 Task: Blank Inventory Spreadsheet Template.
Action: Mouse moved to (178, 213)
Screenshot: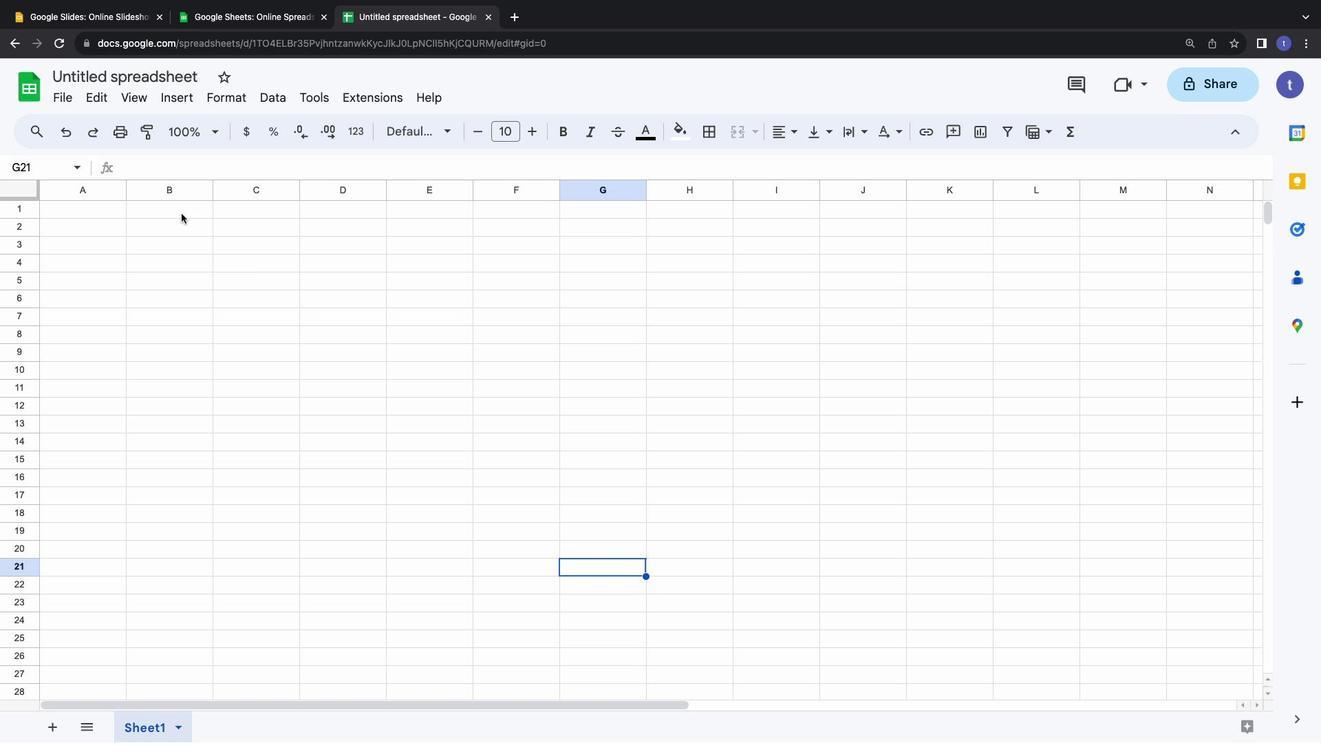 
Action: Mouse pressed left at (178, 213)
Screenshot: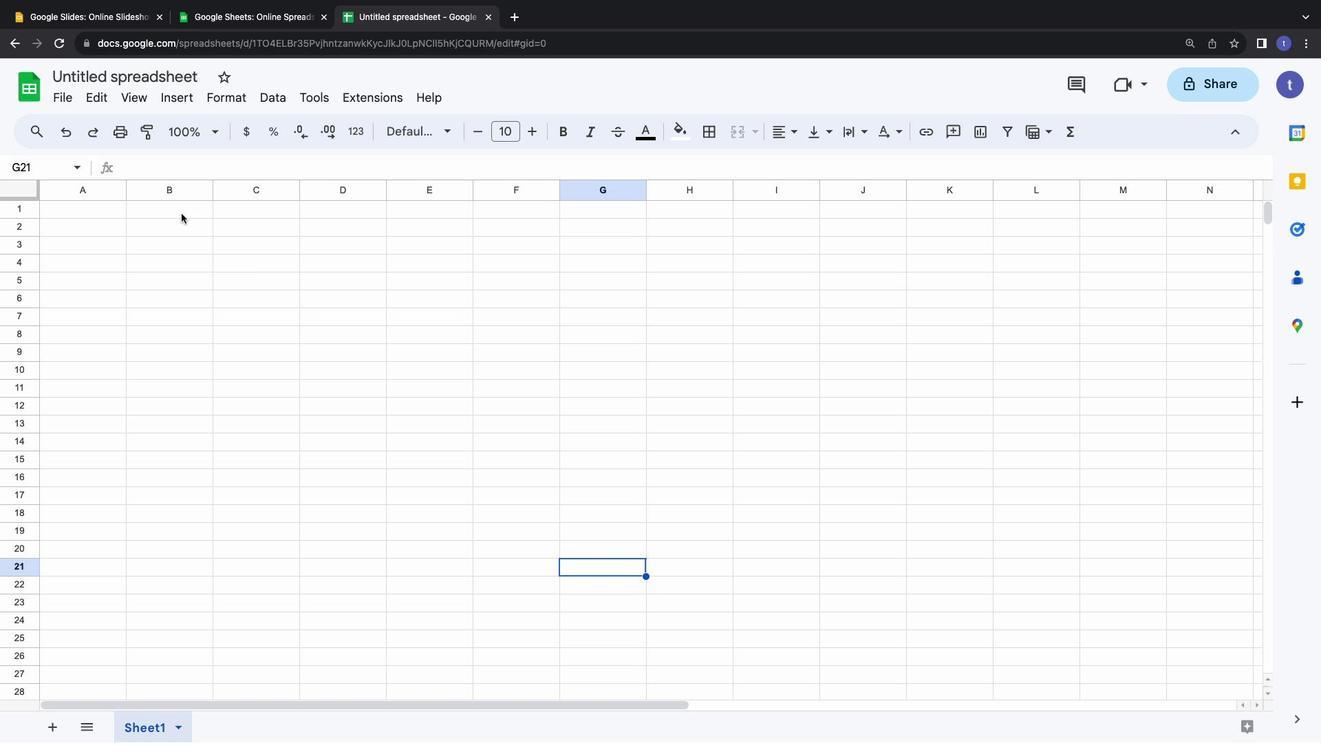 
Action: Mouse moved to (178, 212)
Screenshot: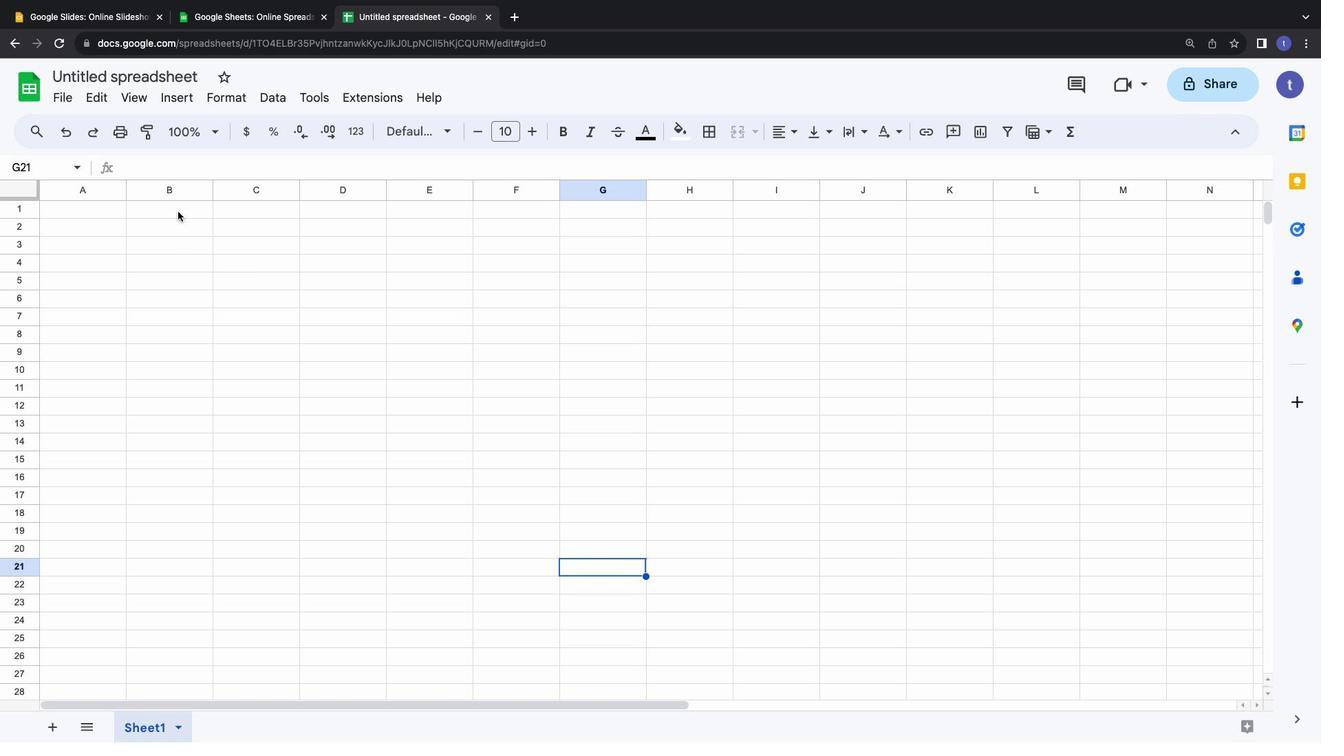 
Action: Mouse pressed left at (178, 212)
Screenshot: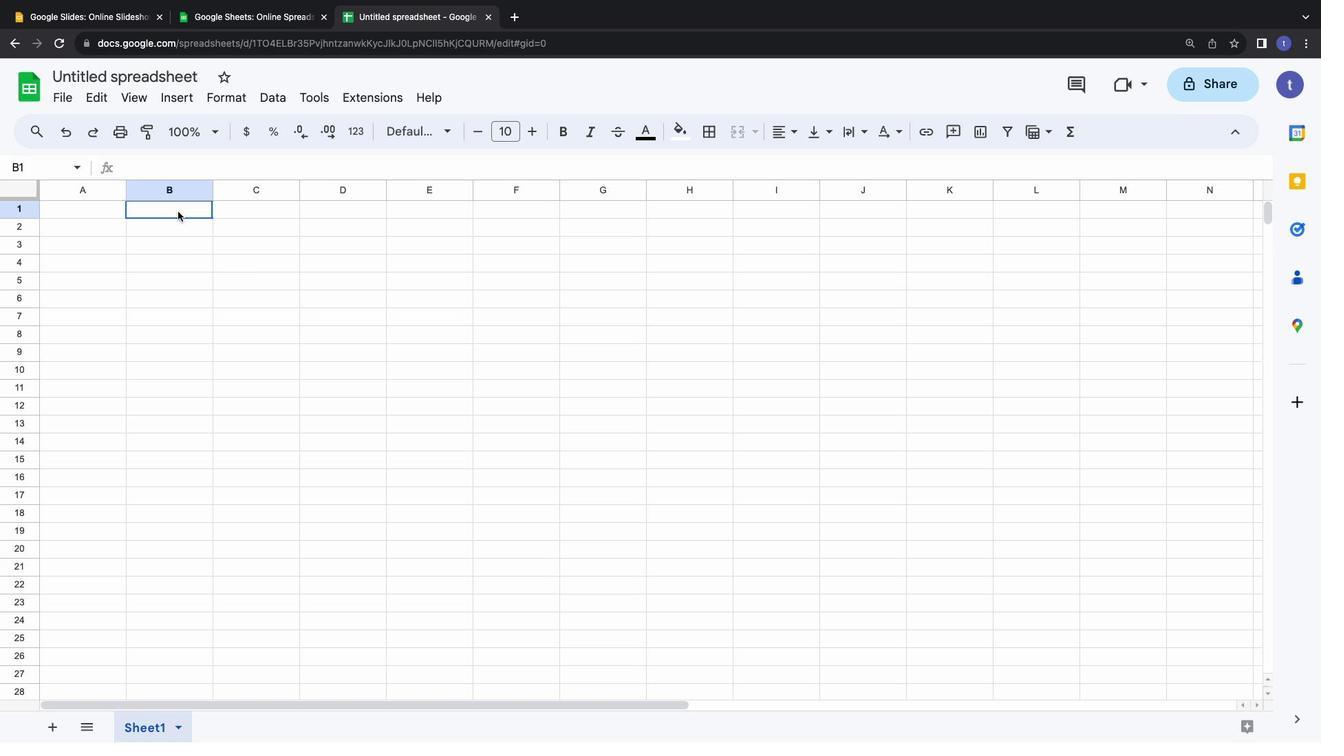 
Action: Mouse moved to (1040, 318)
Screenshot: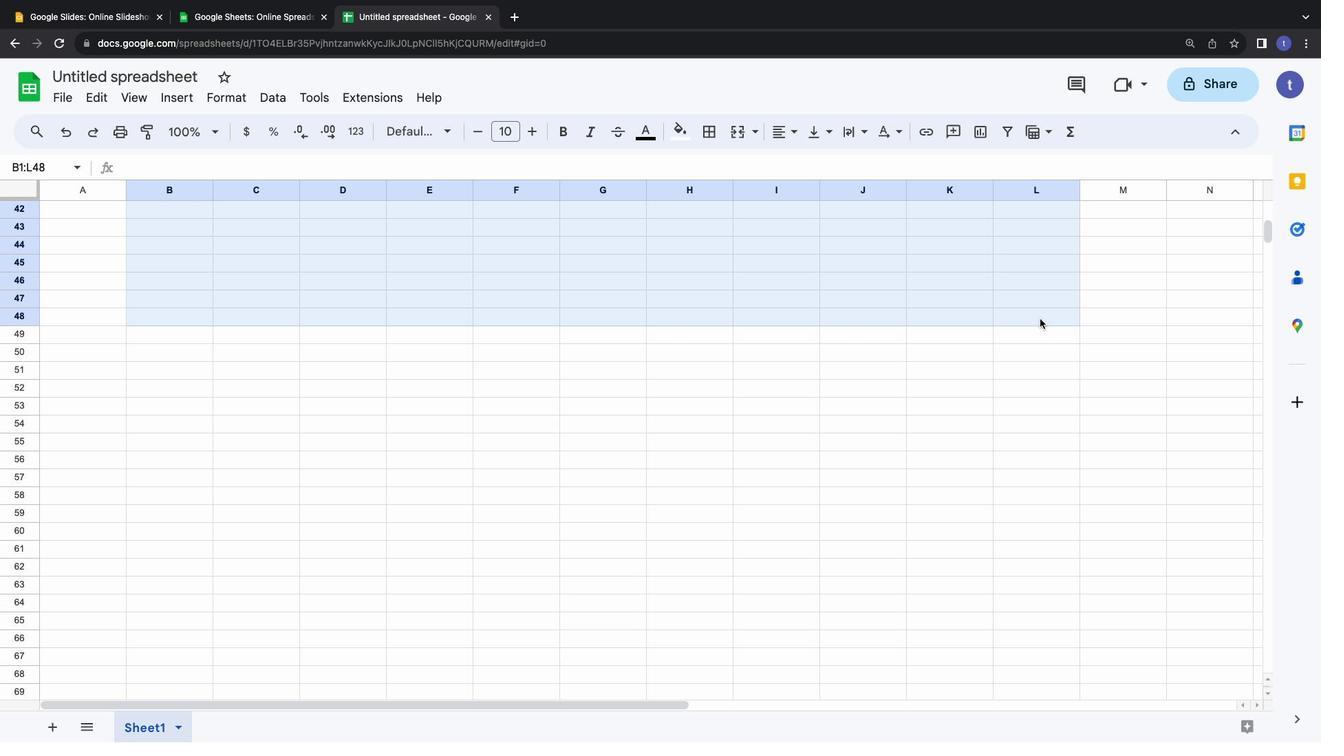 
Action: Mouse scrolled (1040, 318) with delta (0, 0)
Screenshot: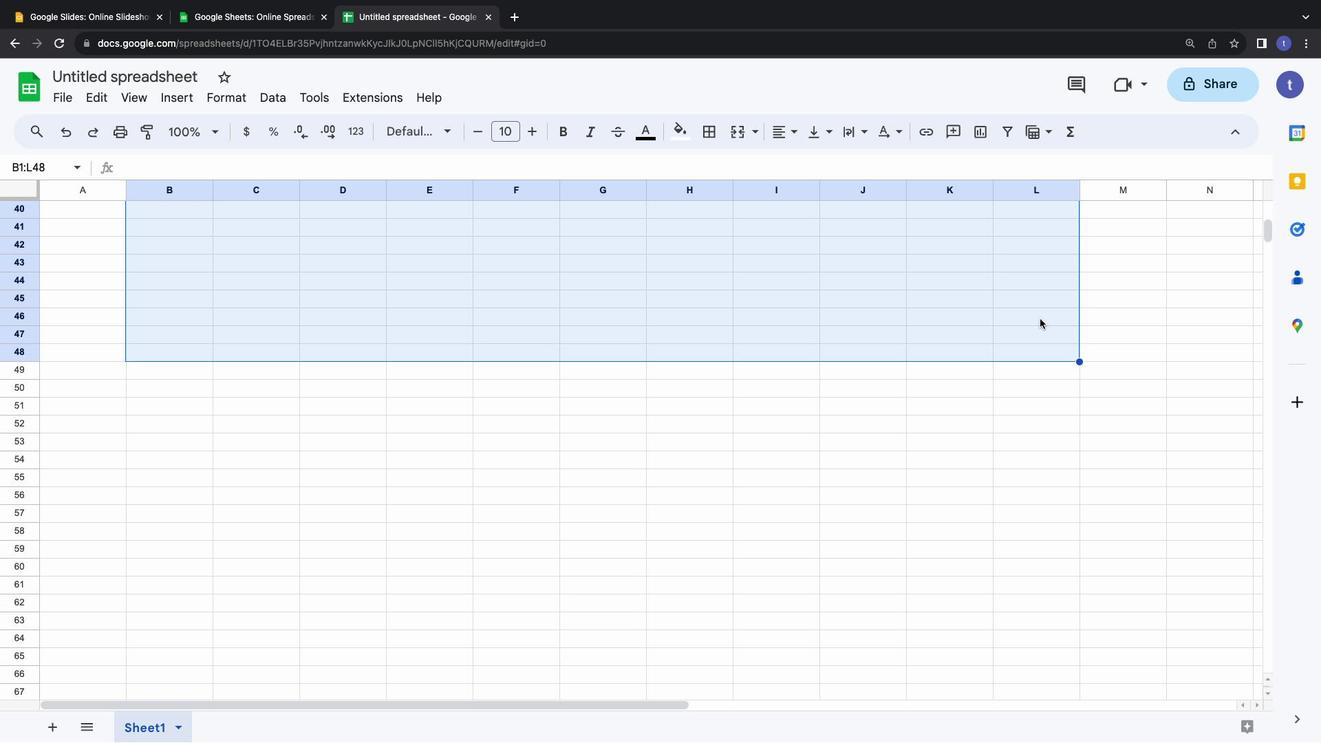 
Action: Mouse scrolled (1040, 318) with delta (0, 0)
Screenshot: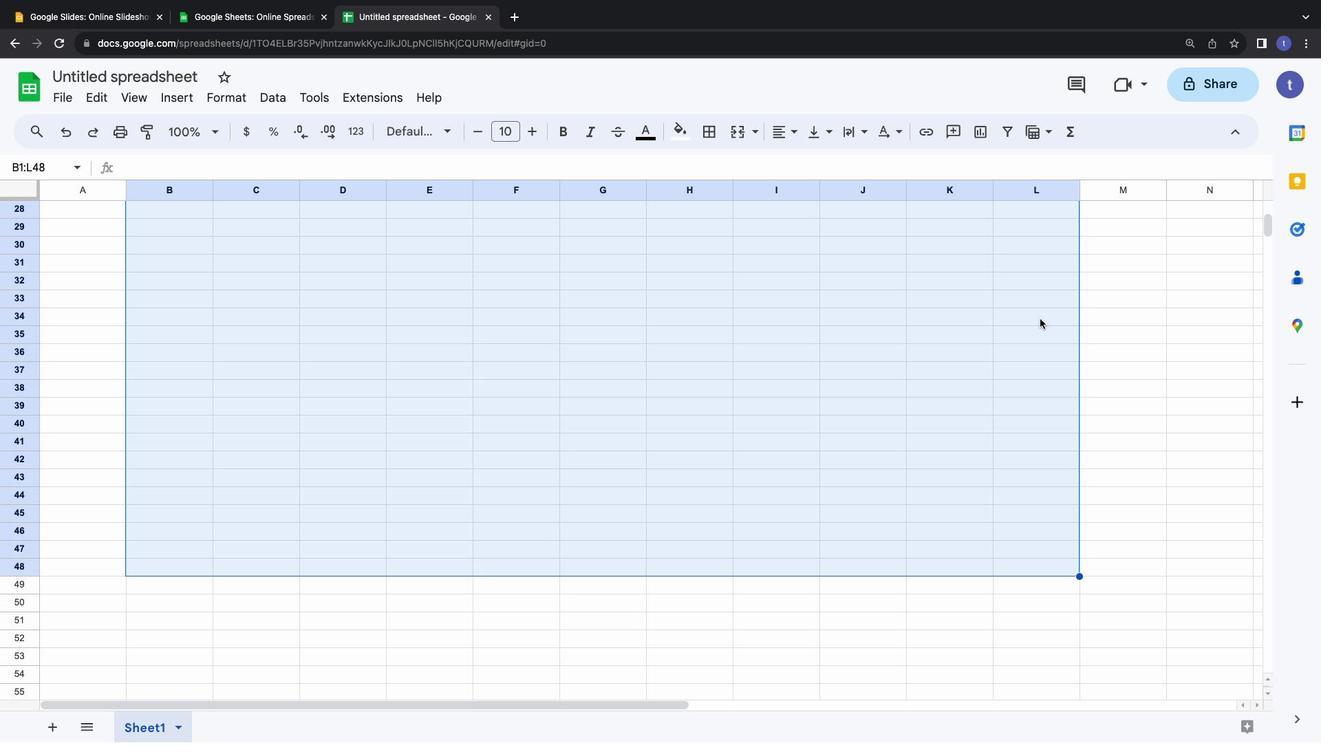 
Action: Mouse scrolled (1040, 318) with delta (0, 2)
Screenshot: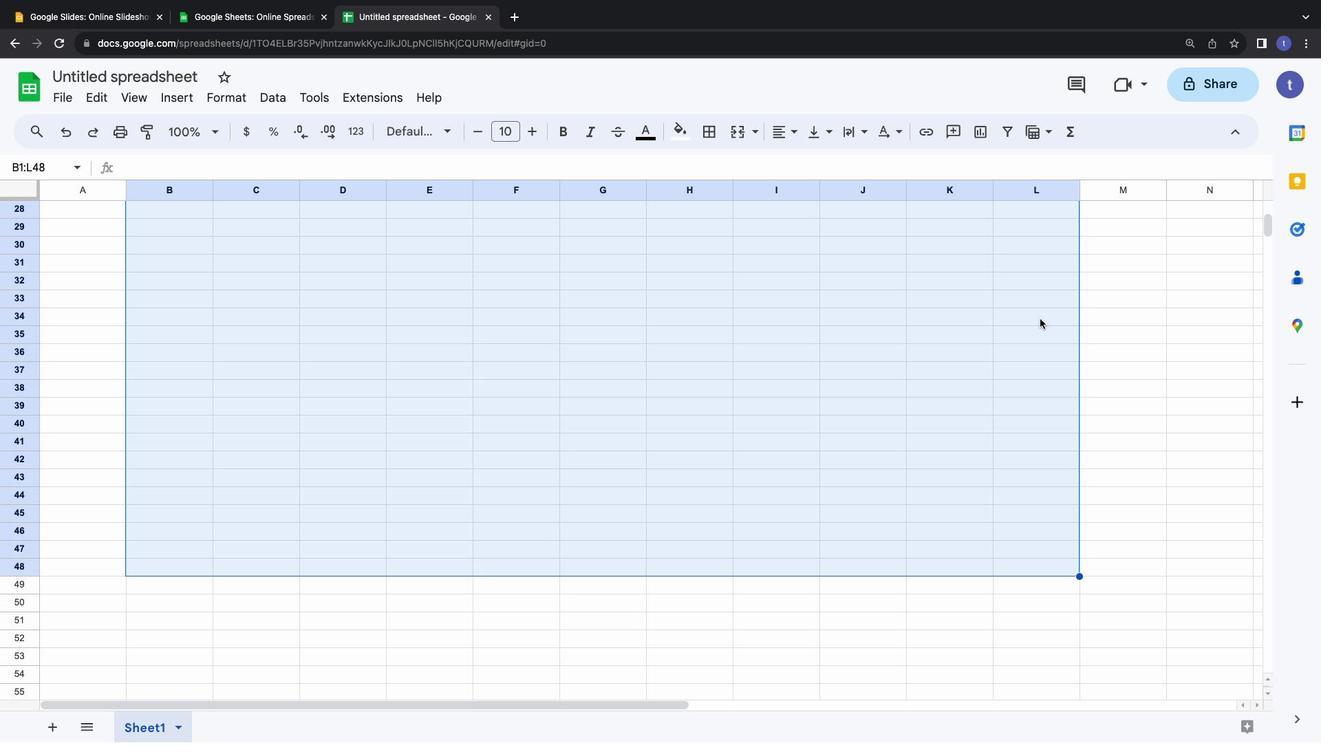 
Action: Mouse scrolled (1040, 318) with delta (0, 3)
Screenshot: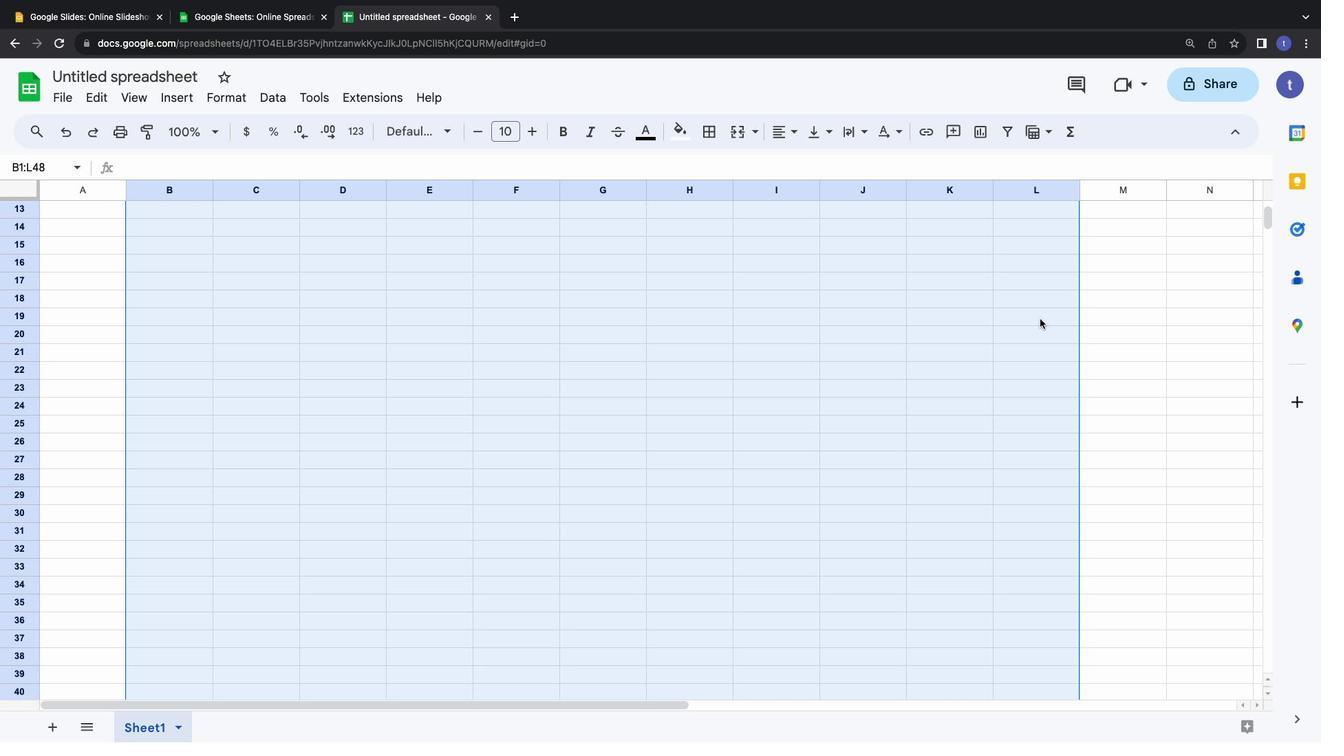 
Action: Mouse scrolled (1040, 318) with delta (0, 4)
Screenshot: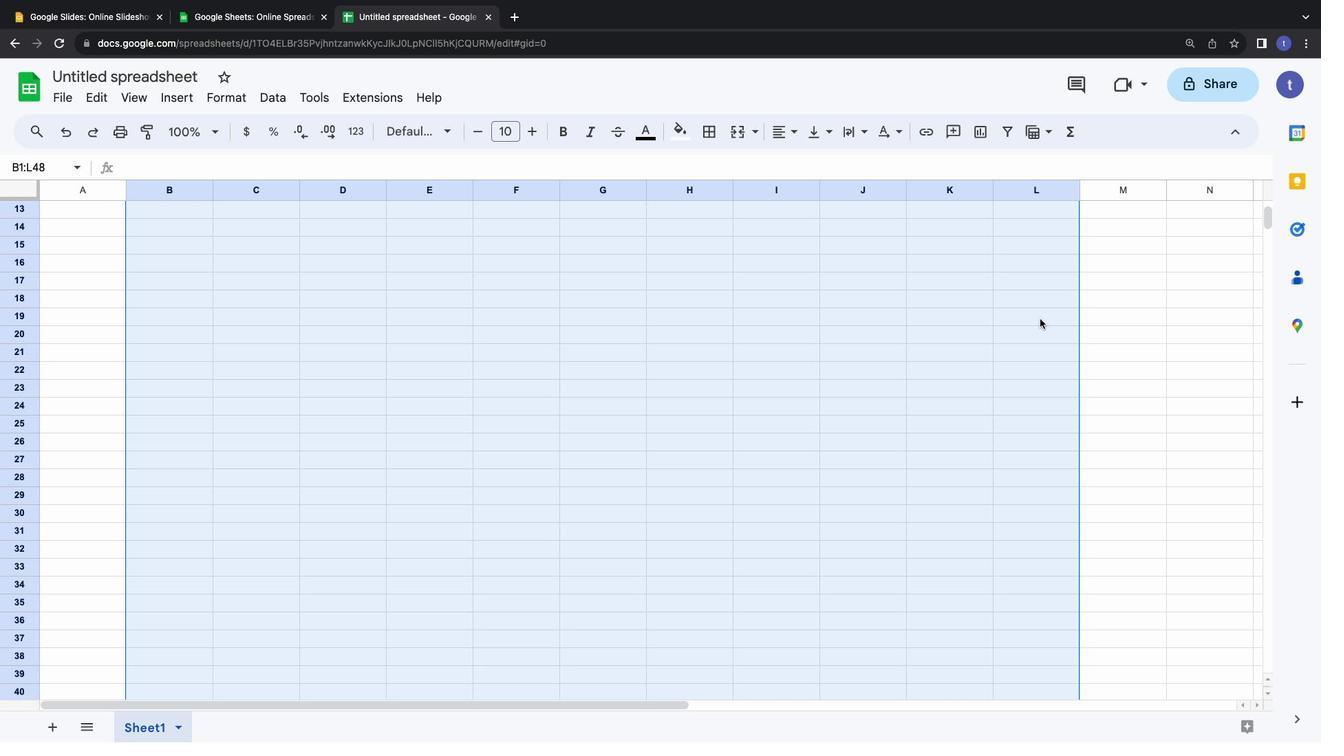
Action: Mouse scrolled (1040, 318) with delta (0, 4)
Screenshot: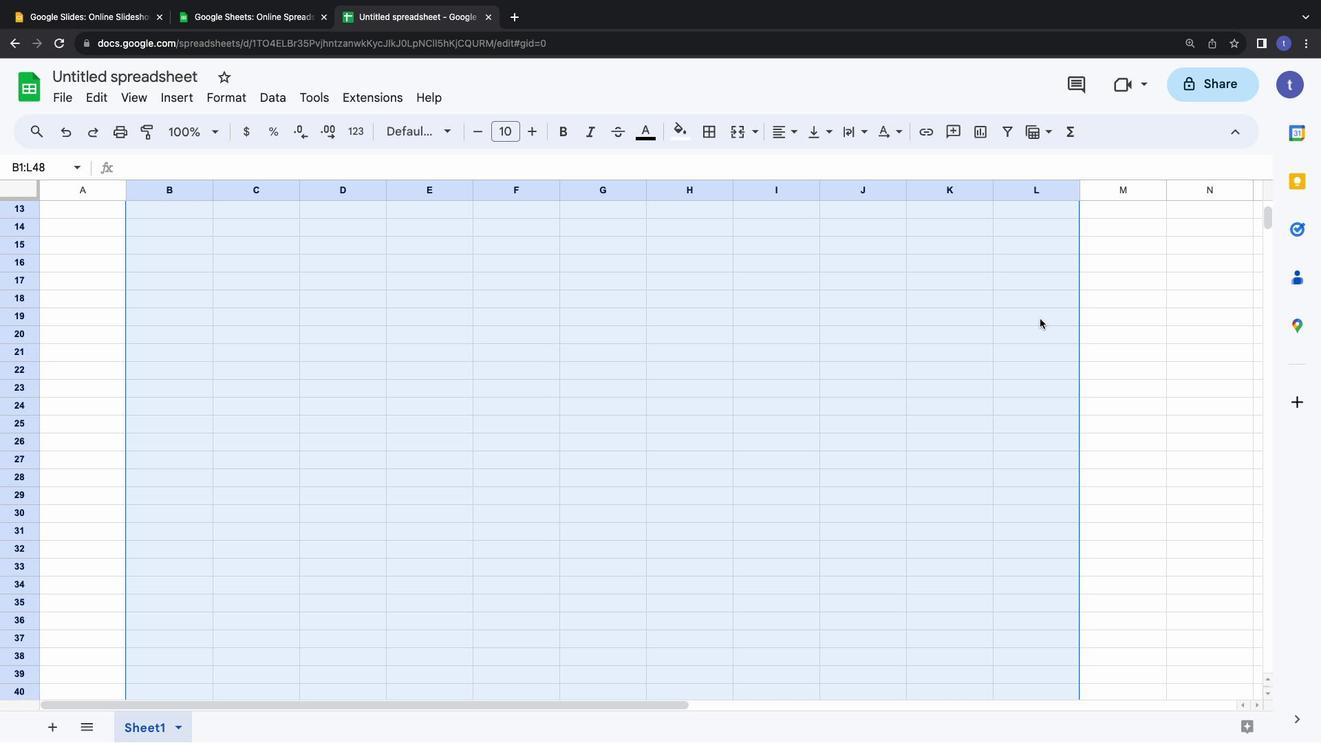 
Action: Mouse scrolled (1040, 318) with delta (0, 0)
Screenshot: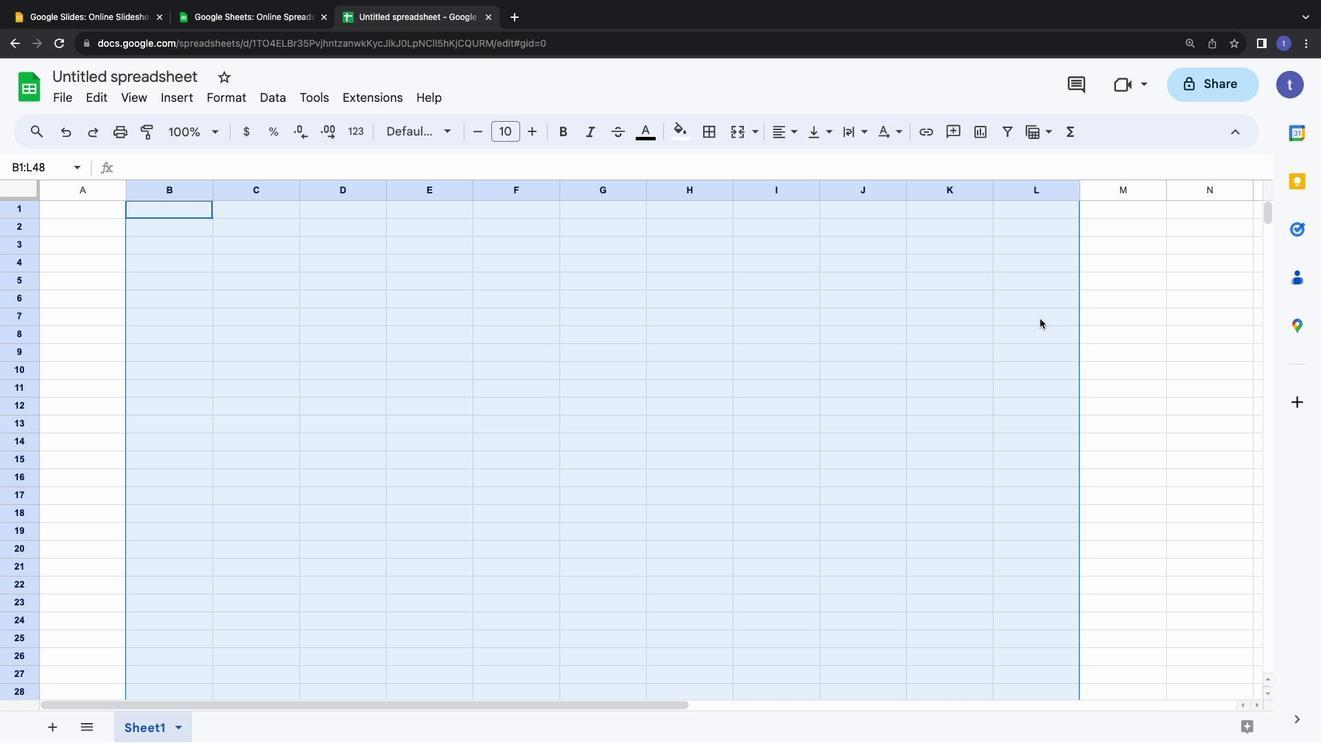 
Action: Mouse scrolled (1040, 318) with delta (0, 0)
Screenshot: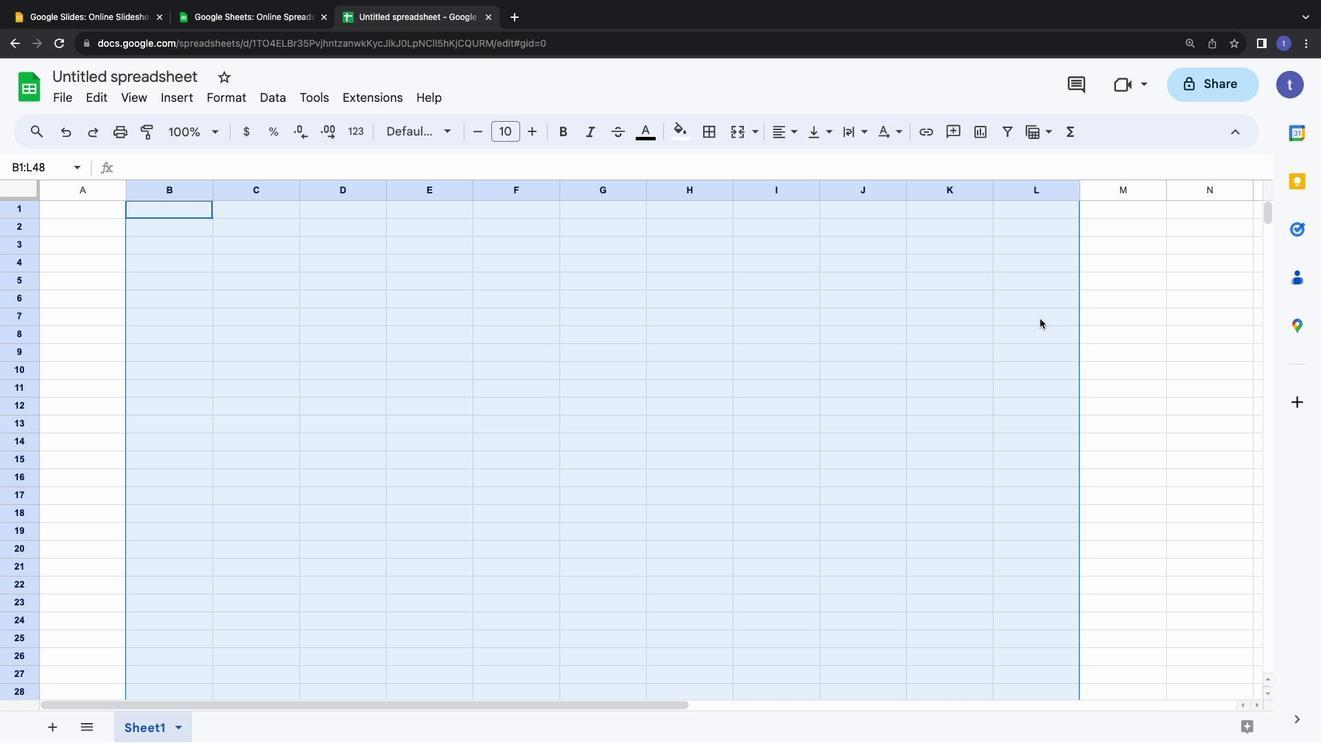 
Action: Mouse scrolled (1040, 318) with delta (0, 2)
Screenshot: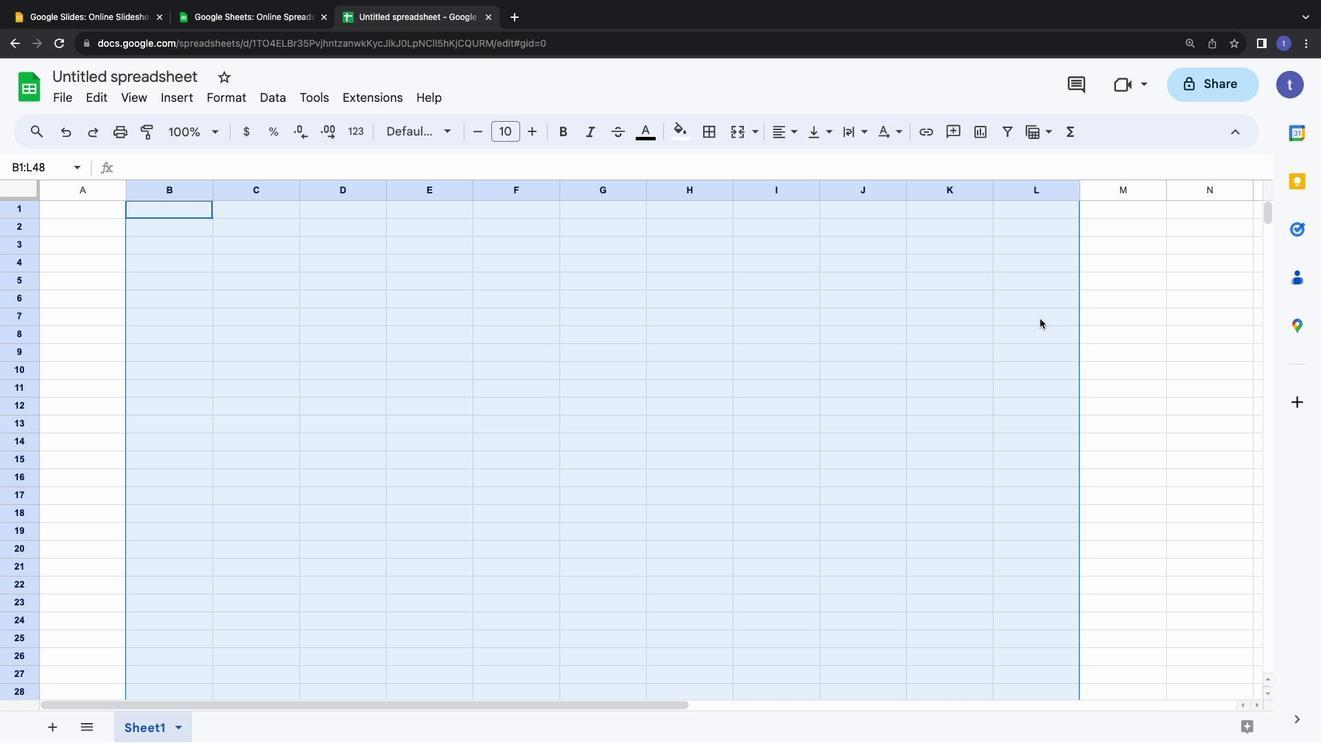 
Action: Mouse scrolled (1040, 318) with delta (0, 3)
Screenshot: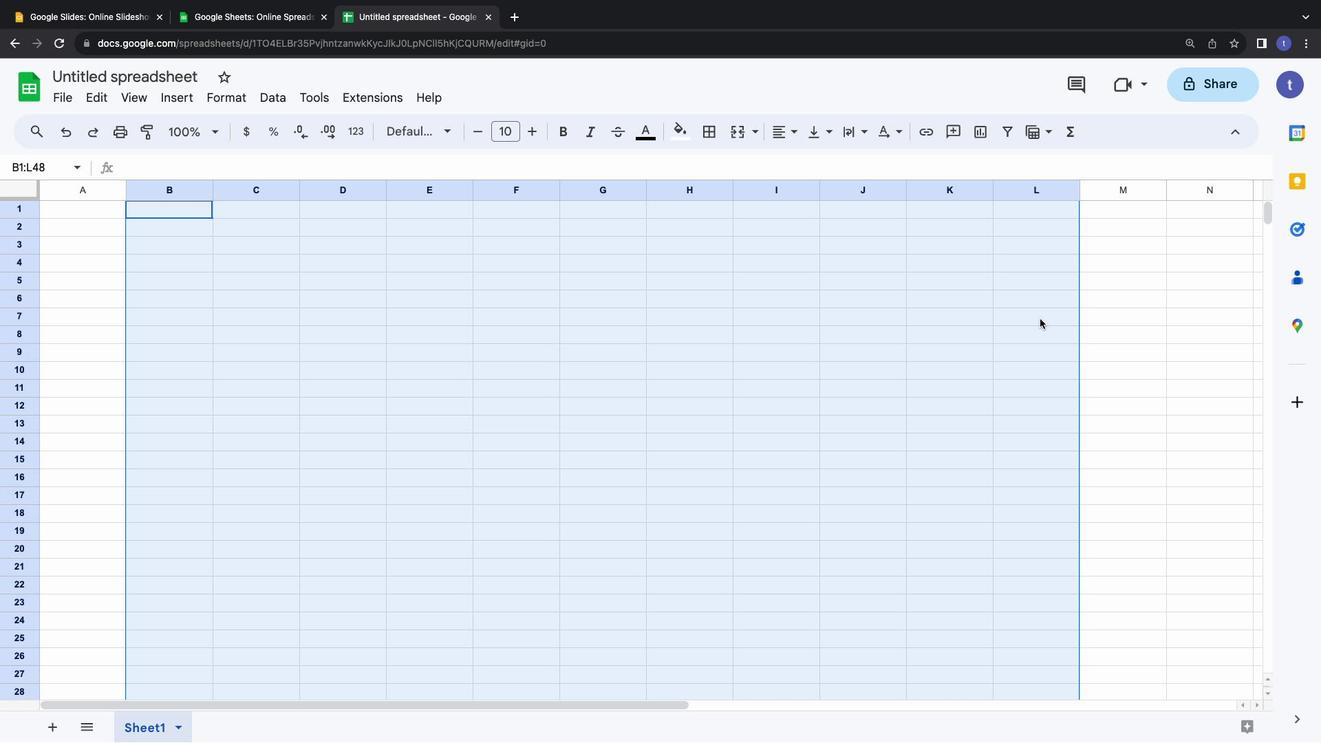 
Action: Mouse scrolled (1040, 318) with delta (0, 4)
Screenshot: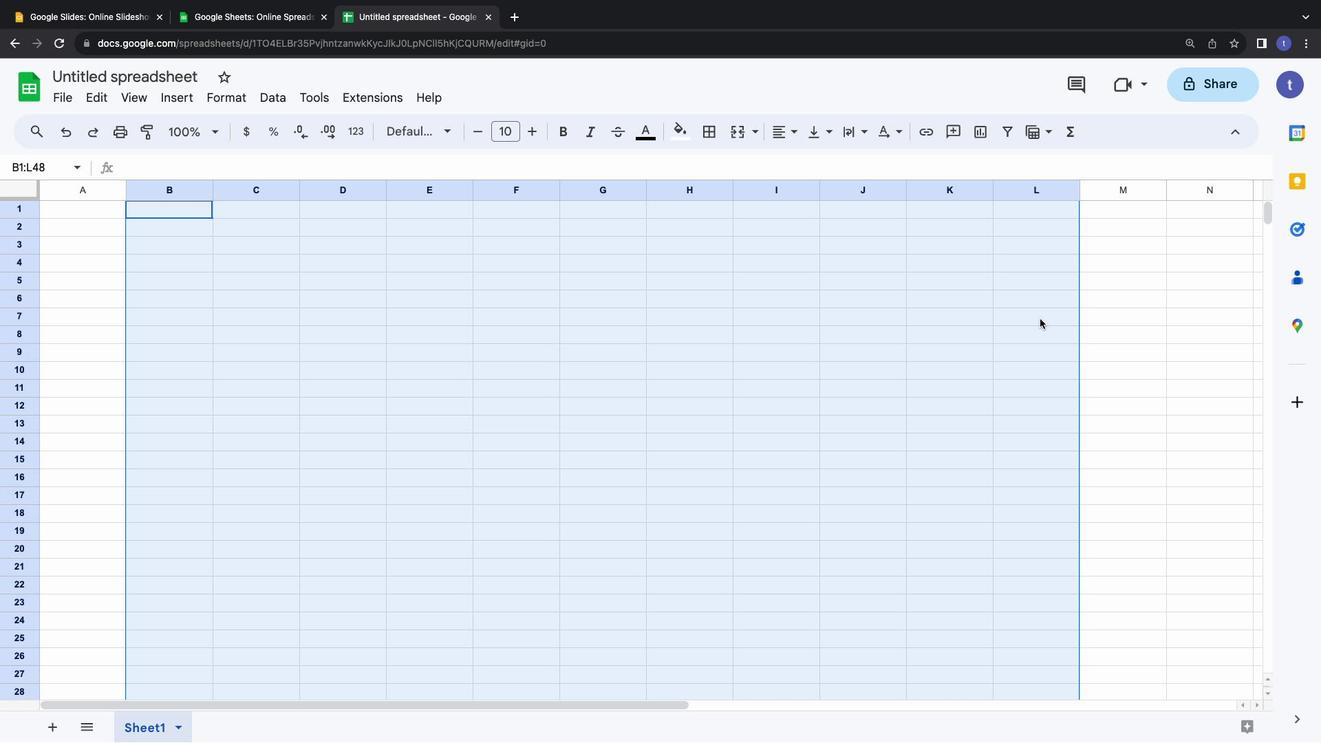 
Action: Mouse scrolled (1040, 318) with delta (0, 4)
Screenshot: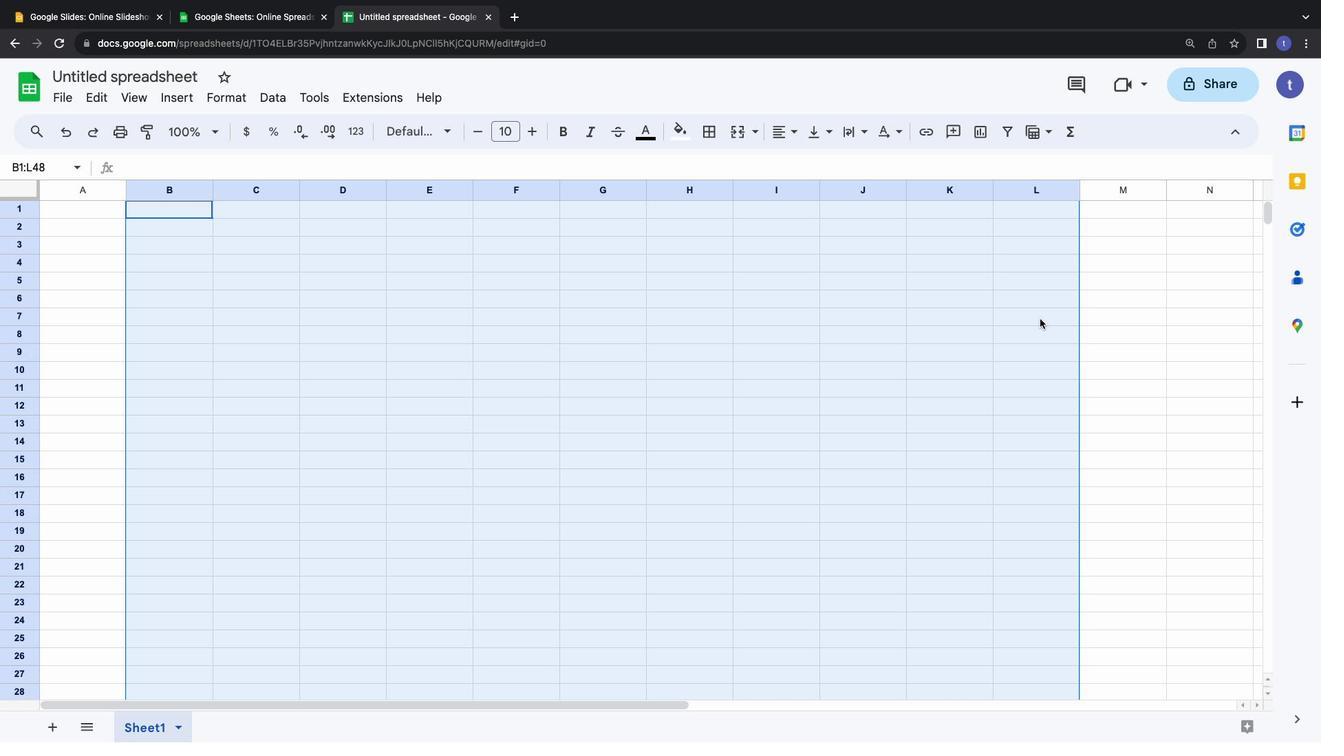 
Action: Mouse moved to (722, 132)
Screenshot: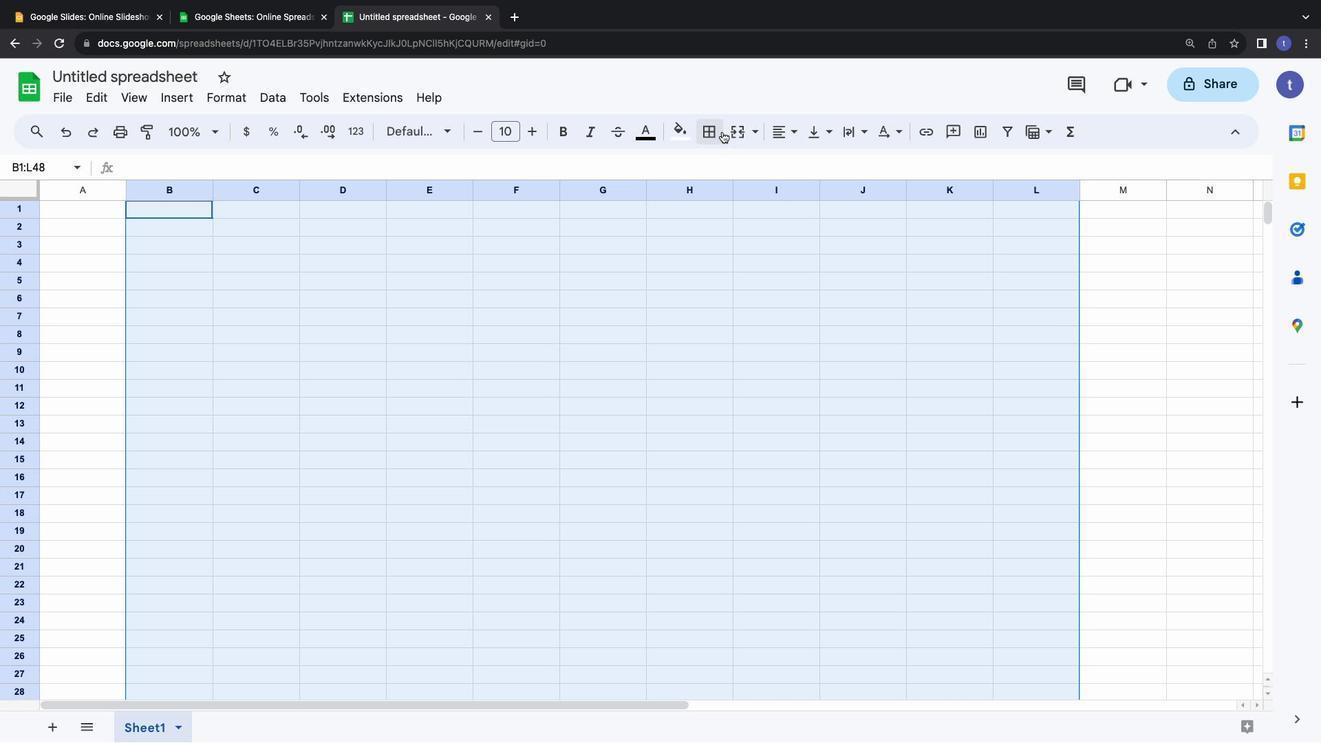 
Action: Mouse pressed left at (722, 132)
Screenshot: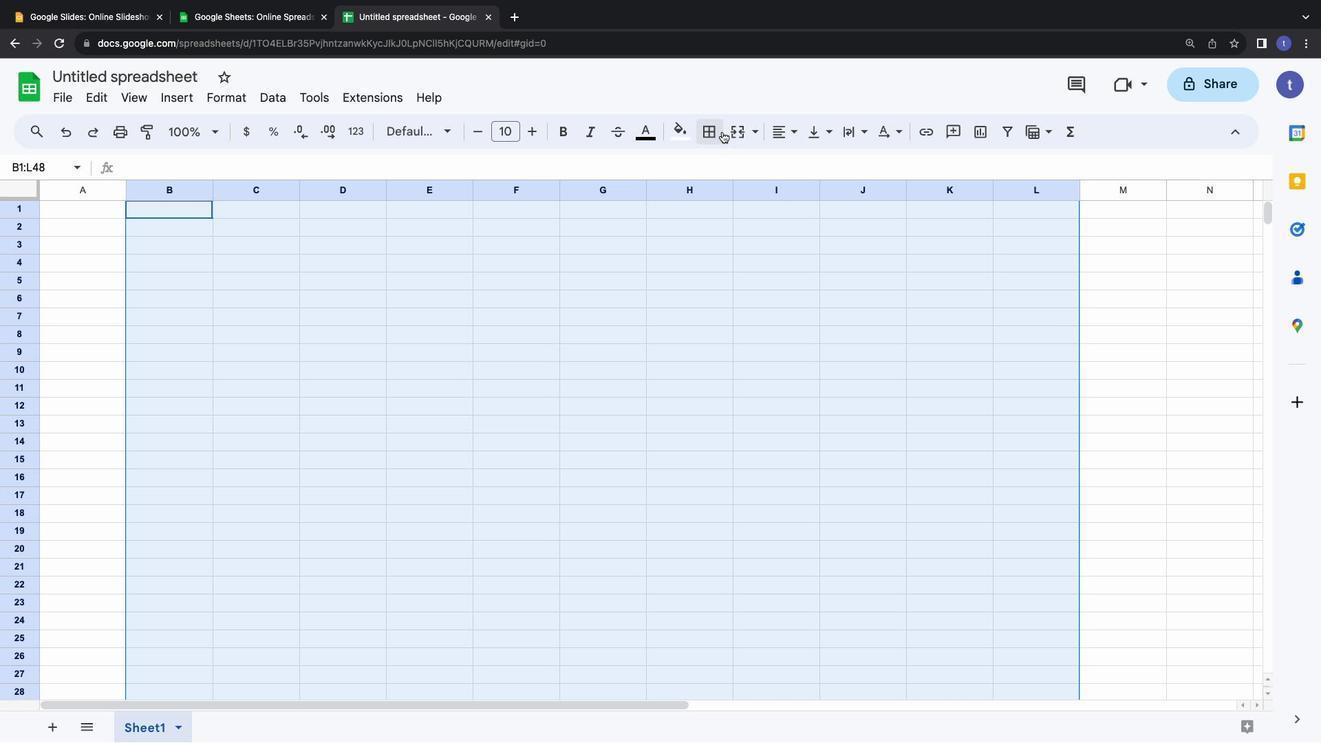 
Action: Mouse moved to (722, 162)
Screenshot: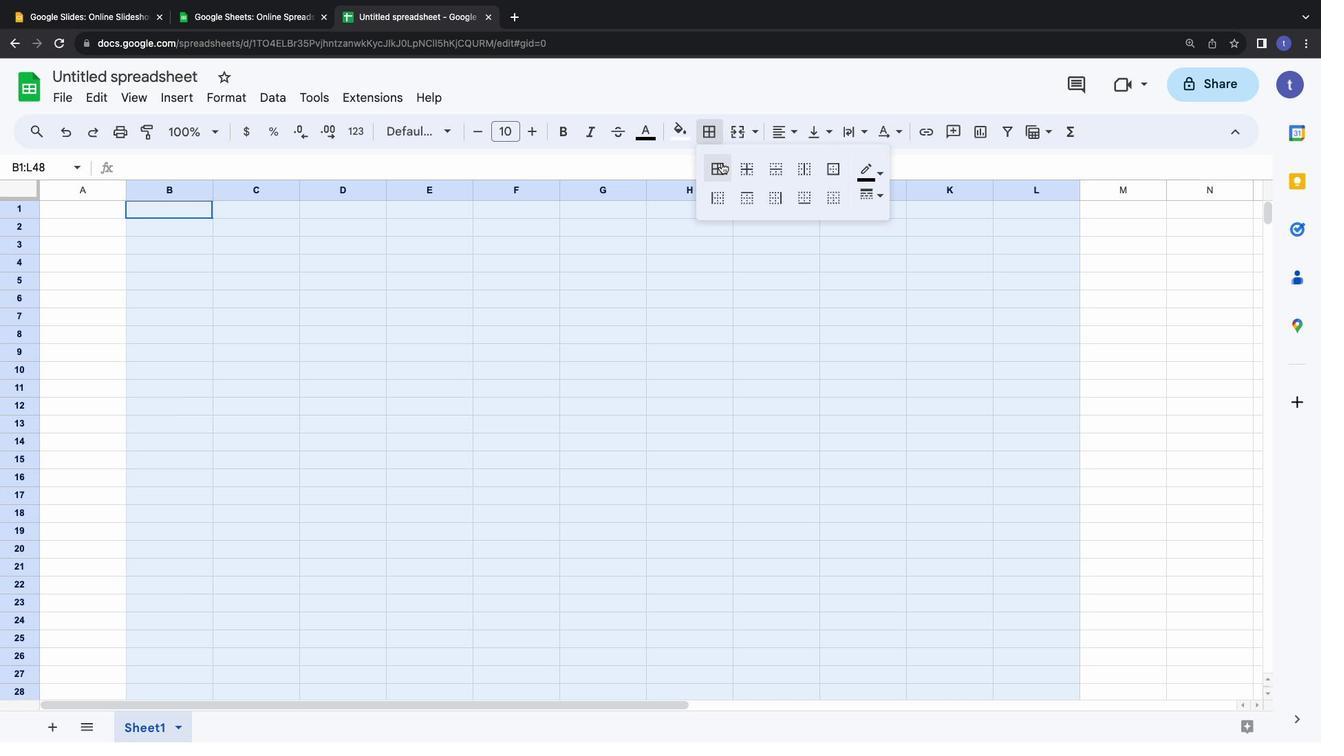 
Action: Mouse pressed left at (722, 162)
Screenshot: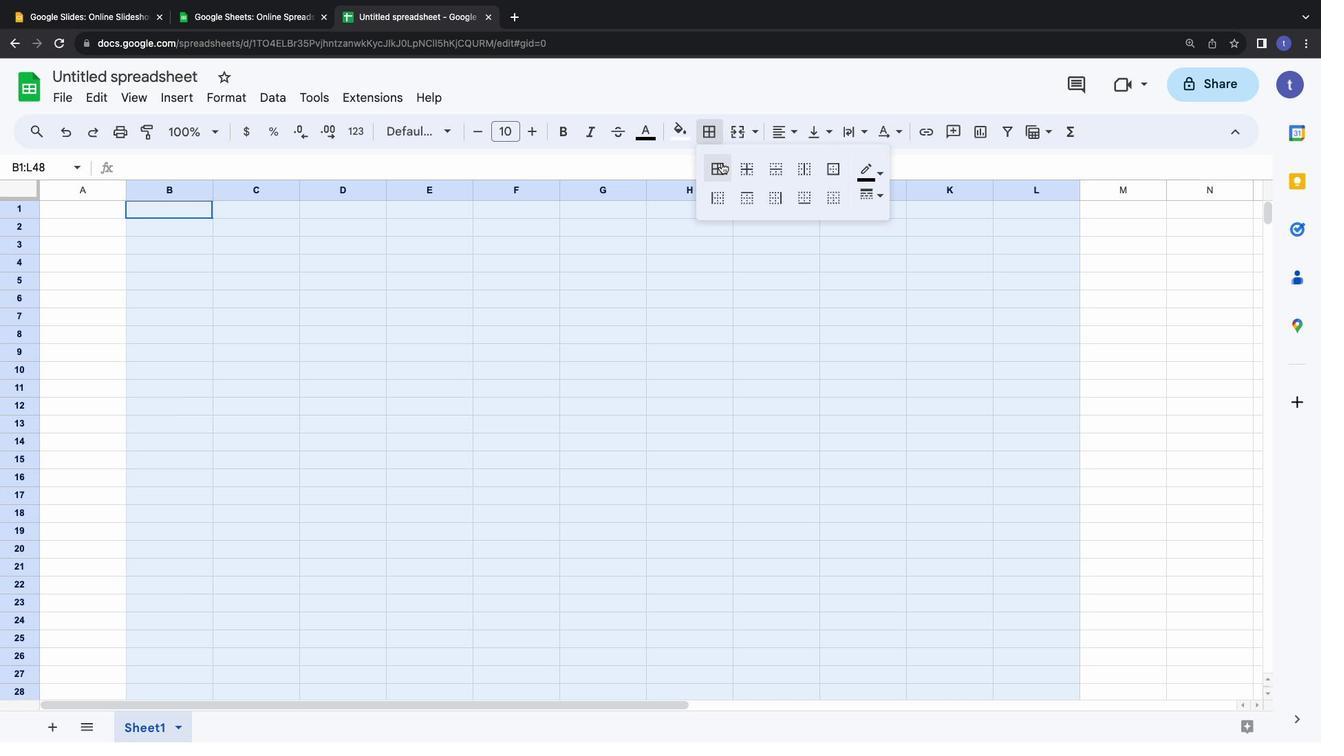 
Action: Mouse moved to (869, 178)
Screenshot: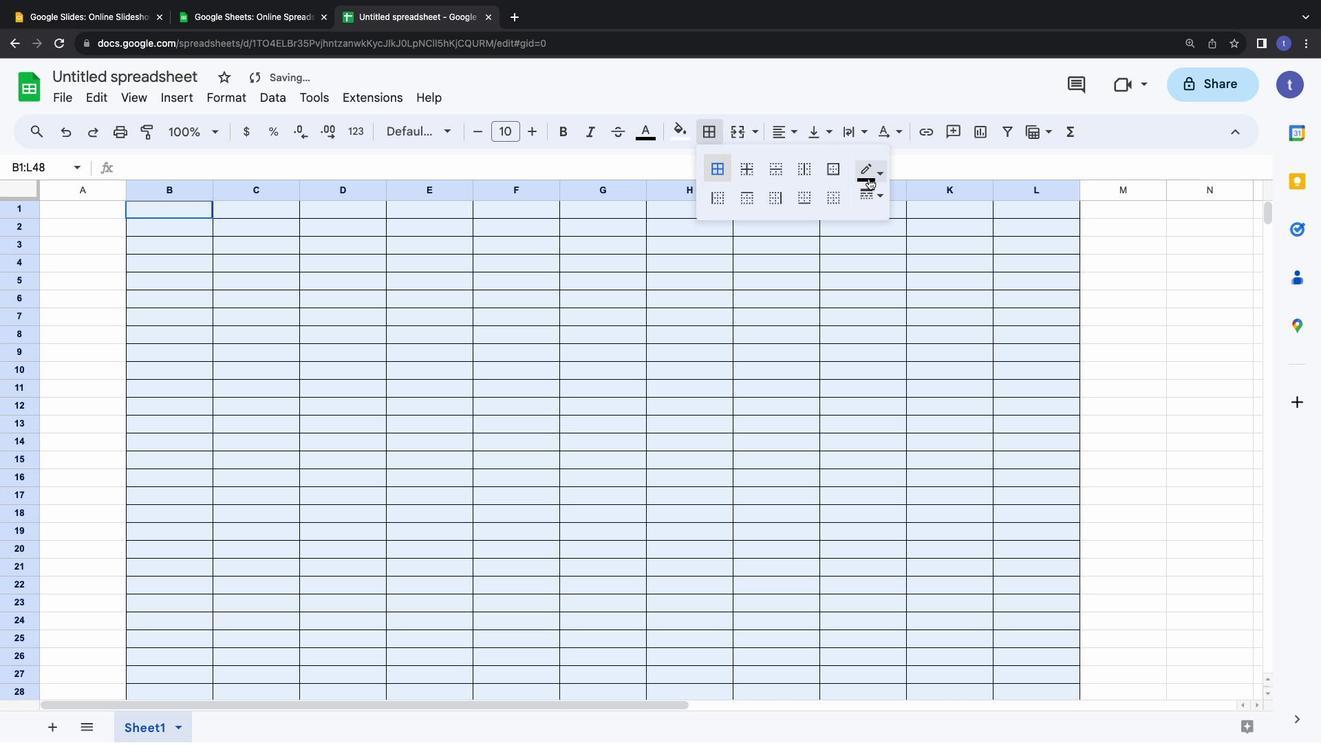 
Action: Mouse pressed left at (869, 178)
Screenshot: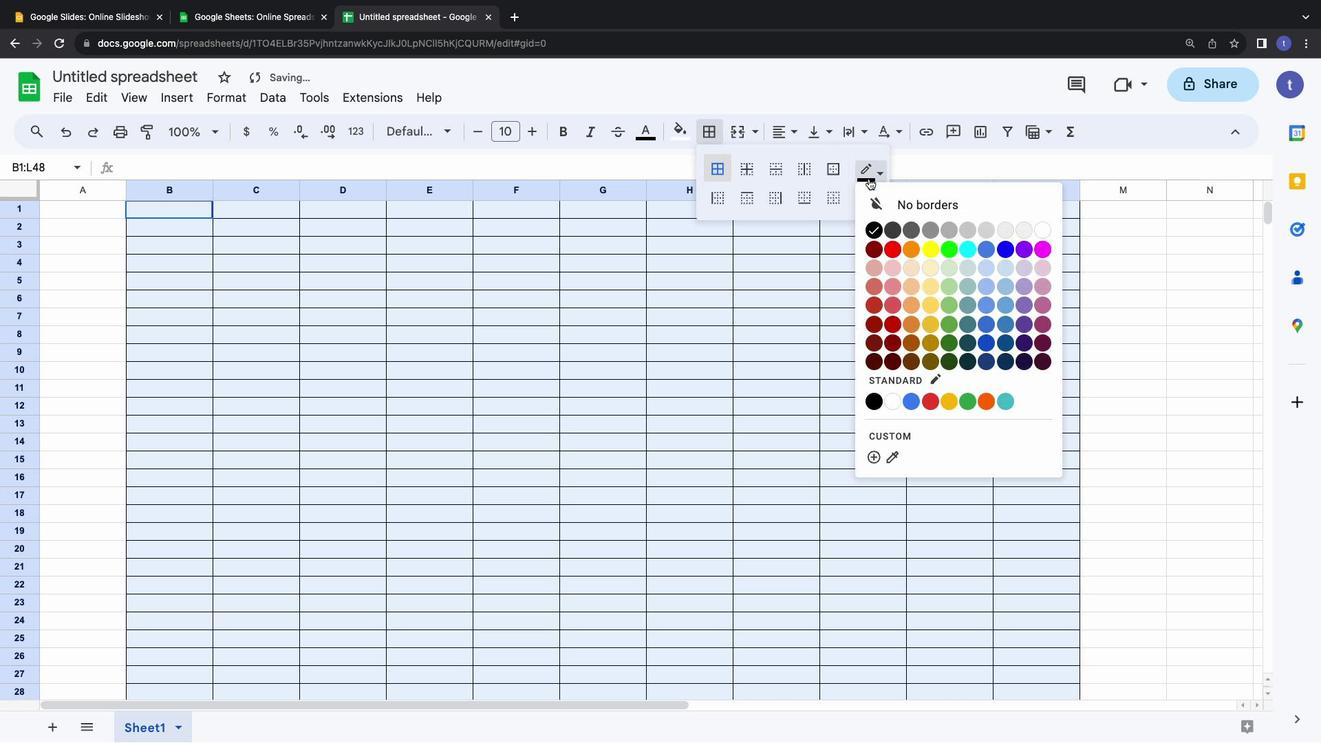 
Action: Mouse moved to (1047, 231)
Screenshot: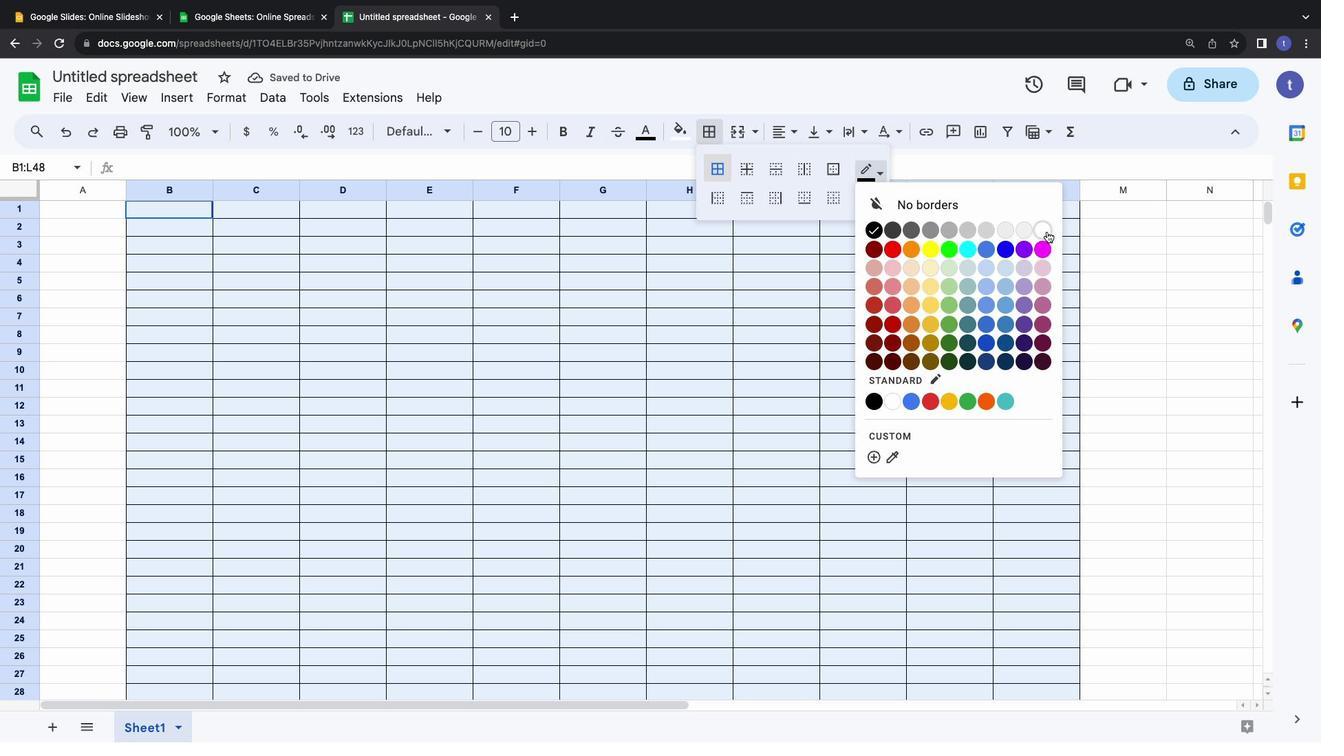 
Action: Mouse pressed left at (1047, 231)
Screenshot: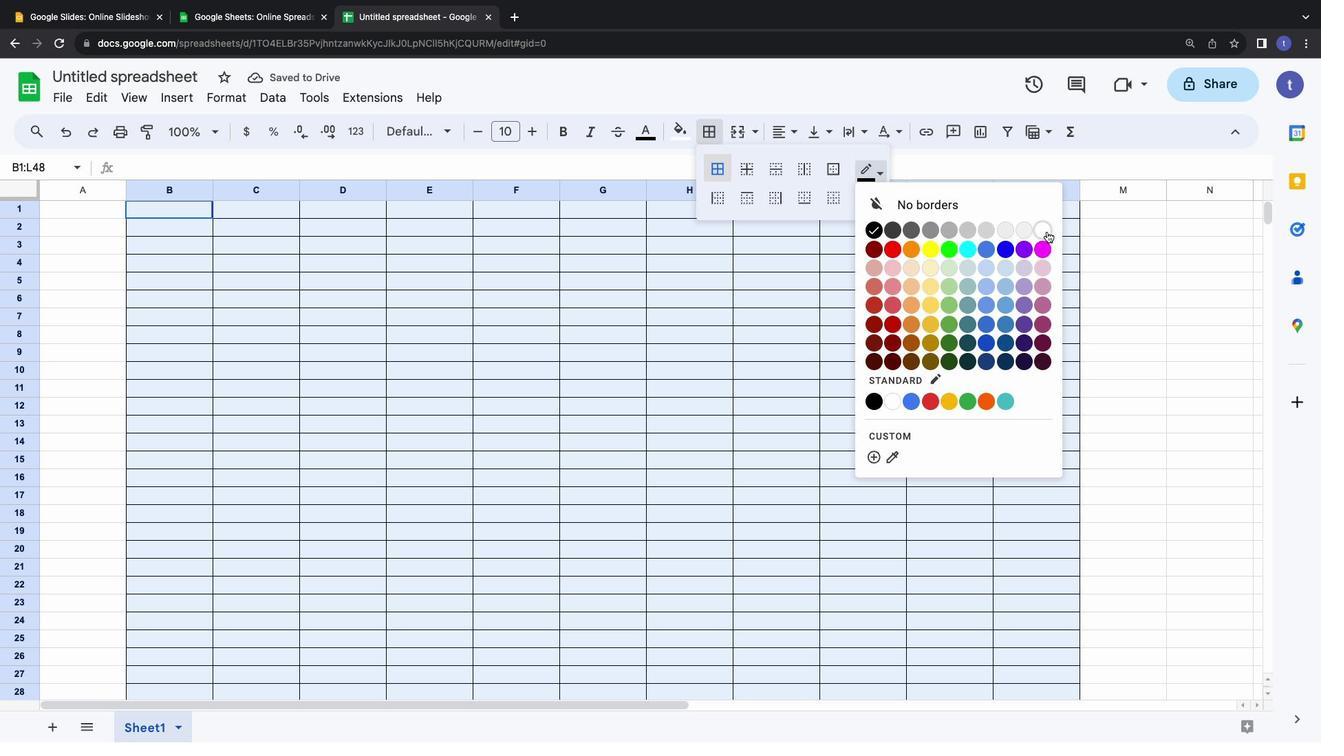 
Action: Mouse moved to (282, 197)
Screenshot: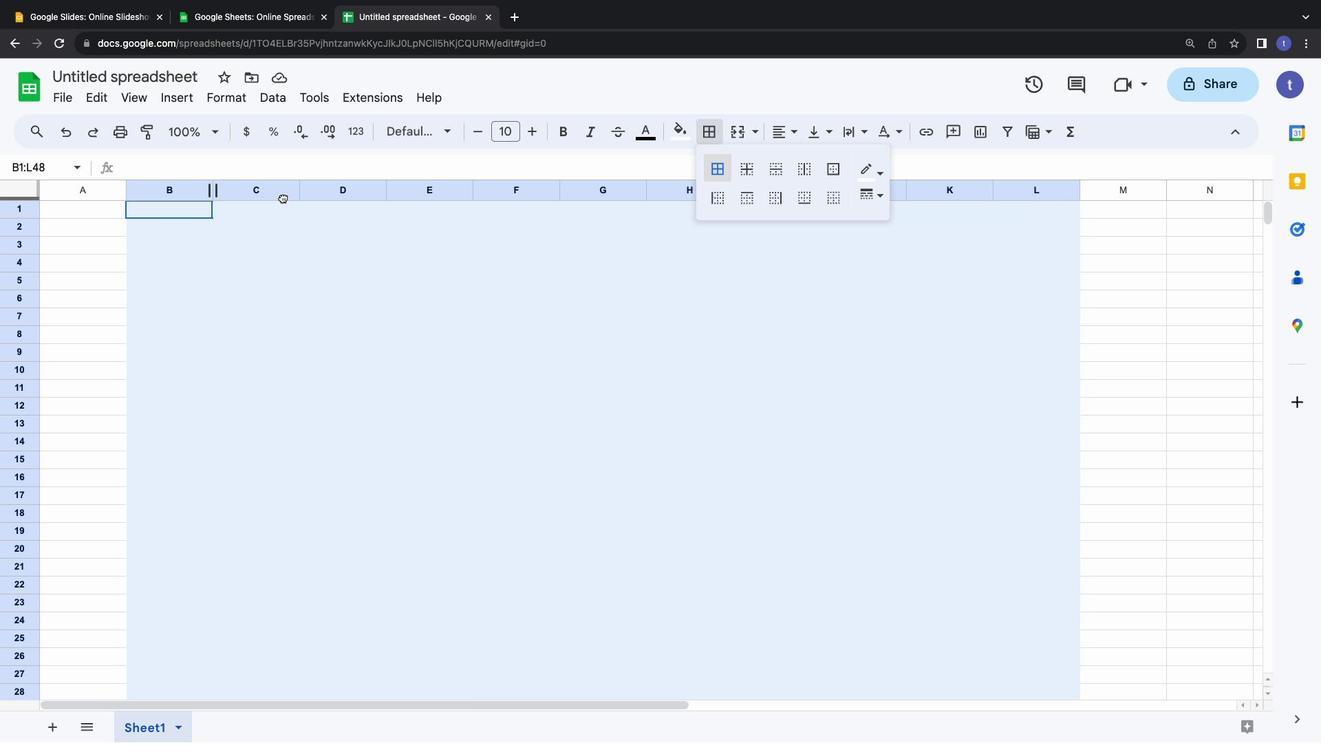 
Action: Mouse pressed left at (282, 197)
Screenshot: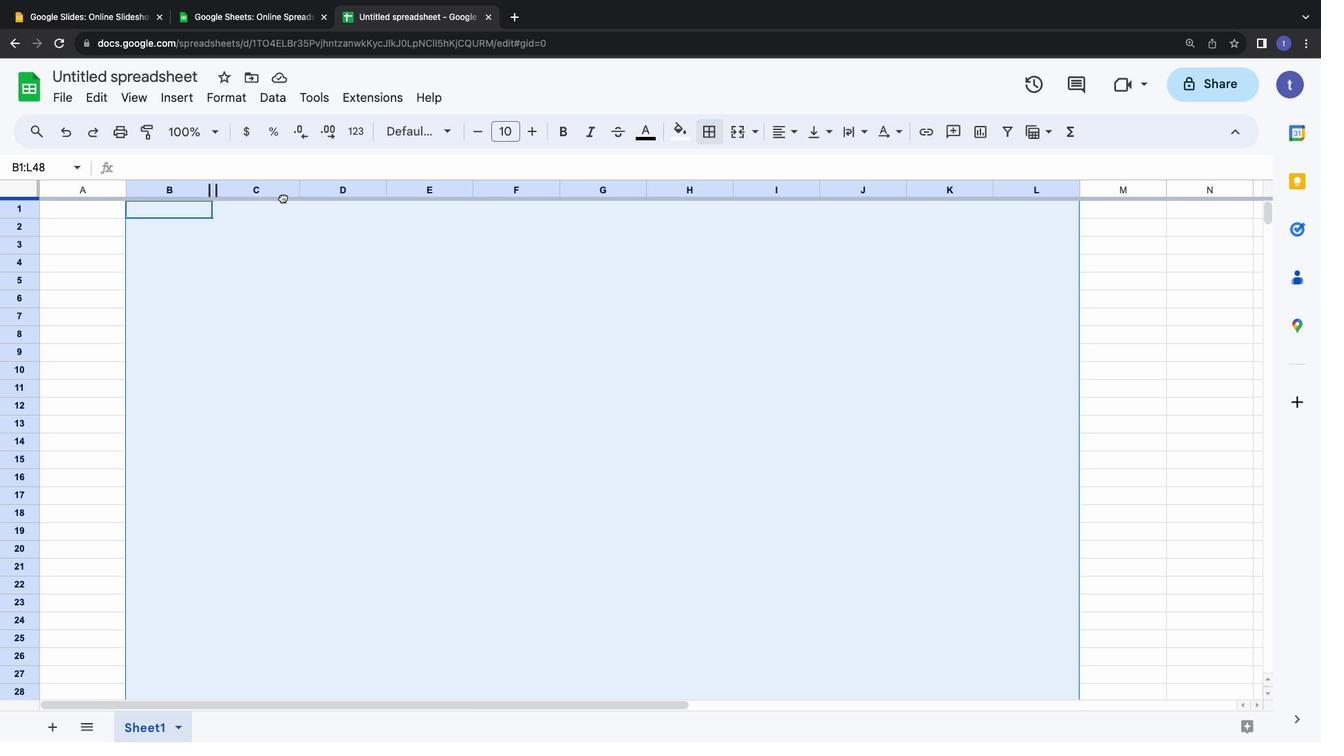 
Action: Mouse moved to (299, 192)
Screenshot: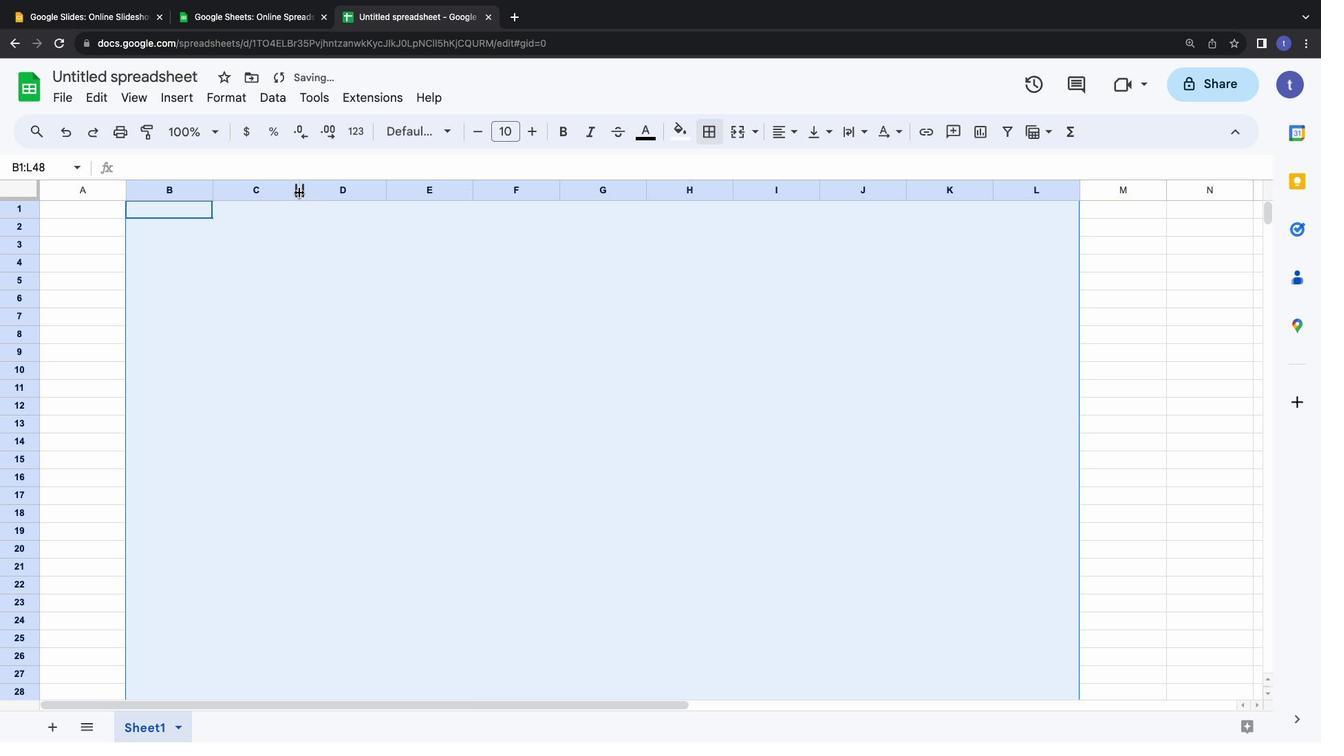 
Action: Mouse pressed left at (299, 192)
Screenshot: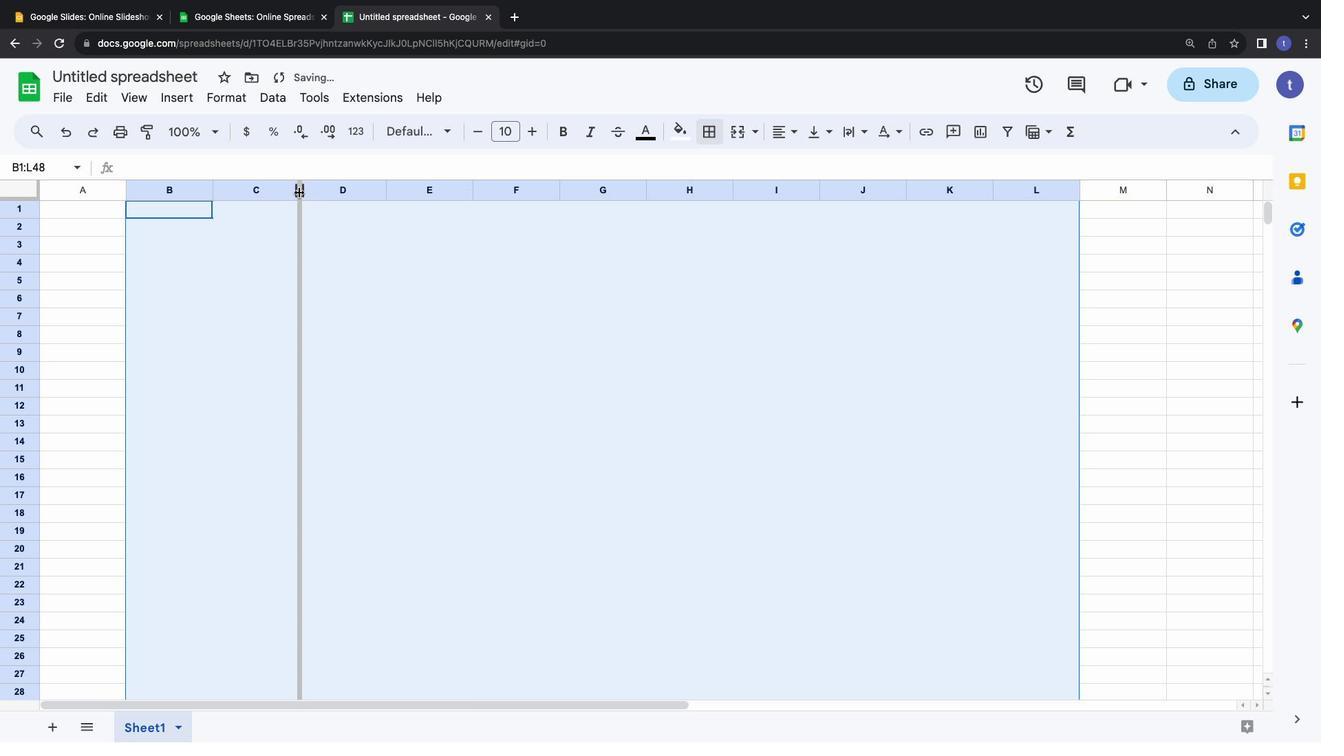 
Action: Mouse moved to (338, 190)
Screenshot: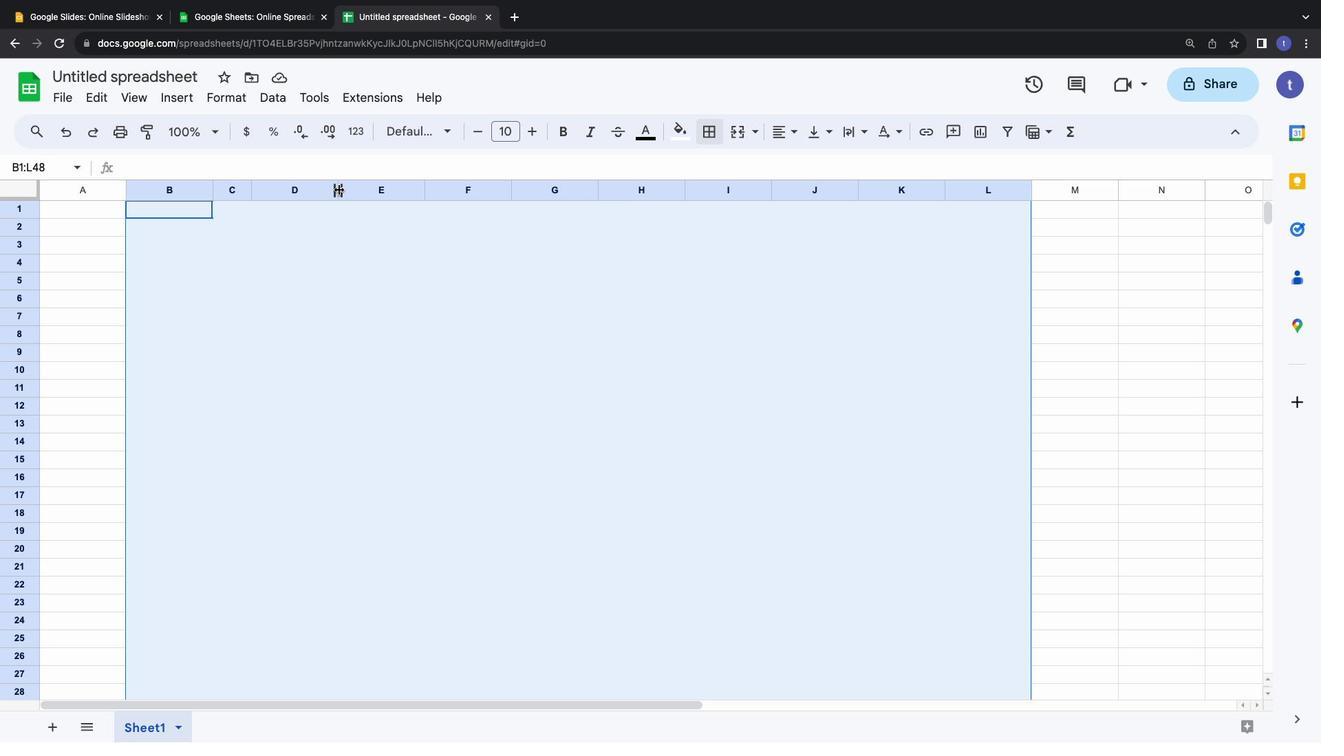 
Action: Mouse pressed left at (338, 190)
Screenshot: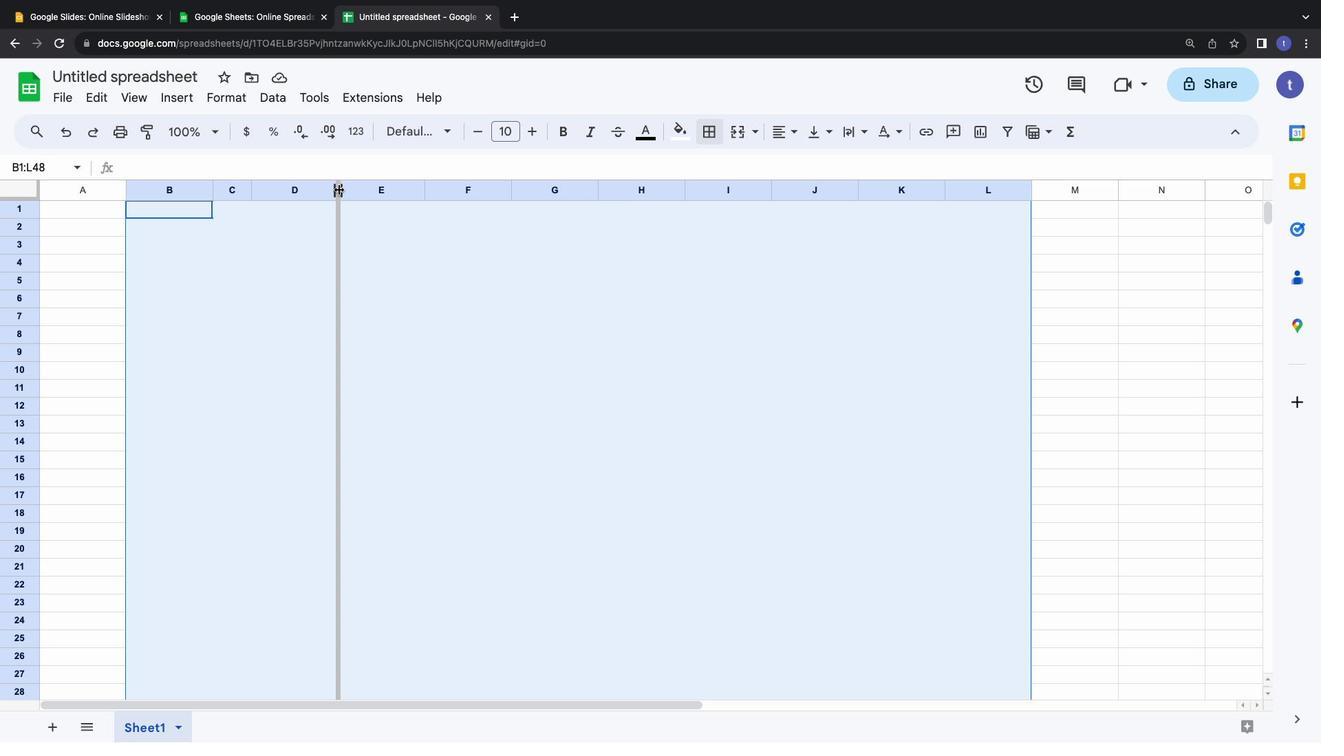 
Action: Mouse moved to (448, 185)
Screenshot: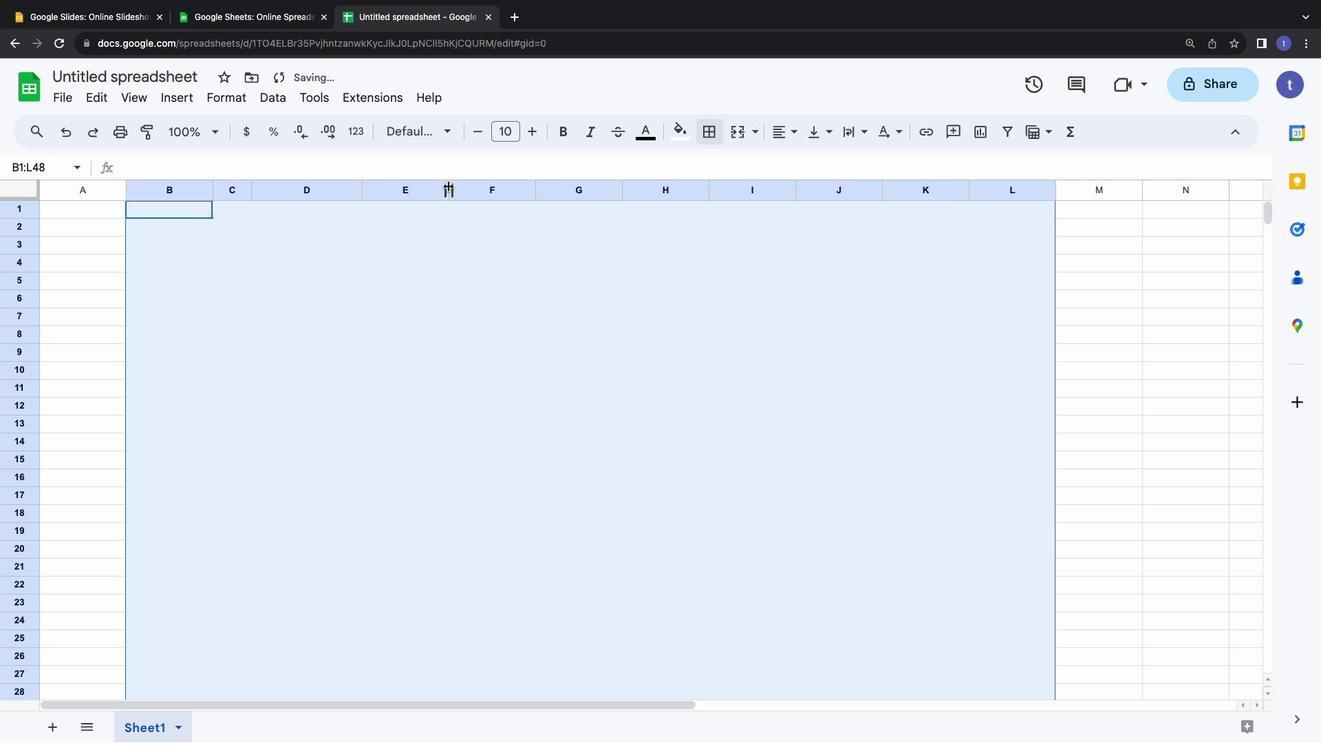 
Action: Mouse pressed left at (448, 185)
Screenshot: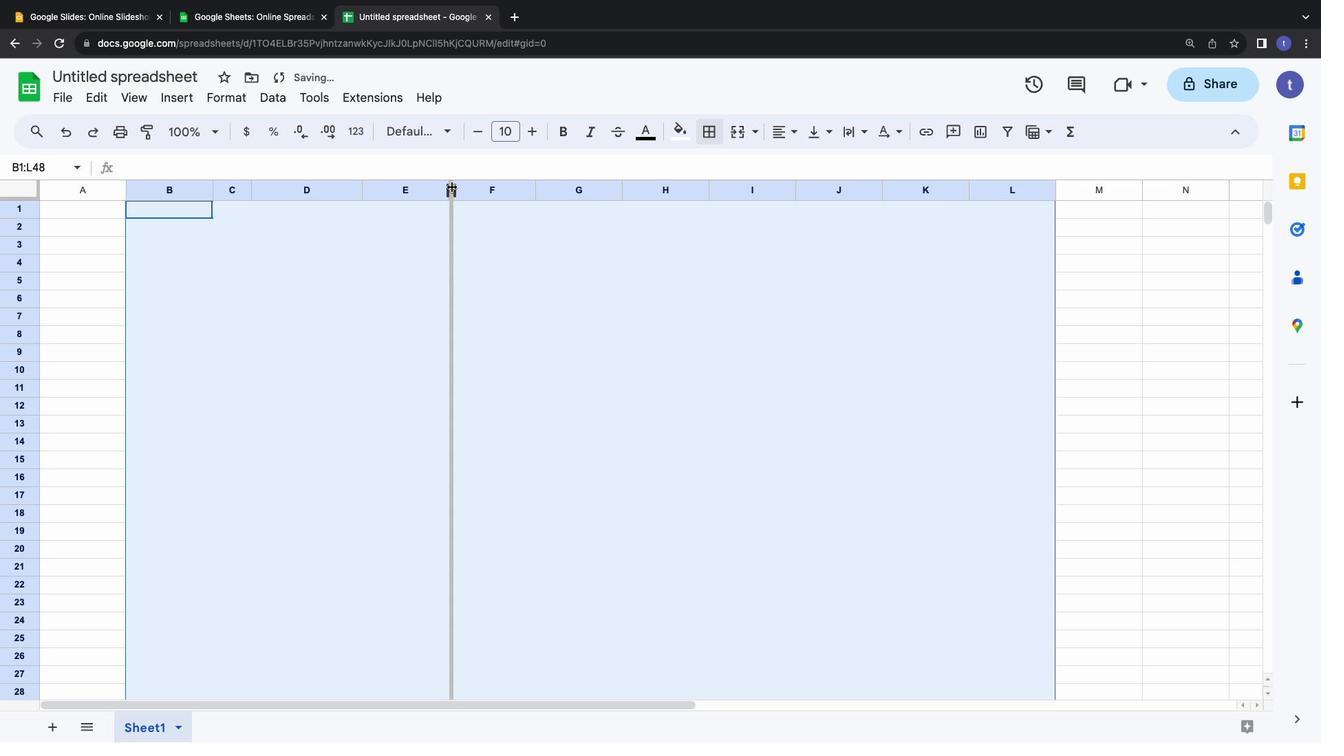
Action: Mouse moved to (551, 188)
Screenshot: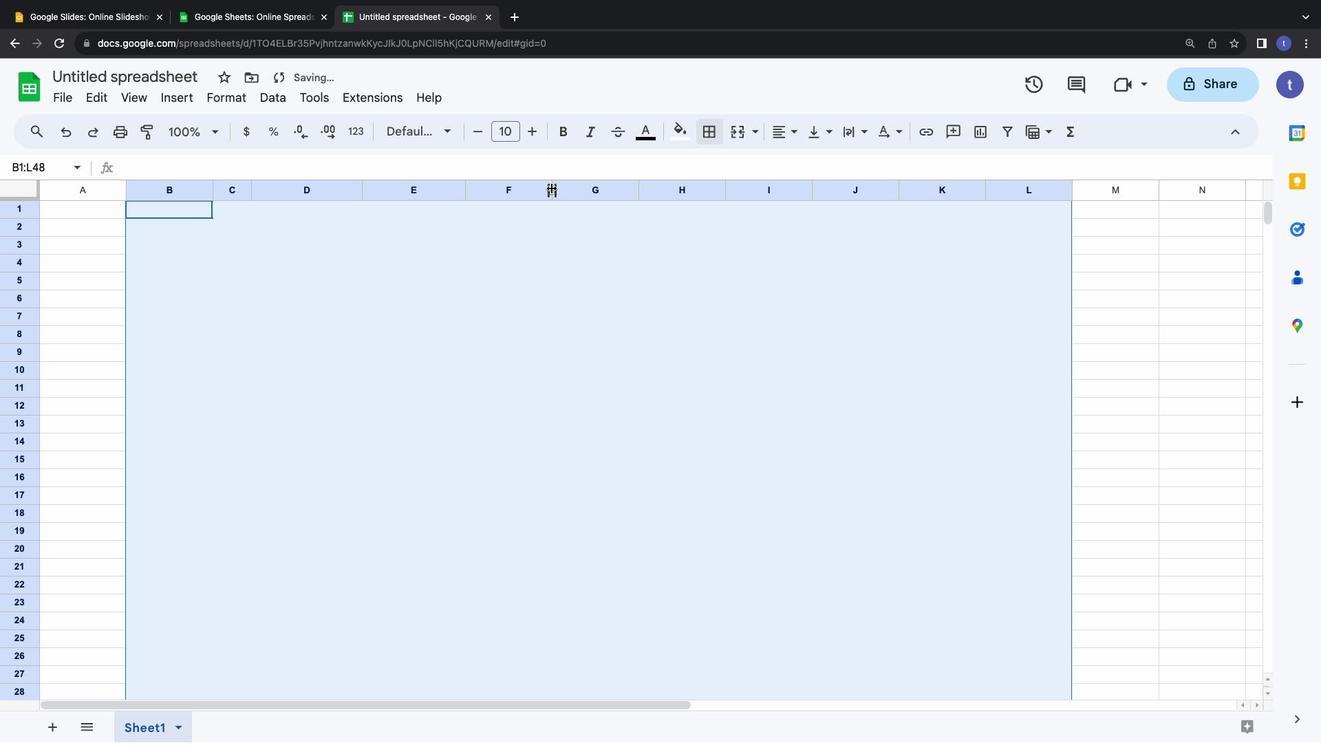
Action: Mouse pressed left at (551, 188)
Screenshot: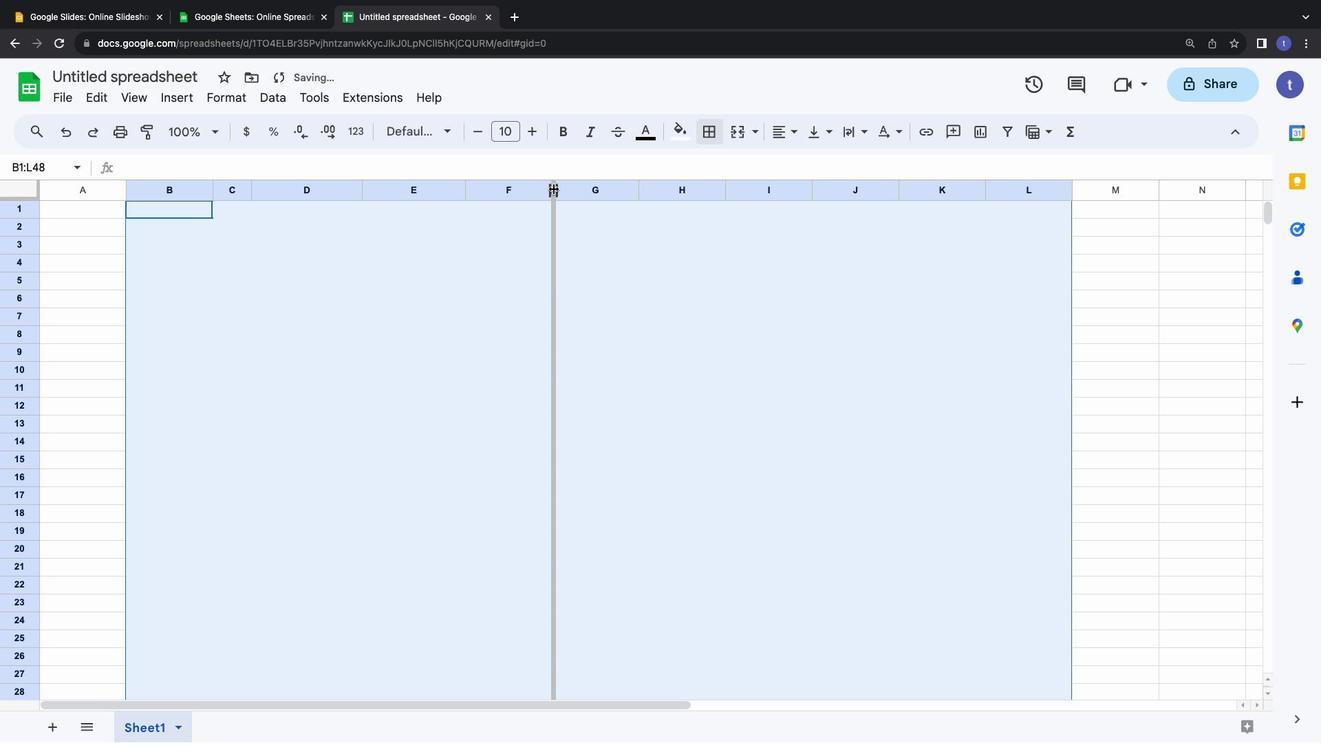 
Action: Mouse moved to (653, 187)
Screenshot: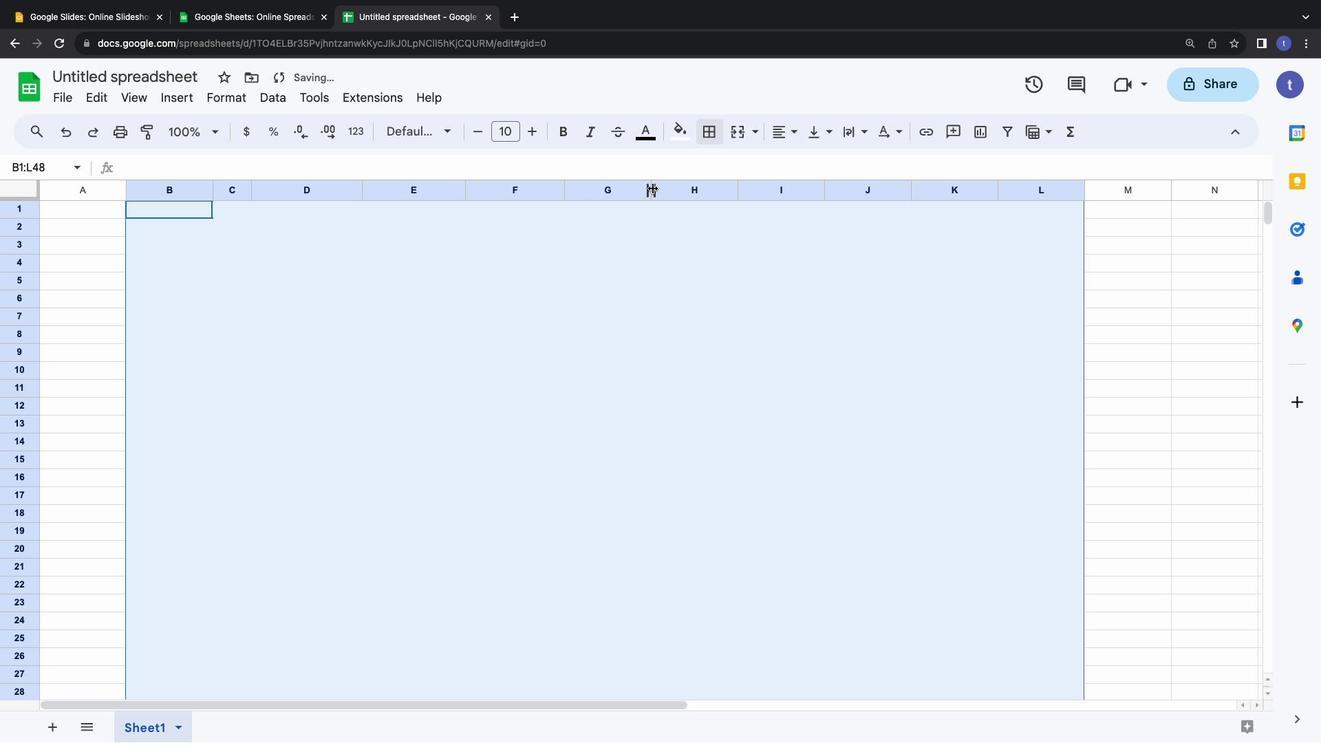 
Action: Mouse pressed left at (653, 187)
Screenshot: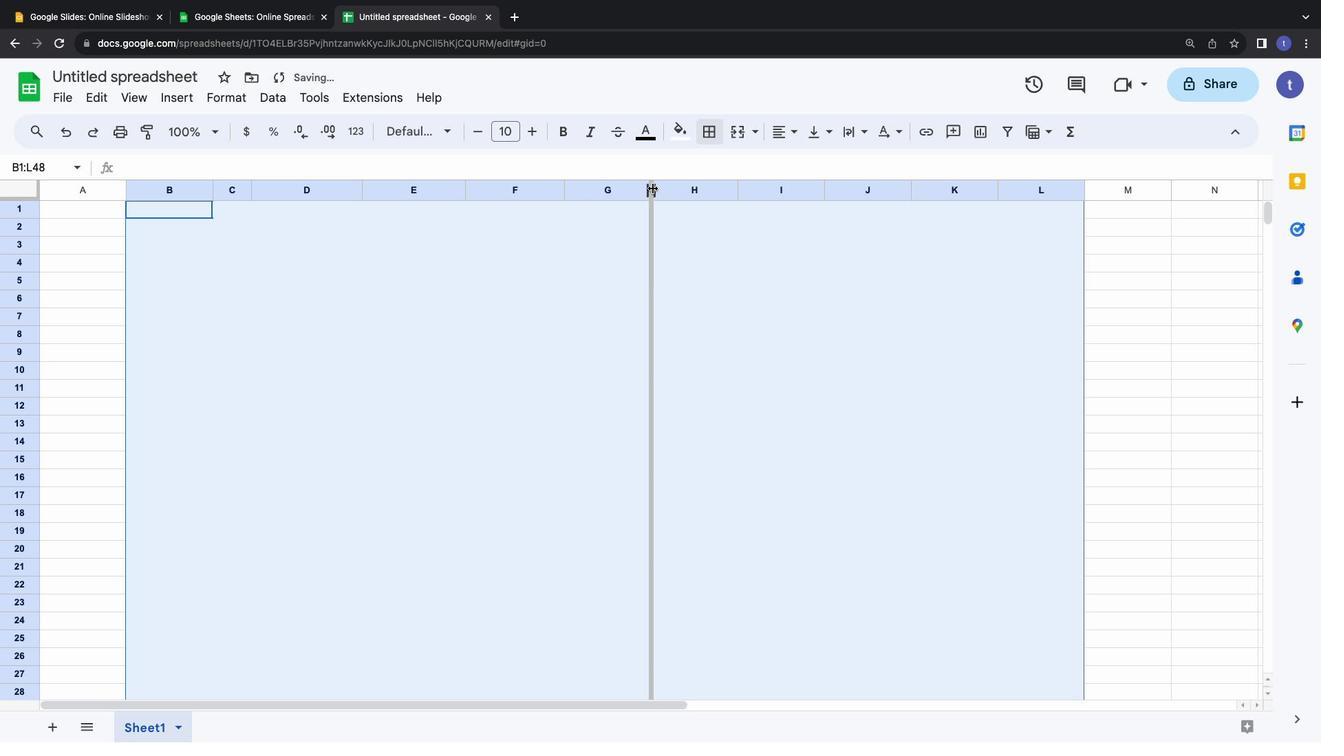 
Action: Mouse moved to (754, 186)
Screenshot: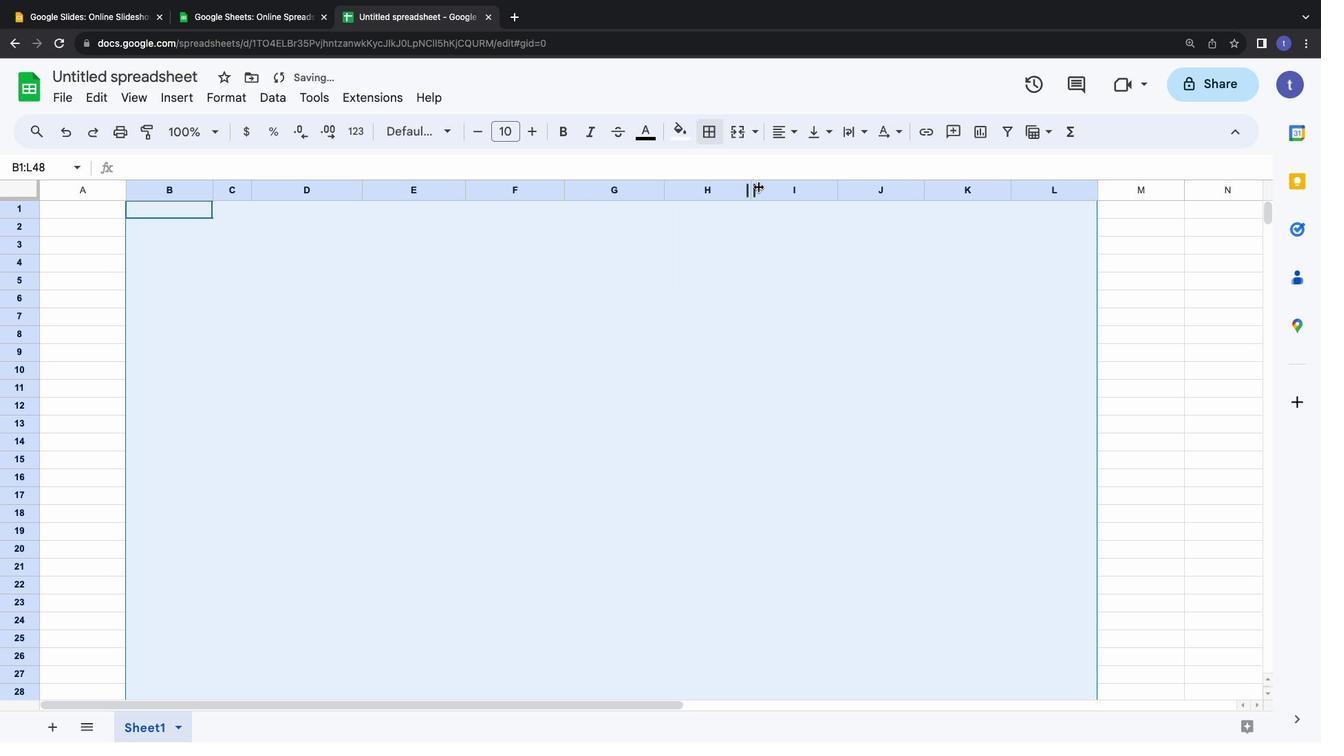 
Action: Mouse pressed left at (754, 186)
Screenshot: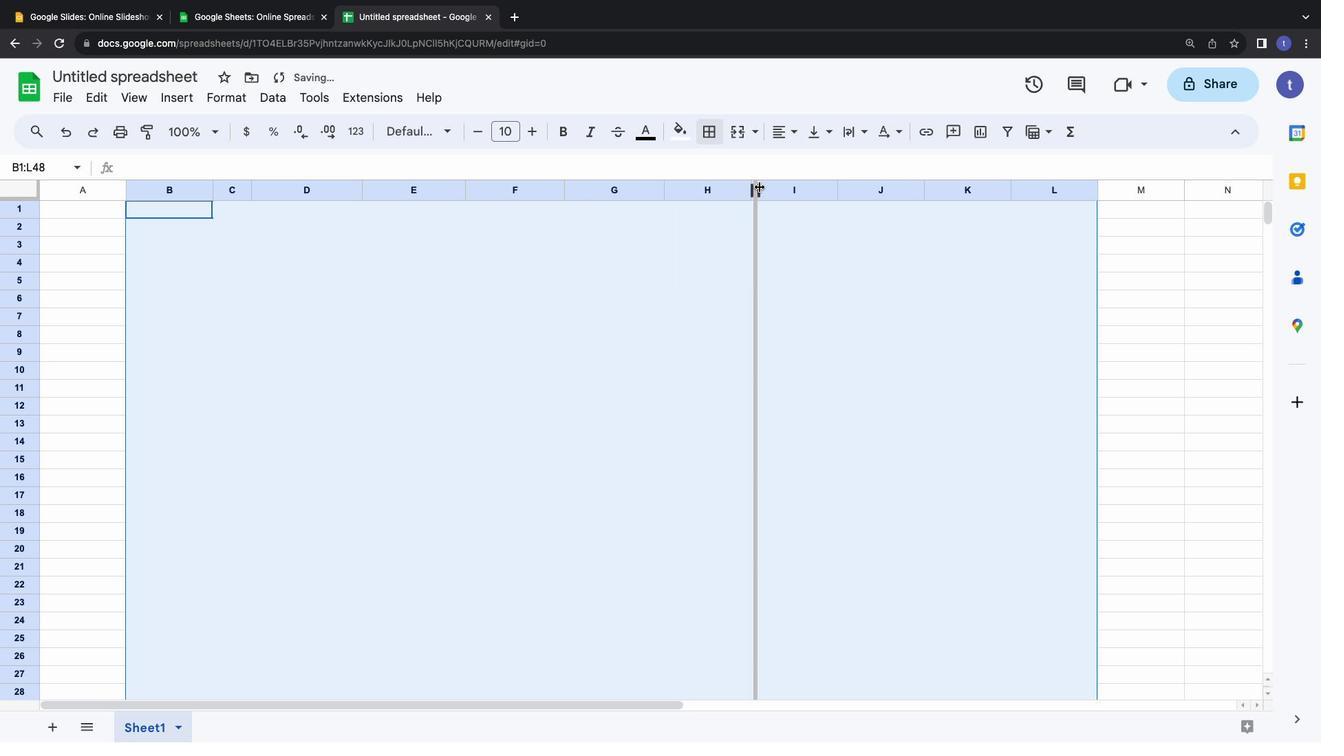 
Action: Mouse moved to (419, 243)
Screenshot: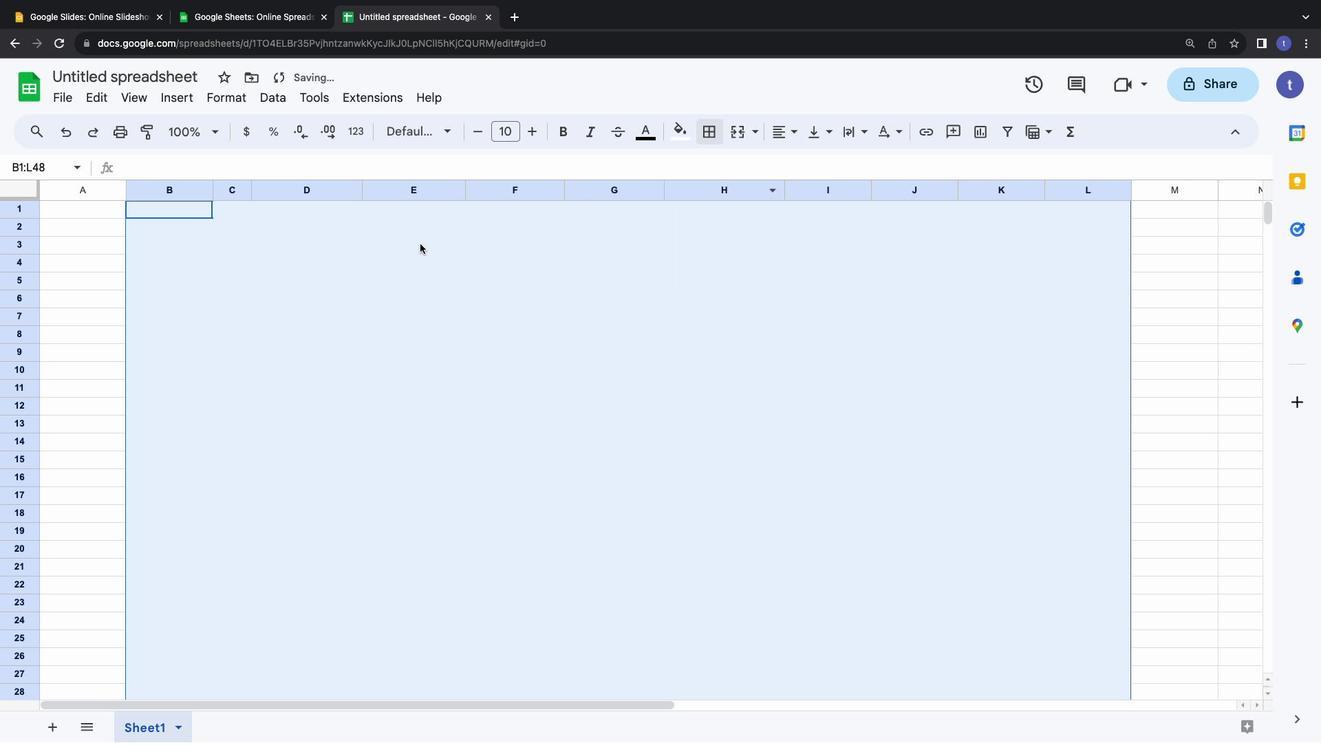 
Action: Mouse pressed left at (419, 243)
Screenshot: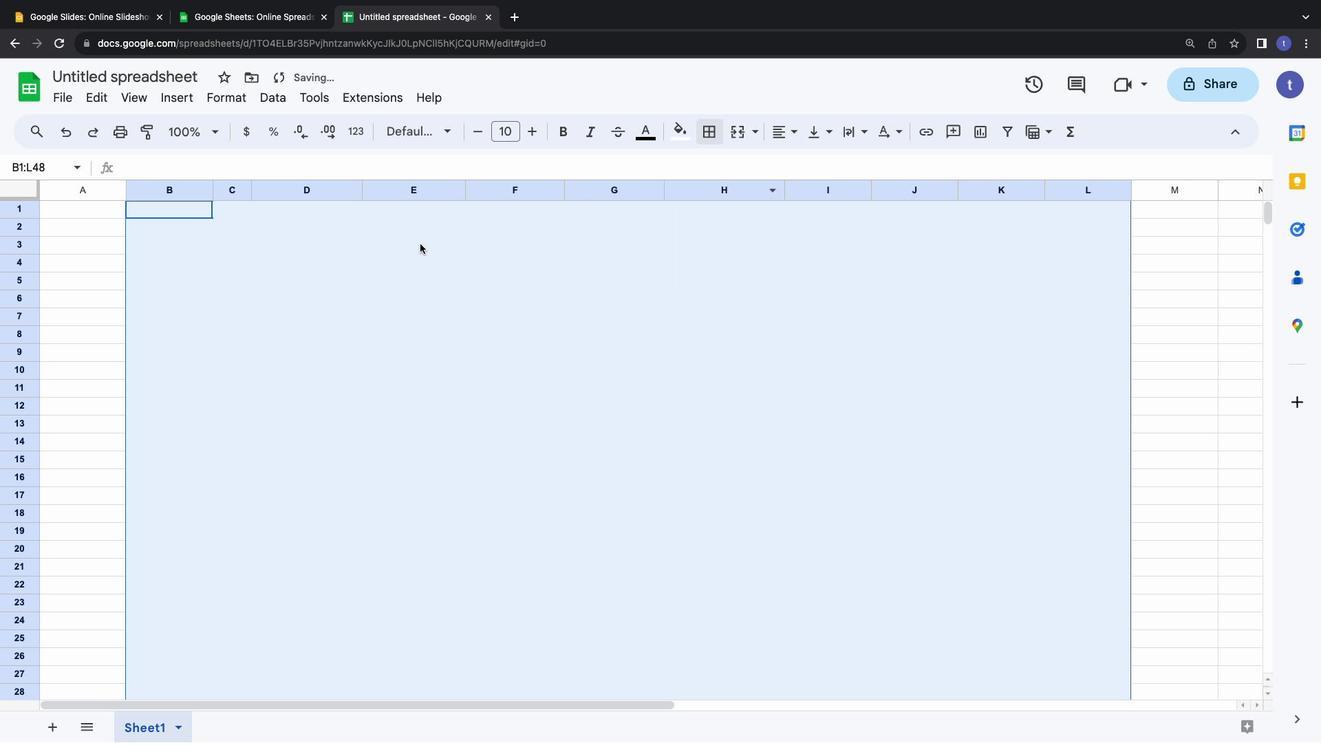 
Action: Key pressed Key.shift'I''N''V''E''N''T''O''R''Y'Key.space'S''P''R''E''A''D''S''H''E''E''T'
Screenshot: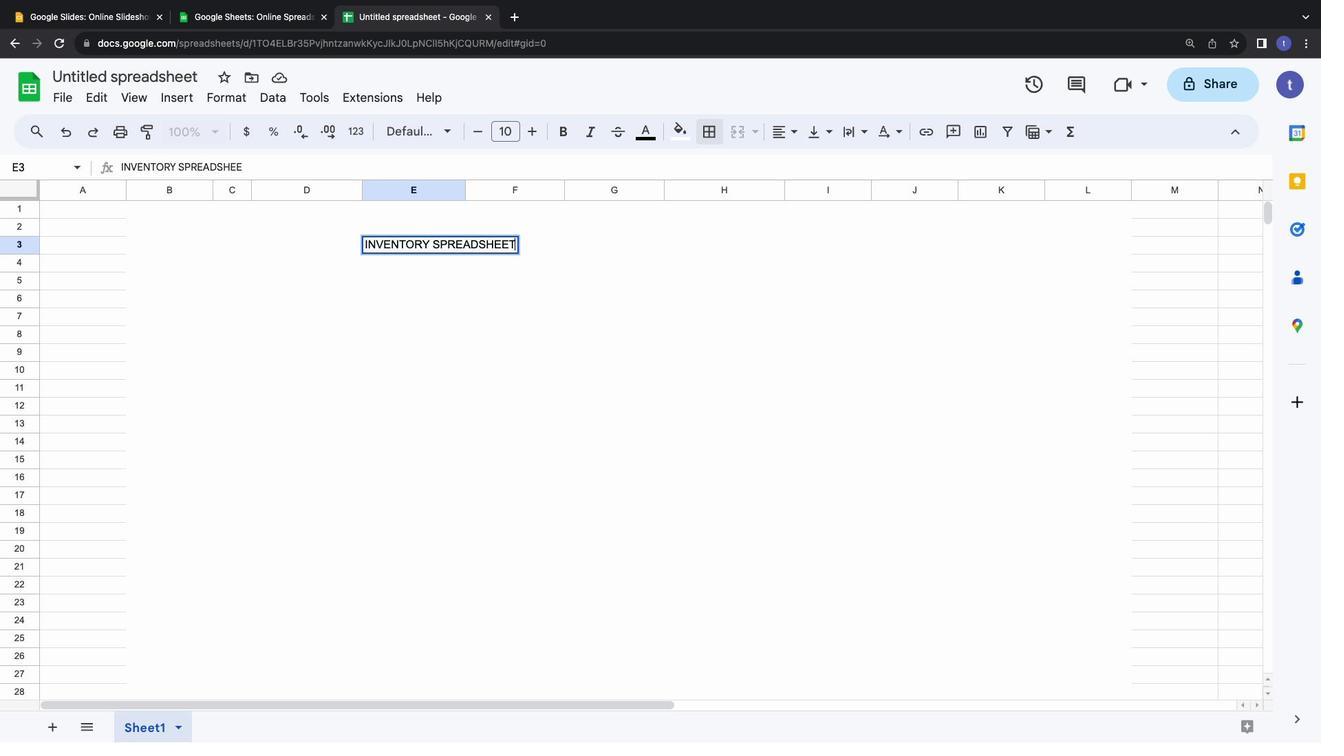 
Action: Mouse moved to (413, 246)
Screenshot: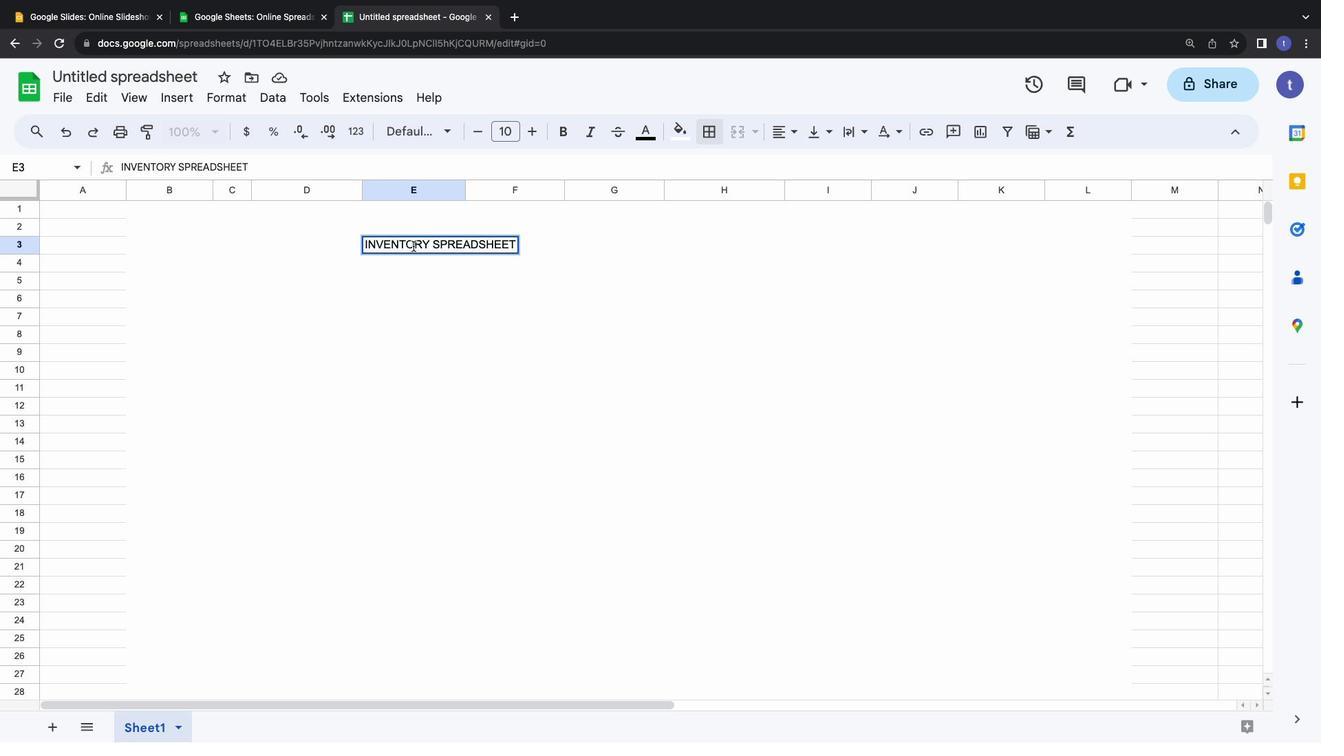 
Action: Mouse pressed left at (413, 246)
Screenshot: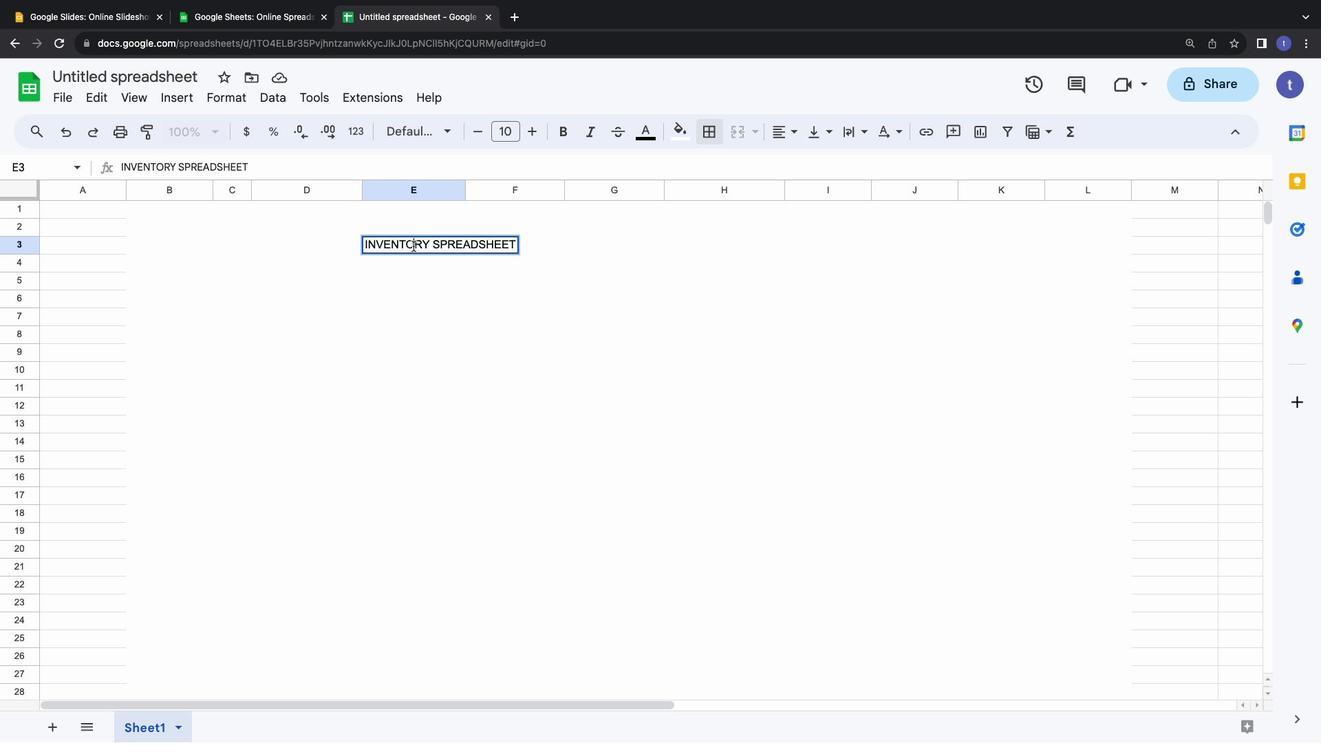 
Action: Mouse moved to (404, 265)
Screenshot: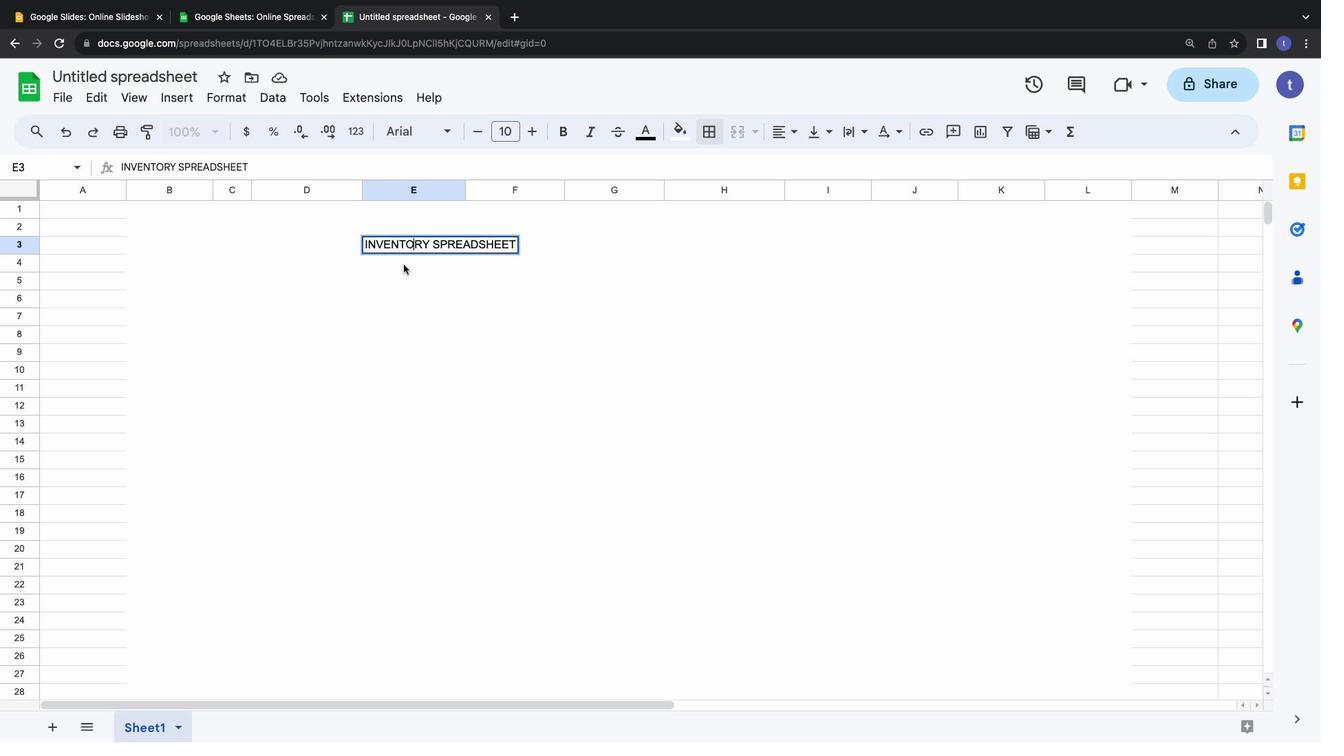 
Action: Mouse pressed left at (404, 265)
Screenshot: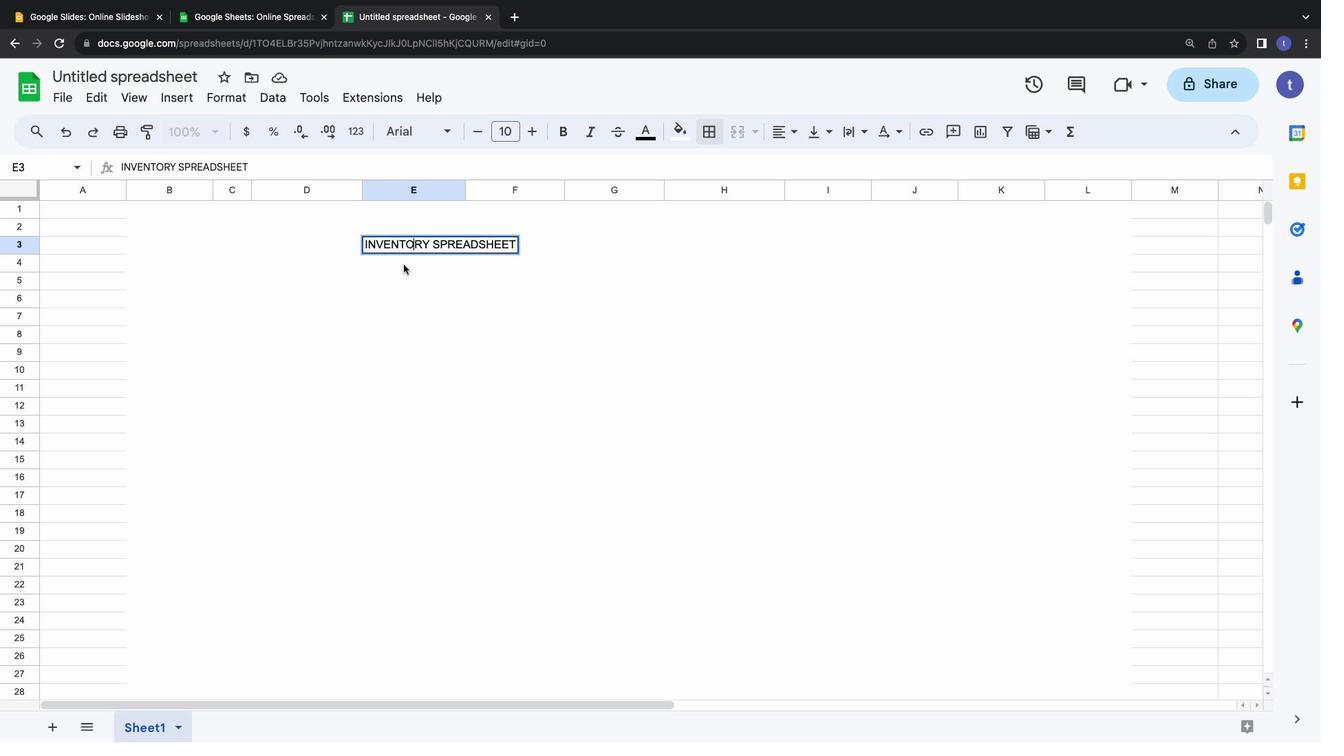 
Action: Mouse moved to (402, 247)
Screenshot: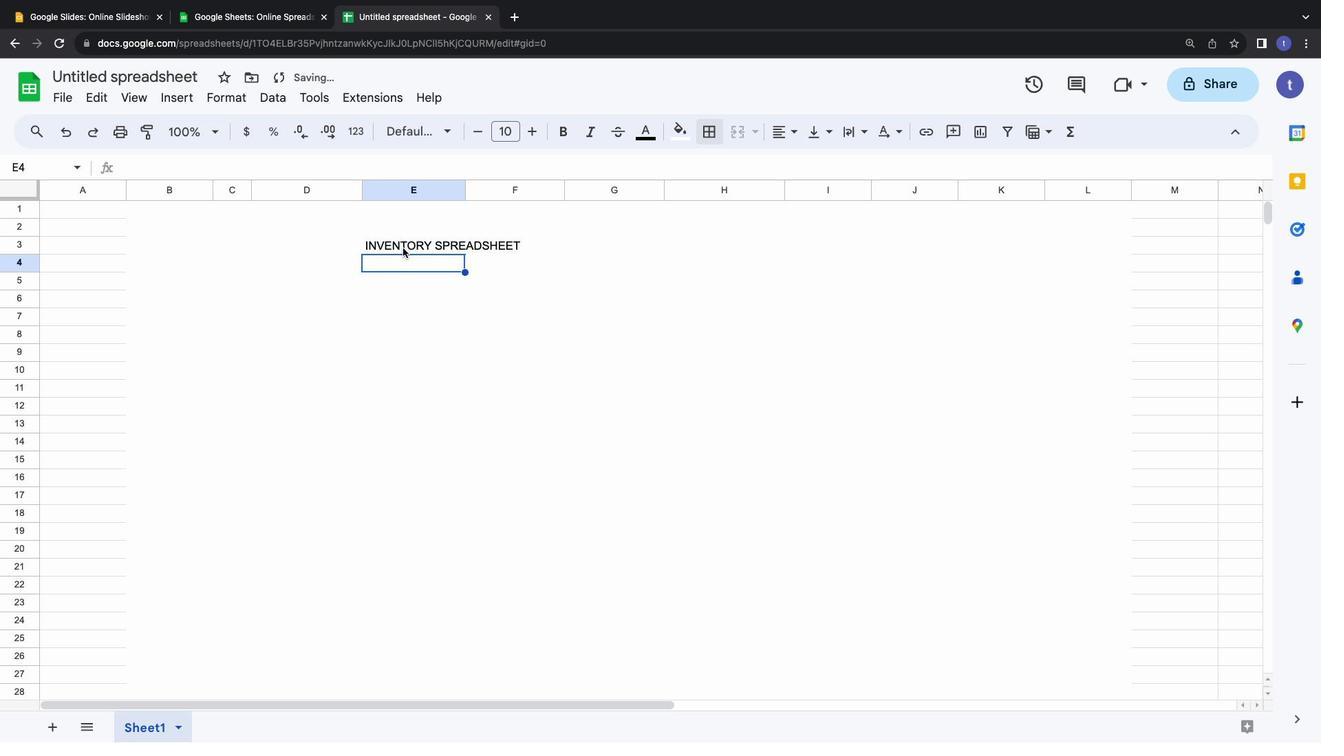 
Action: Mouse pressed left at (402, 247)
Screenshot: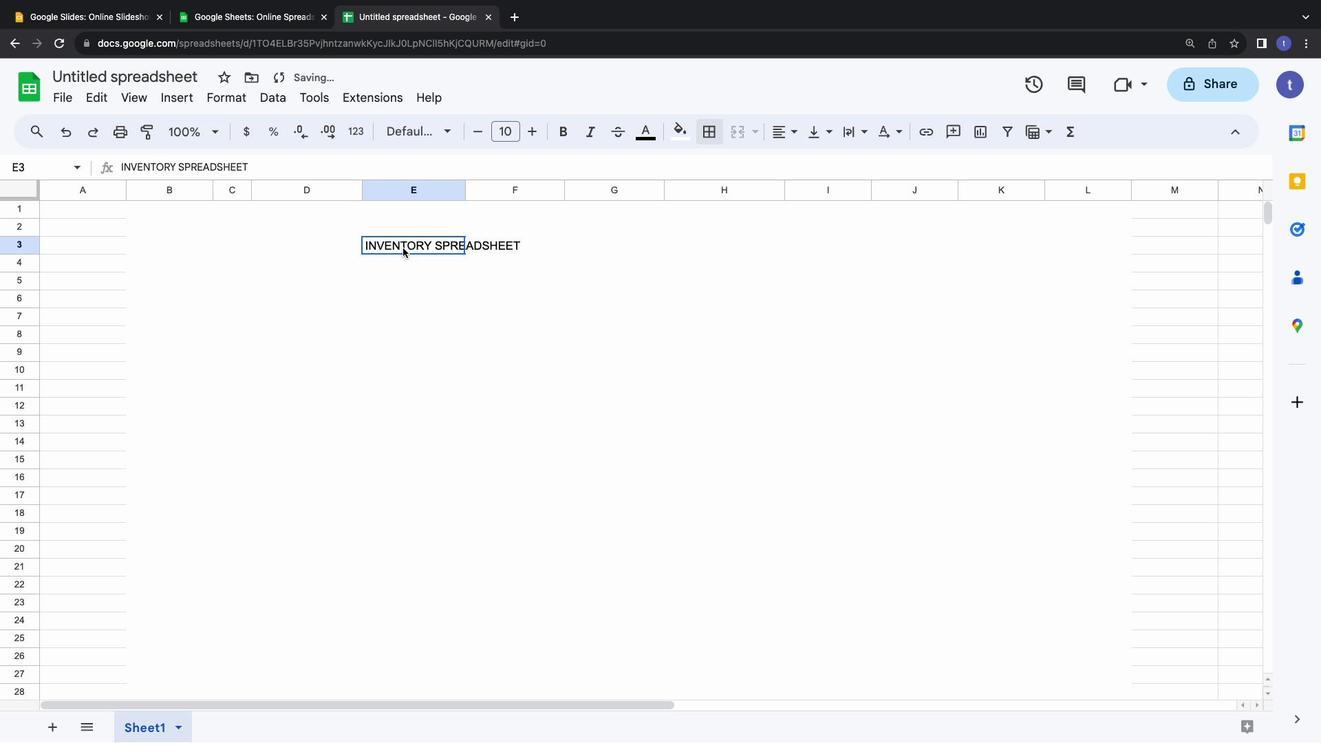
Action: Mouse pressed left at (402, 247)
Screenshot: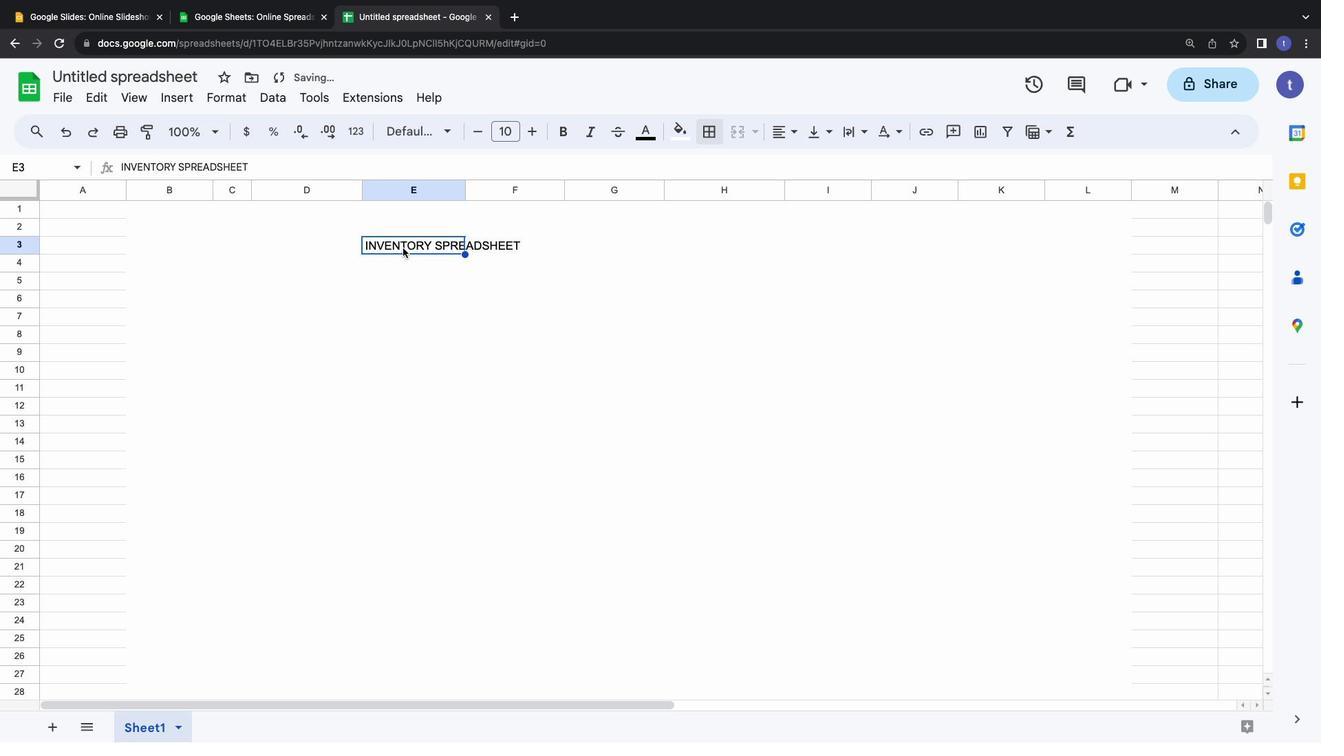 
Action: Mouse pressed left at (402, 247)
Screenshot: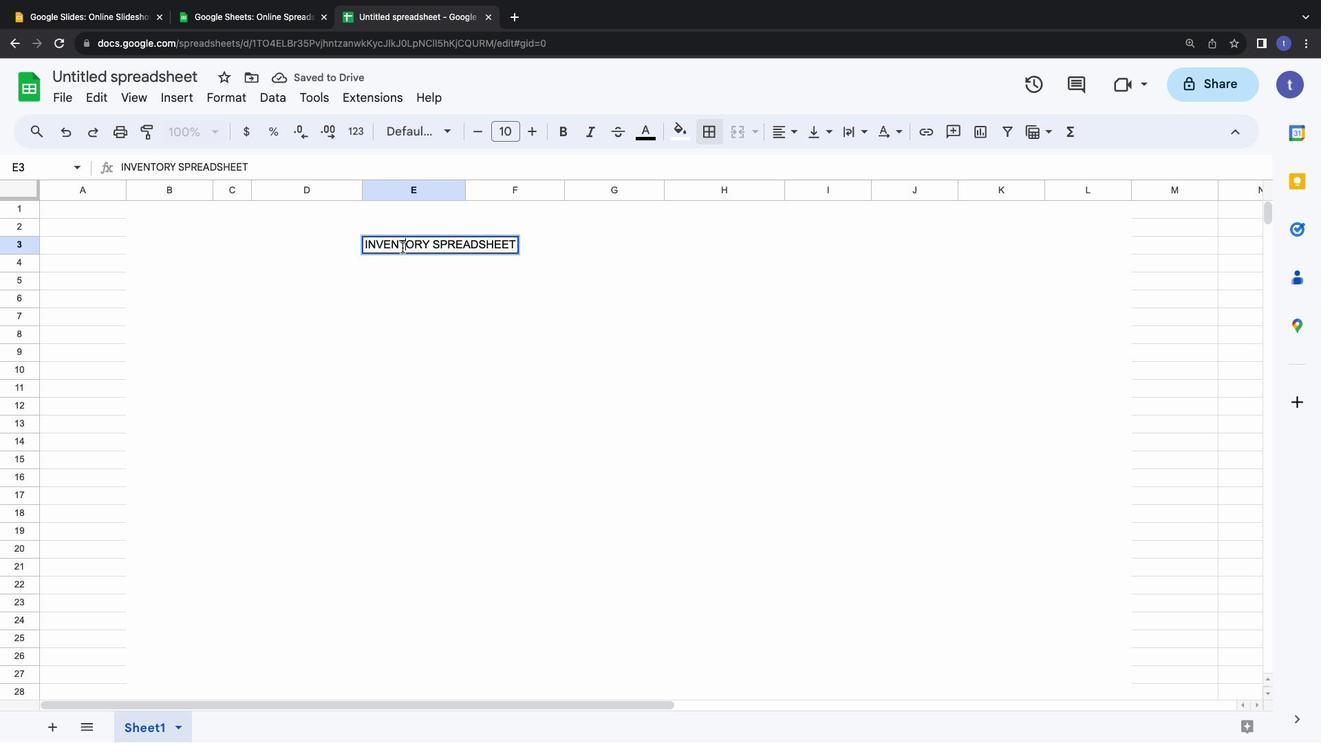 
Action: Mouse pressed left at (402, 247)
Screenshot: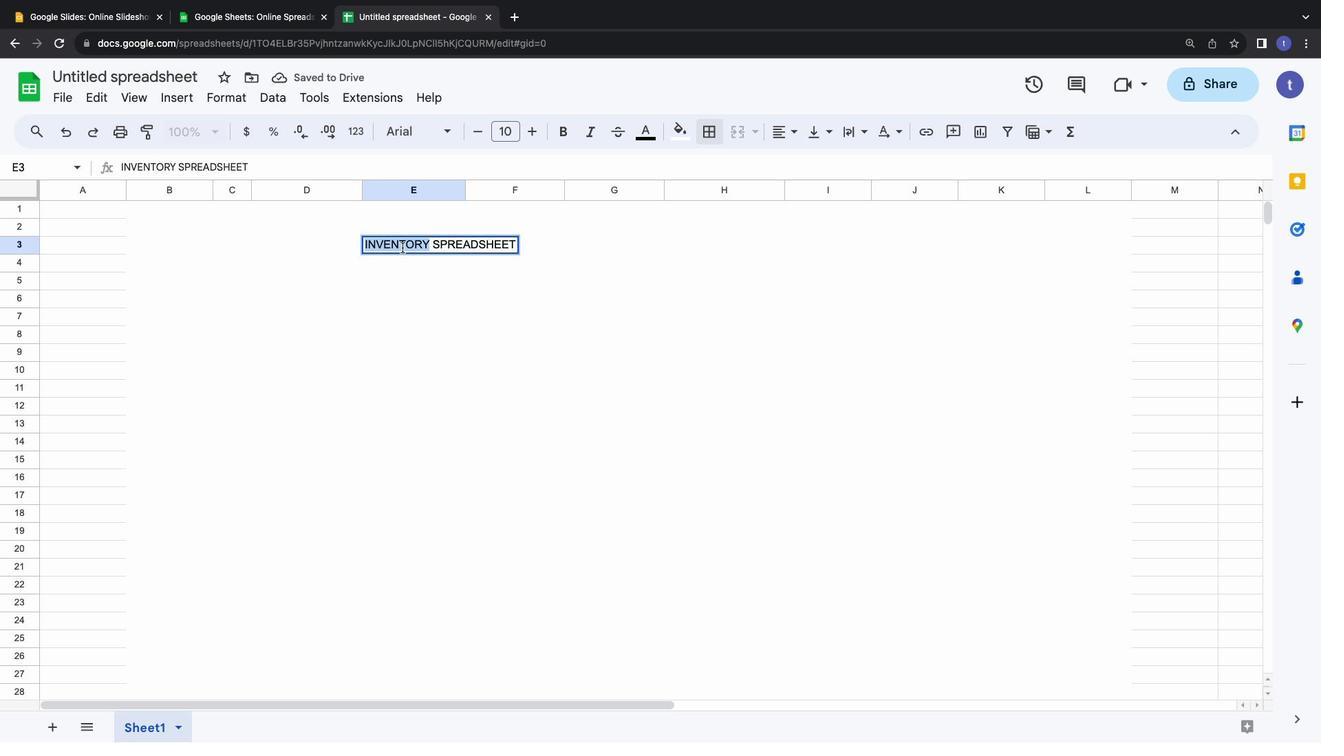 
Action: Mouse pressed left at (402, 247)
Screenshot: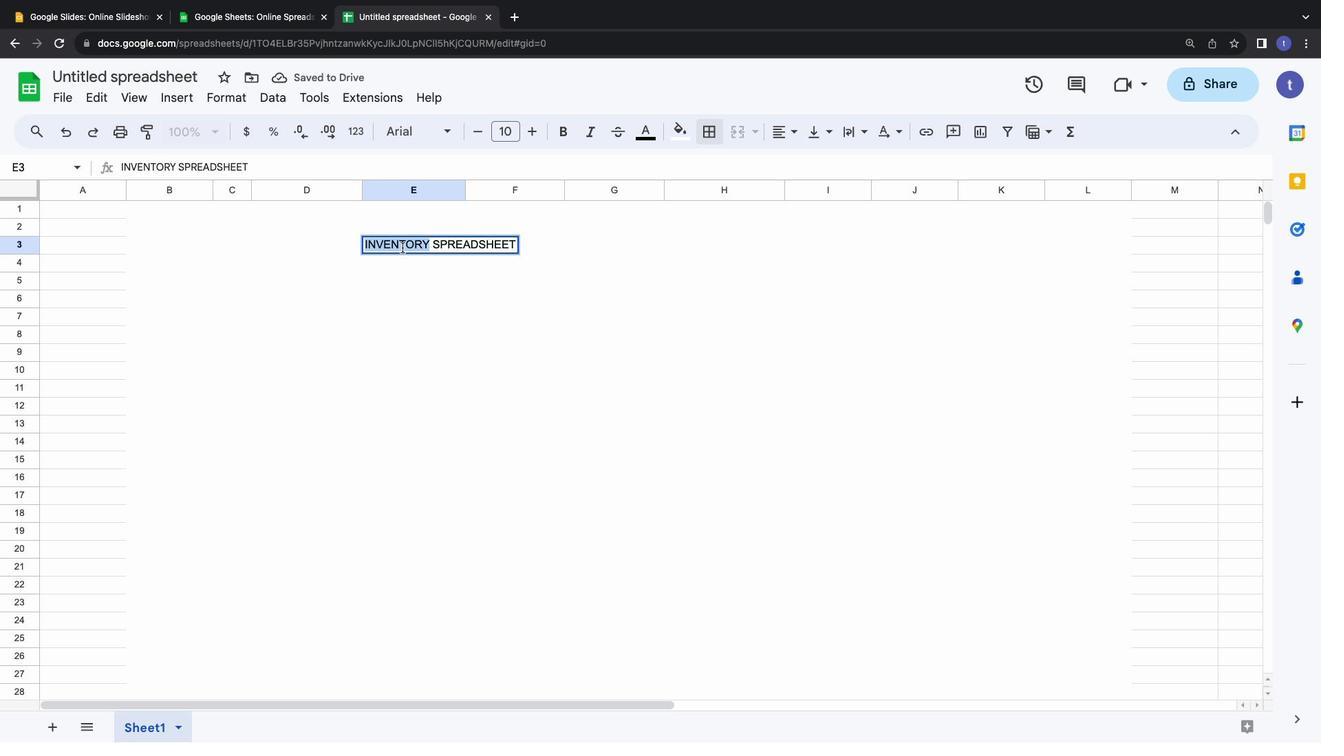 
Action: Mouse pressed left at (402, 247)
Screenshot: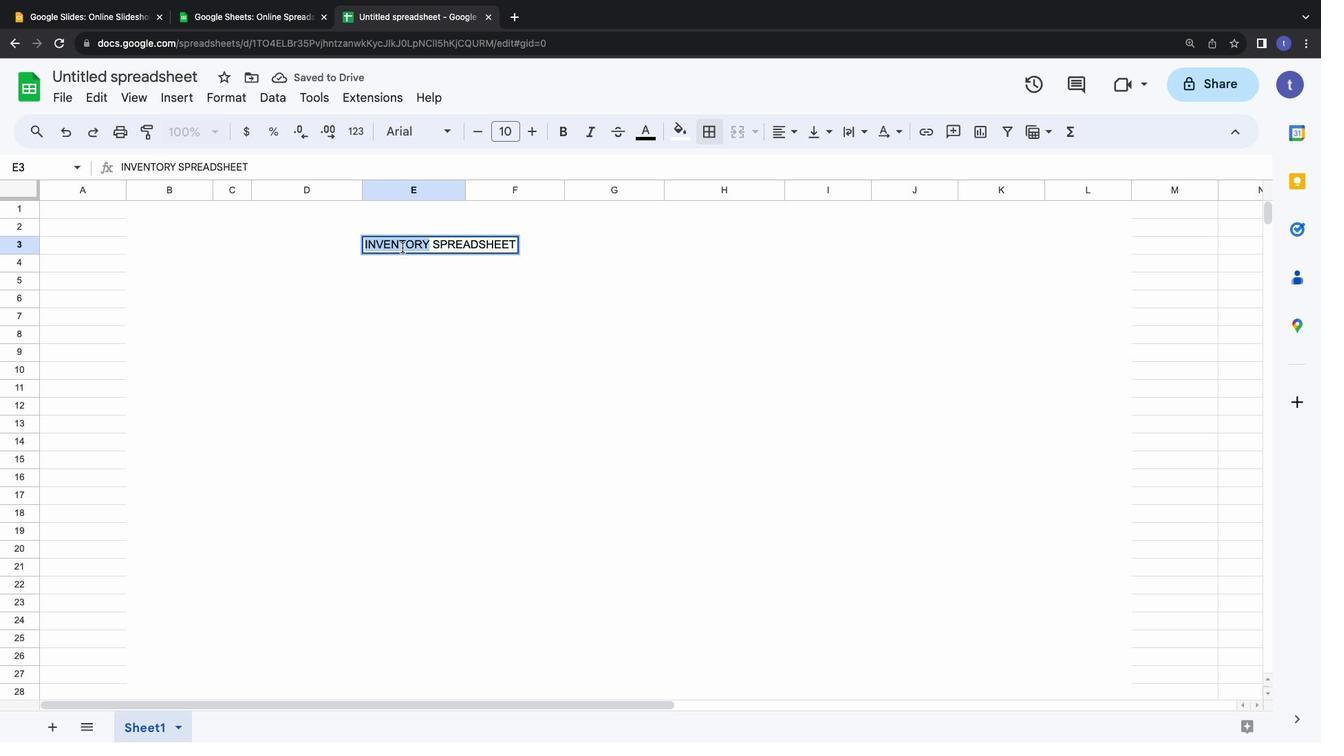 
Action: Mouse pressed left at (402, 247)
Screenshot: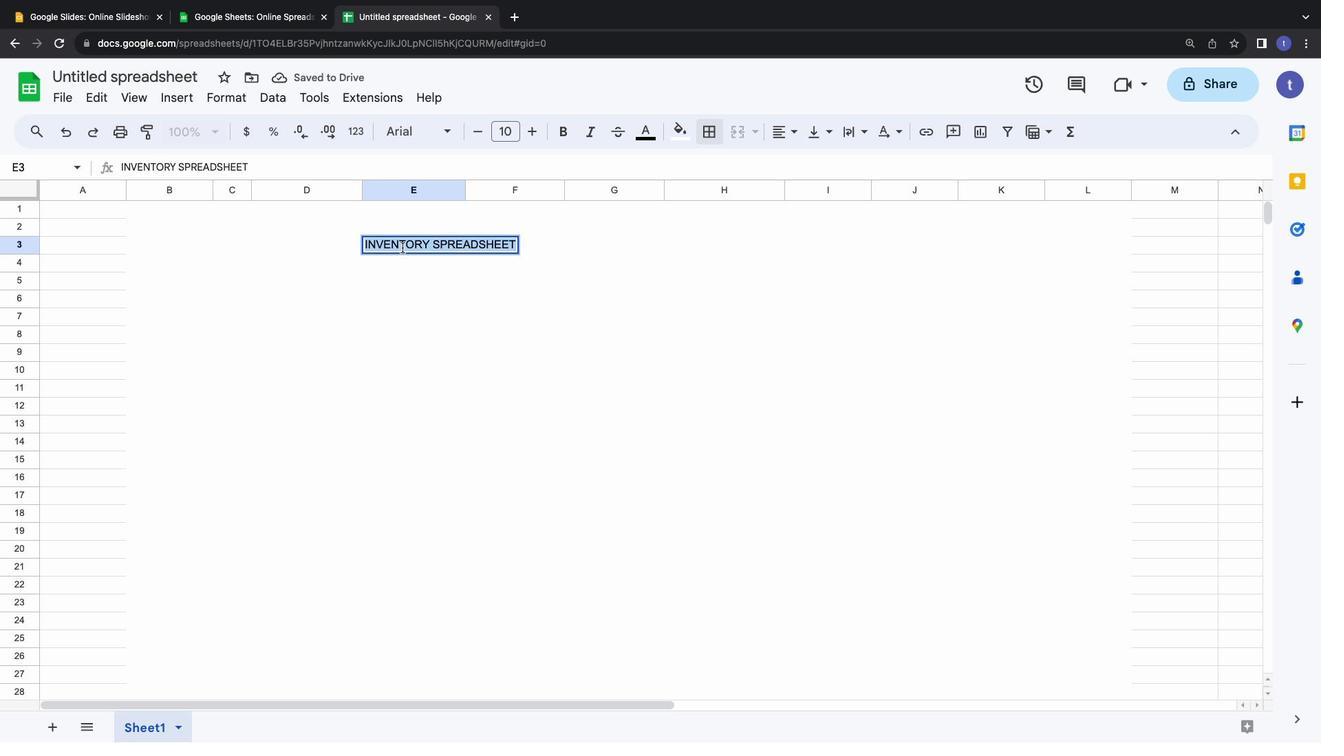 
Action: Mouse pressed left at (402, 247)
Screenshot: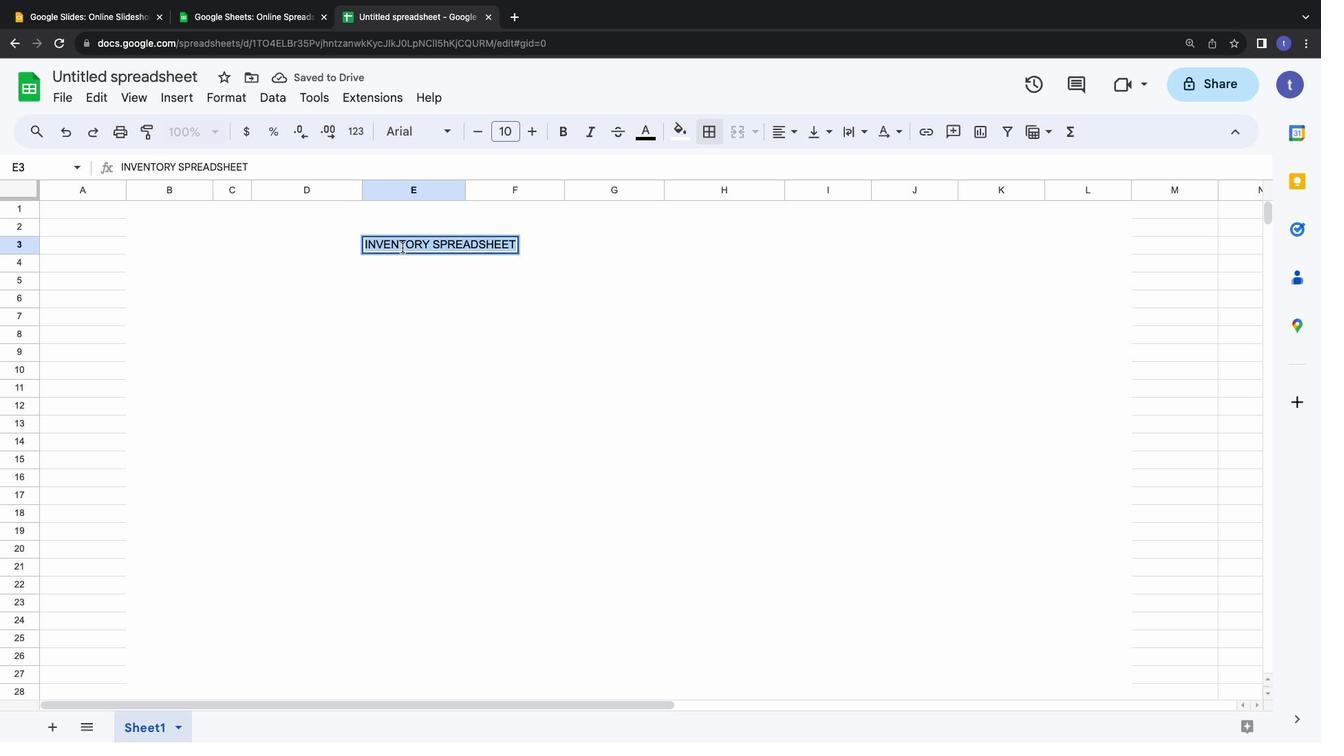 
Action: Mouse moved to (427, 124)
Screenshot: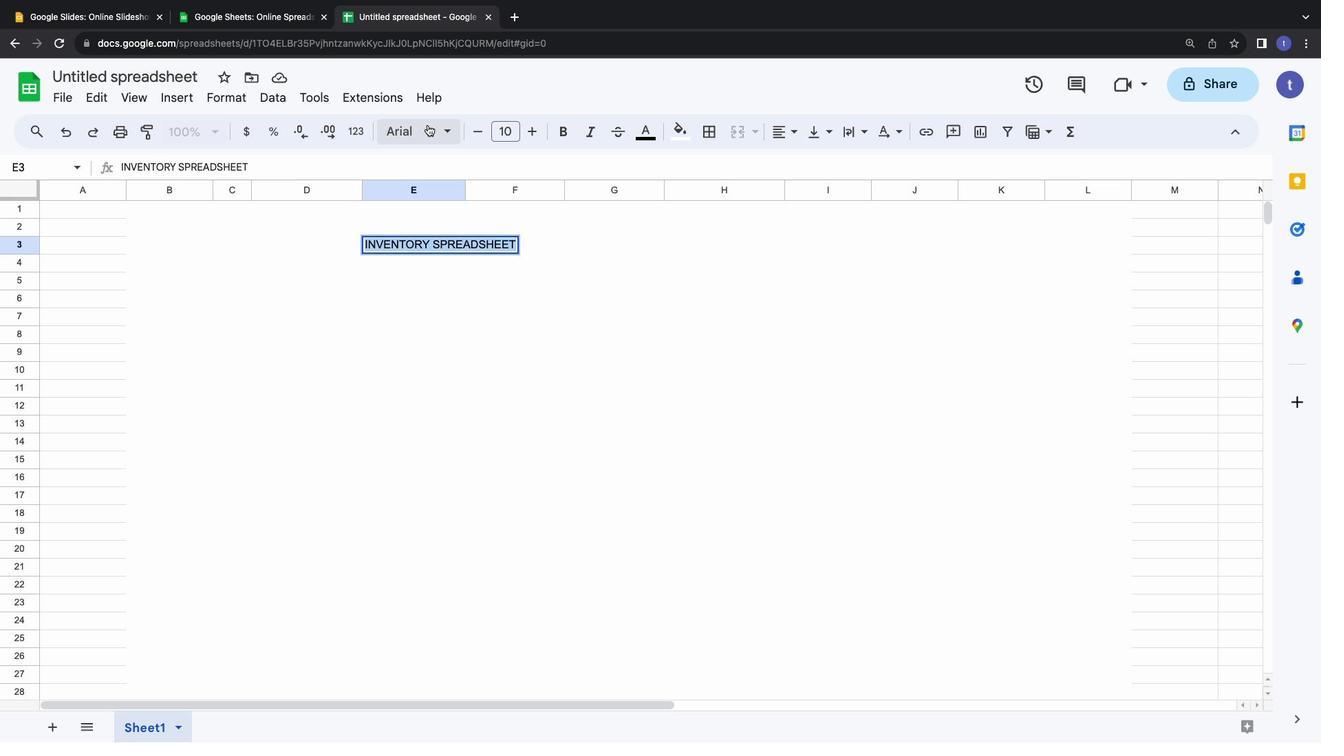
Action: Mouse pressed left at (427, 124)
Screenshot: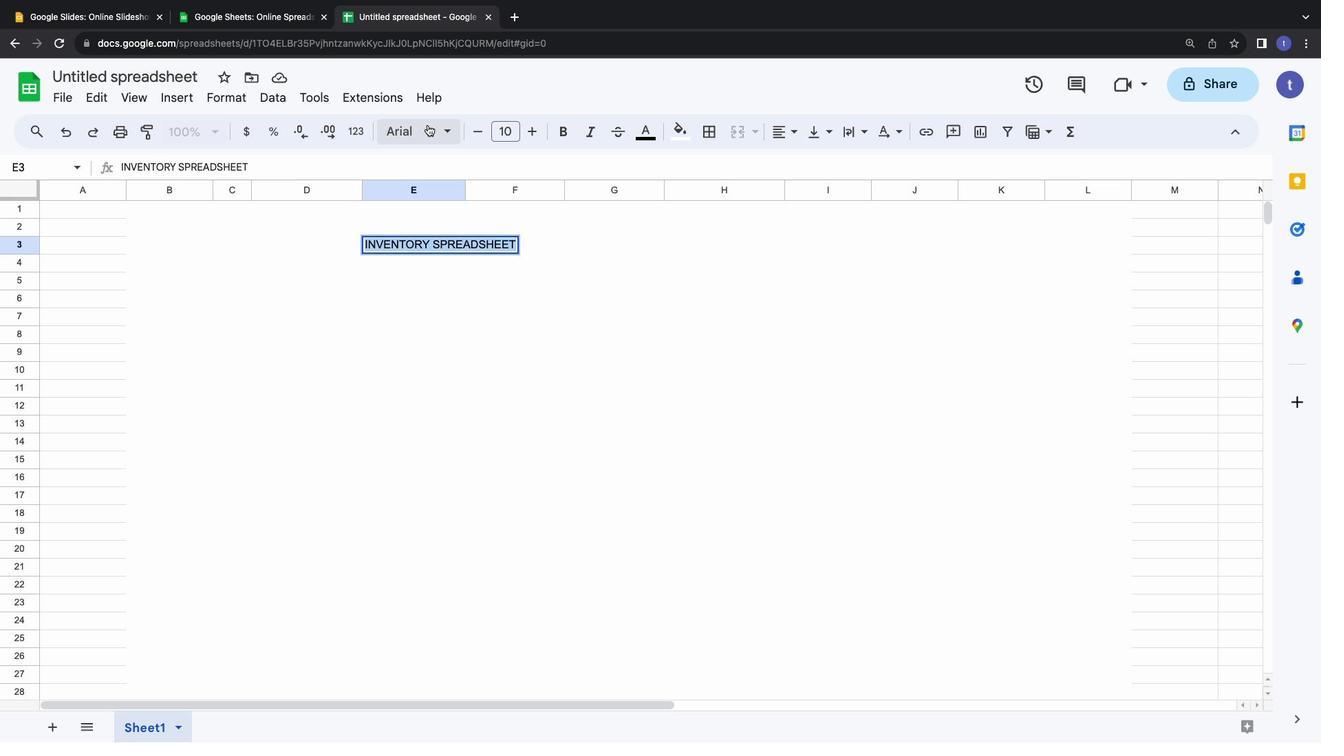 
Action: Mouse moved to (380, 462)
Screenshot: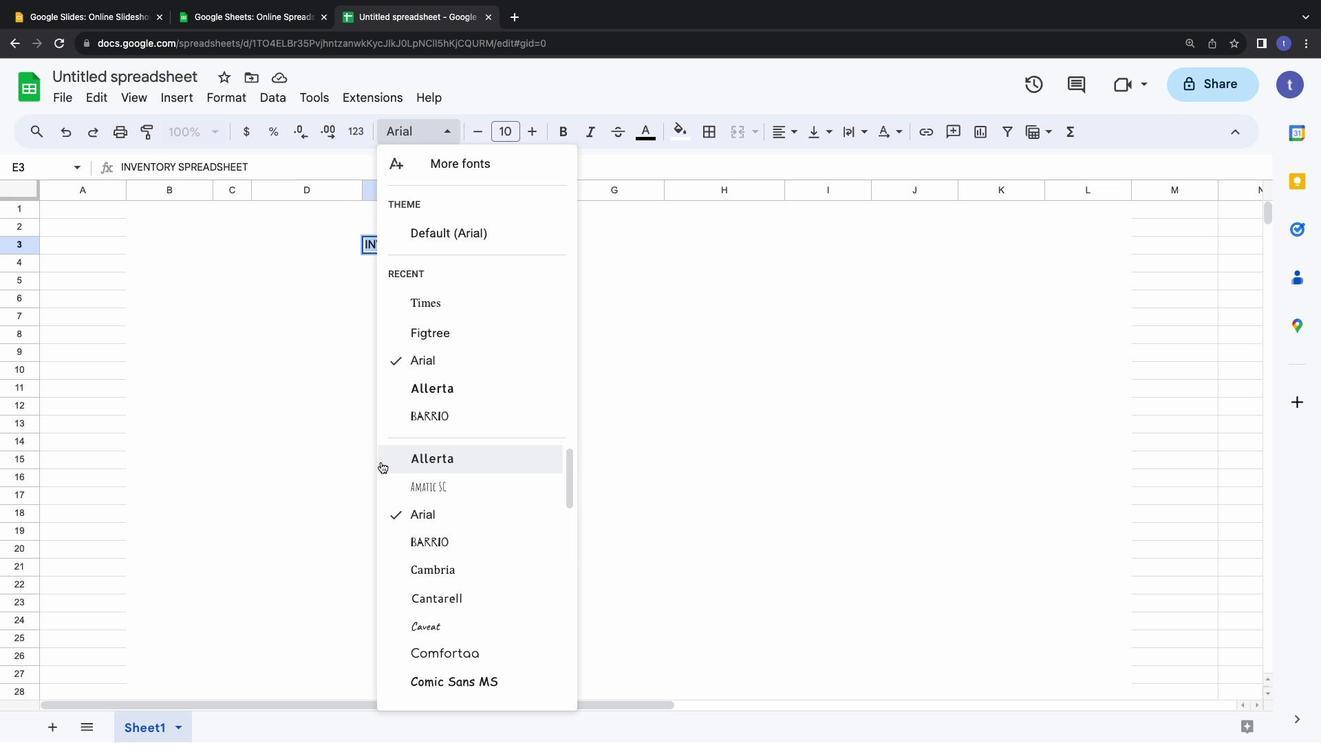 
Action: Mouse scrolled (380, 462) with delta (0, 0)
Screenshot: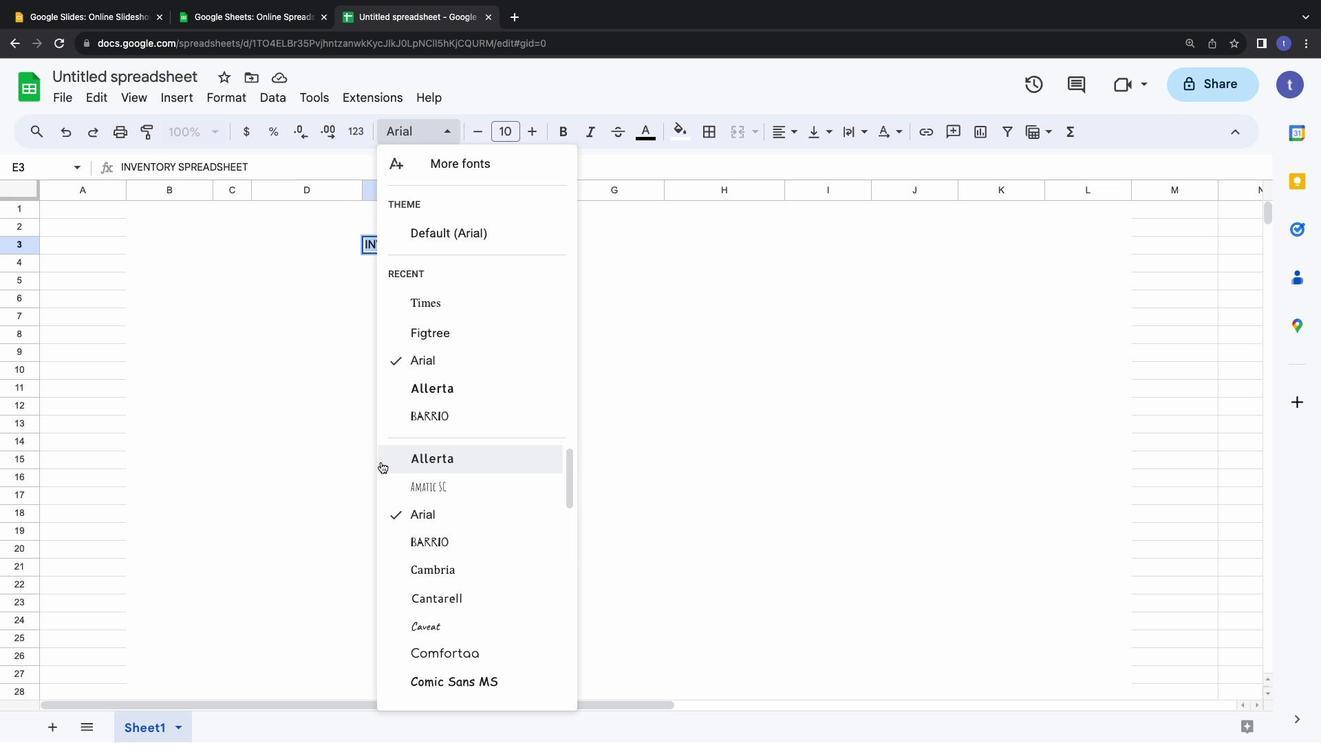 
Action: Mouse scrolled (380, 462) with delta (0, 0)
Screenshot: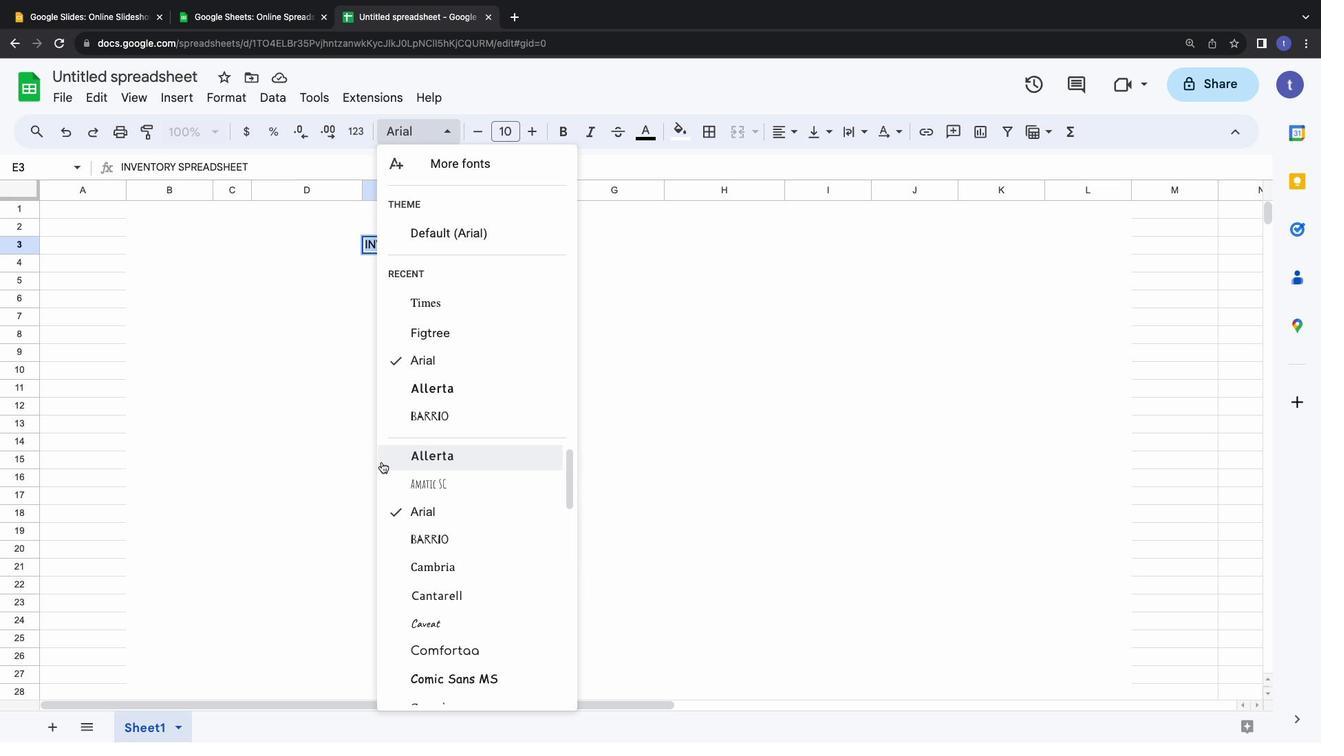 
Action: Mouse moved to (383, 461)
Screenshot: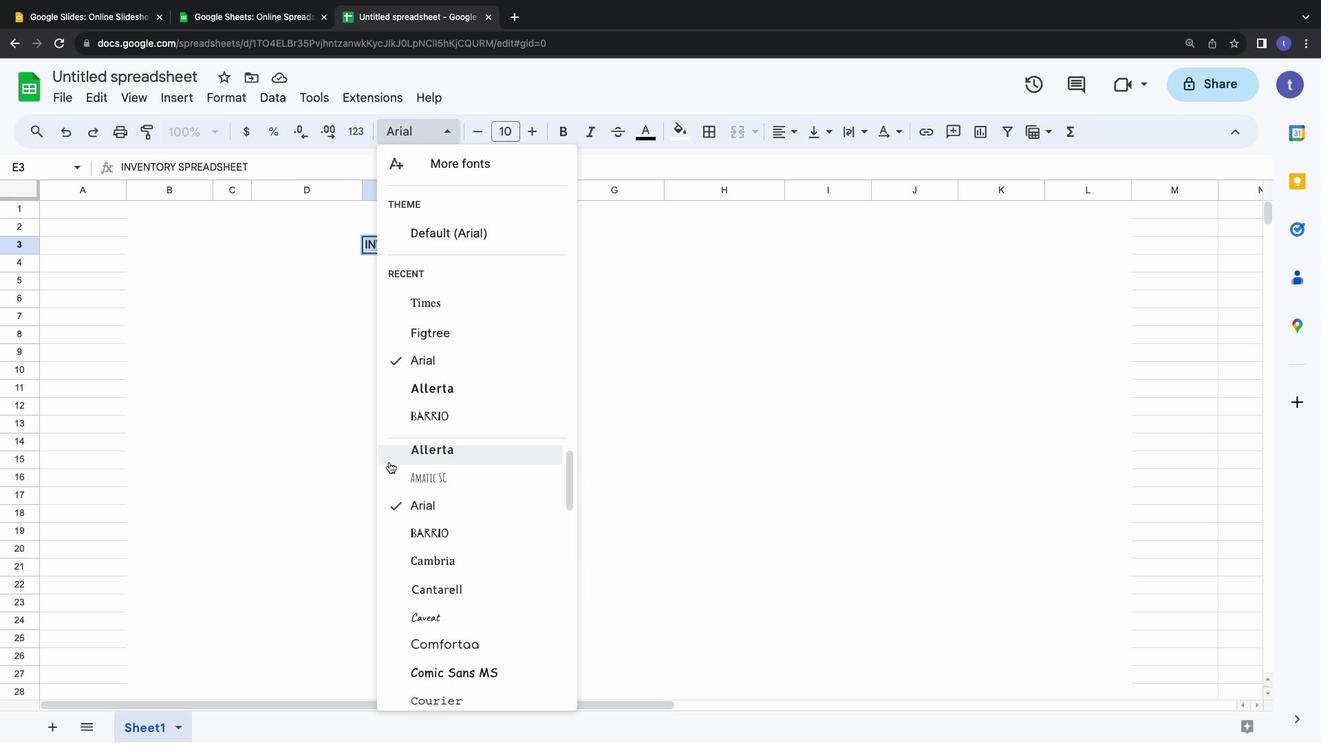 
Action: Mouse scrolled (383, 461) with delta (0, 0)
Screenshot: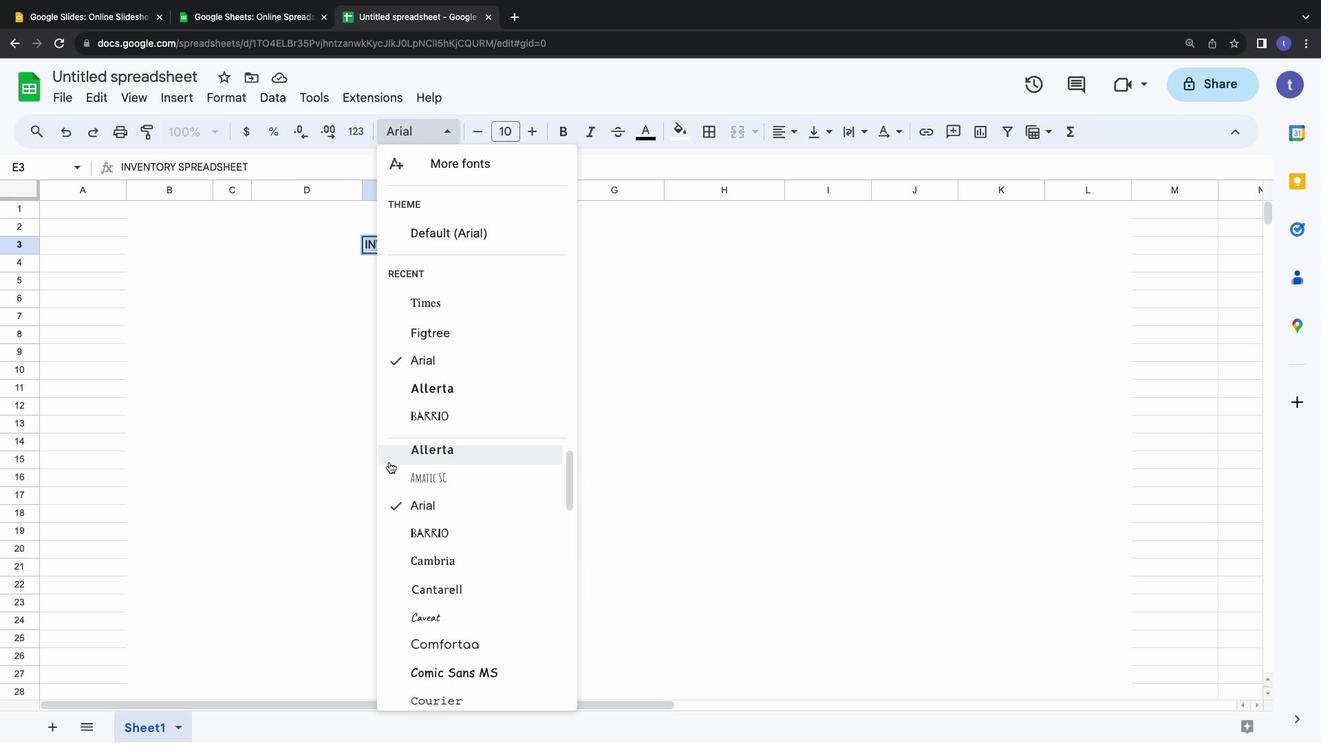 
Action: Mouse moved to (428, 465)
Screenshot: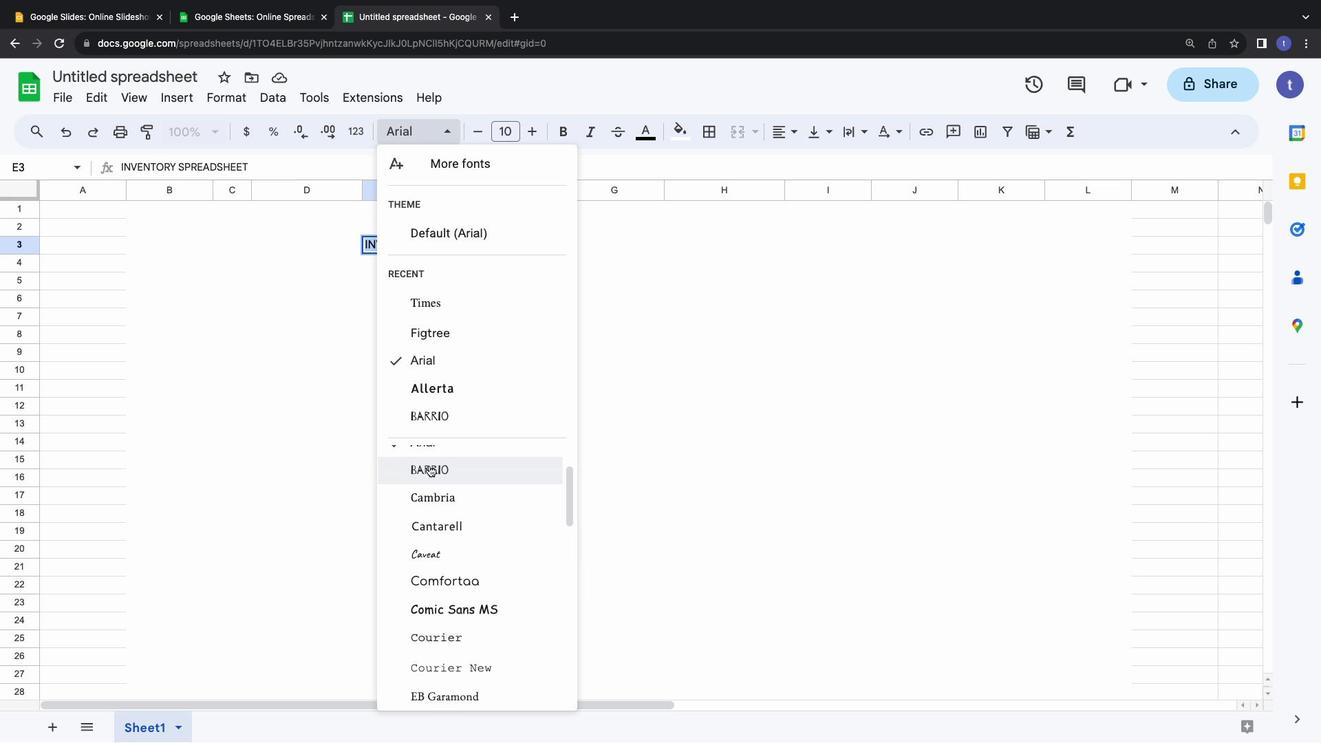 
Action: Mouse scrolled (428, 465) with delta (0, 0)
Screenshot: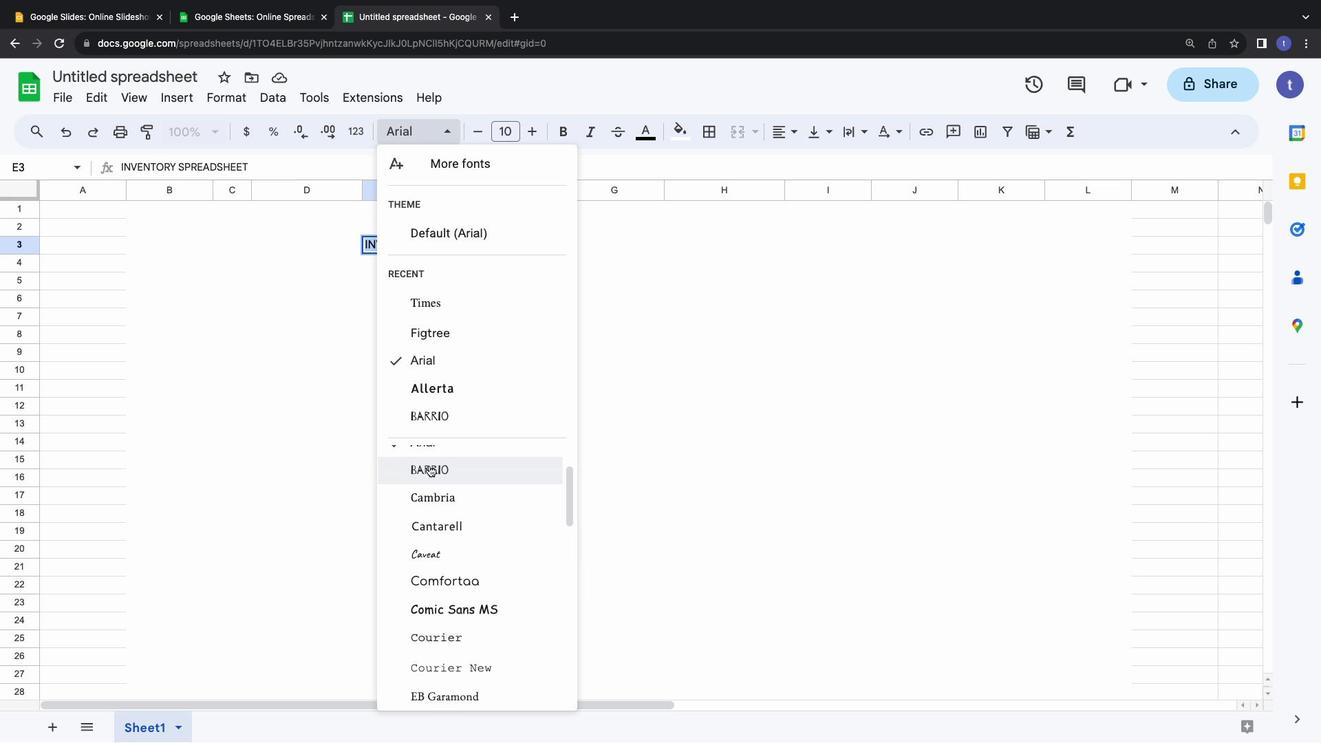
Action: Mouse scrolled (428, 465) with delta (0, 0)
Screenshot: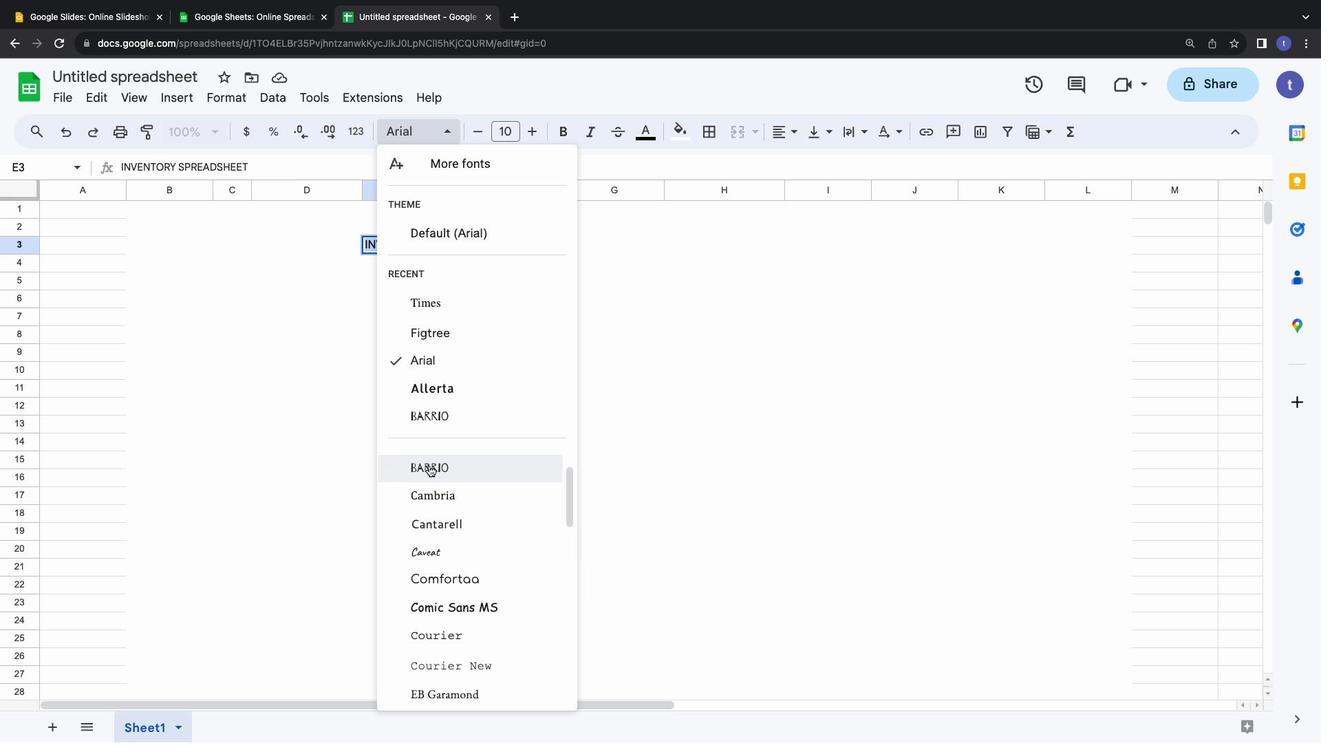 
Action: Mouse scrolled (428, 465) with delta (0, -1)
Screenshot: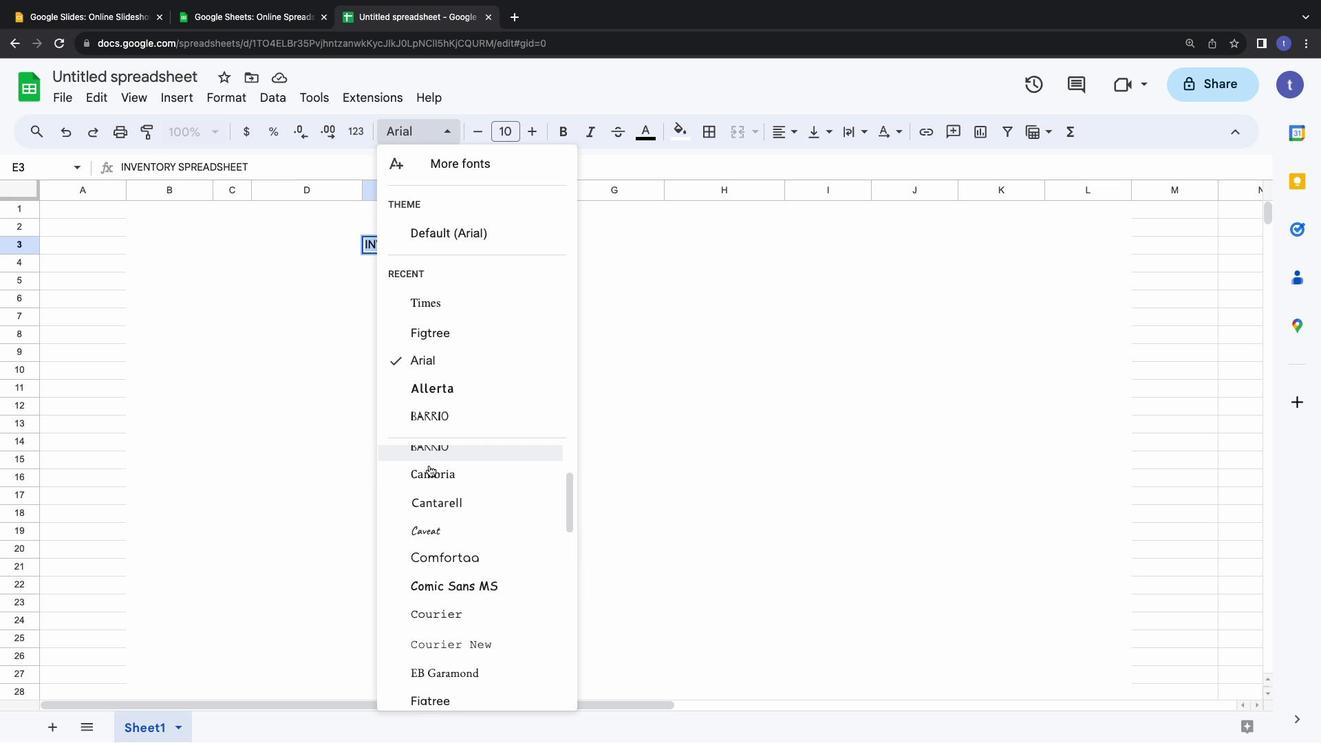 
Action: Mouse scrolled (428, 465) with delta (0, 0)
Screenshot: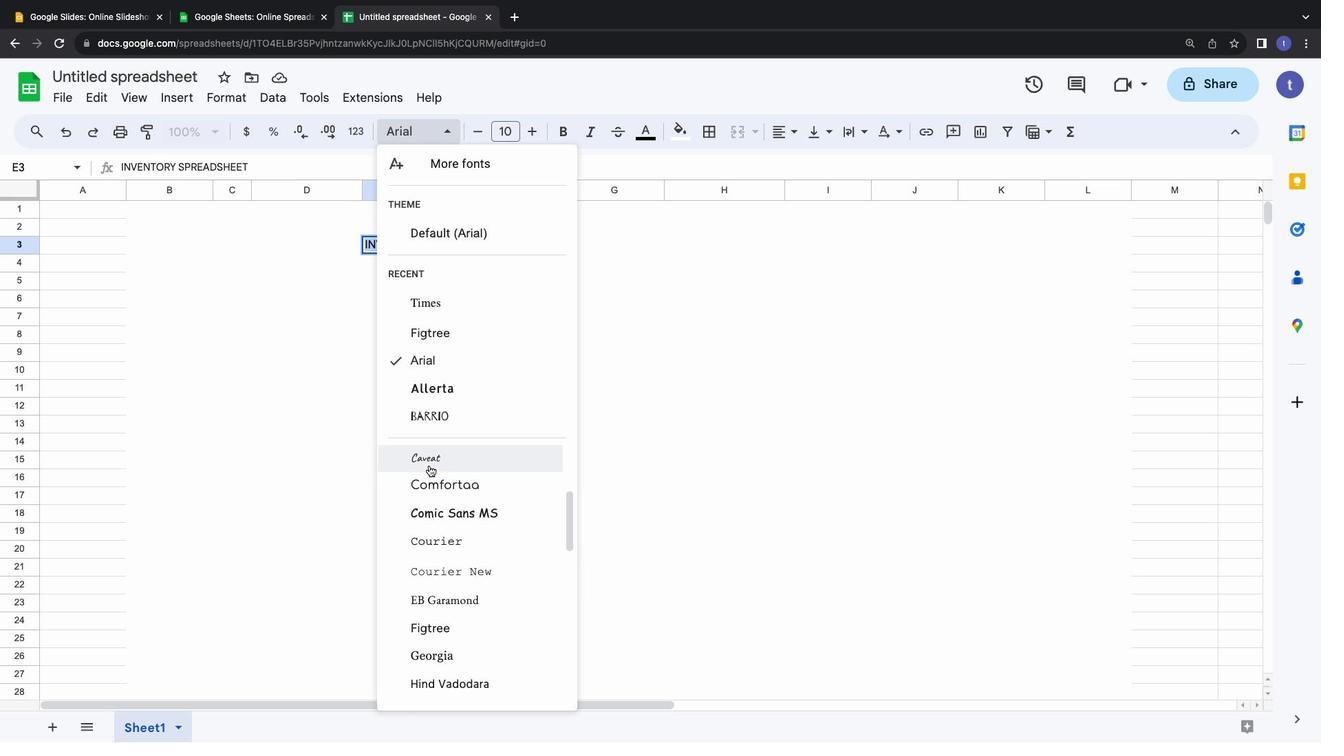 
Action: Mouse scrolled (428, 465) with delta (0, 0)
Screenshot: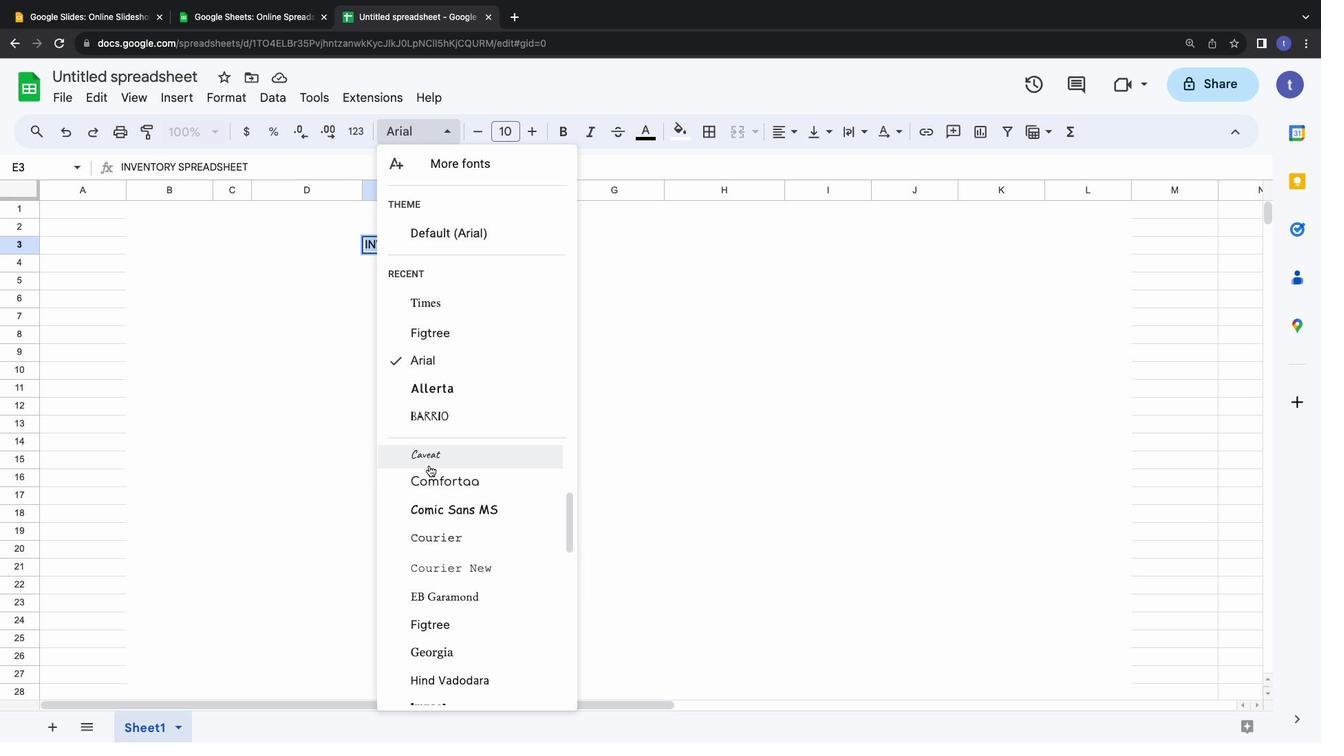 
Action: Mouse scrolled (428, 465) with delta (0, -2)
Screenshot: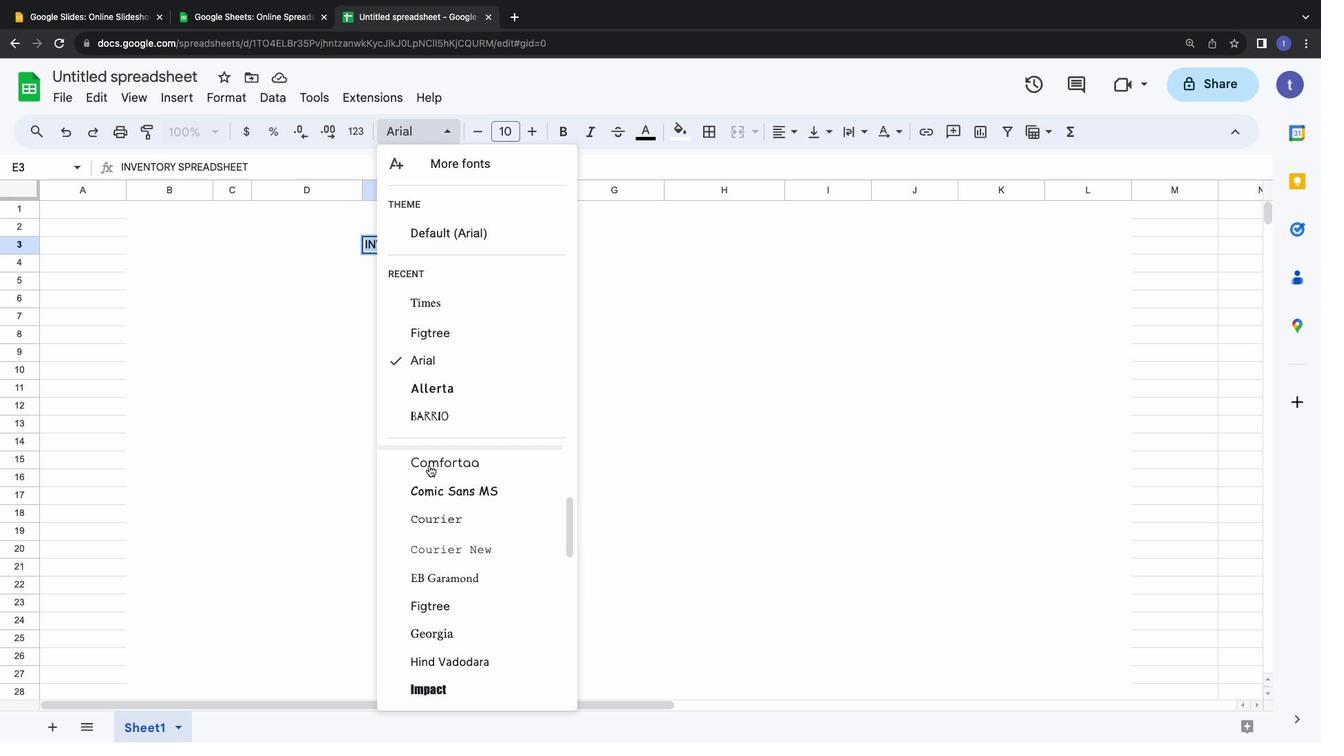 
Action: Mouse scrolled (428, 465) with delta (0, 0)
Screenshot: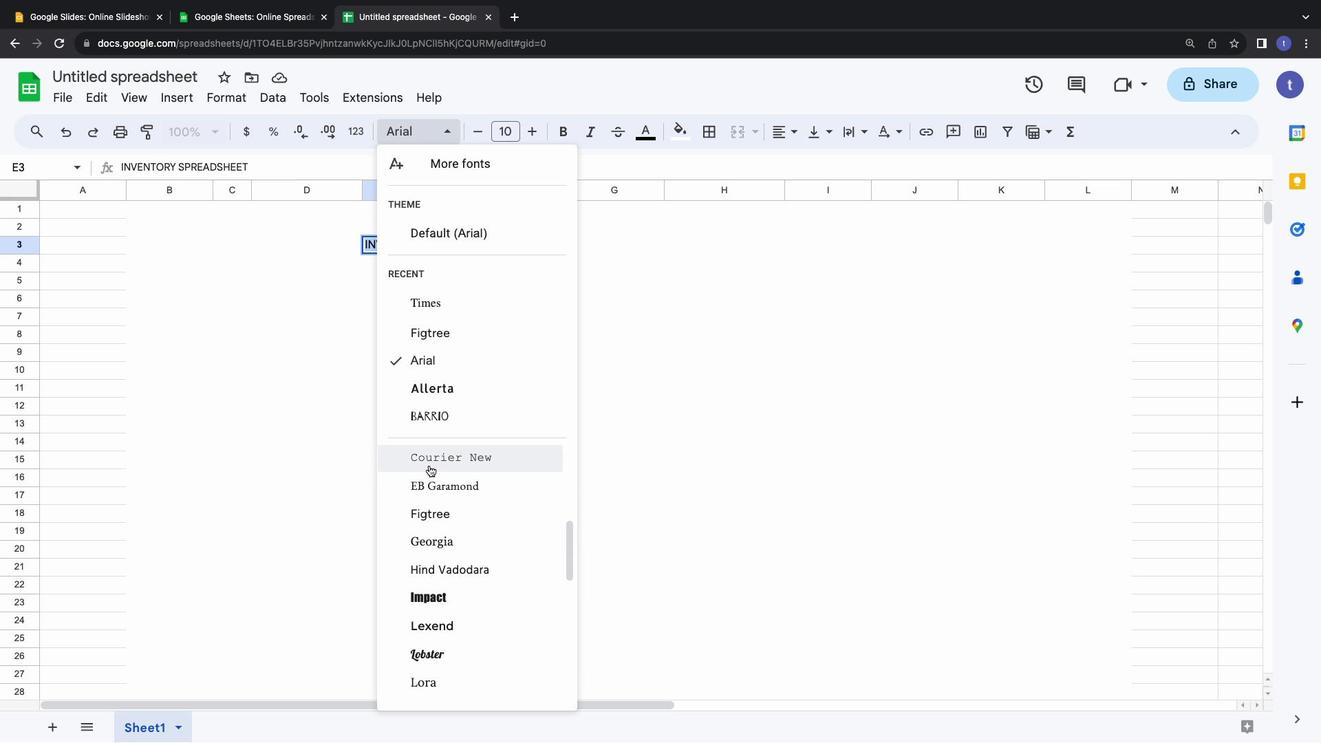 
Action: Mouse scrolled (428, 465) with delta (0, 0)
Screenshot: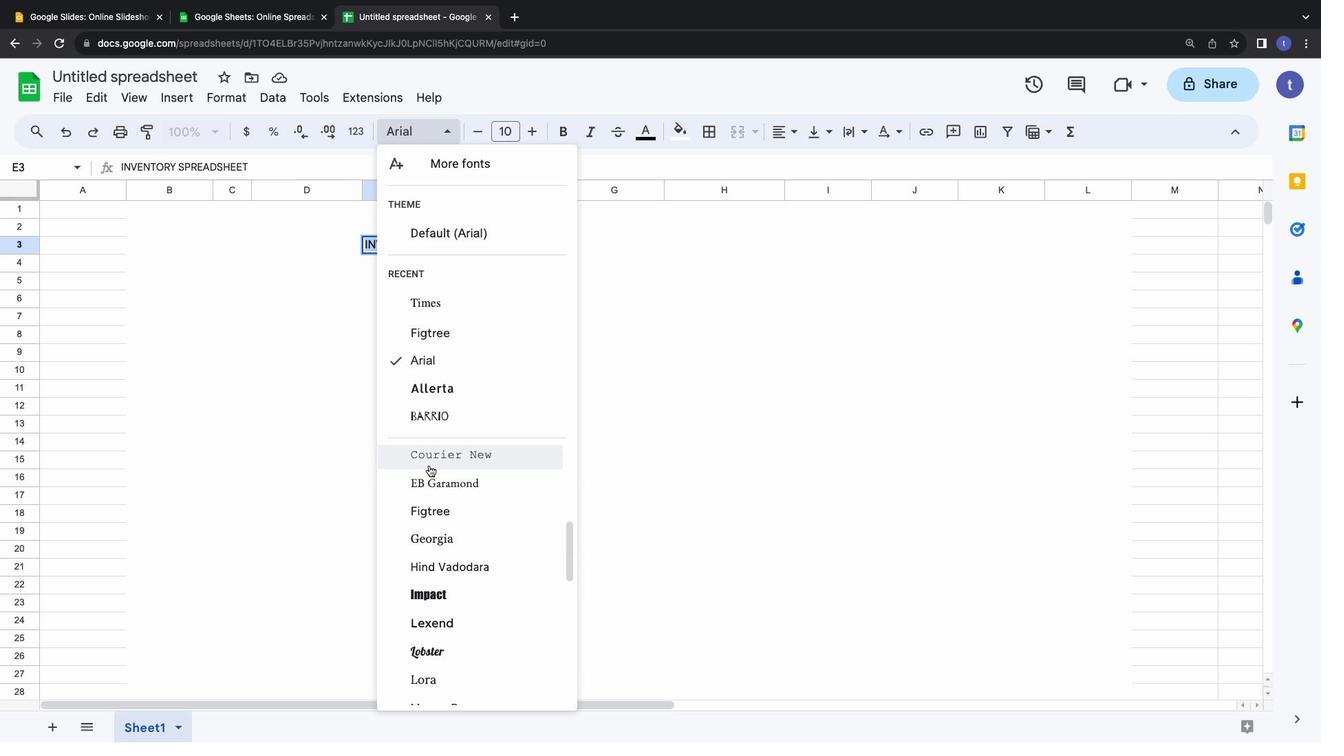 
Action: Mouse scrolled (428, 465) with delta (0, -1)
Screenshot: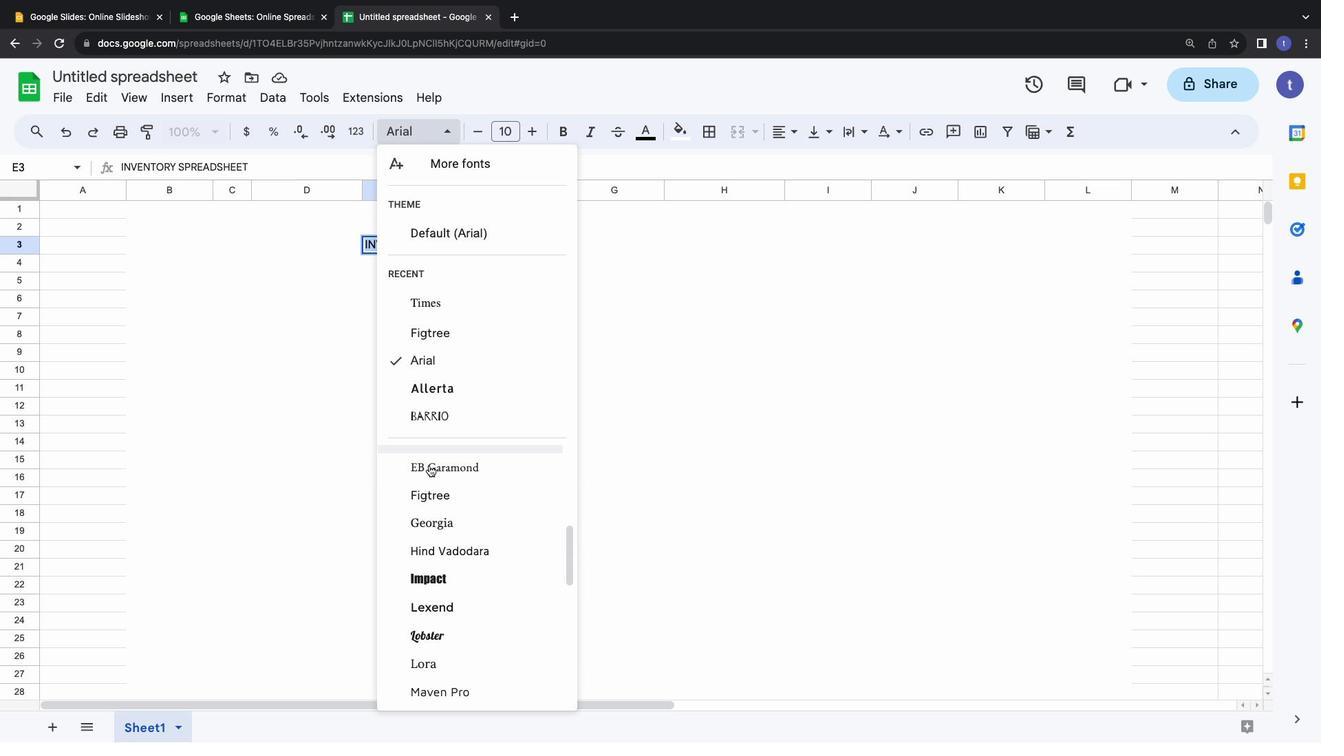 
Action: Mouse scrolled (428, 465) with delta (0, 0)
Screenshot: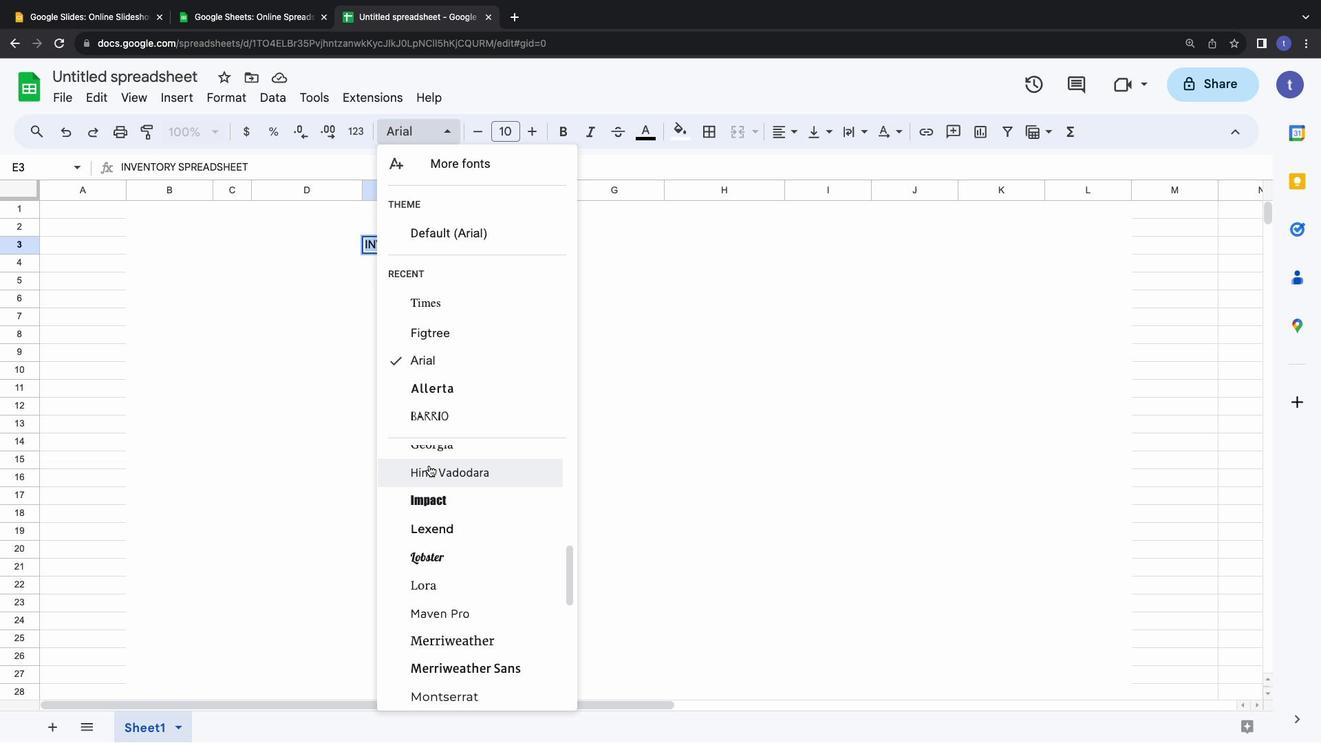 
Action: Mouse scrolled (428, 465) with delta (0, 0)
Screenshot: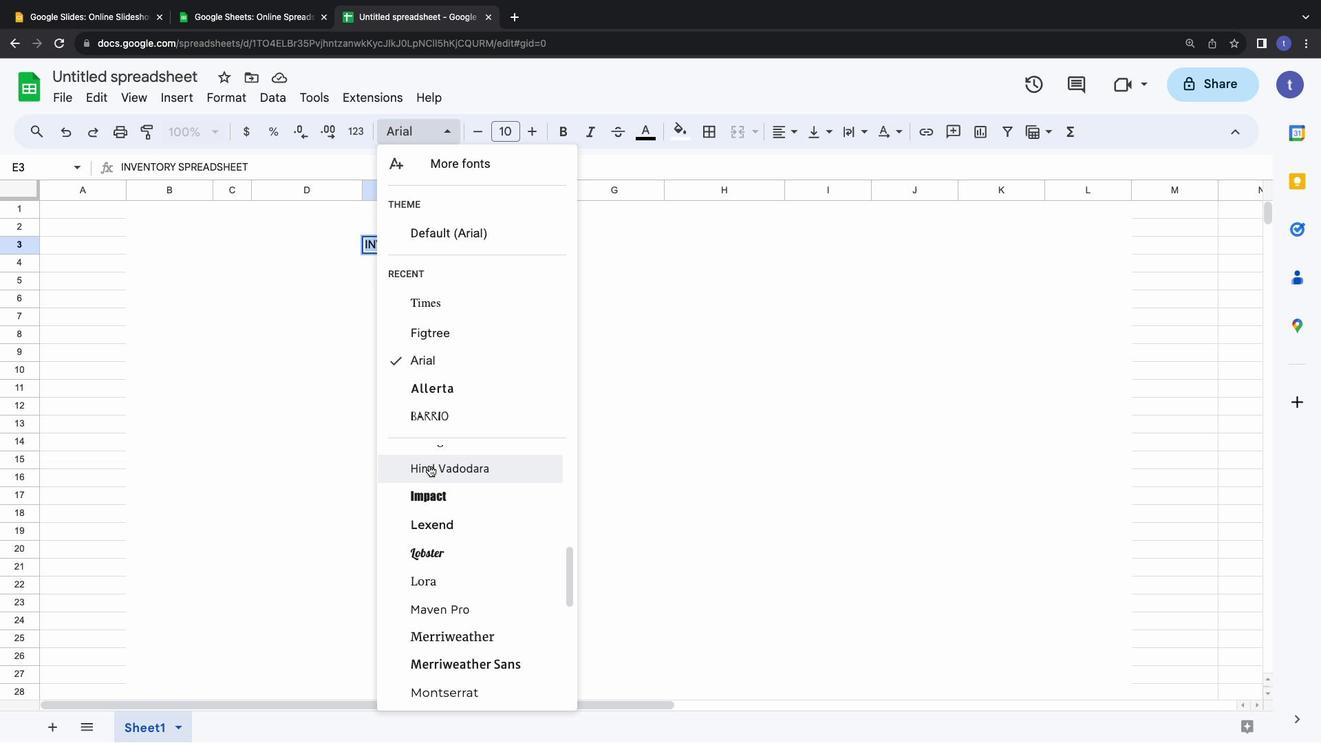 
Action: Mouse scrolled (428, 465) with delta (0, 0)
Screenshot: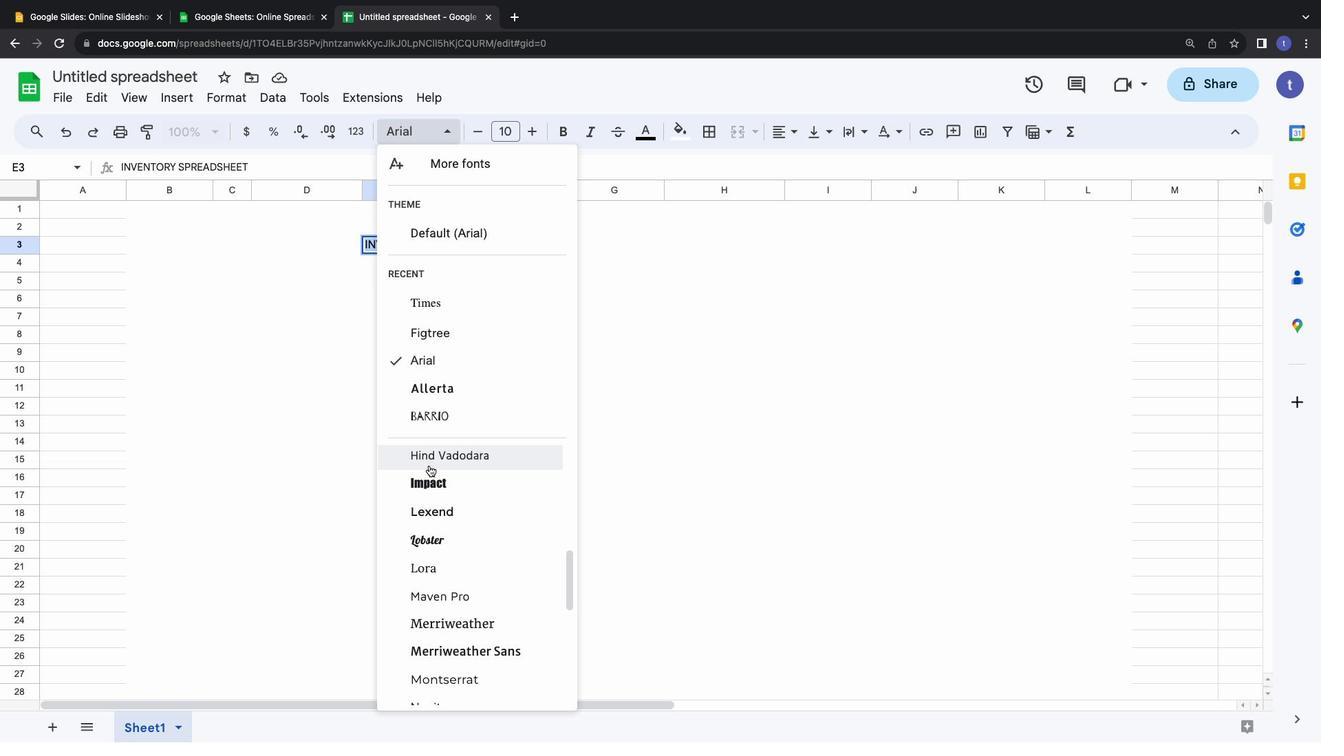 
Action: Mouse scrolled (428, 465) with delta (0, 0)
Screenshot: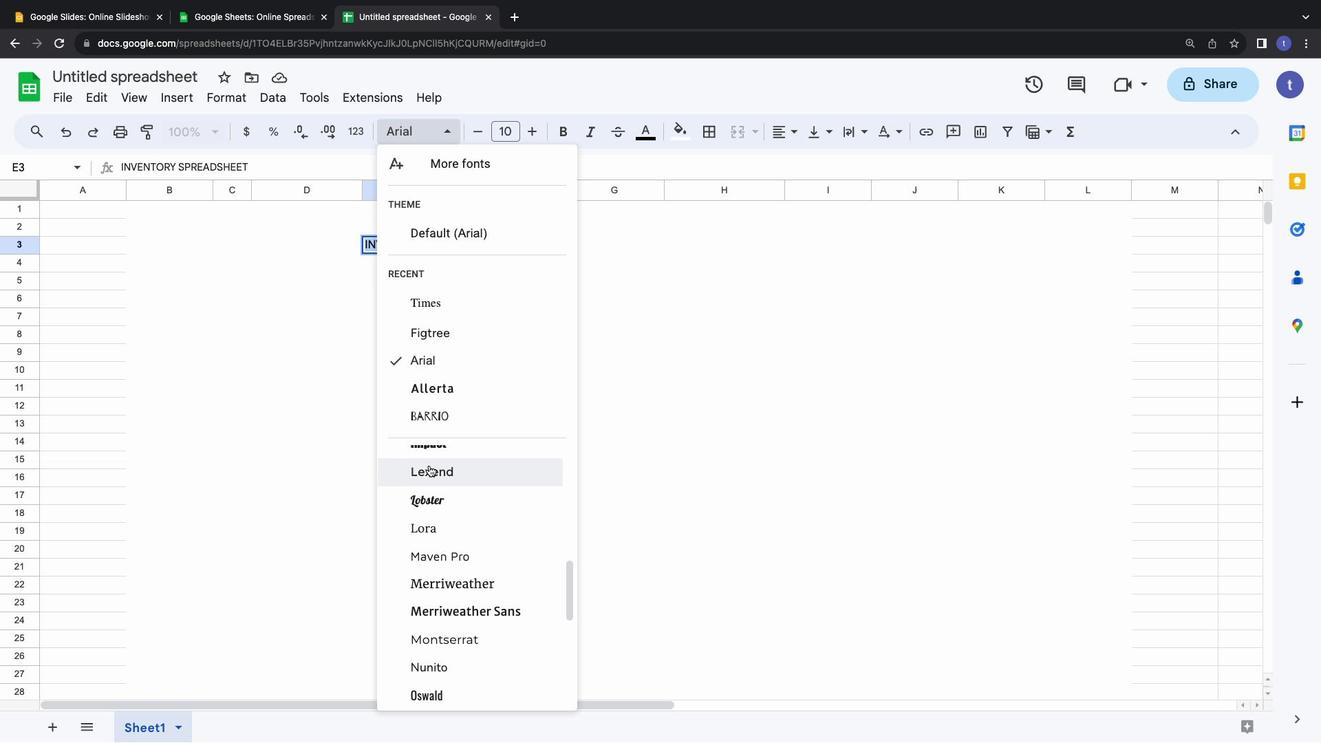 
Action: Mouse scrolled (428, 465) with delta (0, 0)
Screenshot: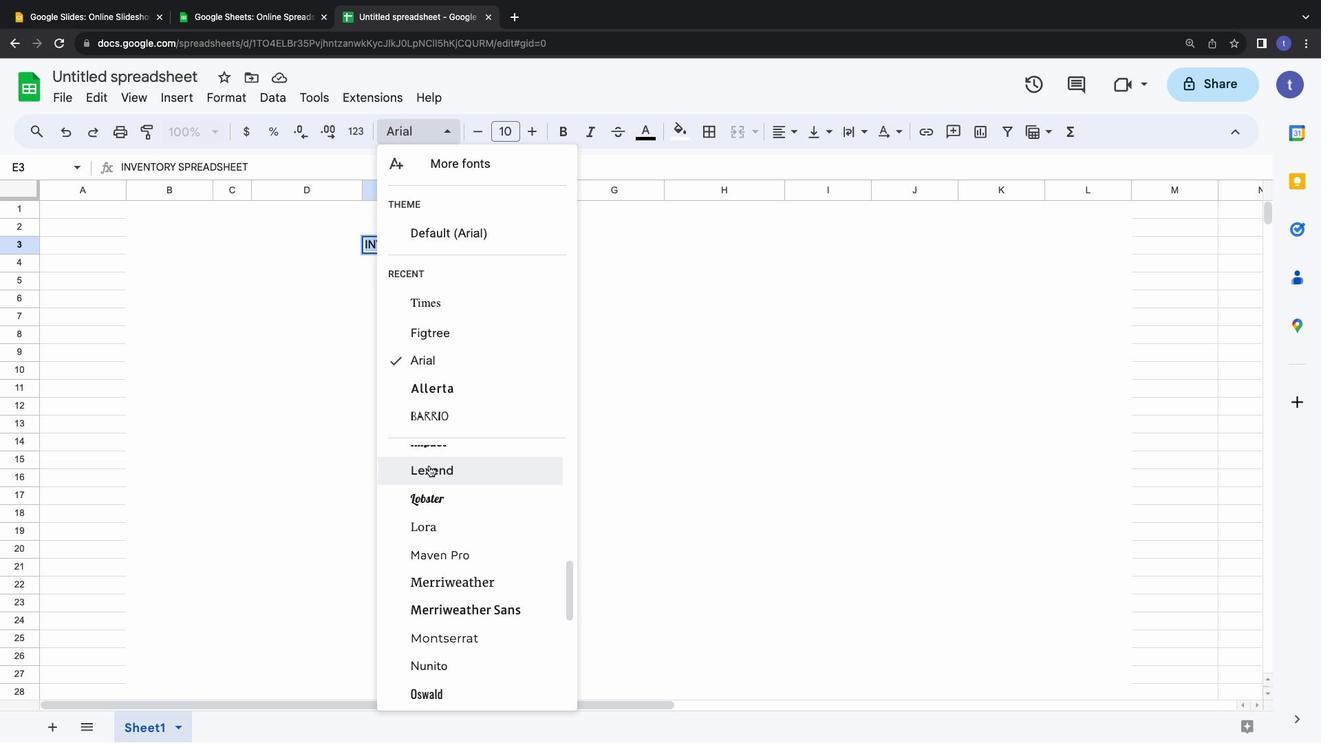 
Action: Mouse scrolled (428, 465) with delta (0, -1)
Screenshot: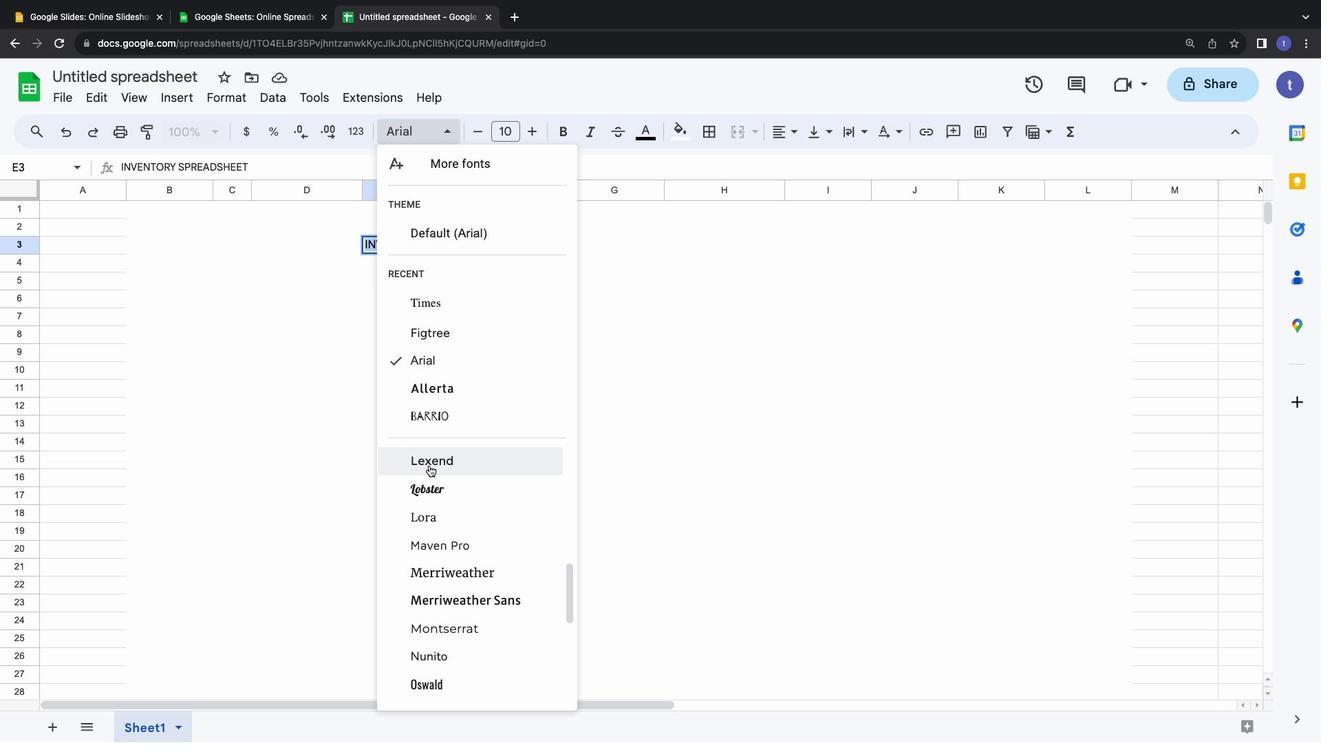 
Action: Mouse scrolled (428, 465) with delta (0, -2)
Screenshot: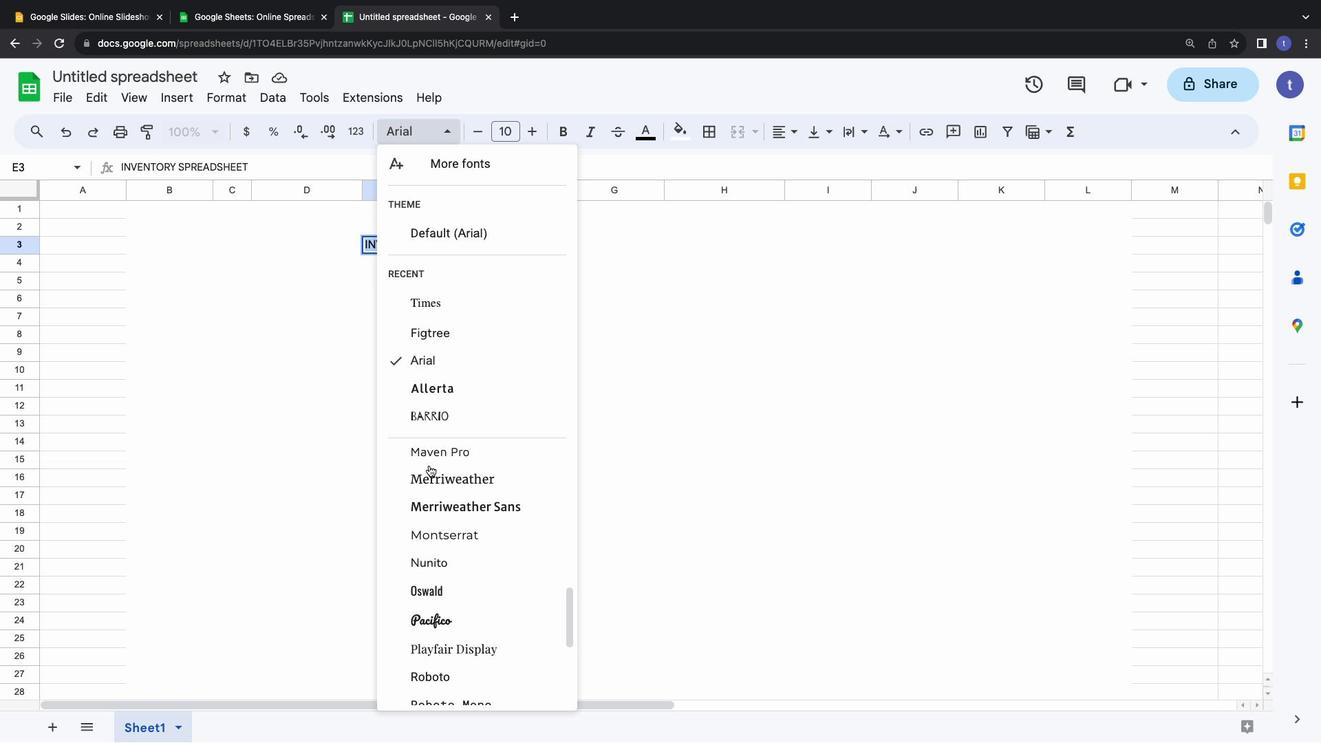 
Action: Mouse scrolled (428, 465) with delta (0, 0)
Screenshot: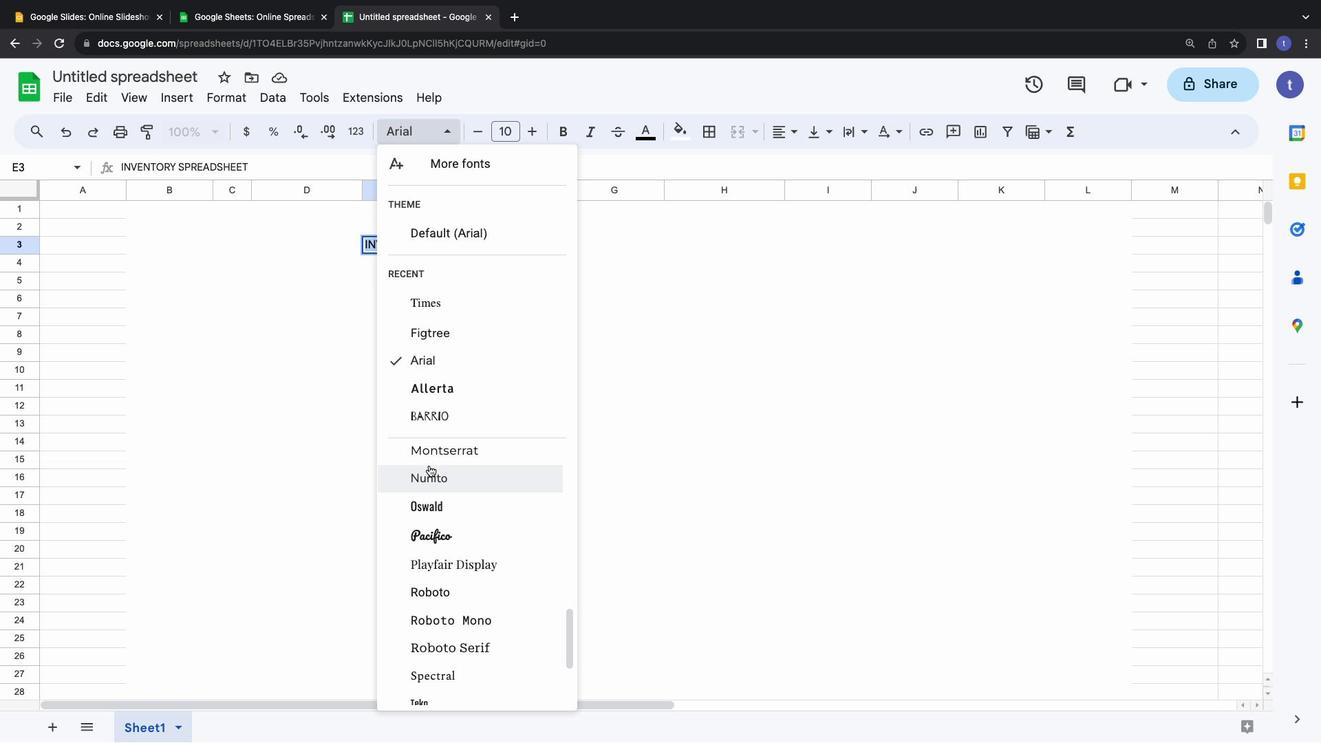 
Action: Mouse scrolled (428, 465) with delta (0, 0)
Screenshot: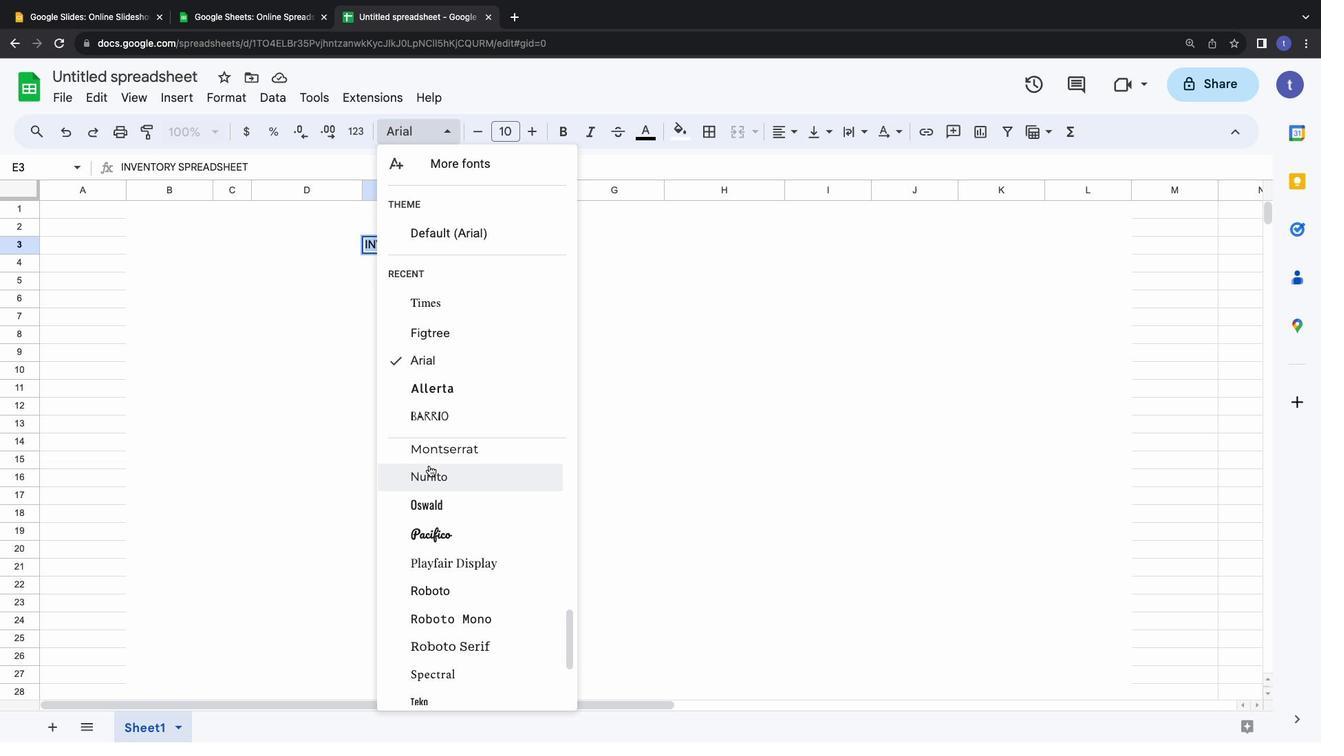 
Action: Mouse scrolled (428, 465) with delta (0, 0)
Screenshot: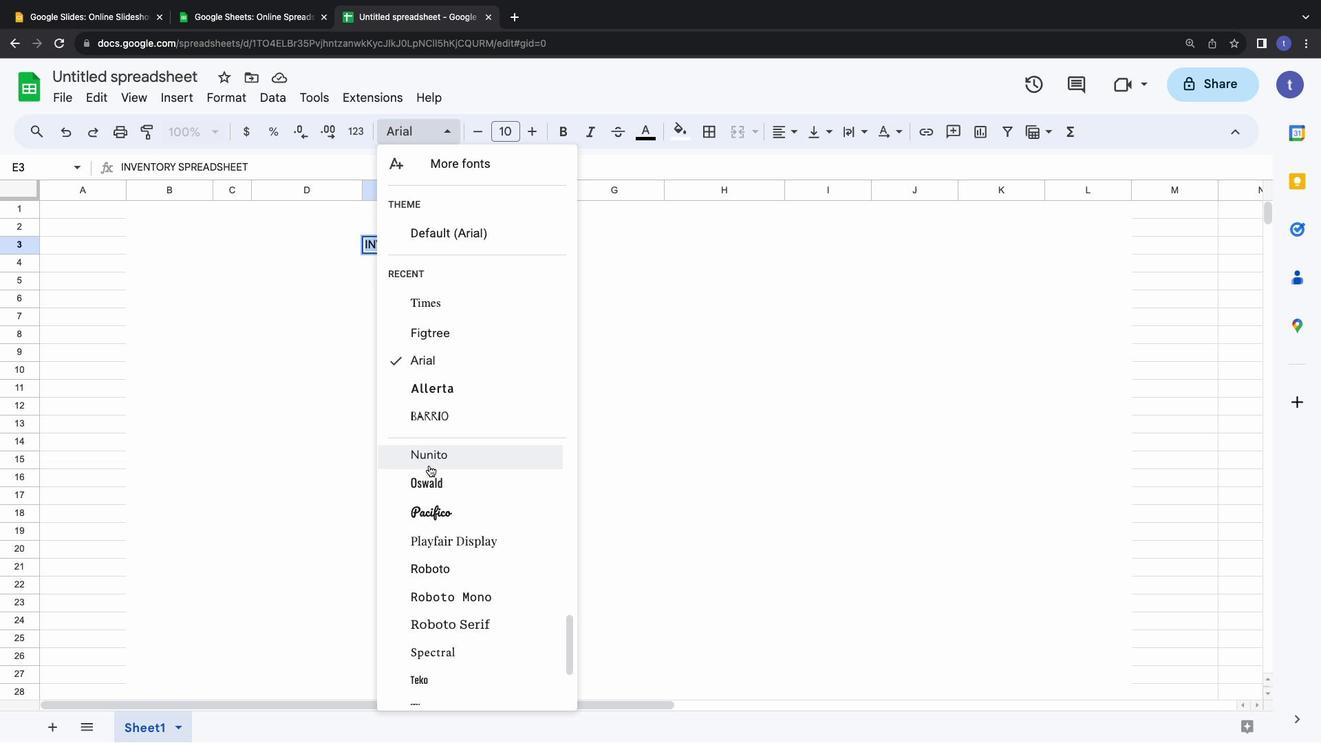 
Action: Mouse scrolled (428, 465) with delta (0, 0)
Screenshot: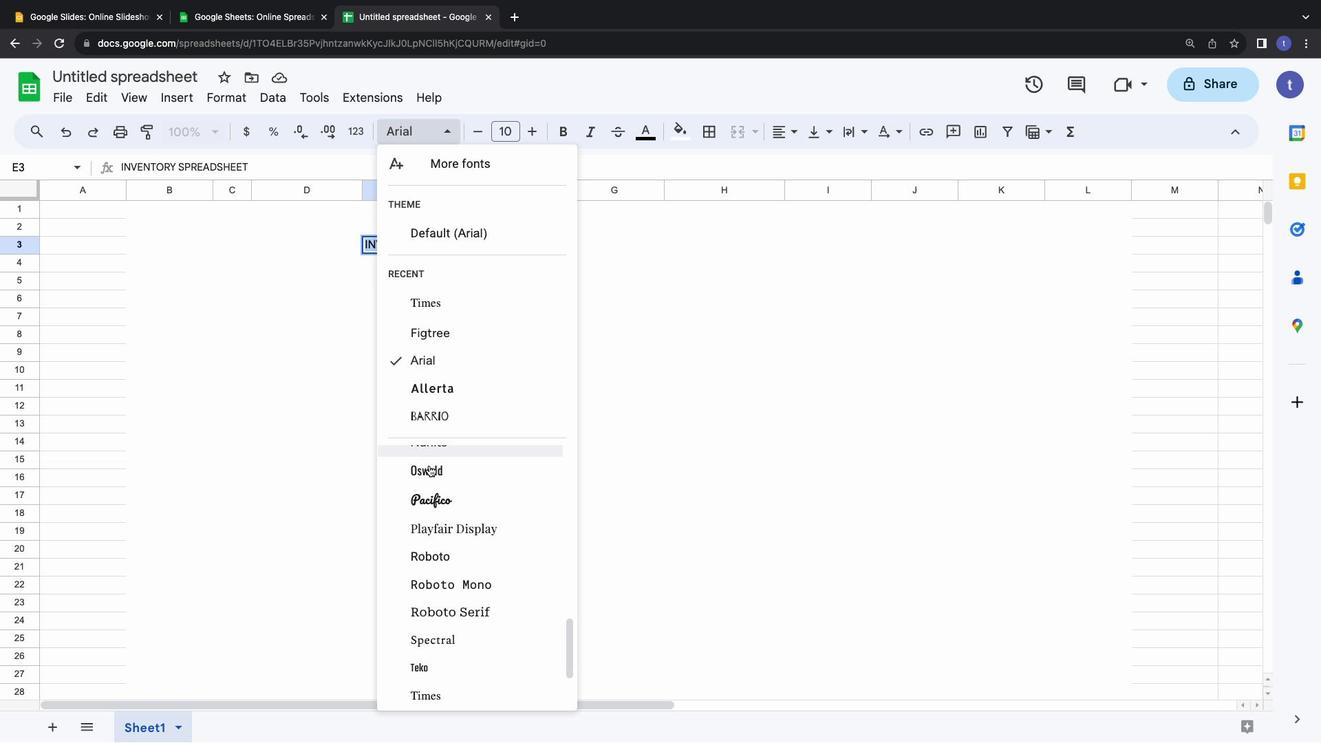 
Action: Mouse scrolled (428, 465) with delta (0, -1)
Screenshot: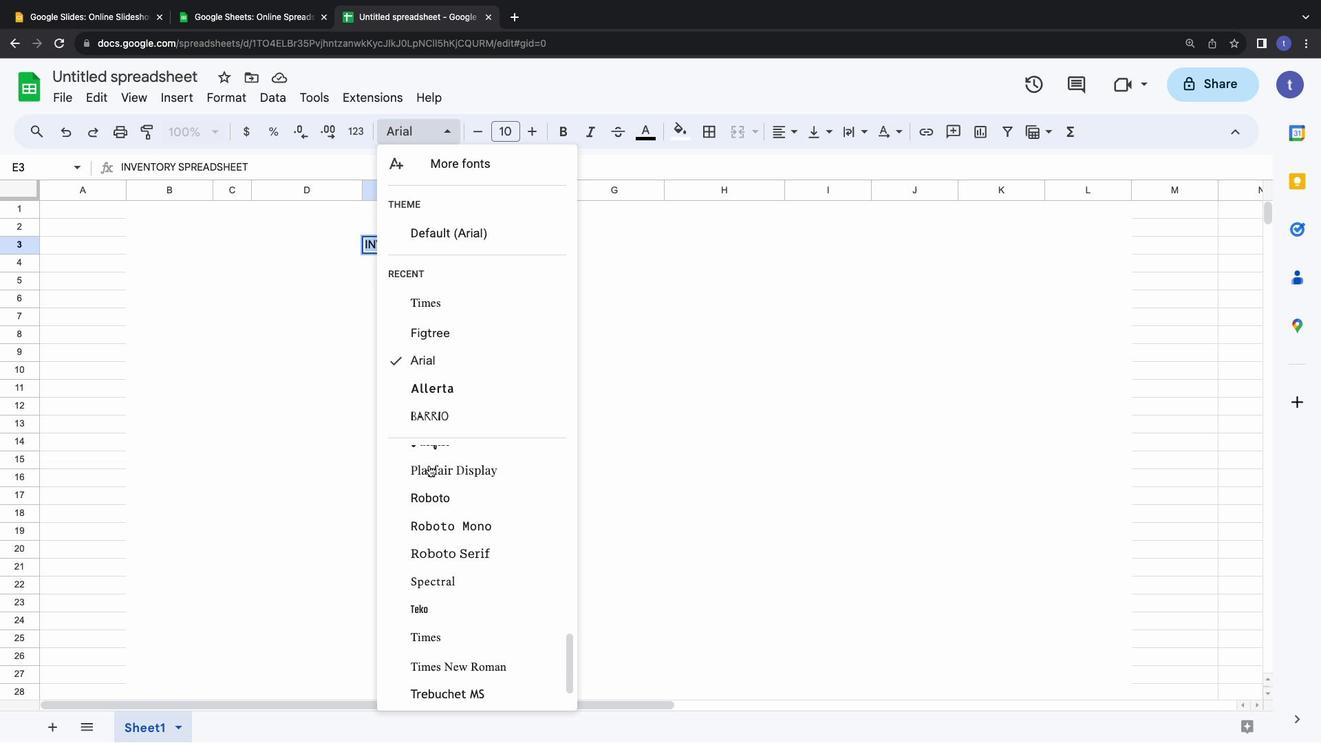 
Action: Mouse scrolled (428, 465) with delta (0, 0)
Screenshot: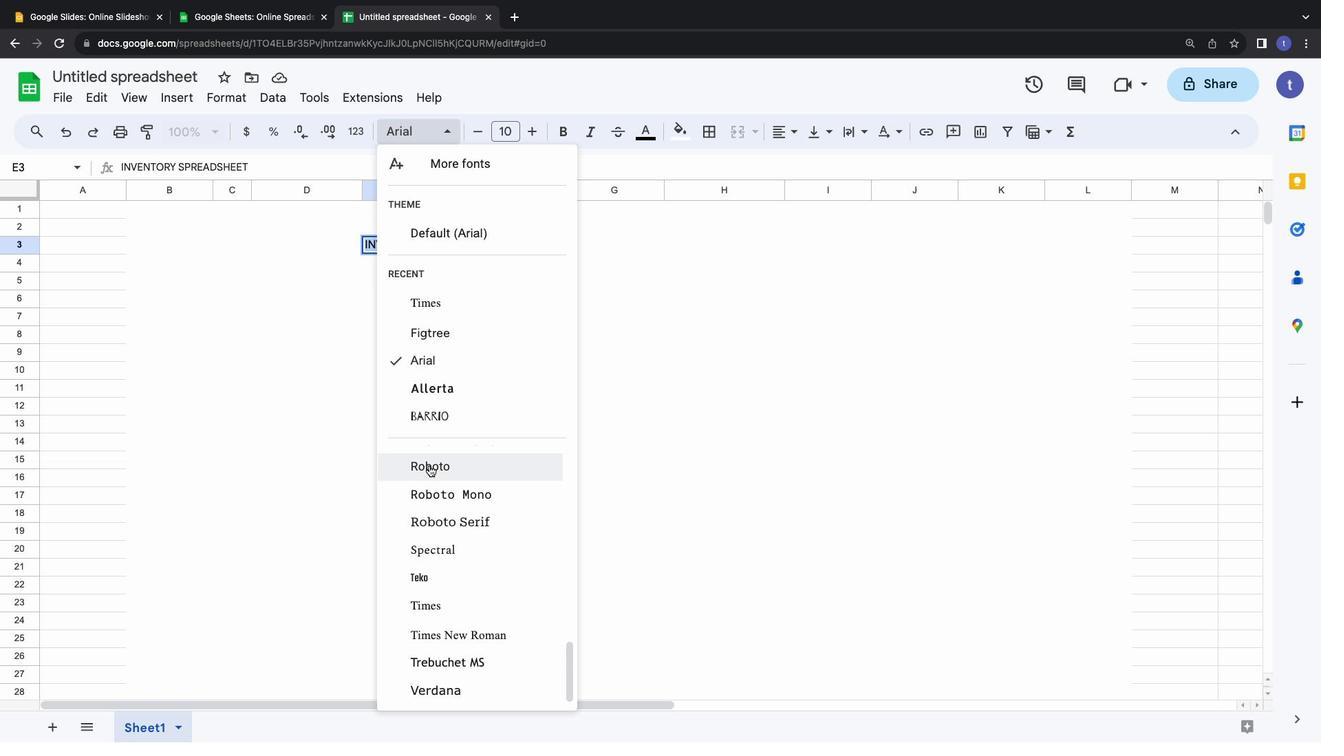 
Action: Mouse scrolled (428, 465) with delta (0, 0)
Screenshot: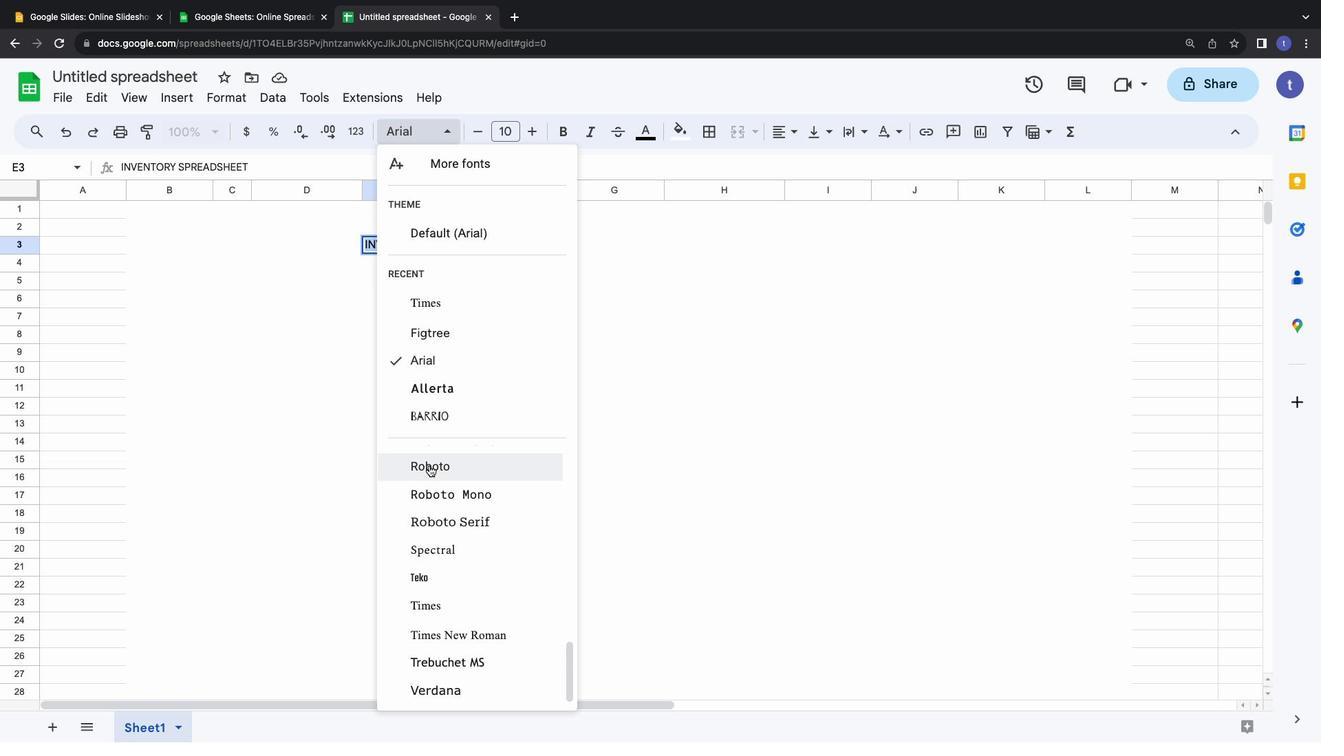 
Action: Mouse scrolled (428, 465) with delta (0, -1)
Screenshot: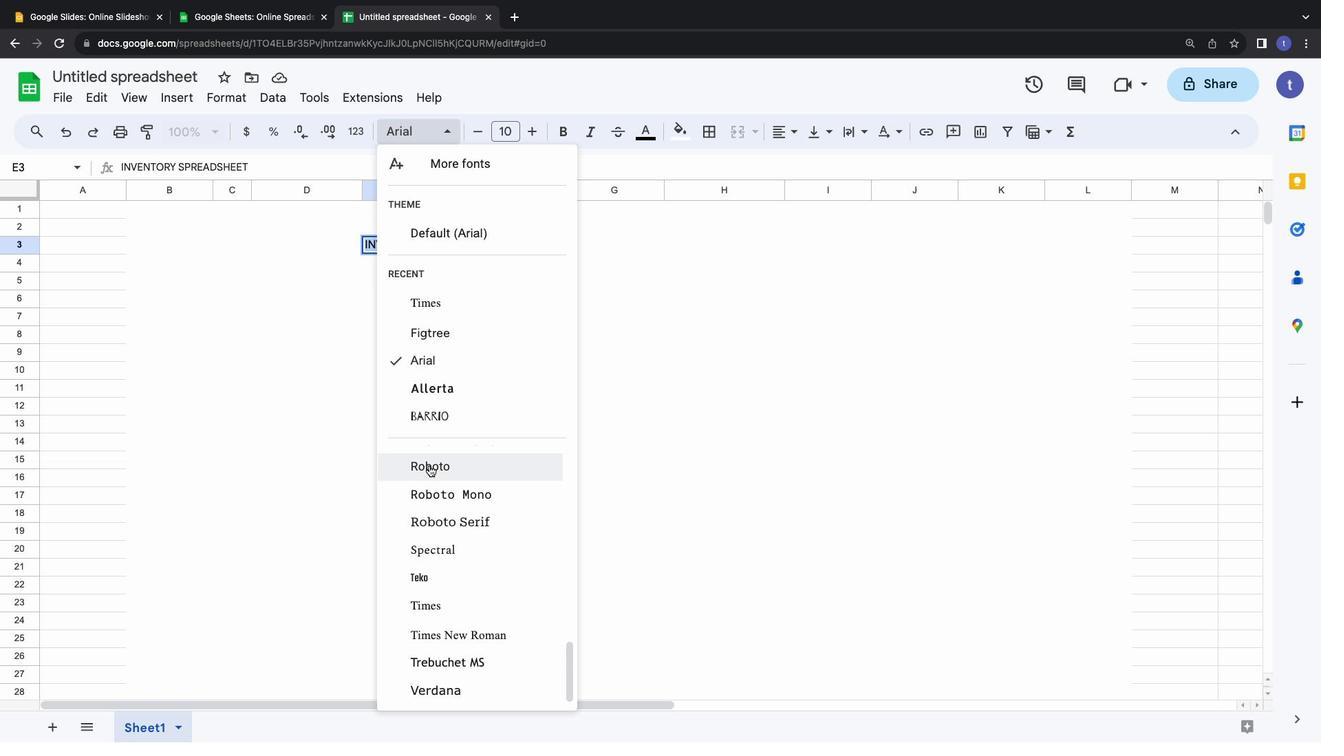 
Action: Mouse moved to (428, 470)
Screenshot: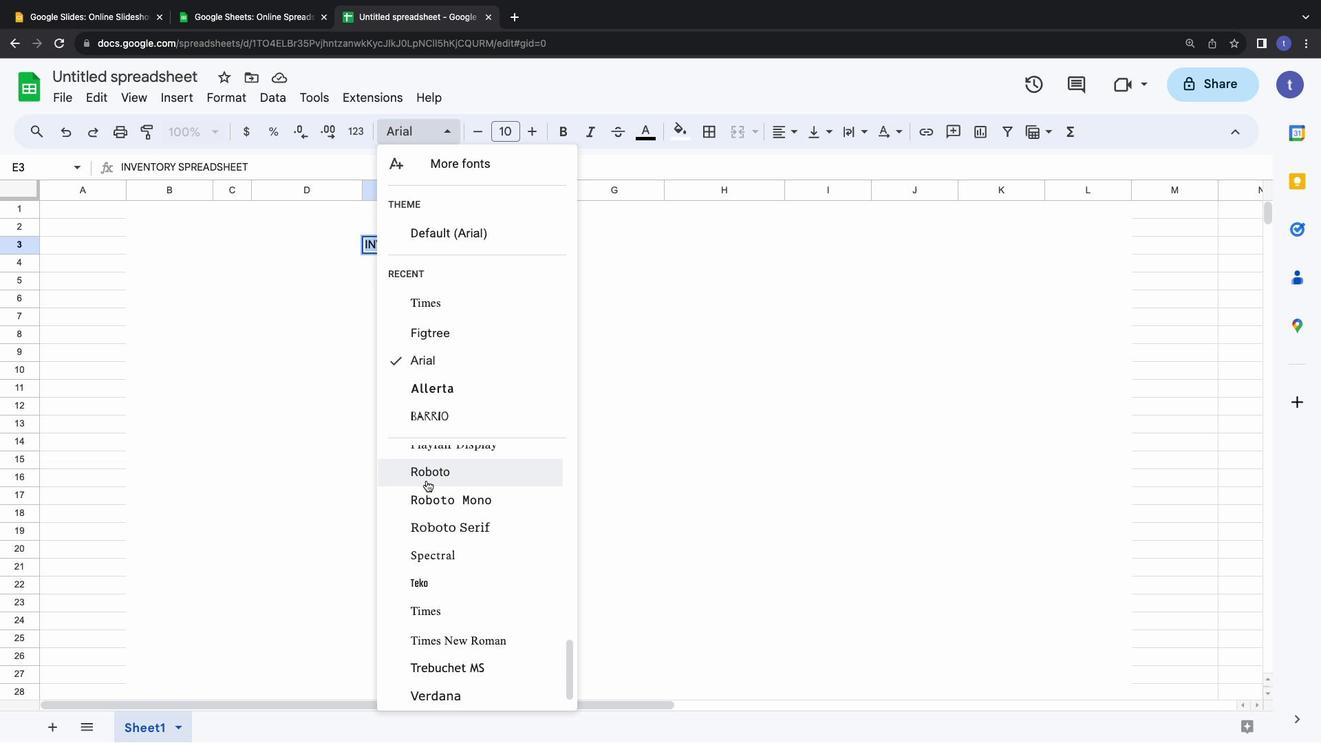 
Action: Mouse scrolled (428, 470) with delta (0, 0)
Screenshot: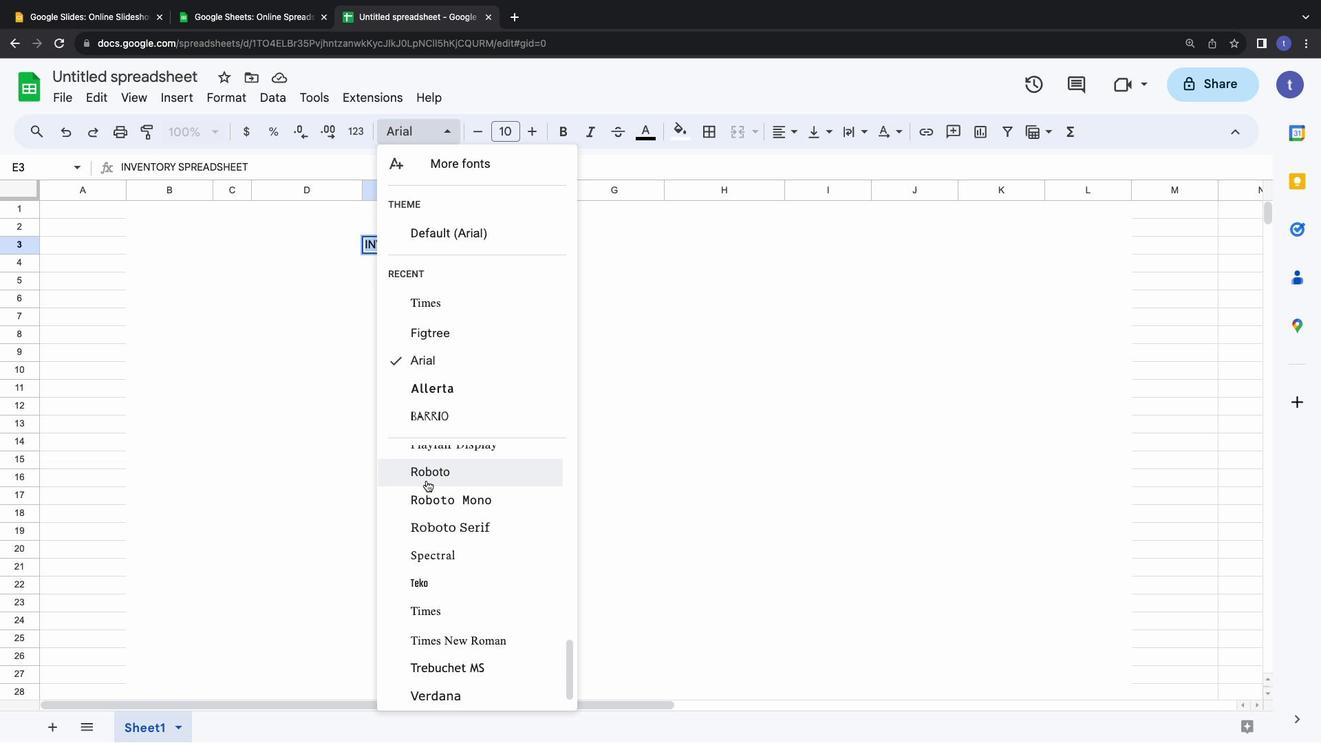 
Action: Mouse moved to (427, 475)
Screenshot: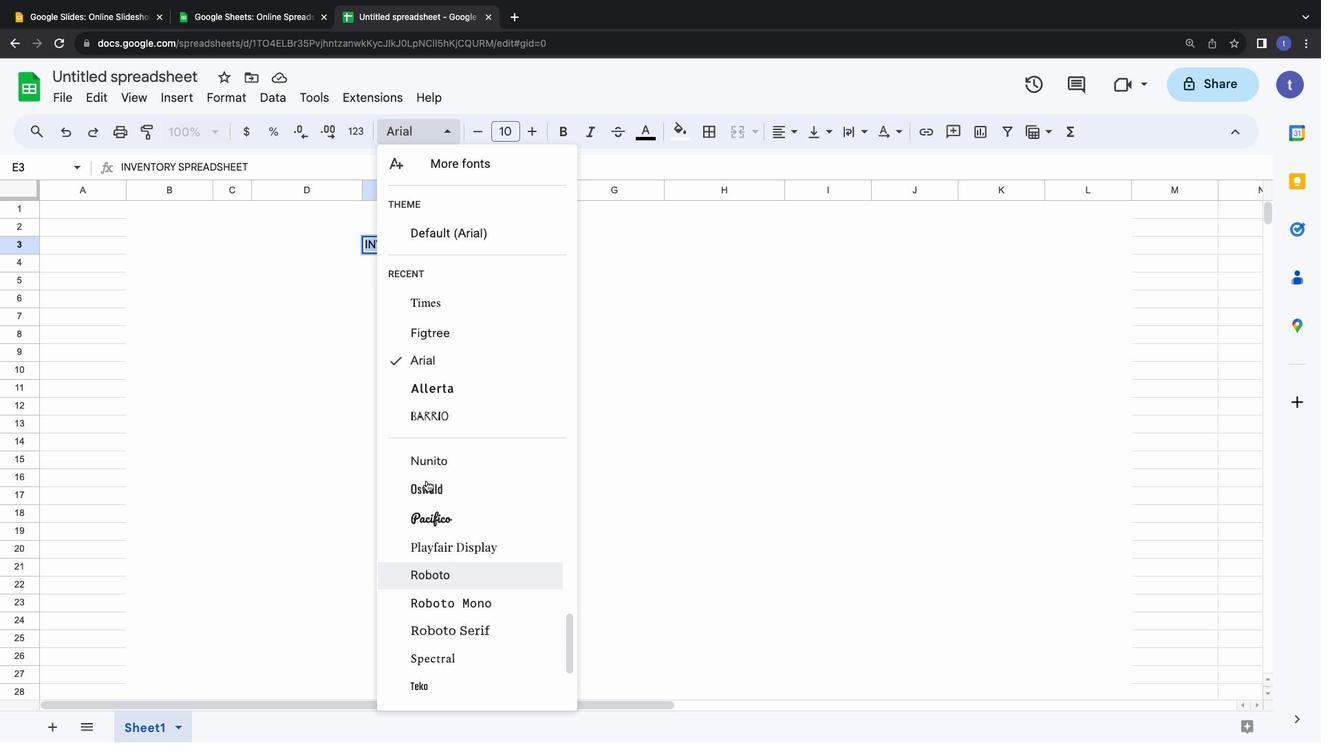 
Action: Mouse scrolled (427, 475) with delta (0, 0)
Screenshot: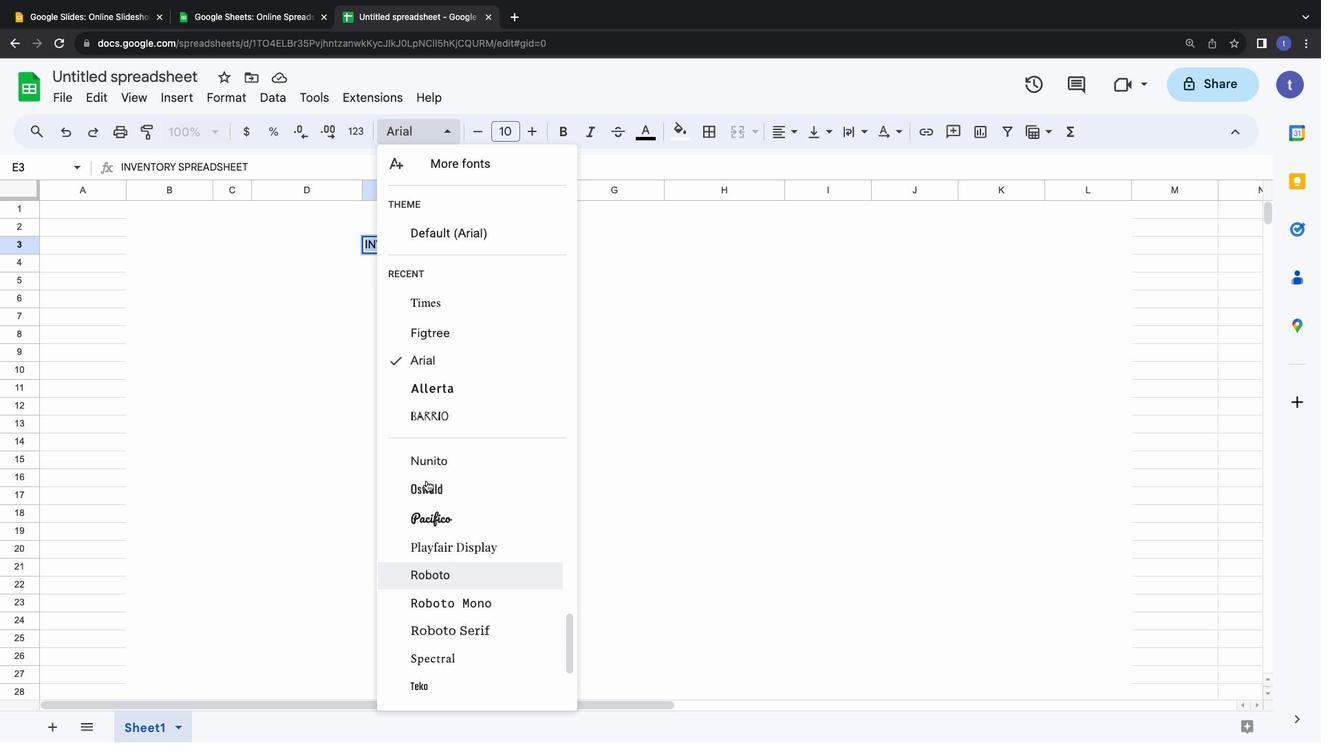 
Action: Mouse moved to (426, 478)
Screenshot: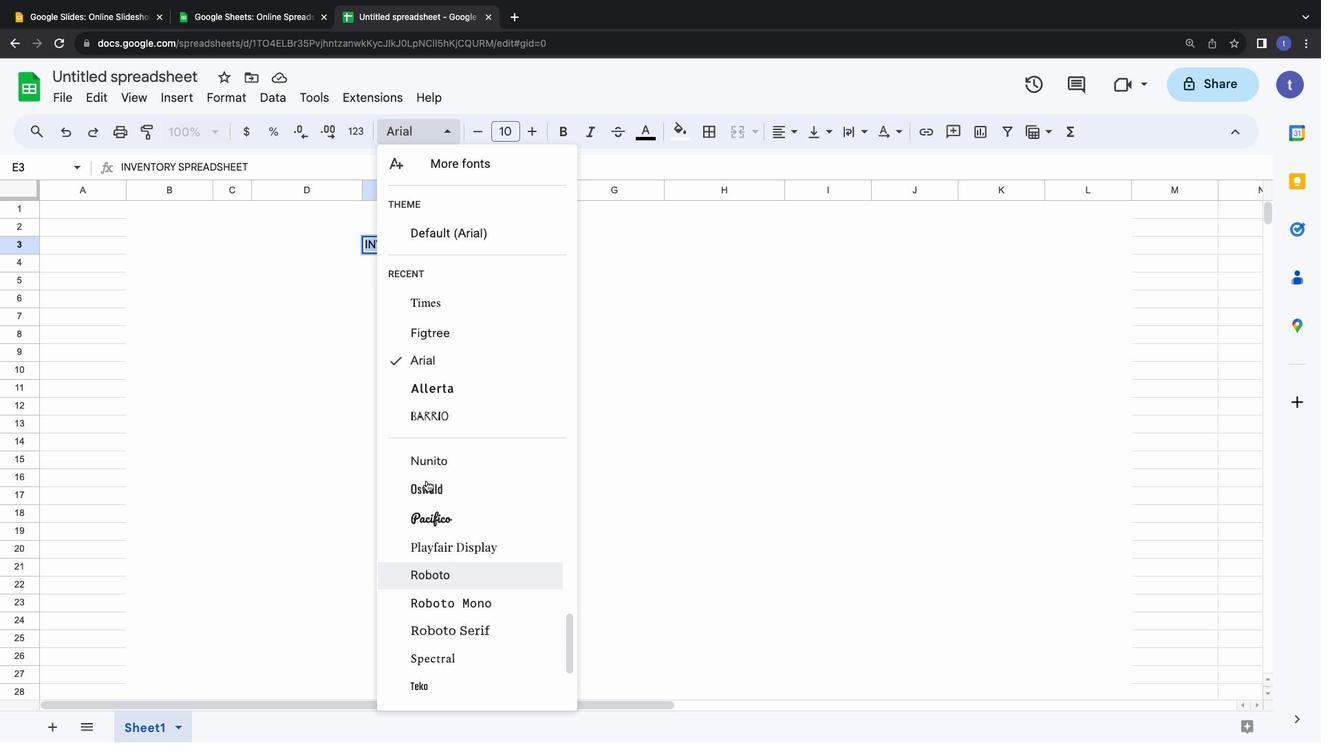 
Action: Mouse scrolled (426, 478) with delta (0, 2)
Screenshot: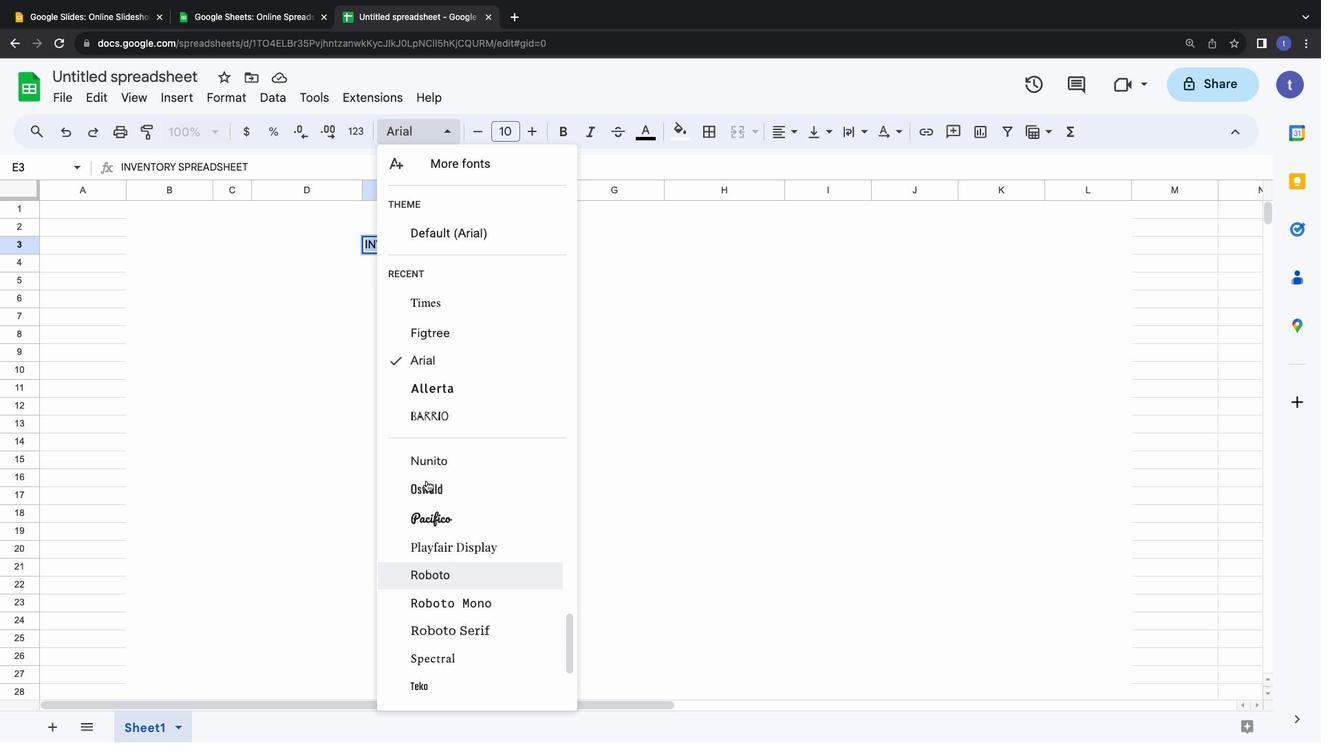 
Action: Mouse moved to (426, 480)
Screenshot: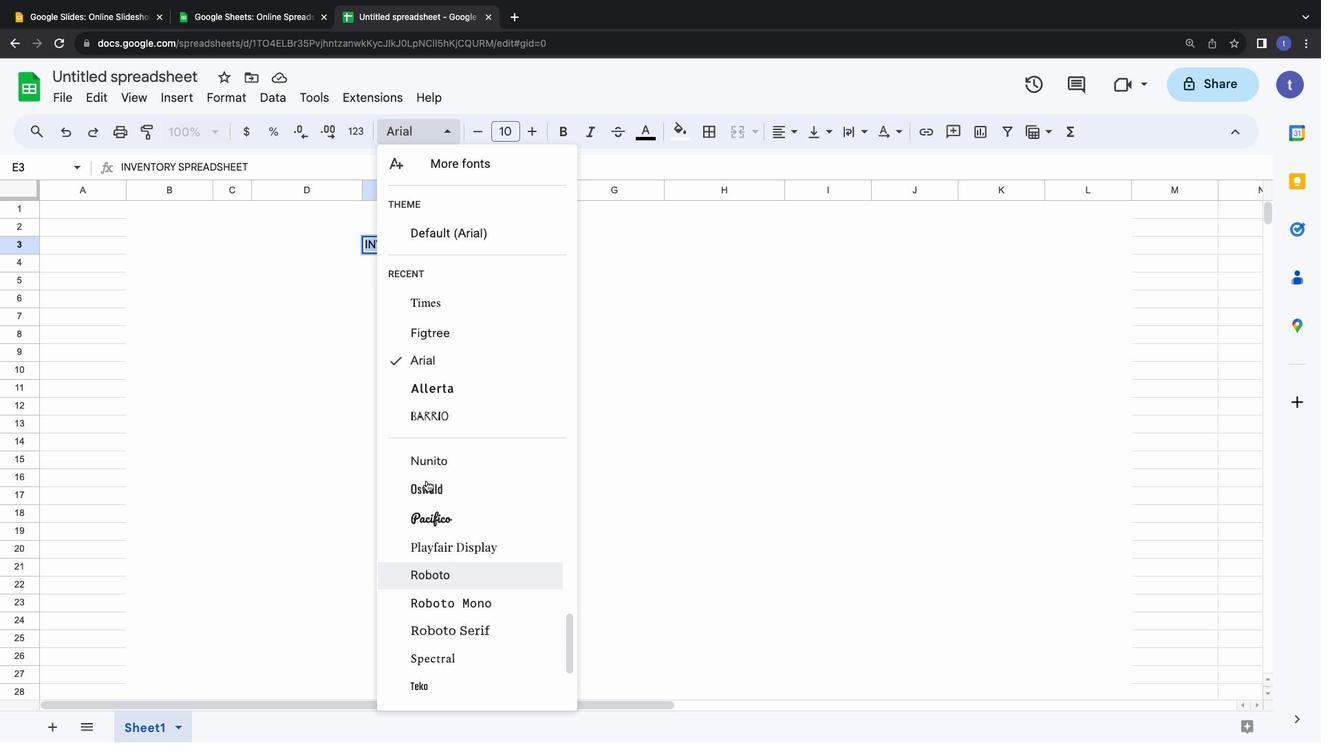
Action: Mouse scrolled (426, 480) with delta (0, 3)
Screenshot: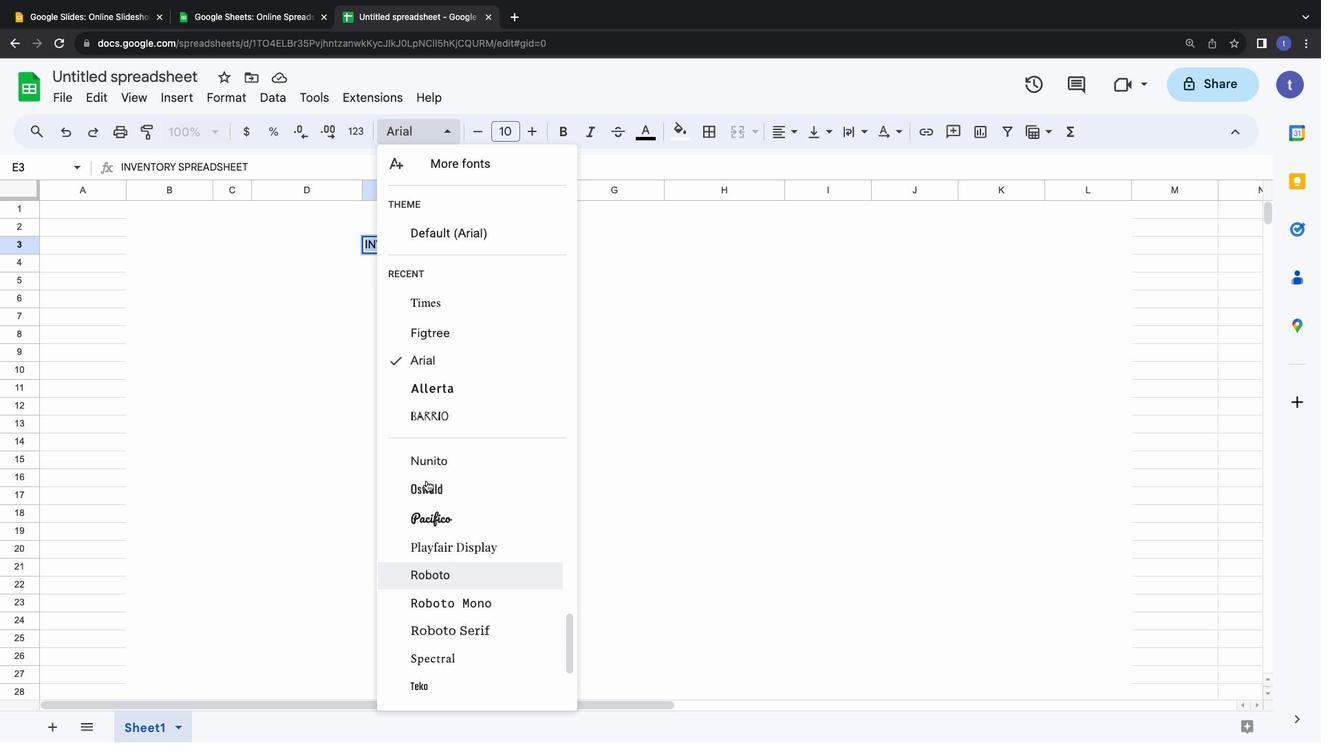 
Action: Mouse moved to (426, 480)
Screenshot: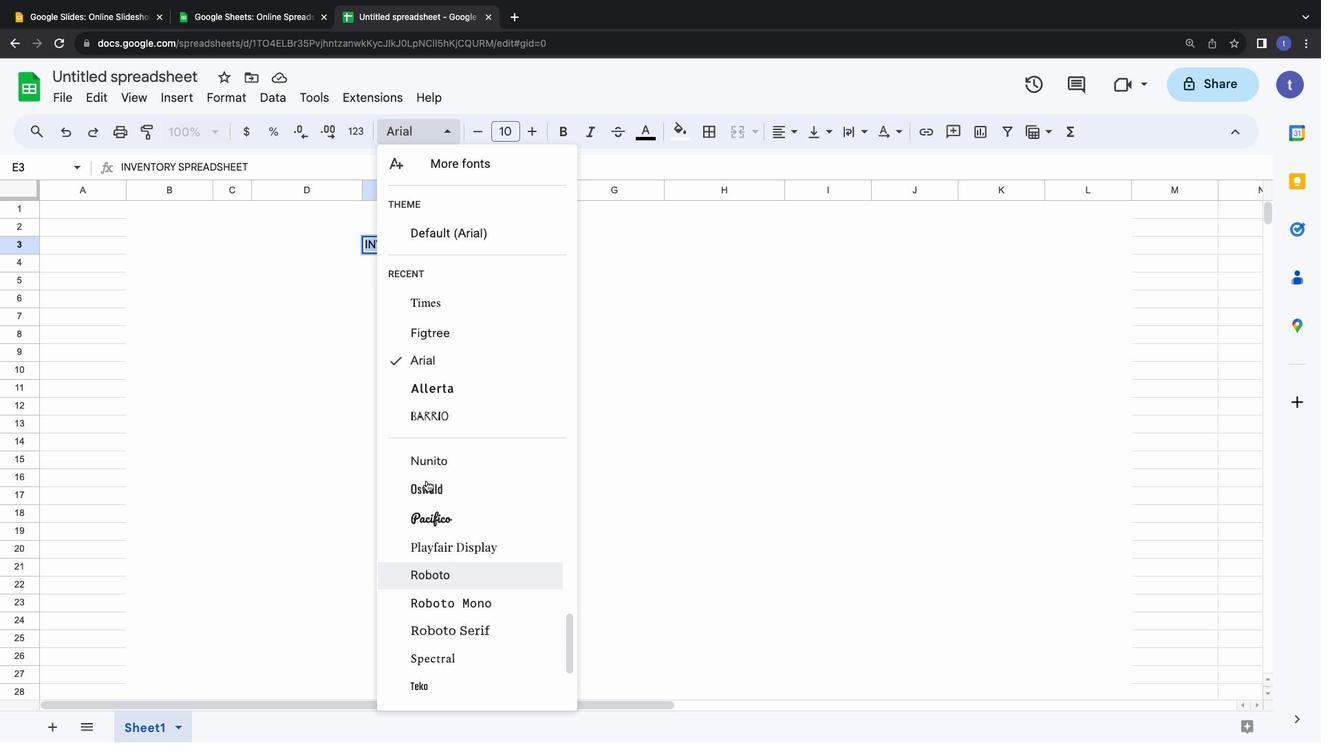 
Action: Mouse scrolled (426, 480) with delta (0, 4)
Screenshot: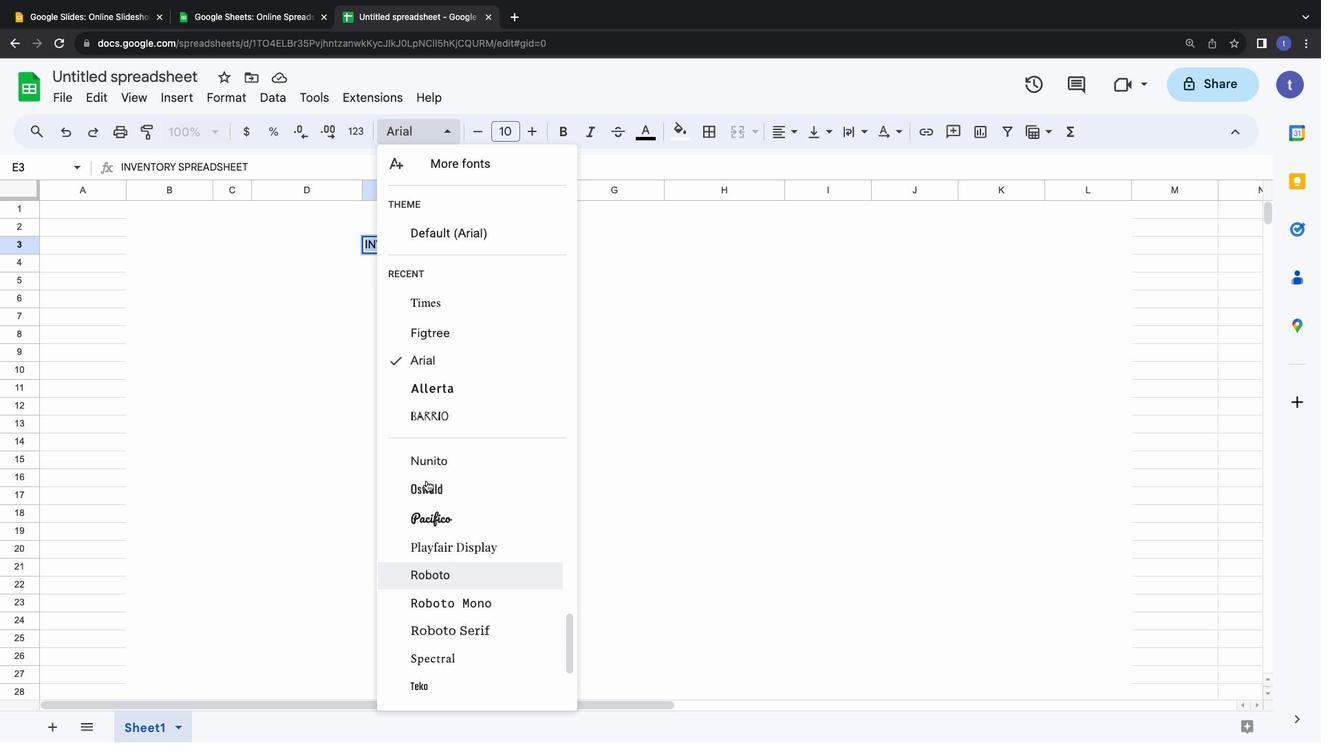 
Action: Mouse scrolled (426, 480) with delta (0, 4)
Screenshot: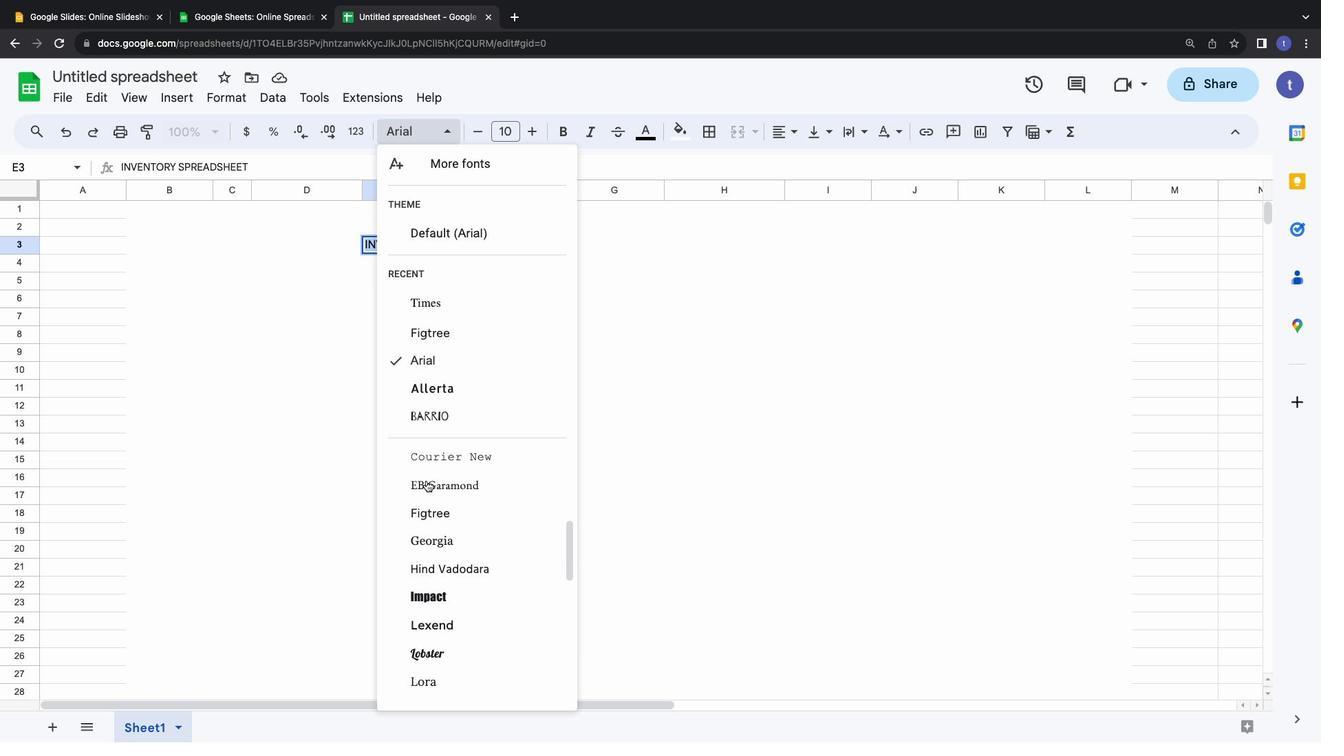 
Action: Mouse scrolled (426, 480) with delta (0, 0)
Screenshot: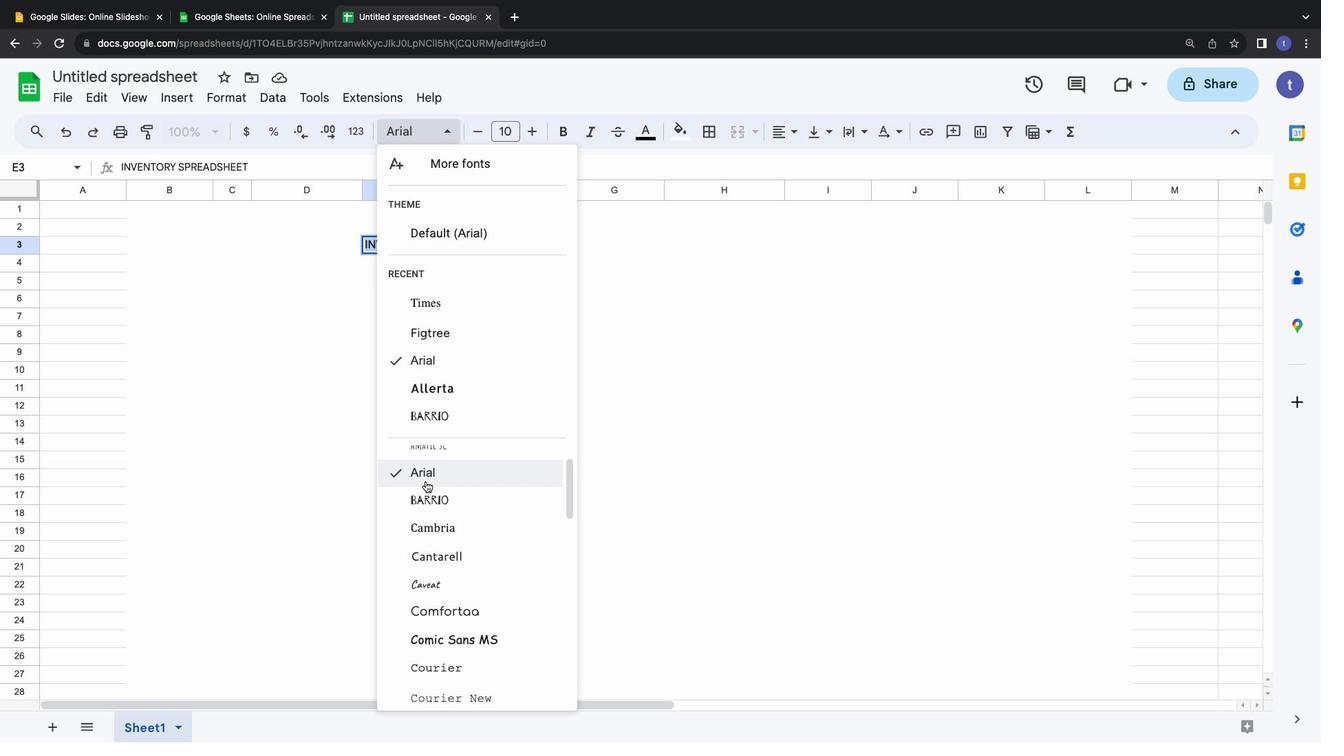
Action: Mouse moved to (426, 481)
Screenshot: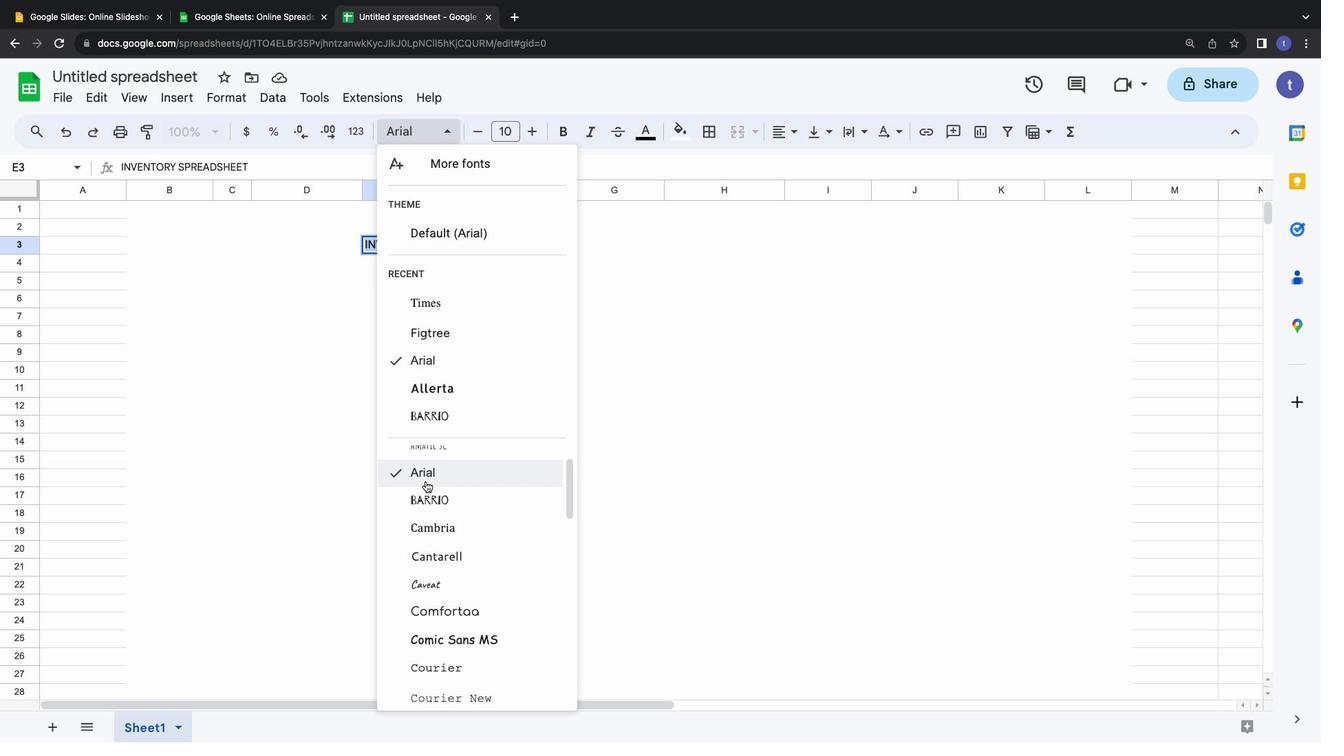 
Action: Mouse scrolled (426, 481) with delta (0, 0)
Screenshot: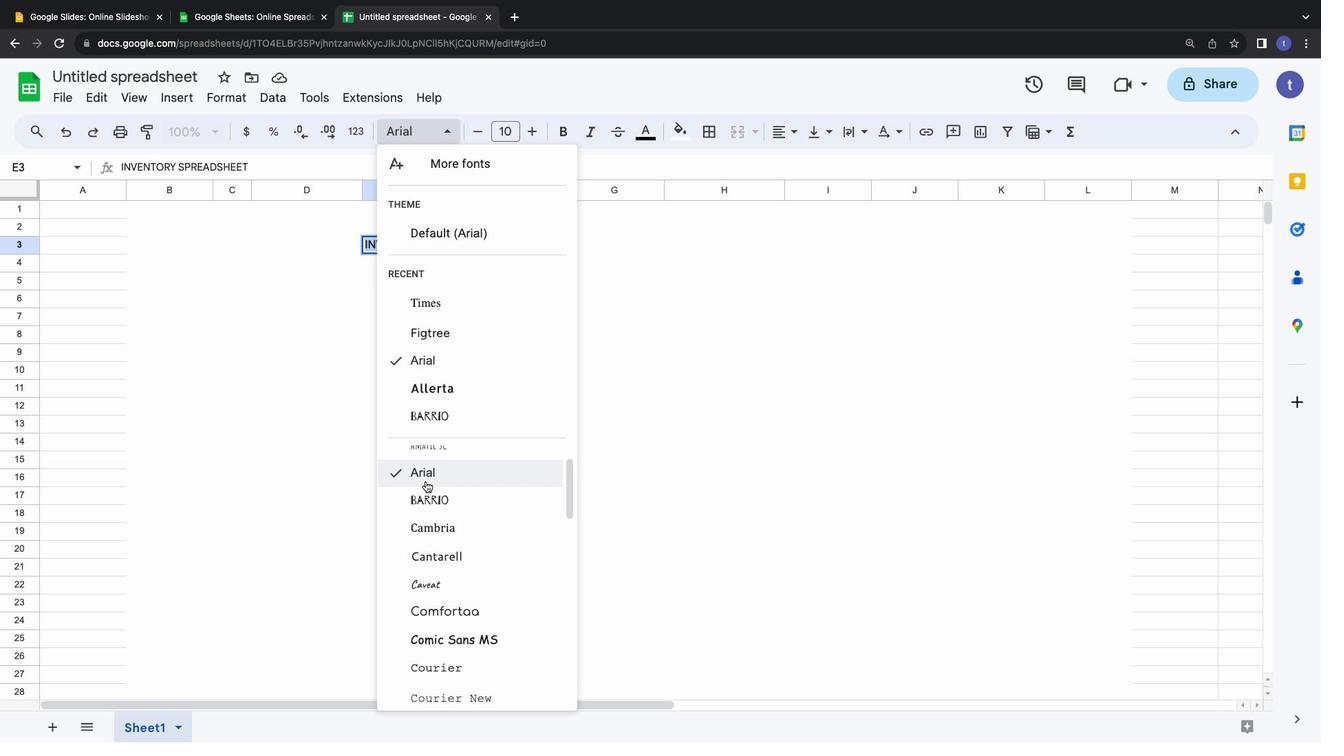 
Action: Mouse moved to (426, 481)
Screenshot: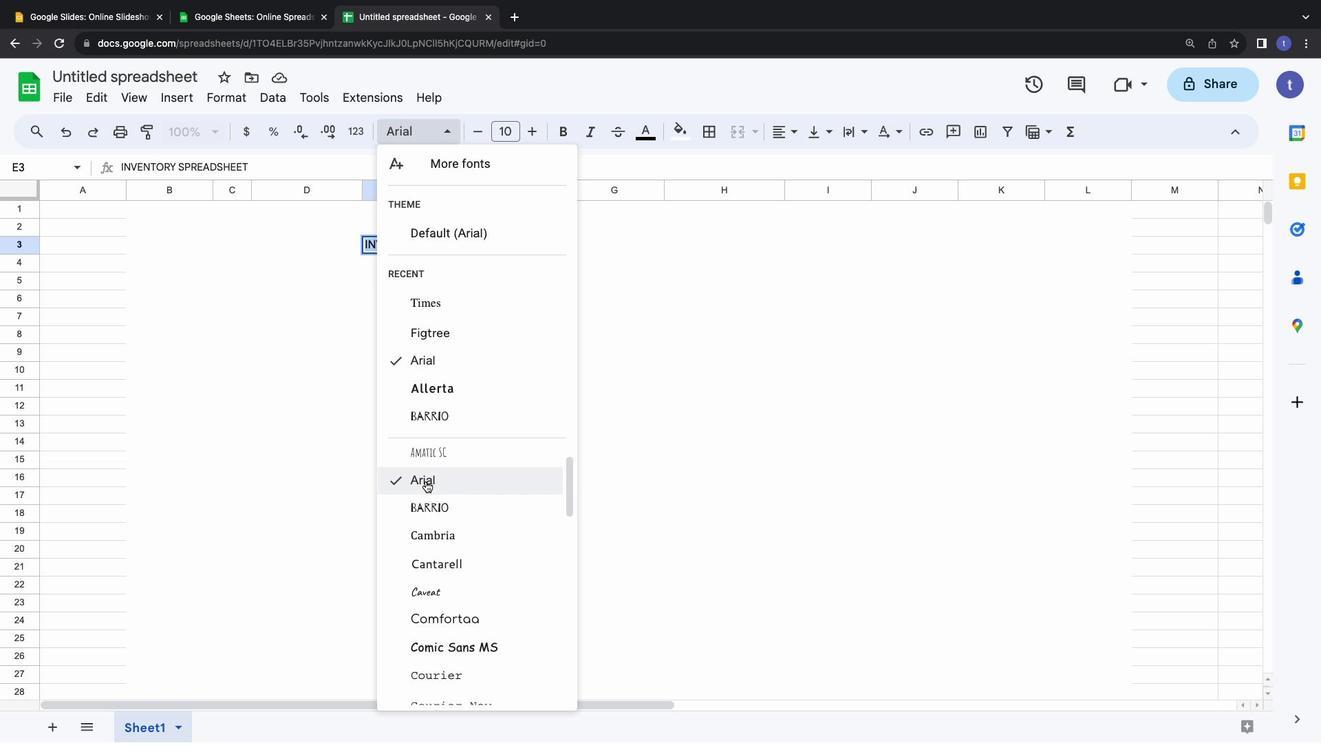 
Action: Mouse scrolled (426, 481) with delta (0, 2)
Screenshot: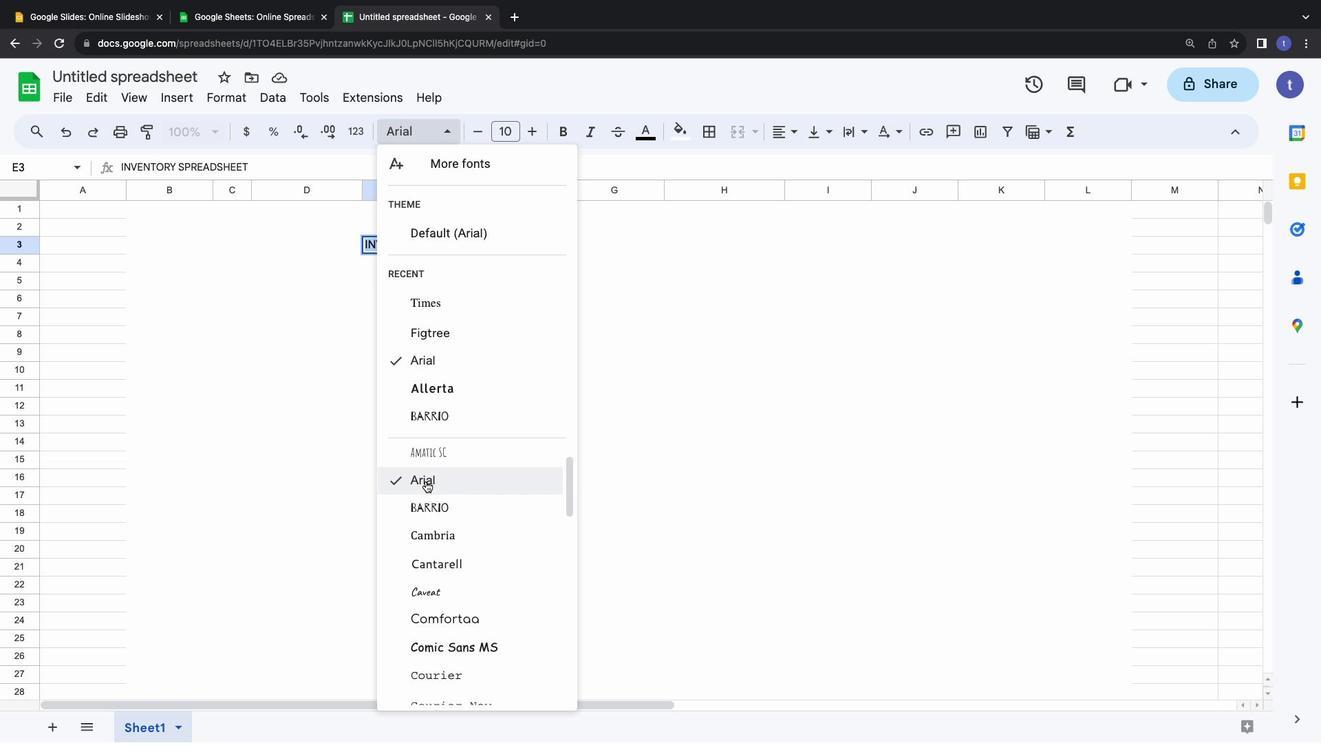 
Action: Mouse scrolled (426, 481) with delta (0, 3)
Screenshot: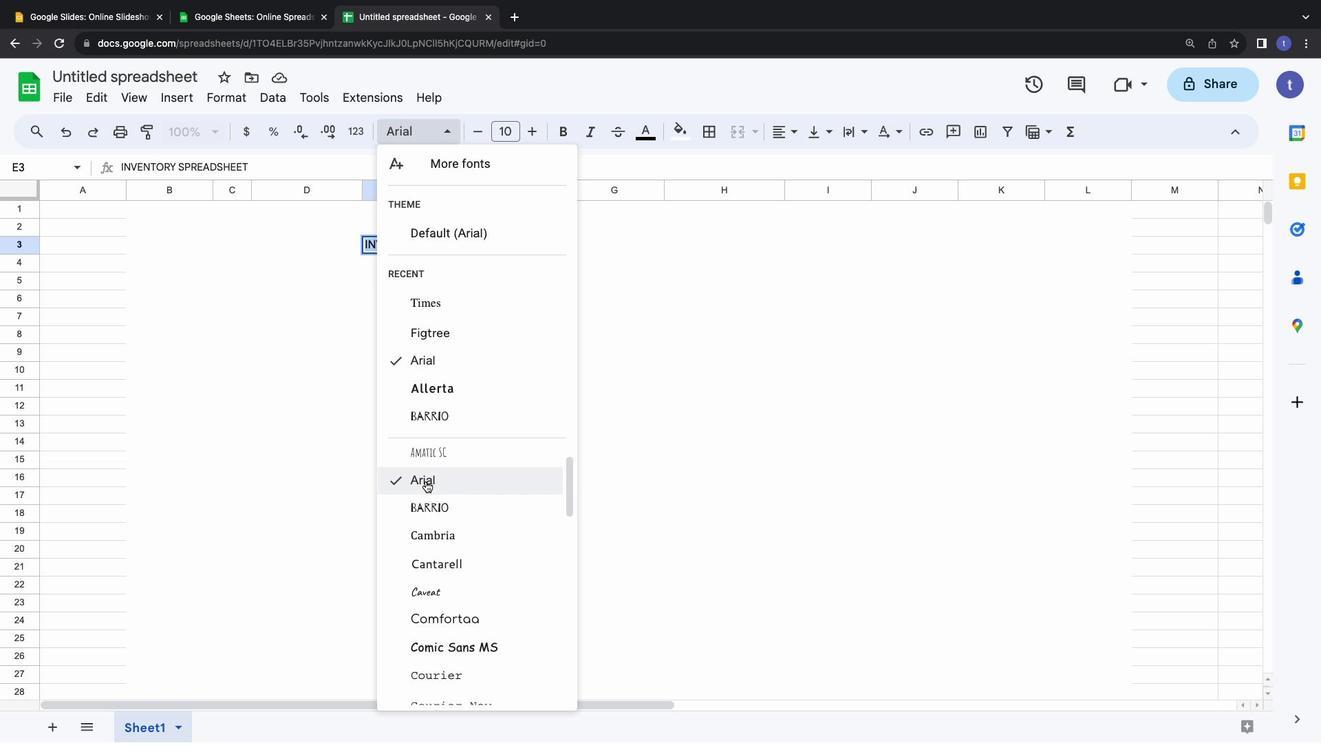 
Action: Mouse moved to (426, 481)
Screenshot: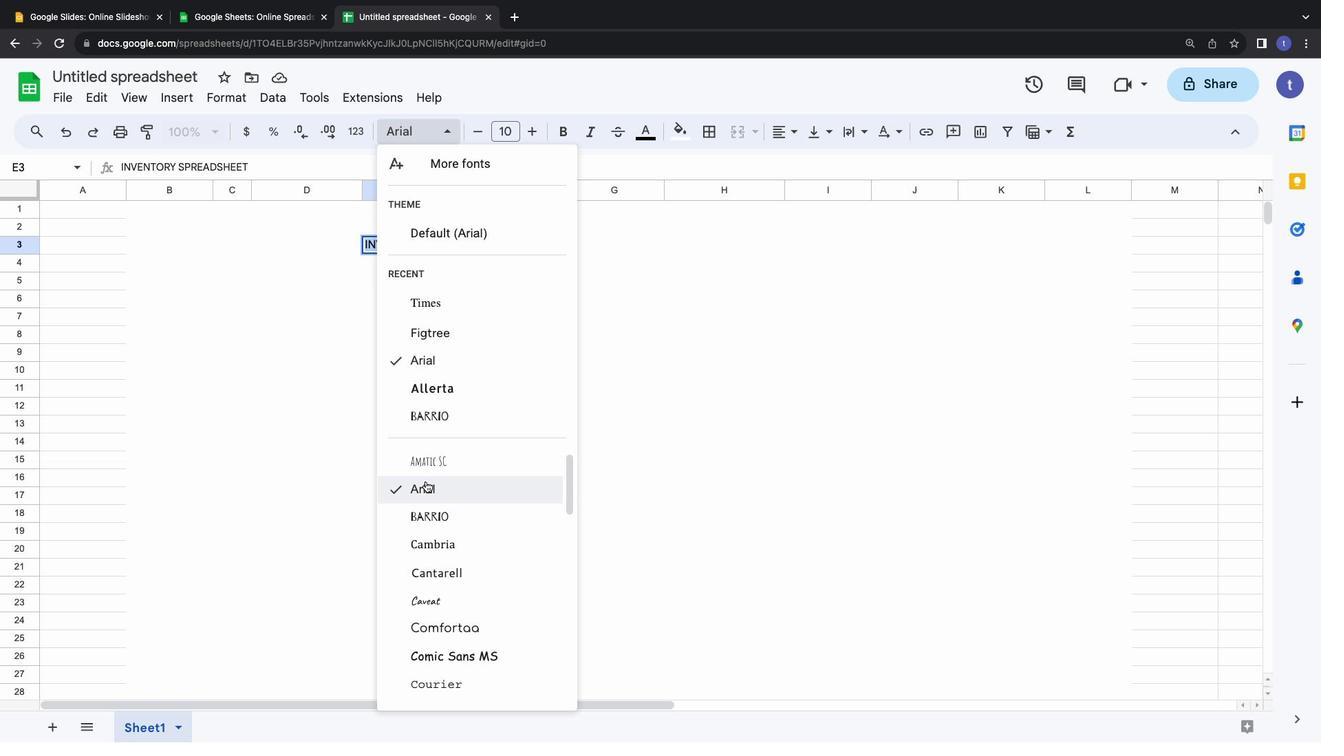 
Action: Mouse scrolled (426, 481) with delta (0, 4)
Screenshot: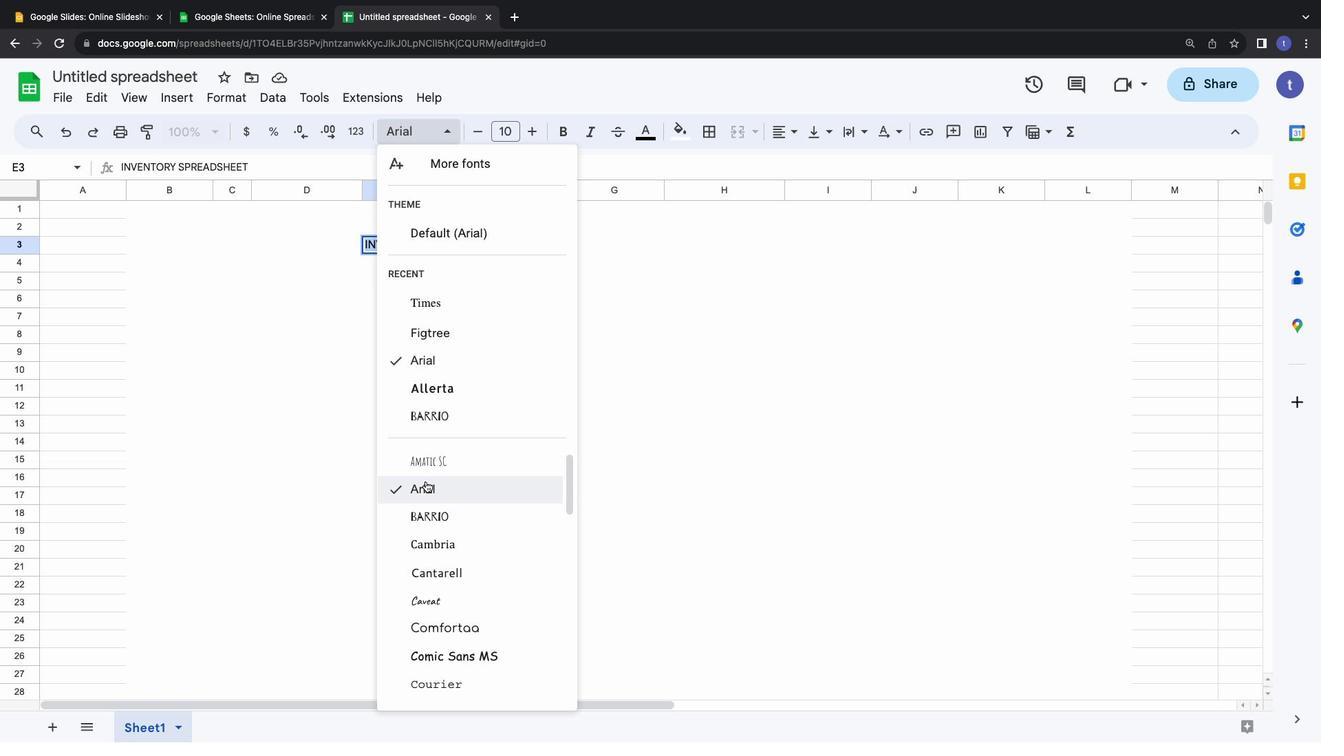 
Action: Mouse moved to (438, 507)
Screenshot: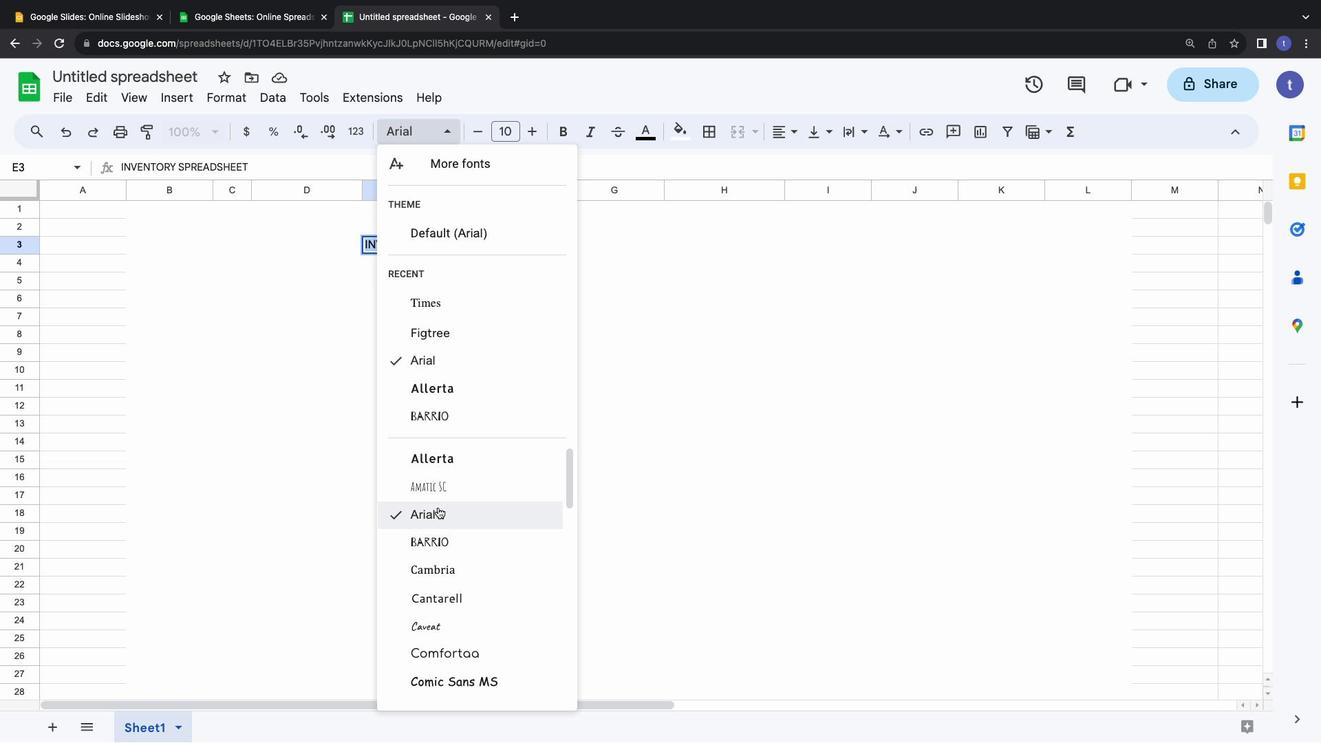 
Action: Mouse scrolled (438, 507) with delta (0, 0)
Screenshot: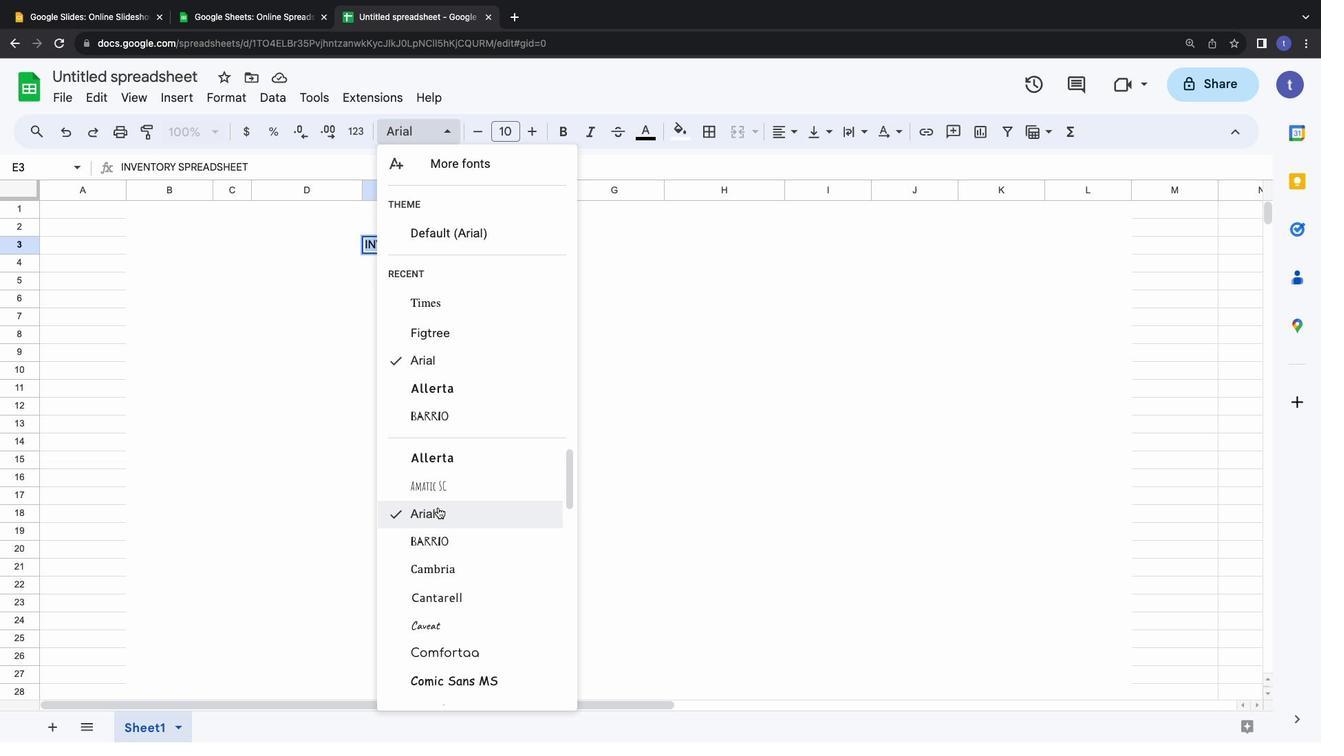 
Action: Mouse scrolled (438, 507) with delta (0, 0)
Screenshot: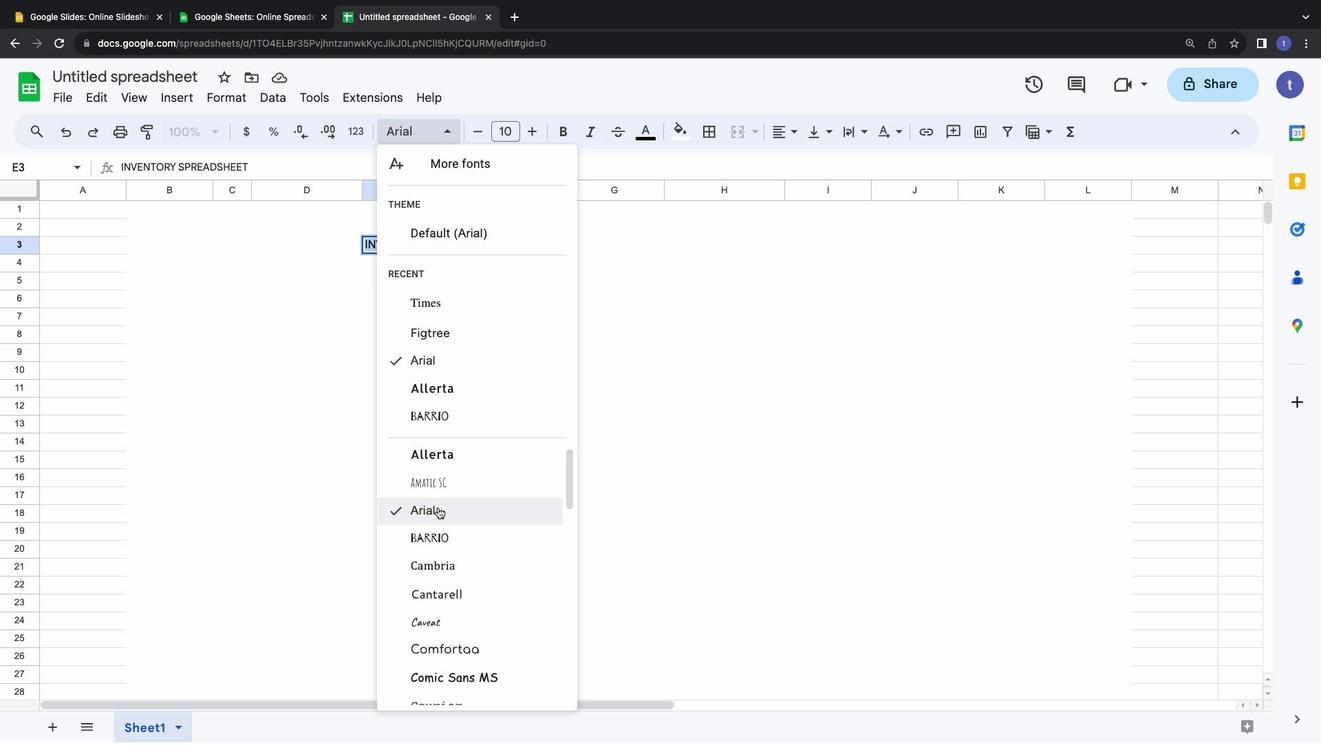 
Action: Mouse scrolled (438, 507) with delta (0, 0)
Screenshot: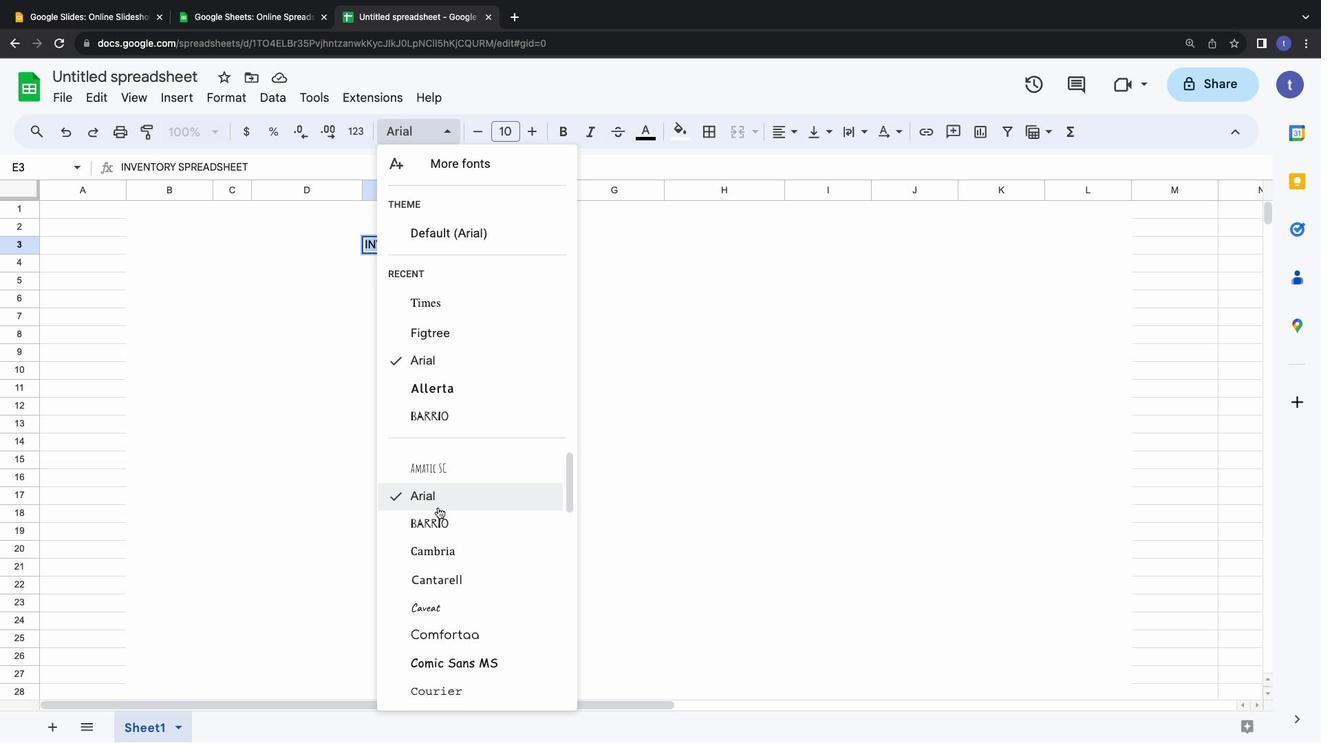 
Action: Mouse scrolled (438, 507) with delta (0, -1)
Screenshot: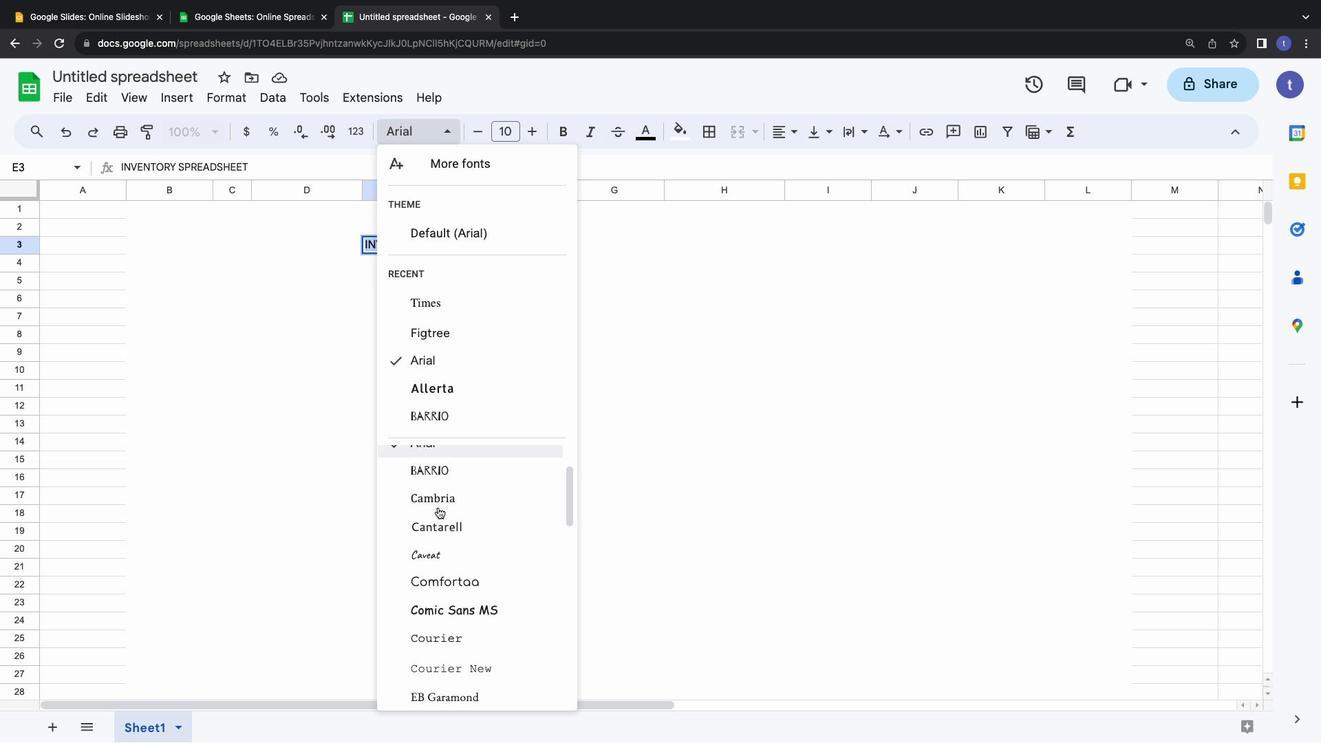 
Action: Mouse moved to (444, 528)
Screenshot: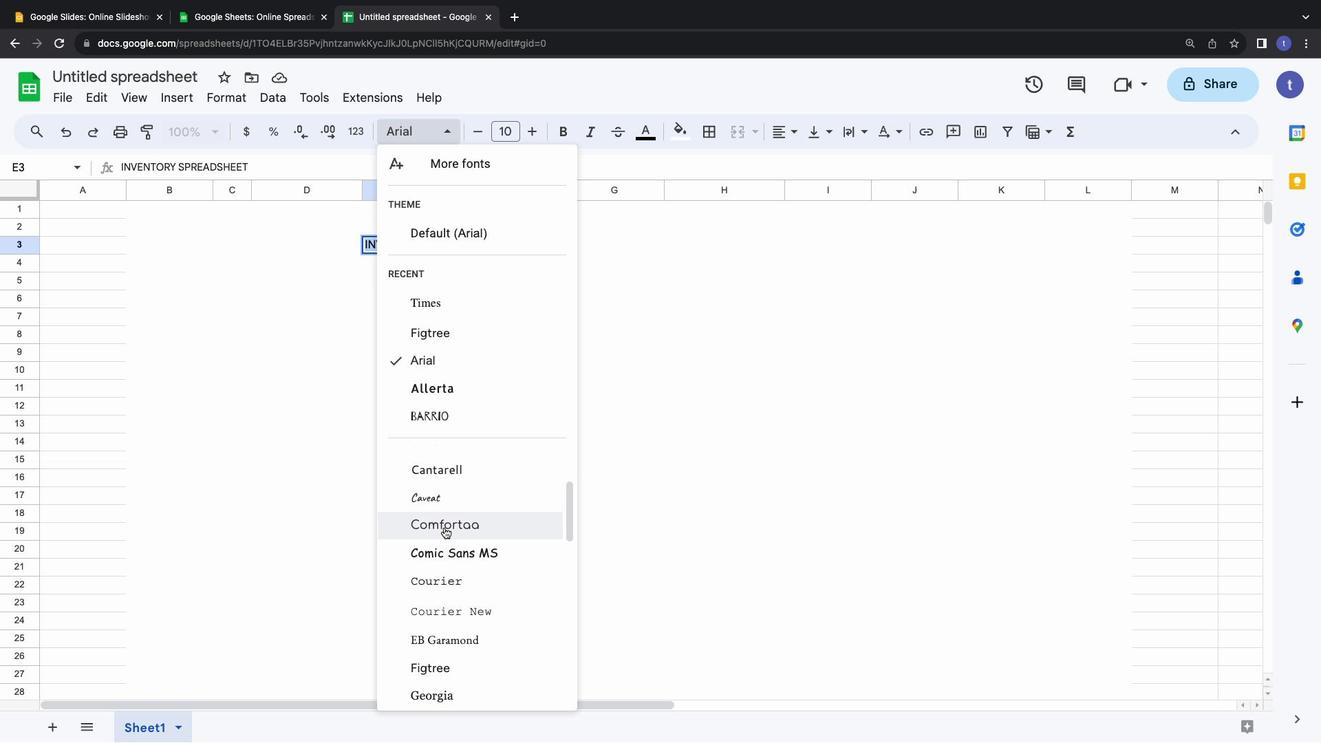 
Action: Mouse pressed left at (444, 528)
Screenshot: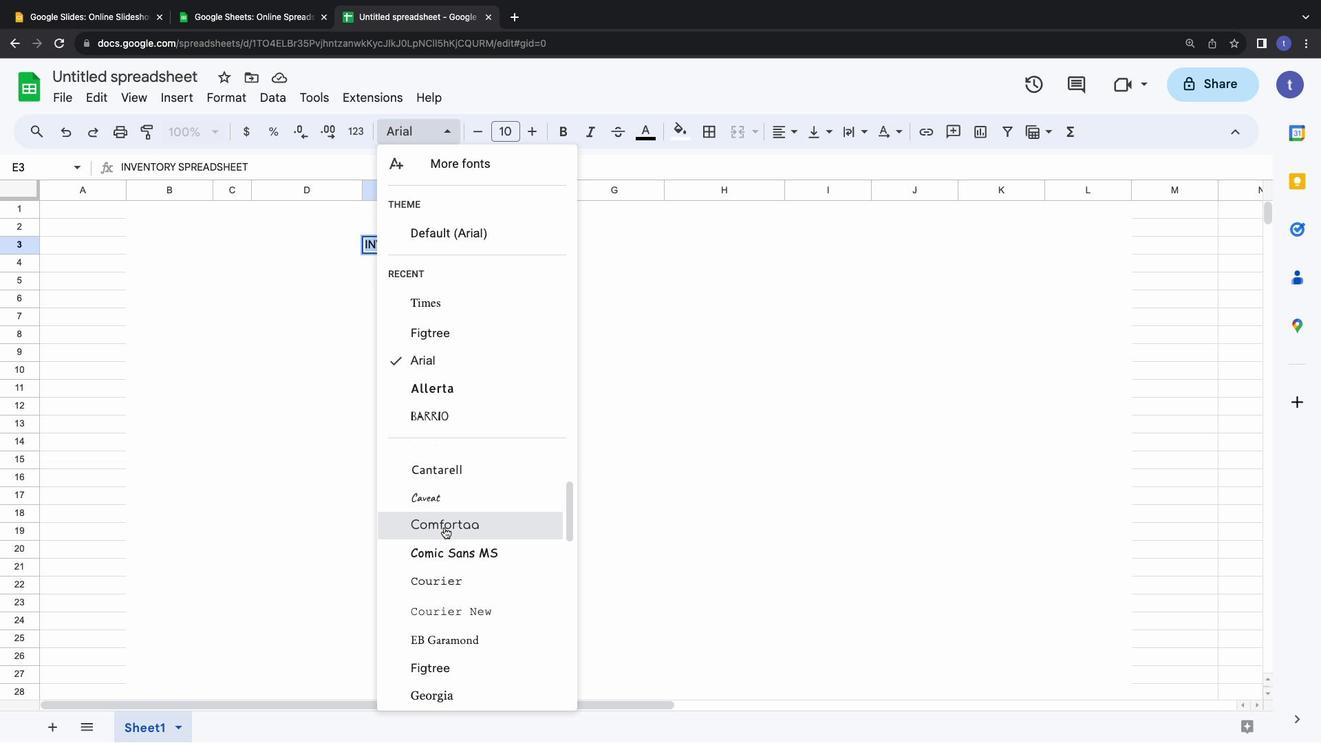 
Action: Mouse moved to (530, 128)
Screenshot: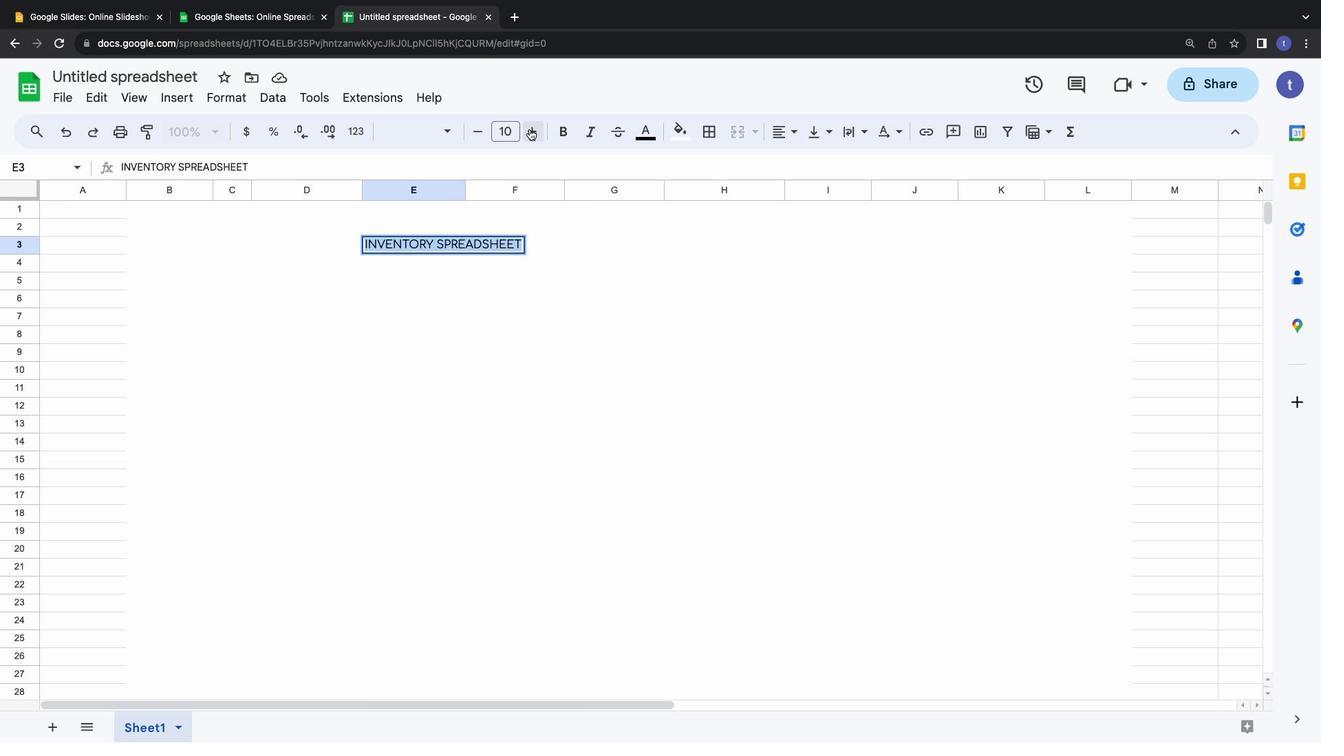 
Action: Mouse pressed left at (530, 128)
Screenshot: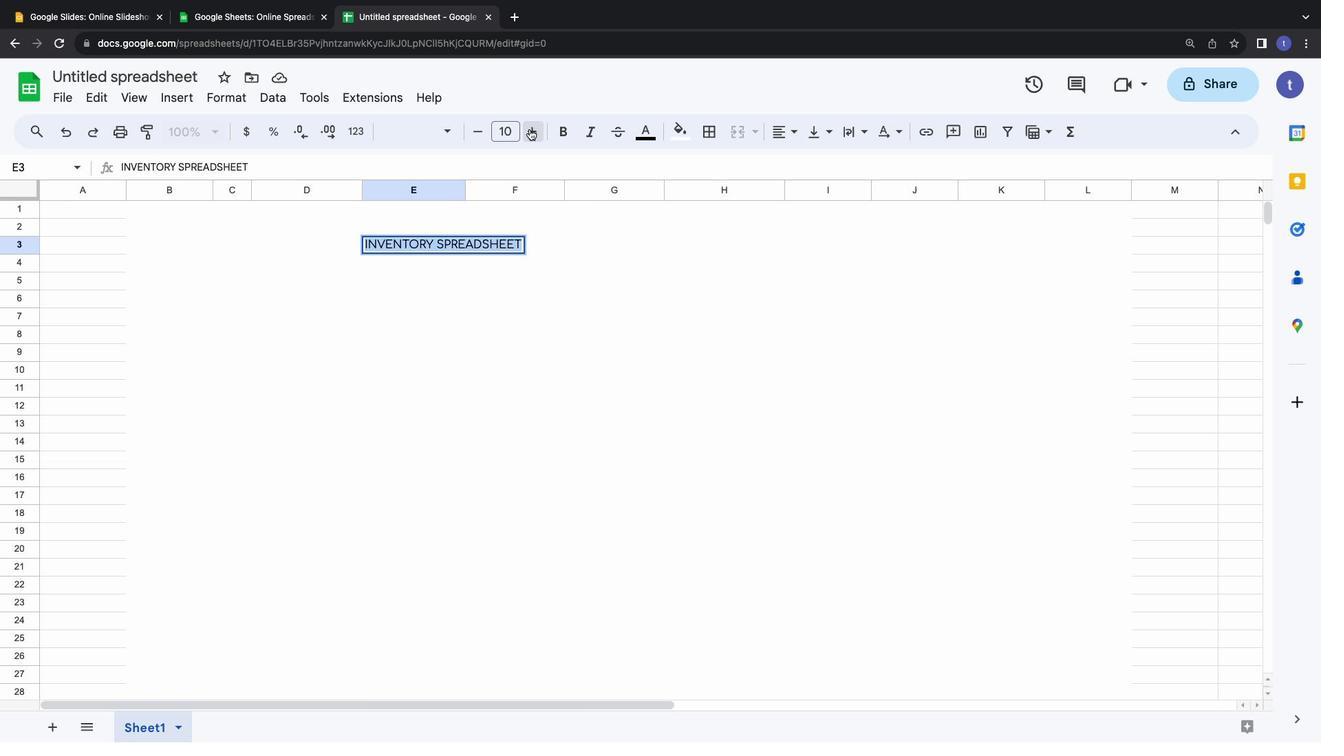
Action: Mouse pressed left at (530, 128)
Screenshot: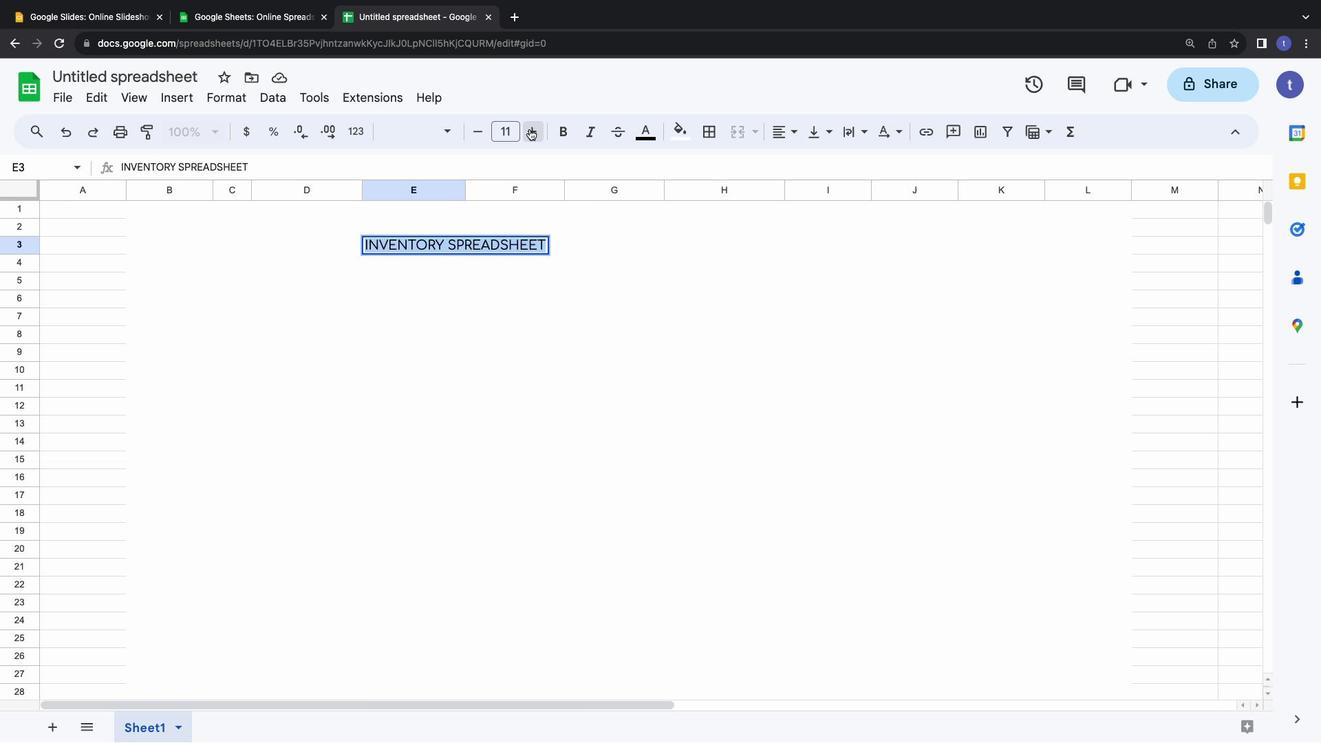 
Action: Mouse pressed left at (530, 128)
Screenshot: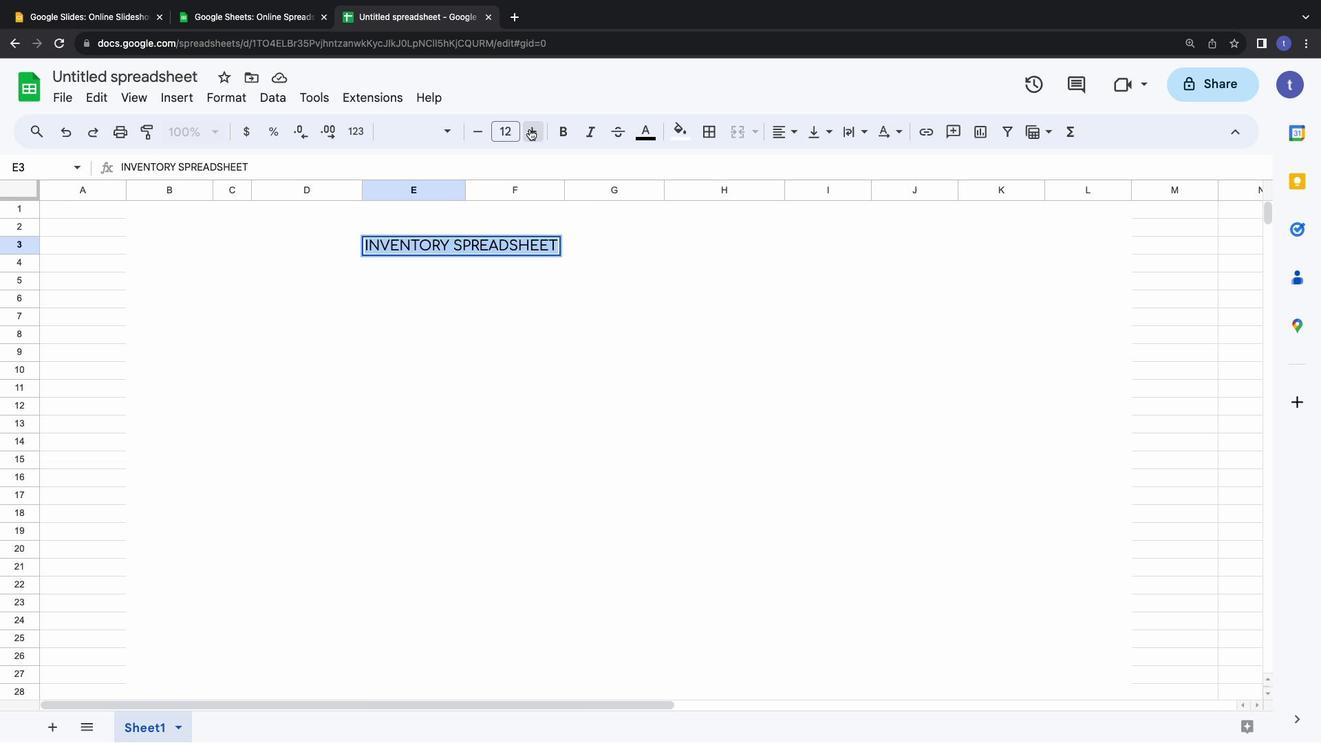 
Action: Mouse pressed left at (530, 128)
Screenshot: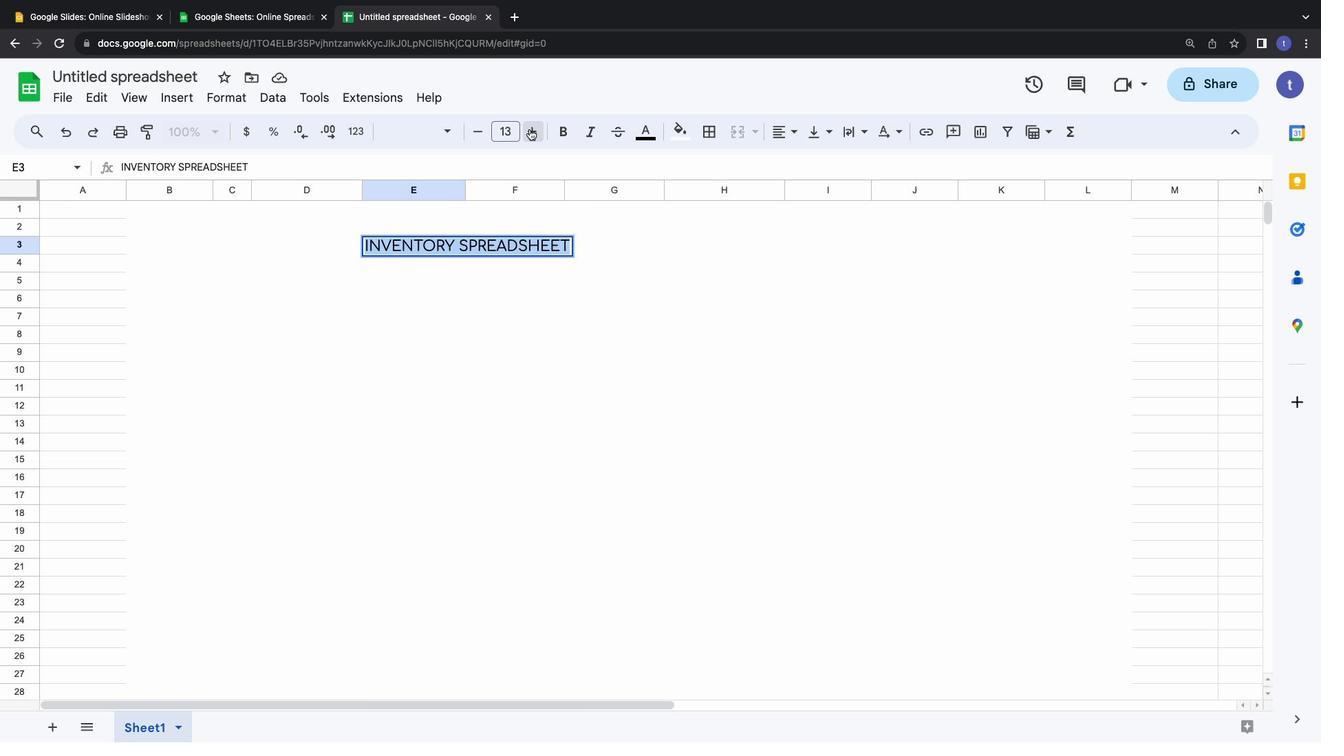 
Action: Mouse pressed left at (530, 128)
Screenshot: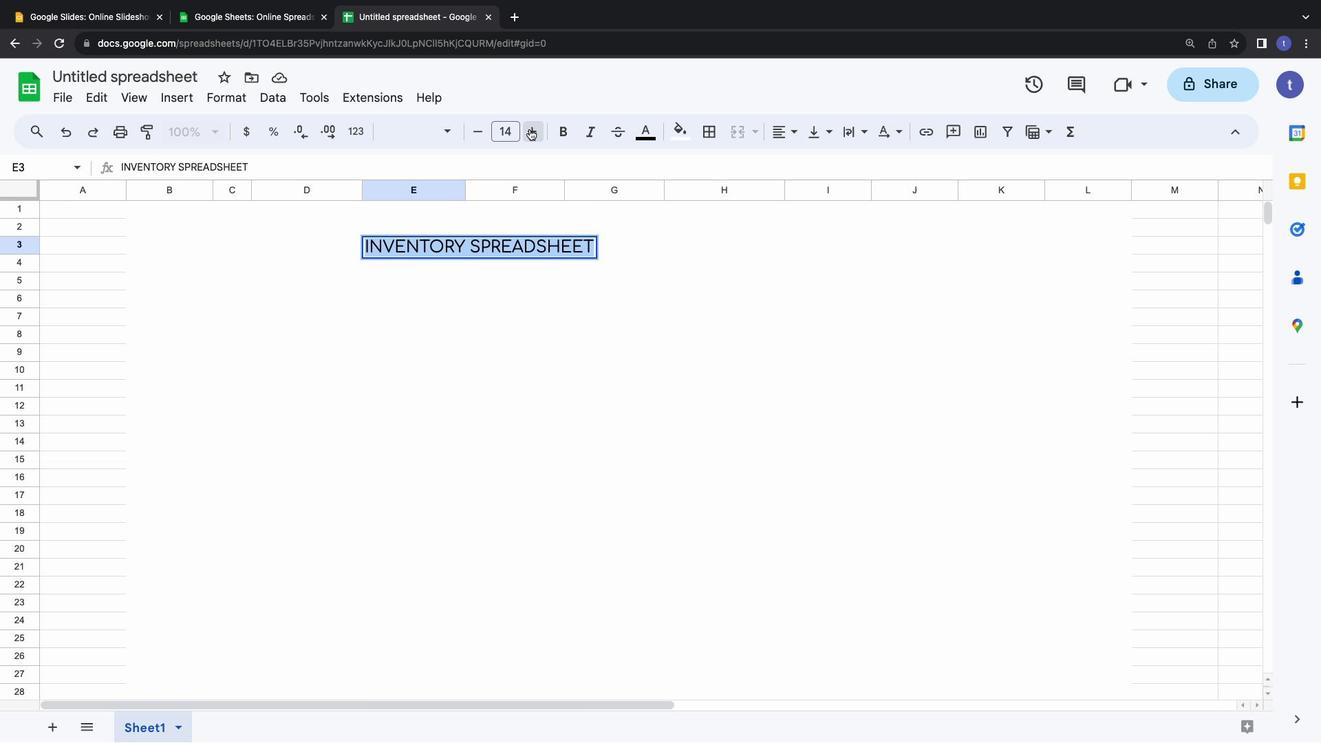 
Action: Mouse pressed left at (530, 128)
Screenshot: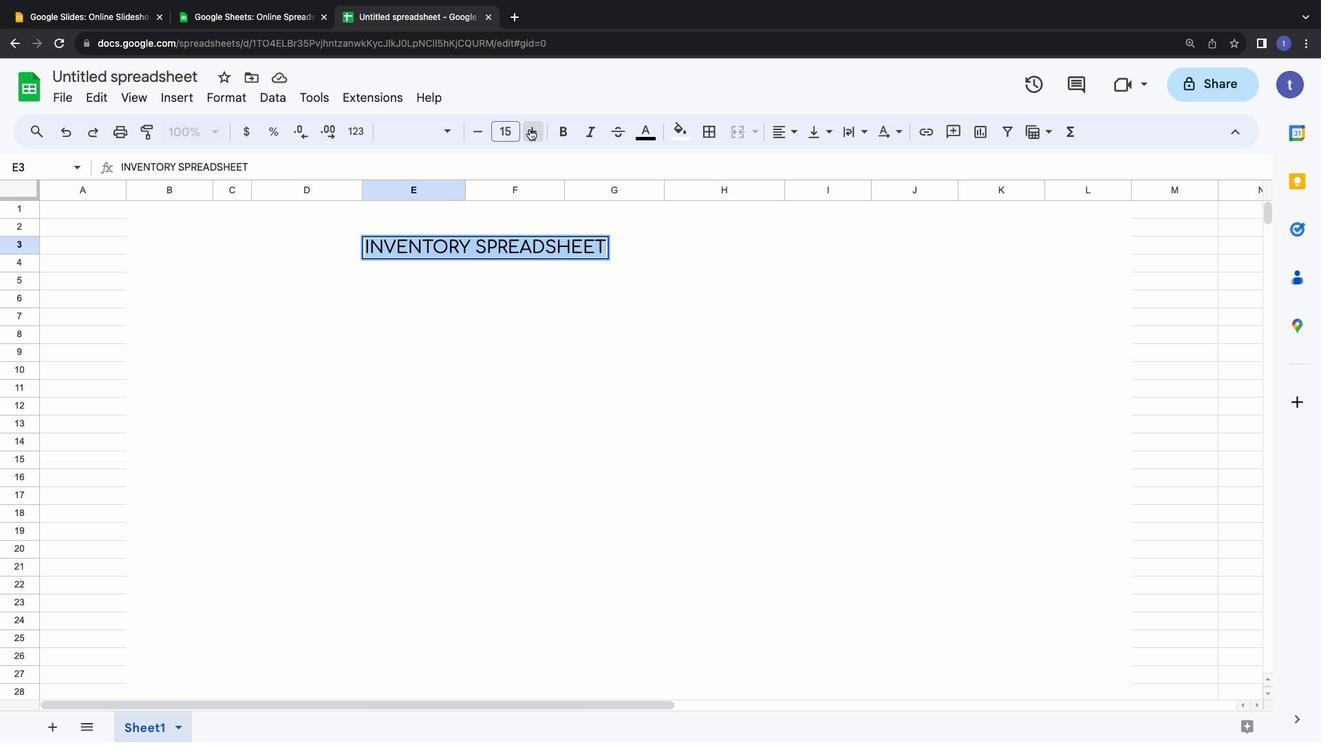
Action: Mouse pressed left at (530, 128)
Screenshot: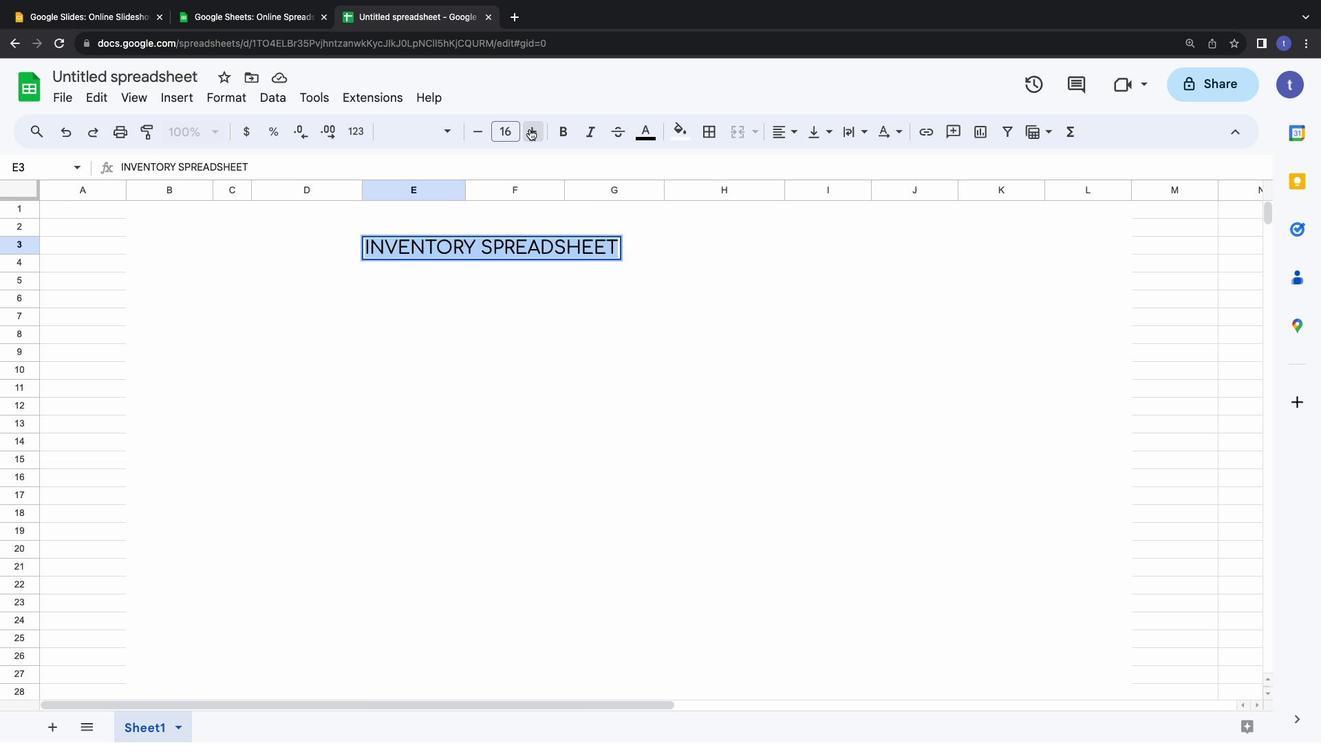 
Action: Mouse moved to (444, 136)
Screenshot: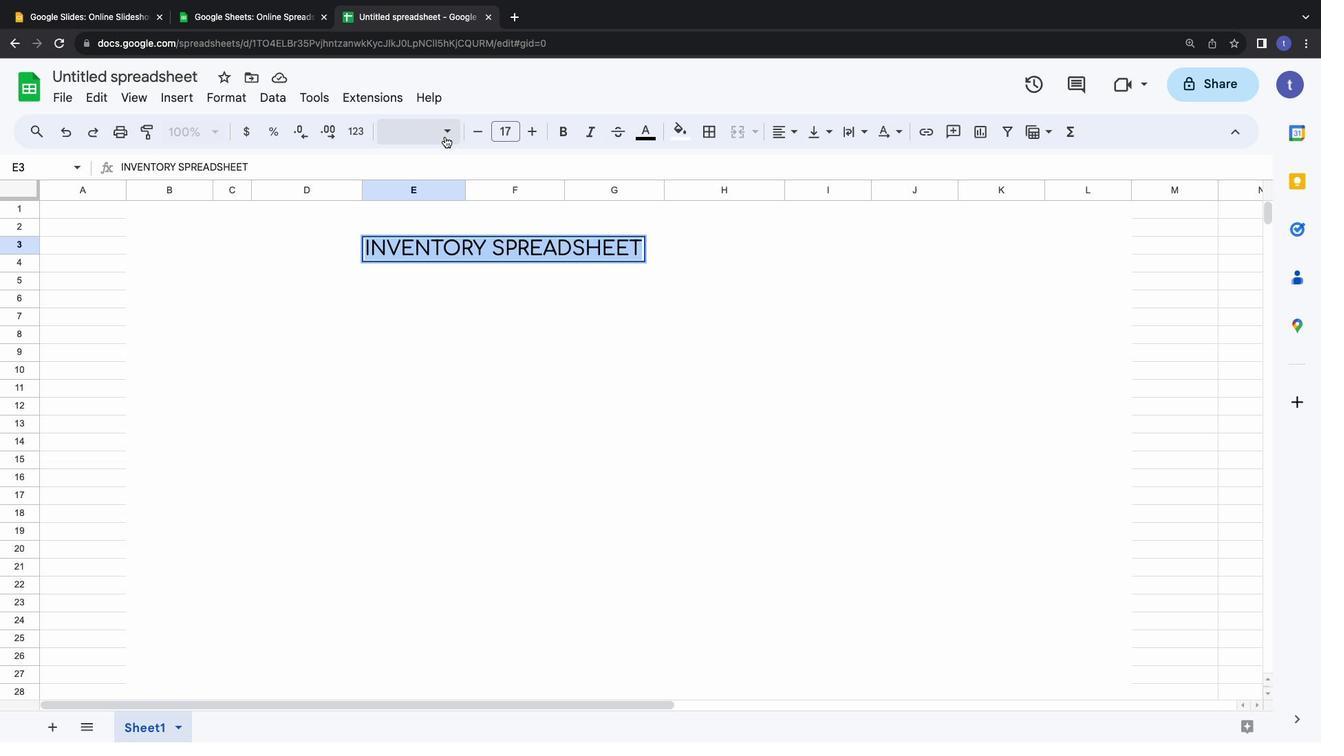 
Action: Mouse pressed left at (444, 136)
Screenshot: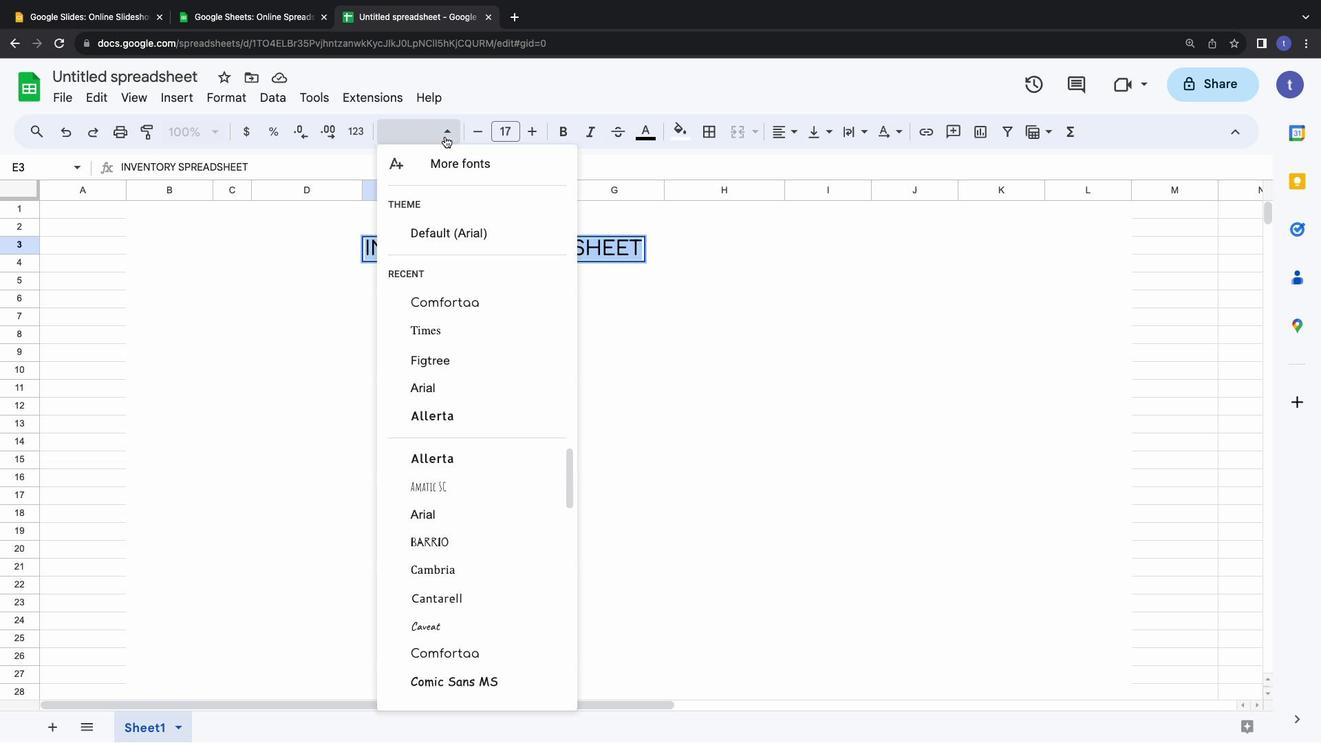 
Action: Mouse moved to (450, 304)
Screenshot: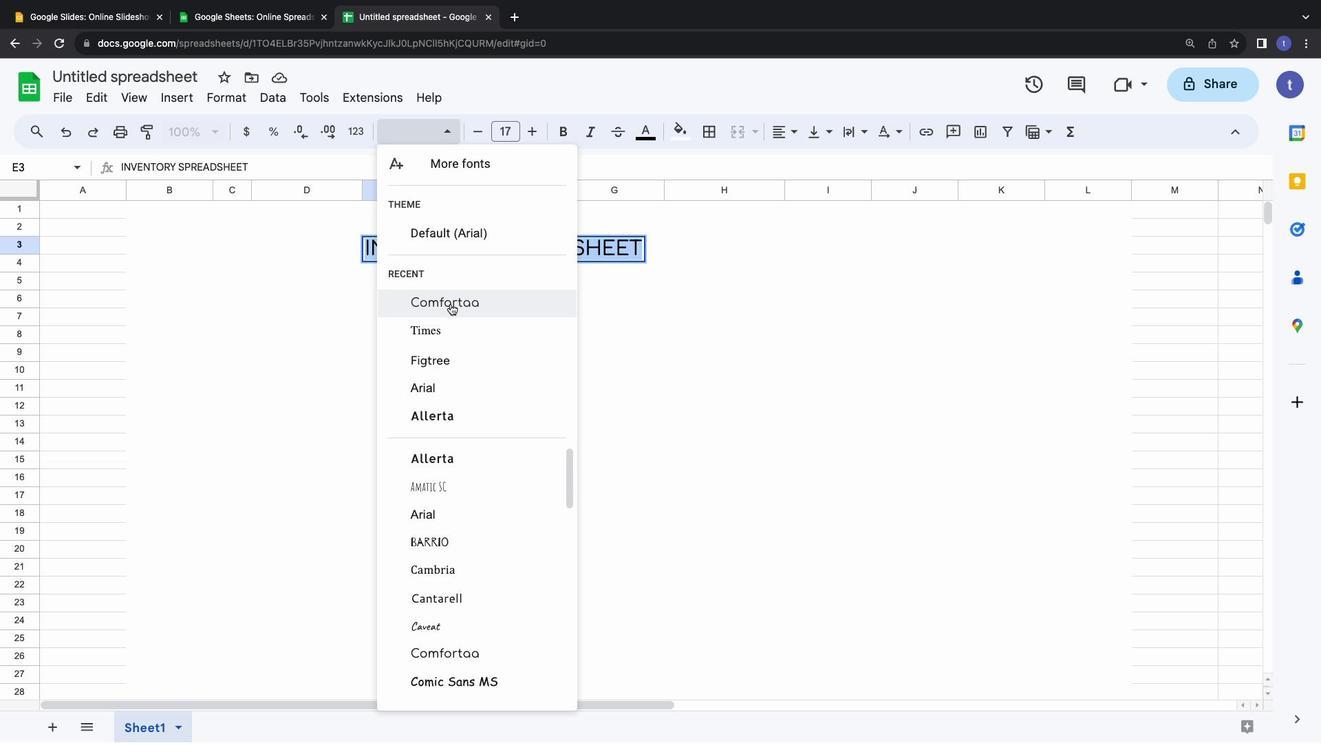 
Action: Mouse pressed left at (450, 304)
Screenshot: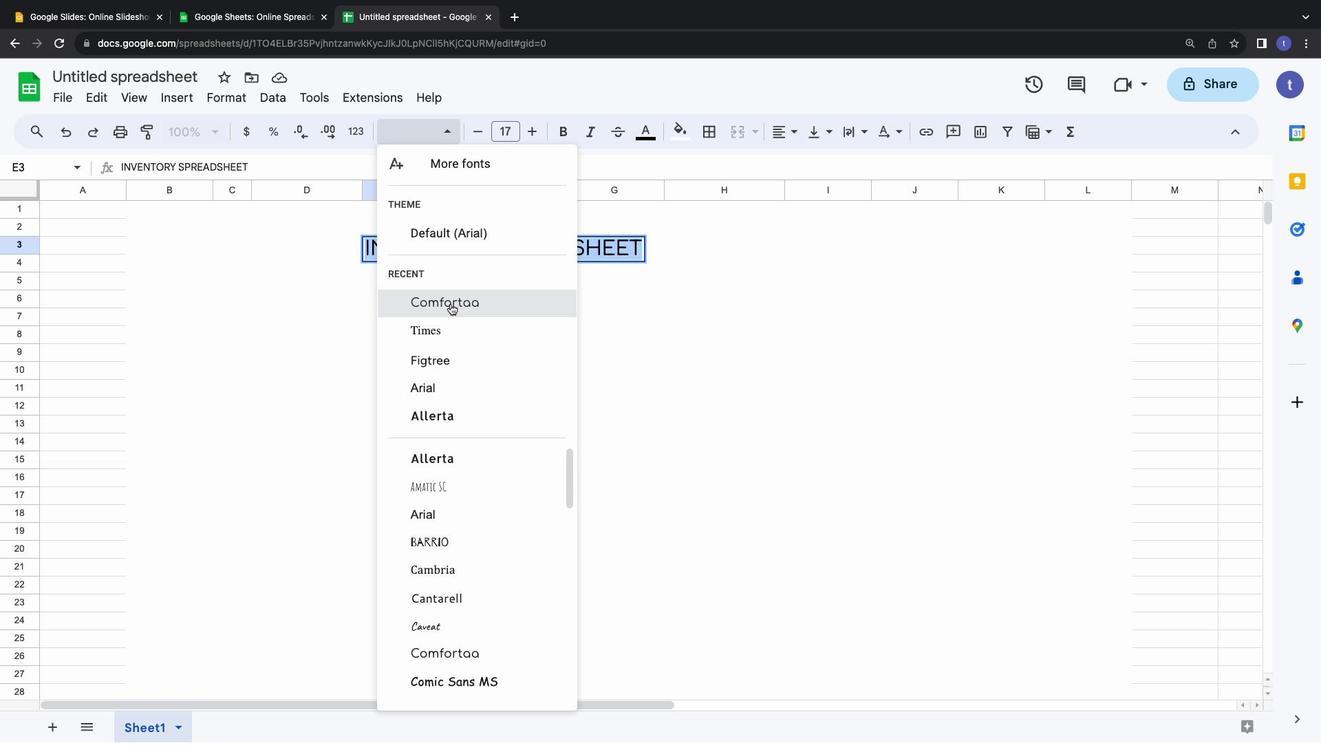 
Action: Mouse moved to (534, 127)
Screenshot: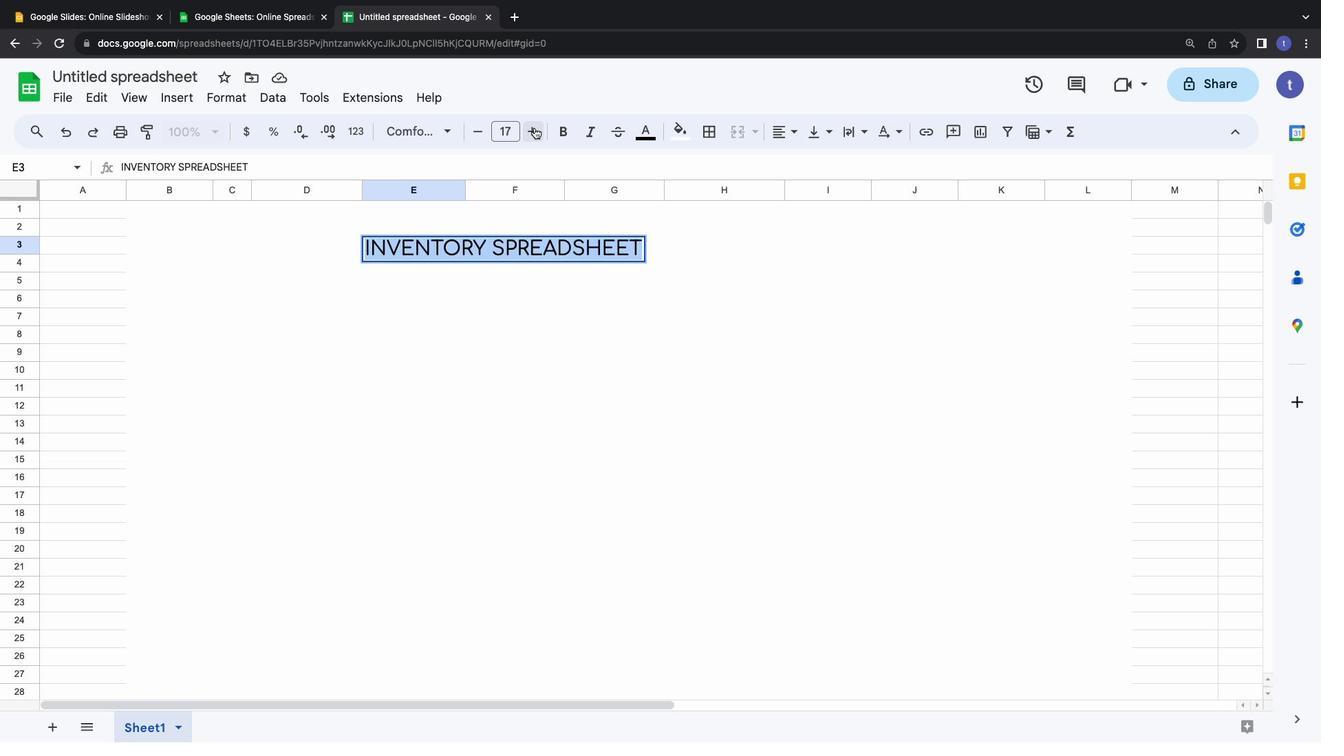 
Action: Mouse pressed left at (534, 127)
Screenshot: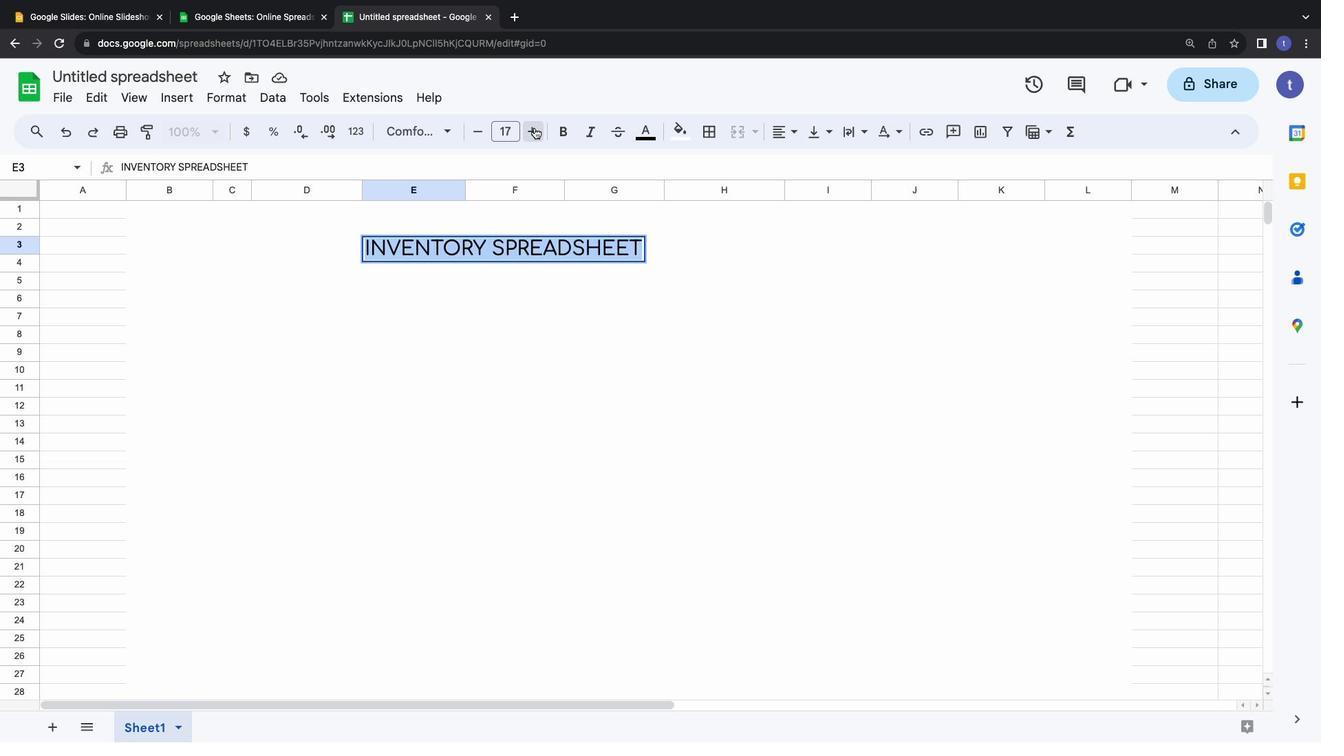 
Action: Mouse pressed left at (534, 127)
Screenshot: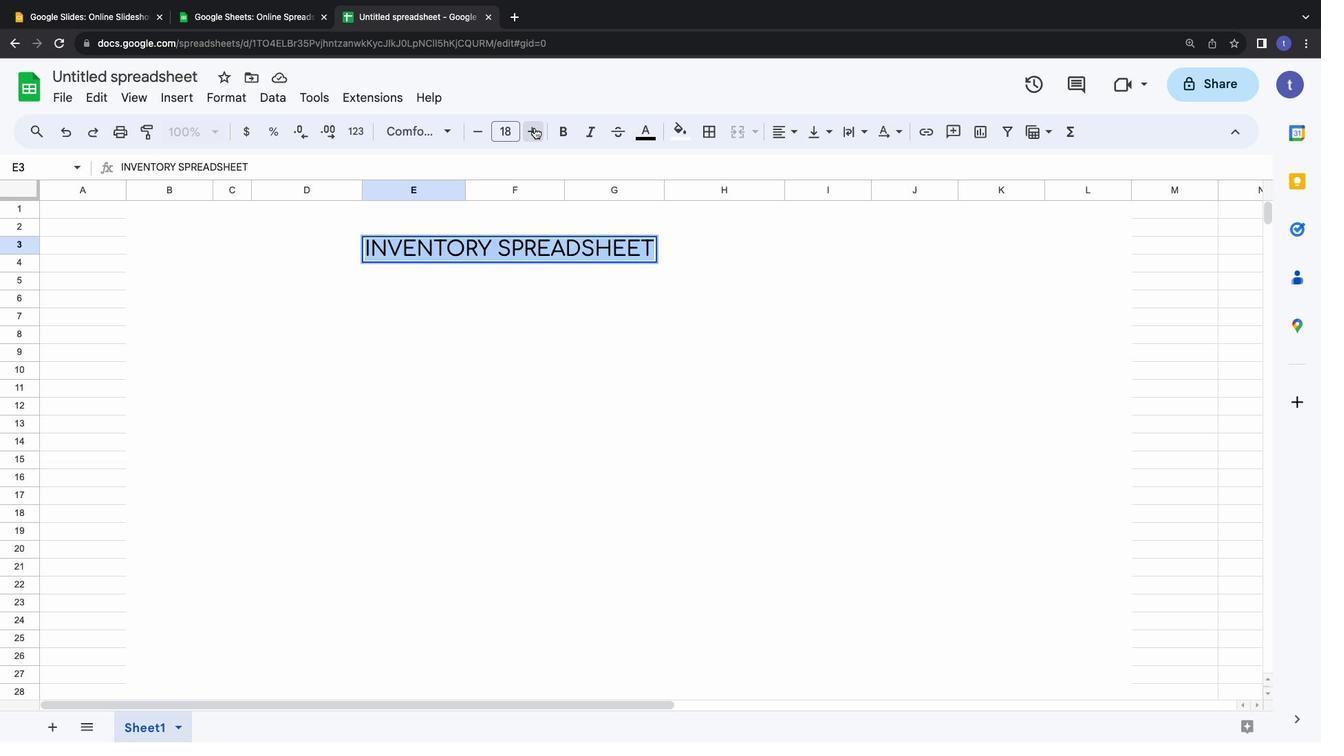 
Action: Mouse pressed left at (534, 127)
Screenshot: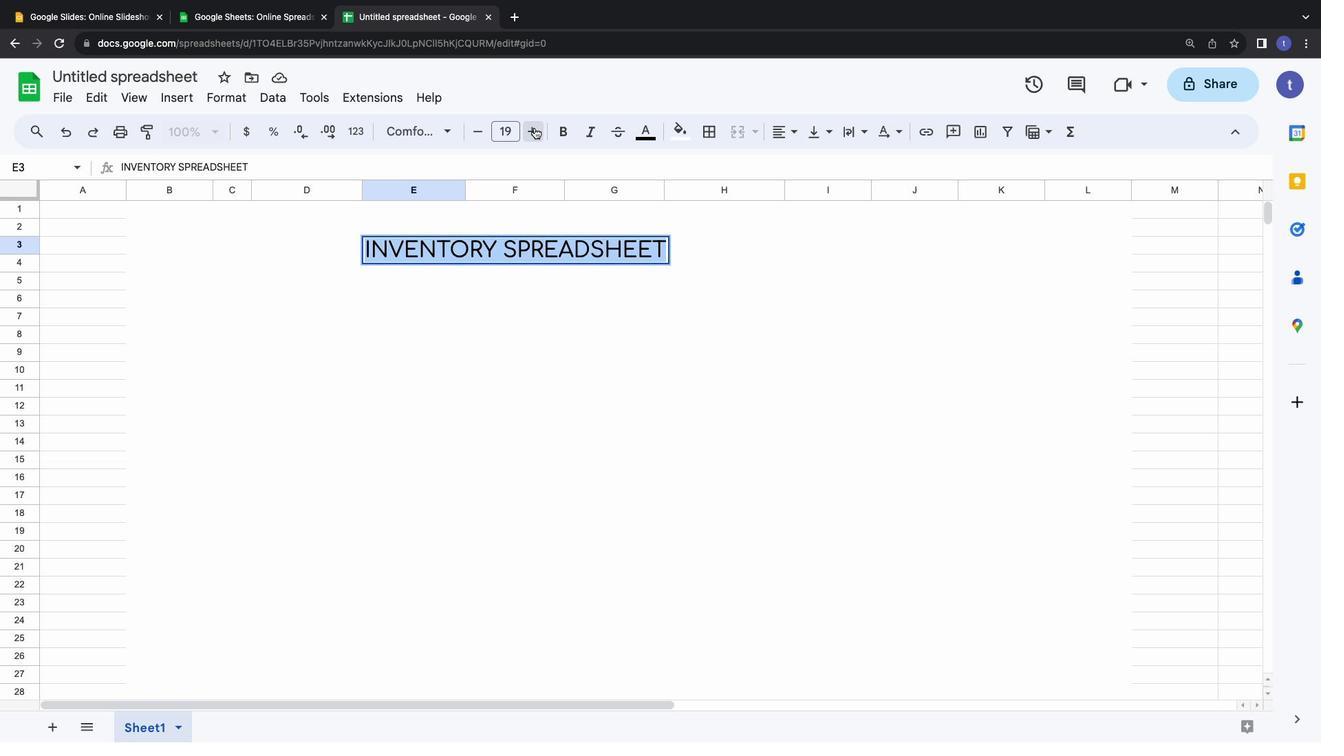 
Action: Mouse pressed left at (534, 127)
Screenshot: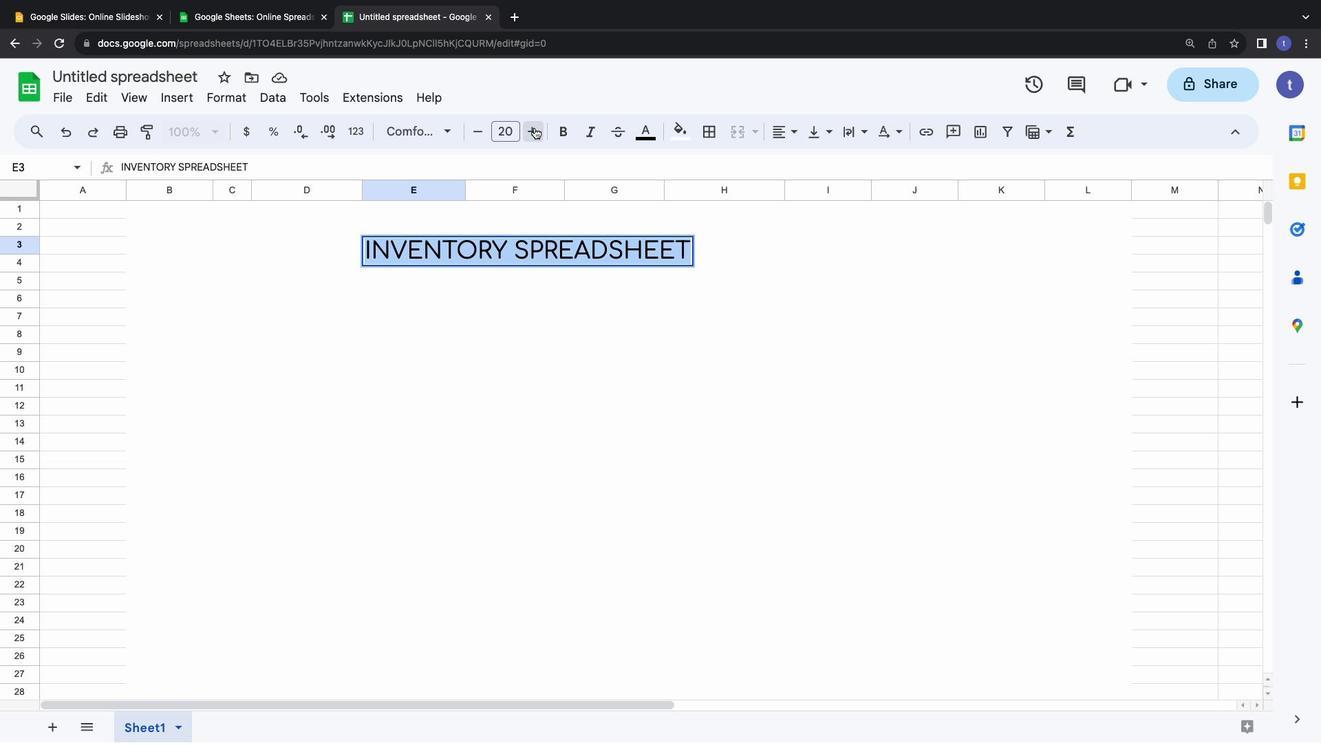 
Action: Mouse pressed left at (534, 127)
Screenshot: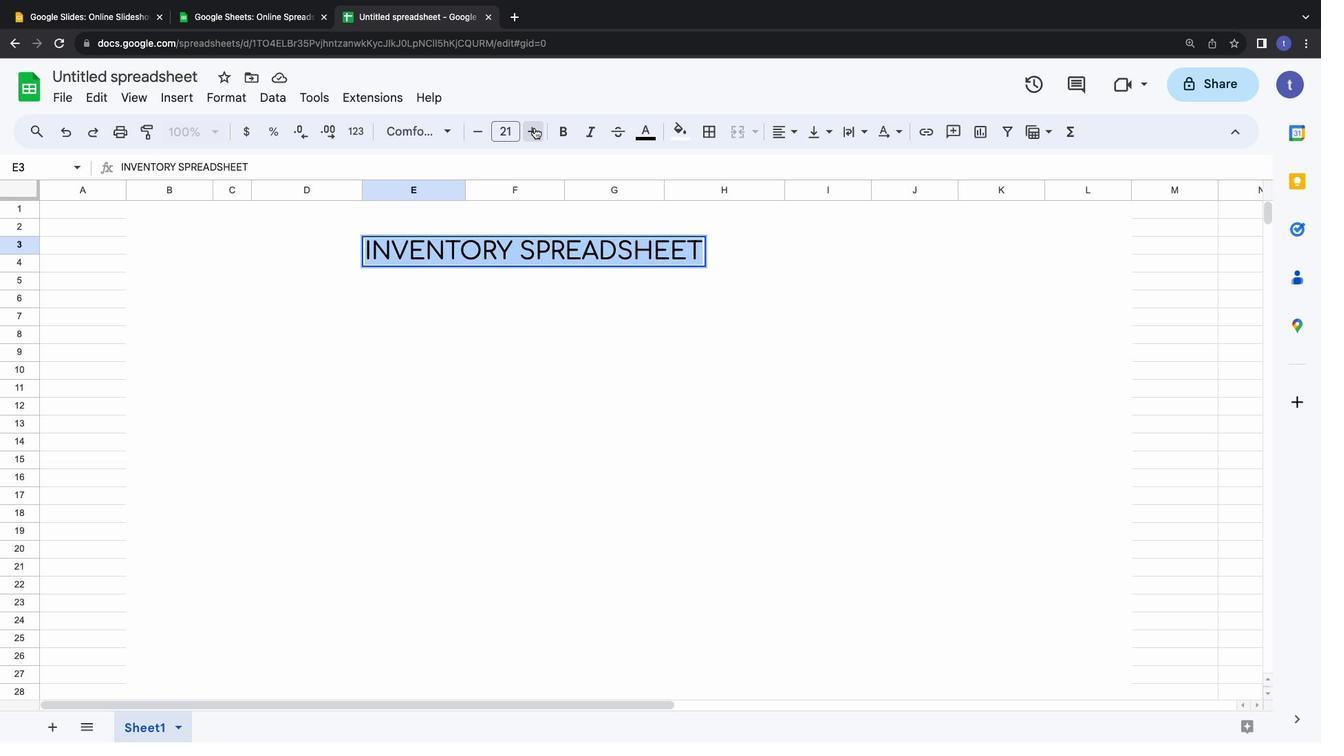
Action: Mouse pressed left at (534, 127)
Screenshot: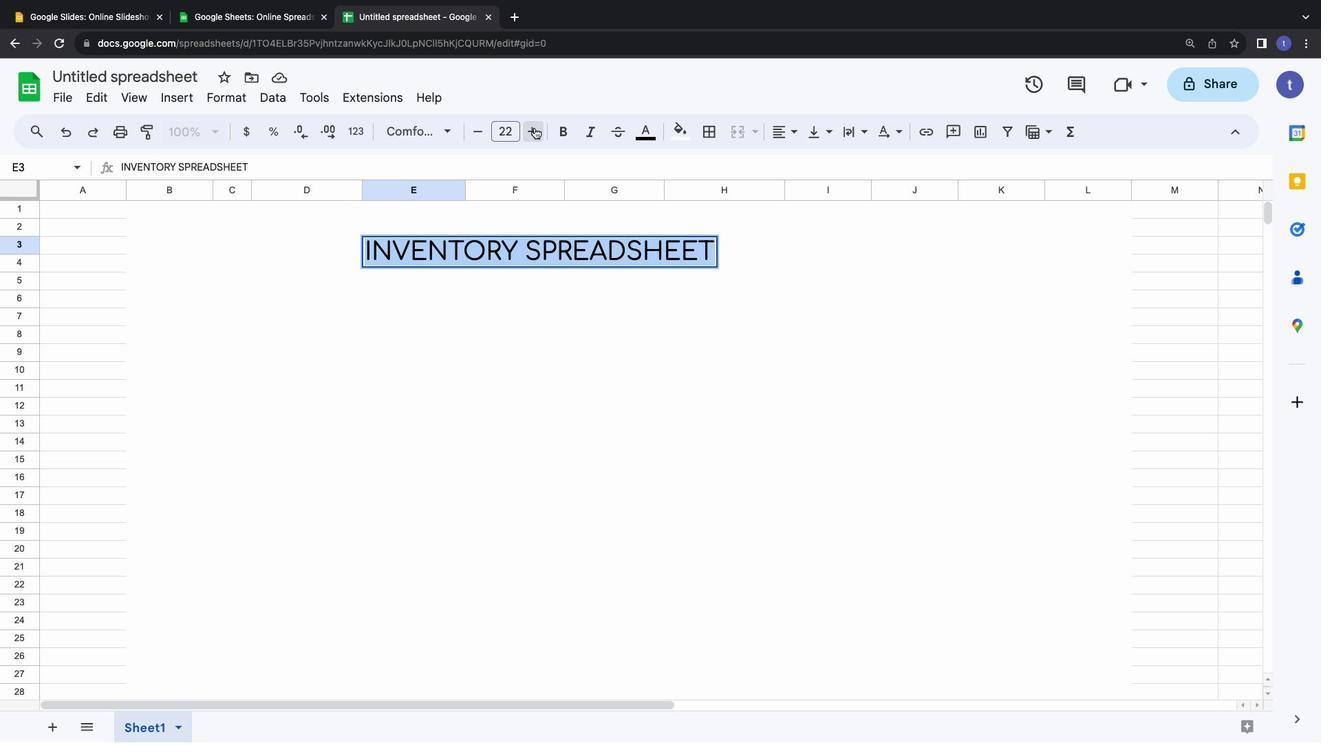 
Action: Mouse pressed left at (534, 127)
Screenshot: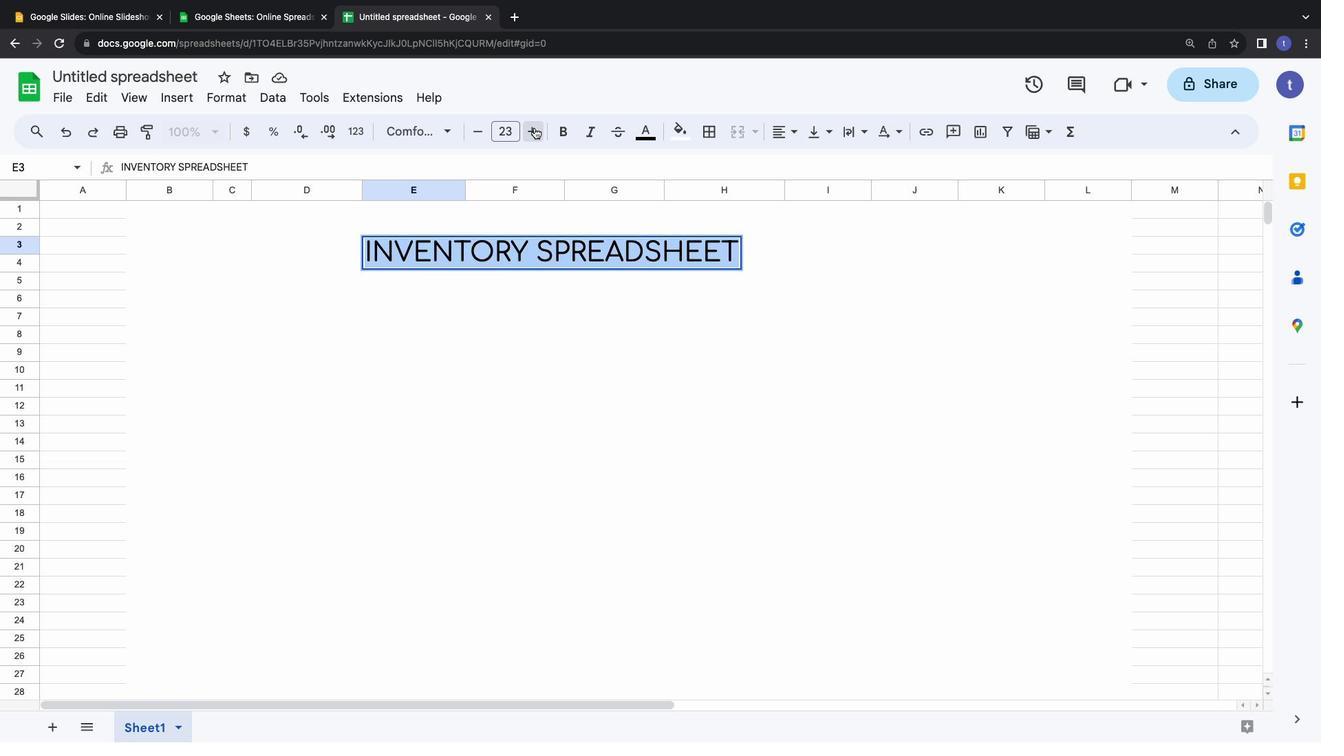 
Action: Mouse pressed left at (534, 127)
Screenshot: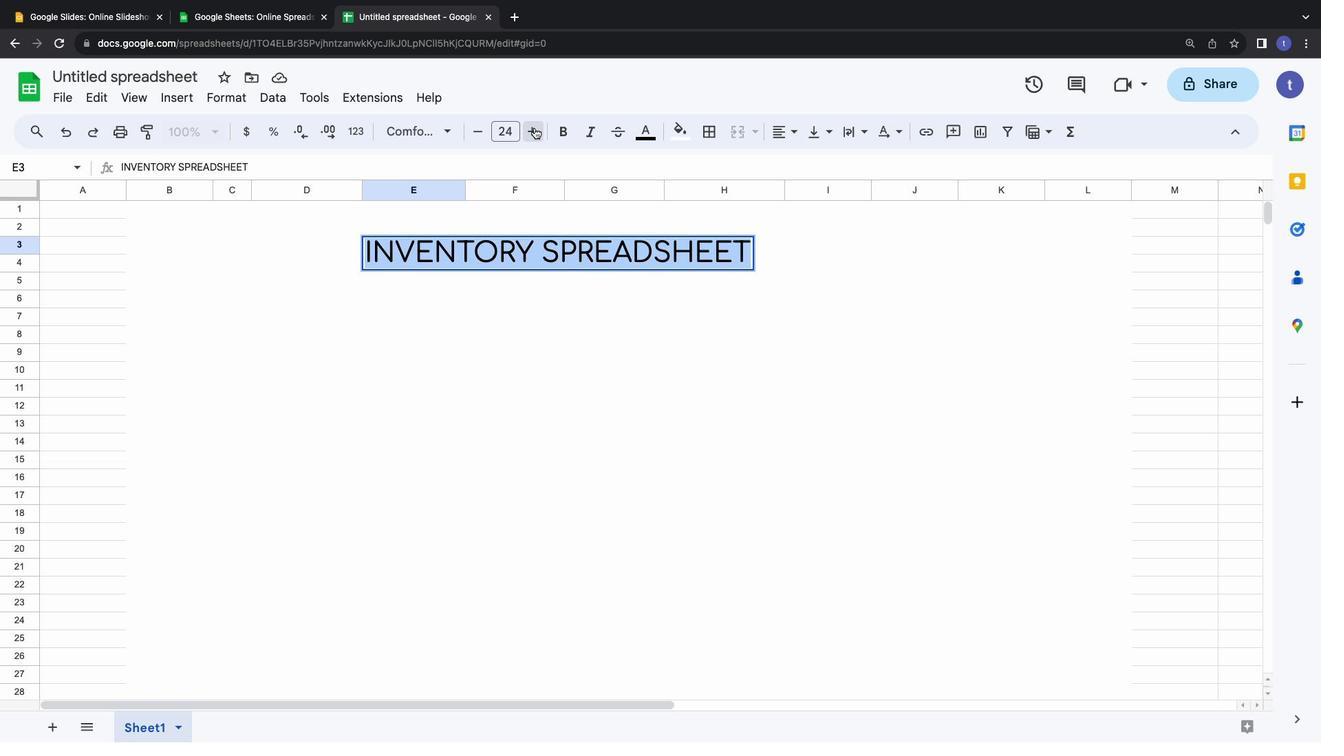 
Action: Mouse pressed left at (534, 127)
Screenshot: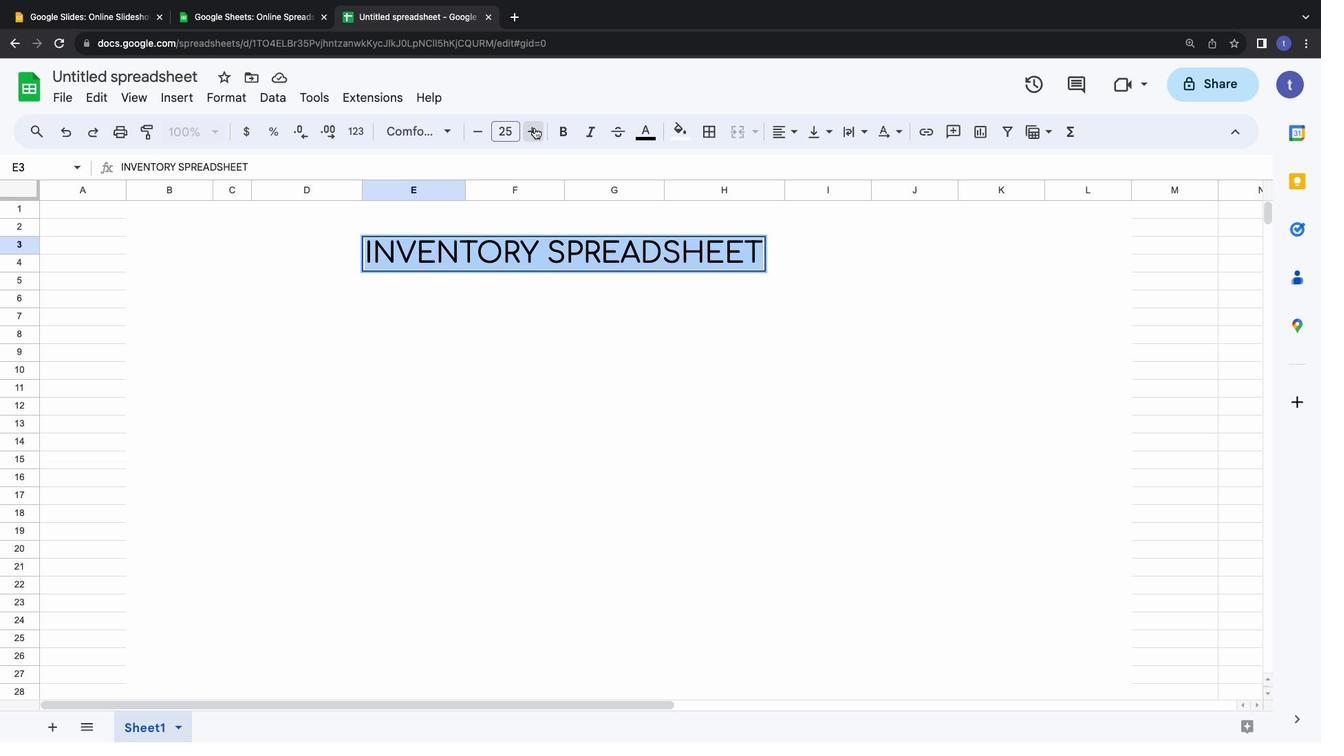 
Action: Mouse pressed left at (534, 127)
Screenshot: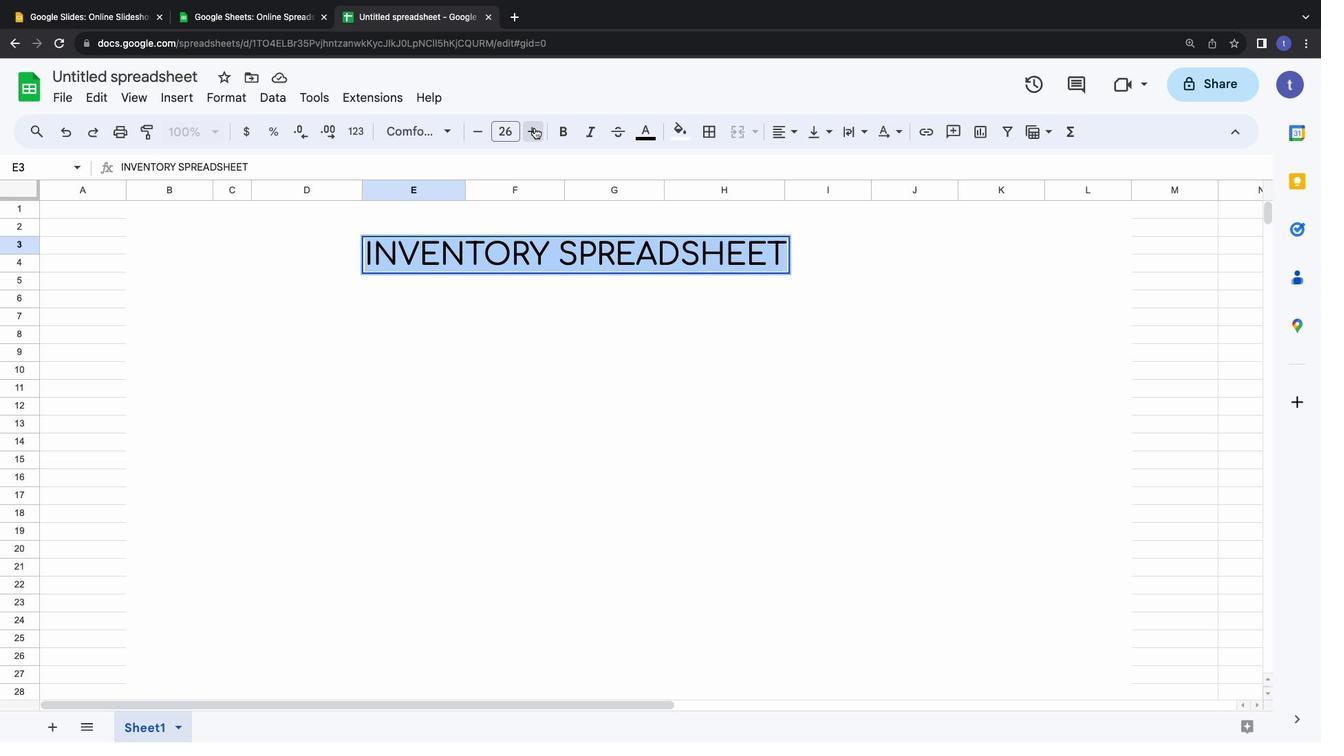 
Action: Mouse pressed left at (534, 127)
Screenshot: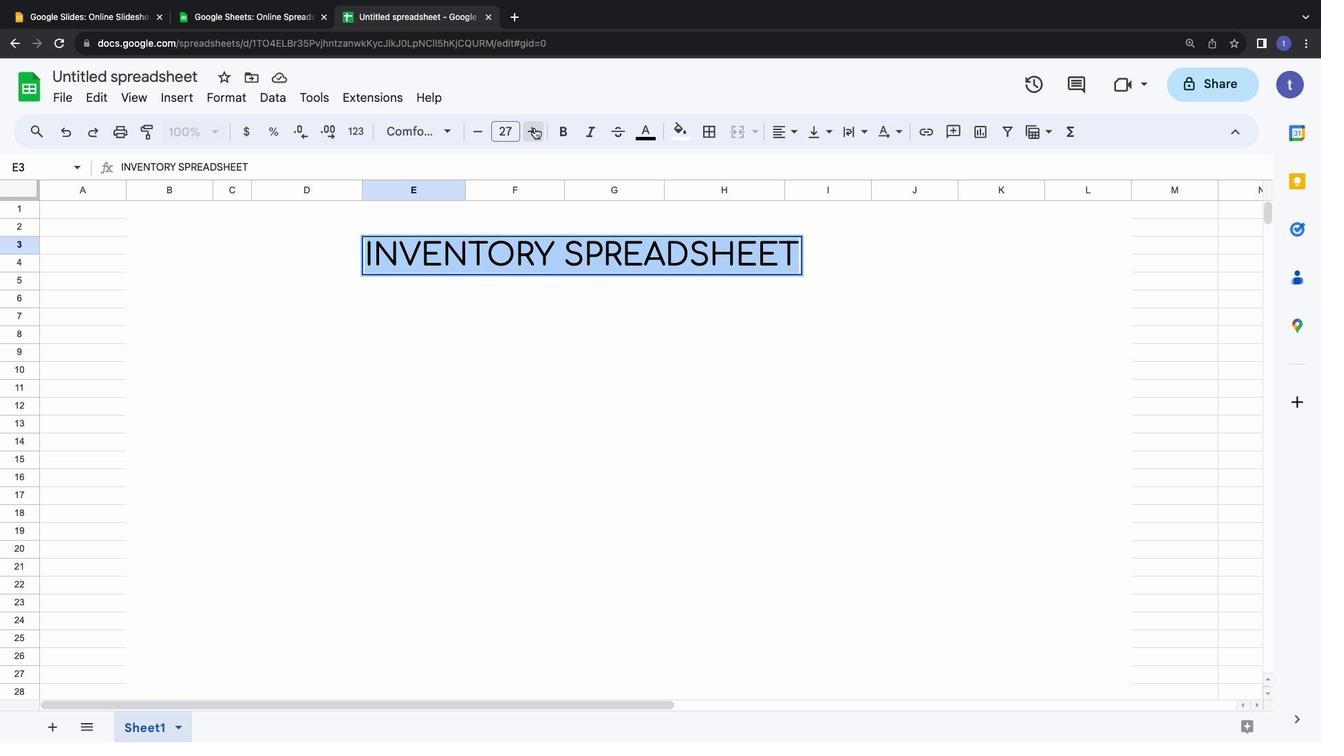 
Action: Mouse pressed left at (534, 127)
Screenshot: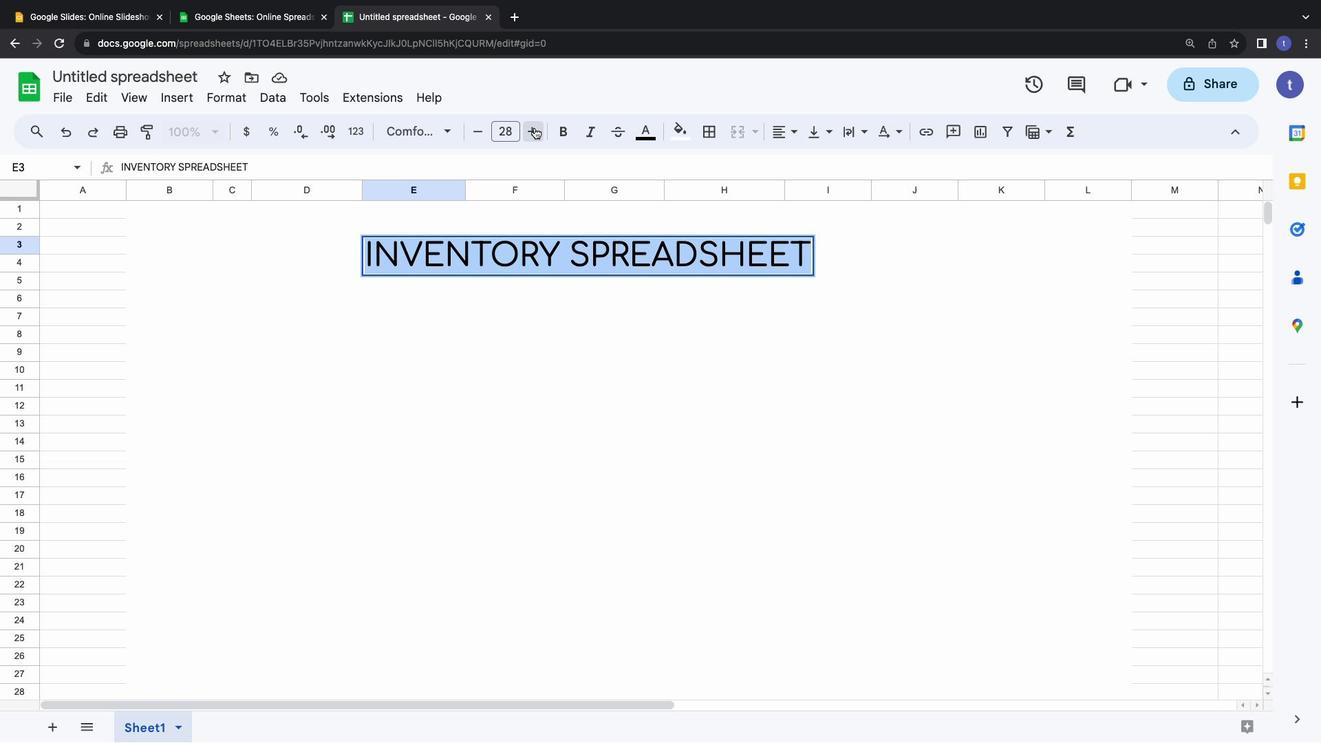 
Action: Mouse pressed left at (534, 127)
Screenshot: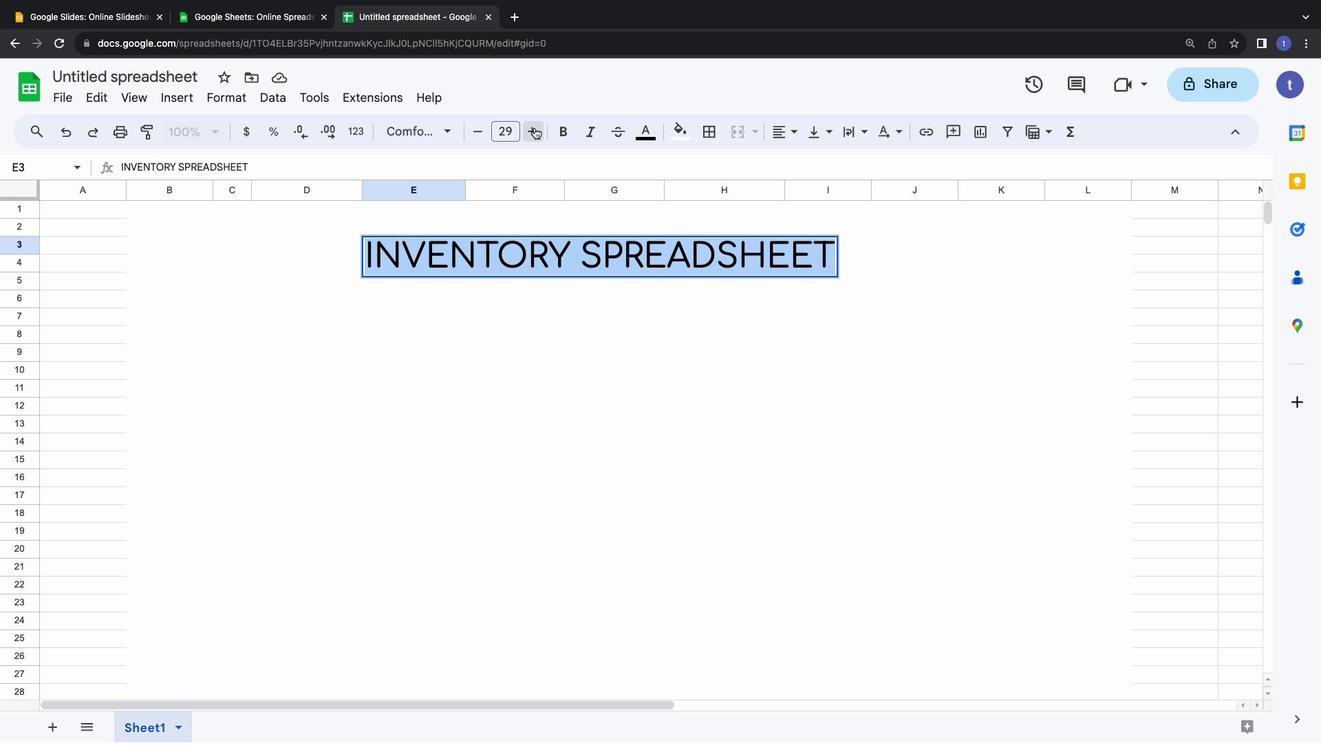 
Action: Mouse moved to (654, 134)
Screenshot: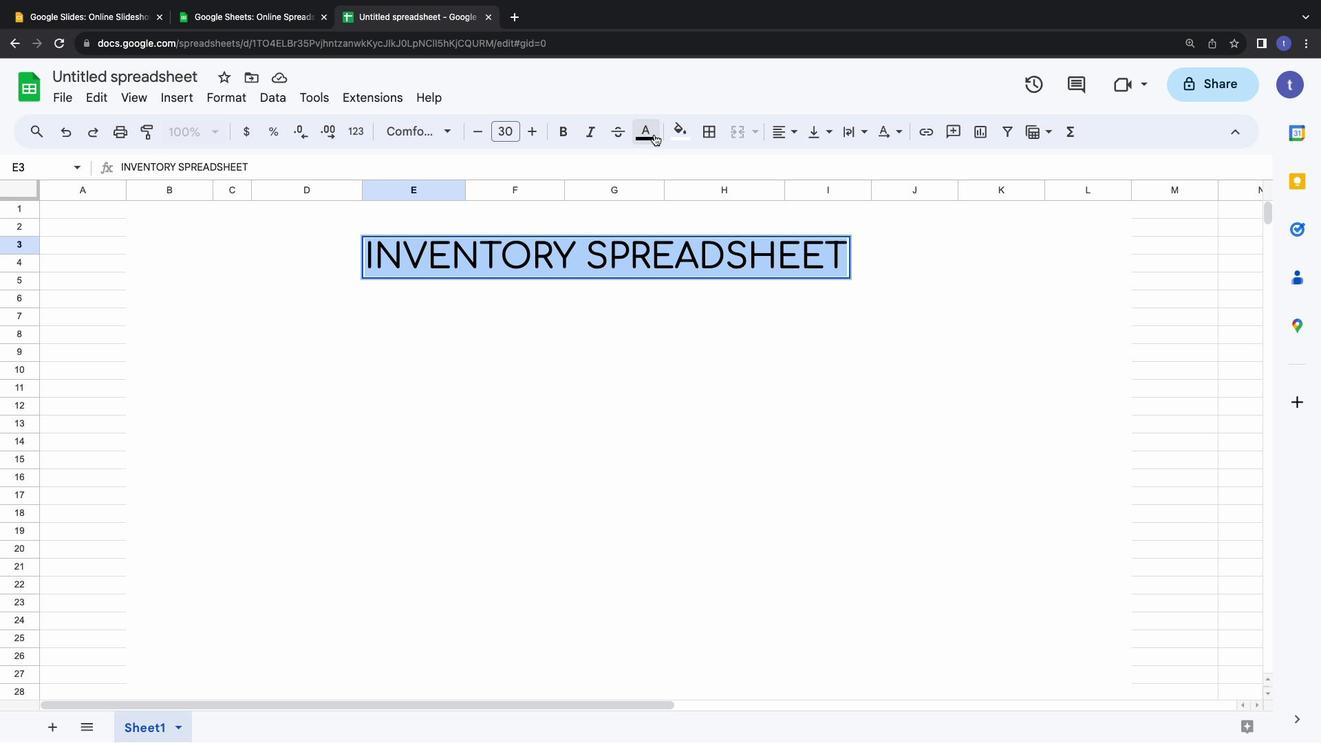 
Action: Mouse pressed left at (654, 134)
Screenshot: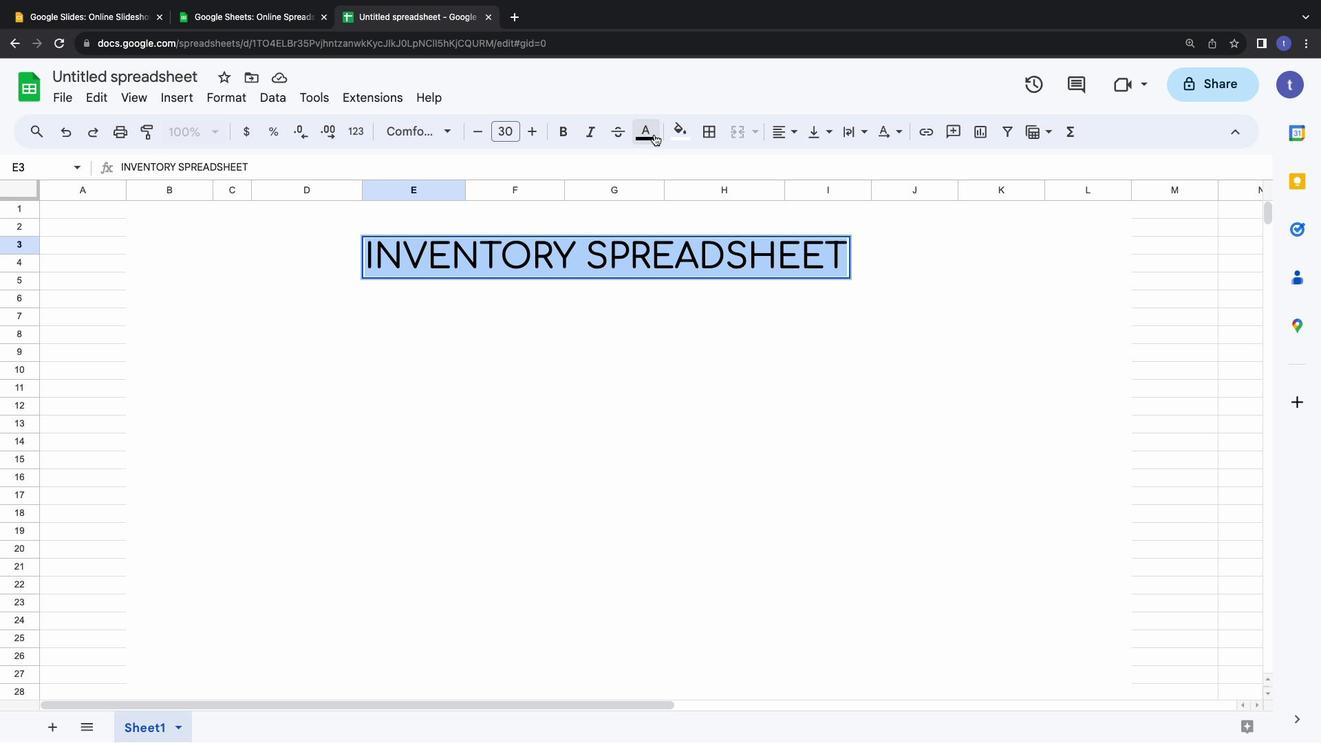 
Action: Mouse moved to (652, 421)
Screenshot: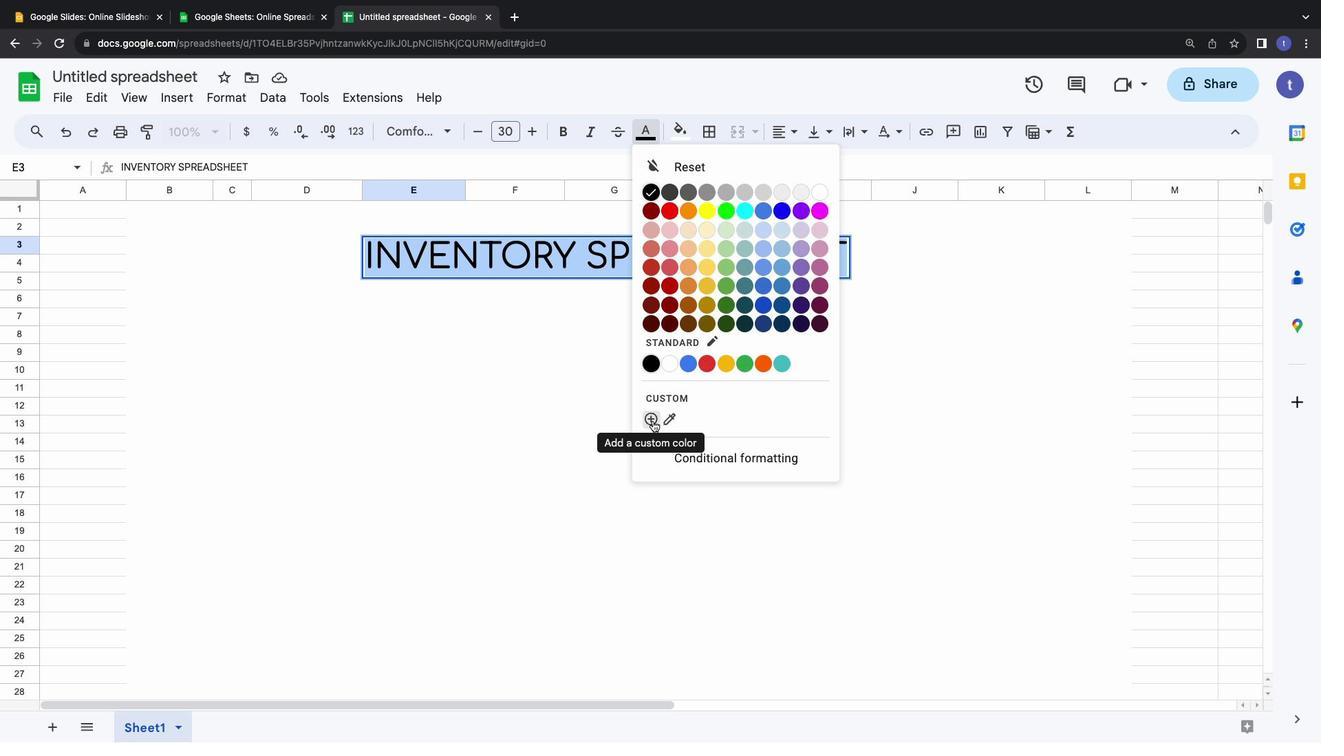 
Action: Mouse pressed left at (652, 421)
Screenshot: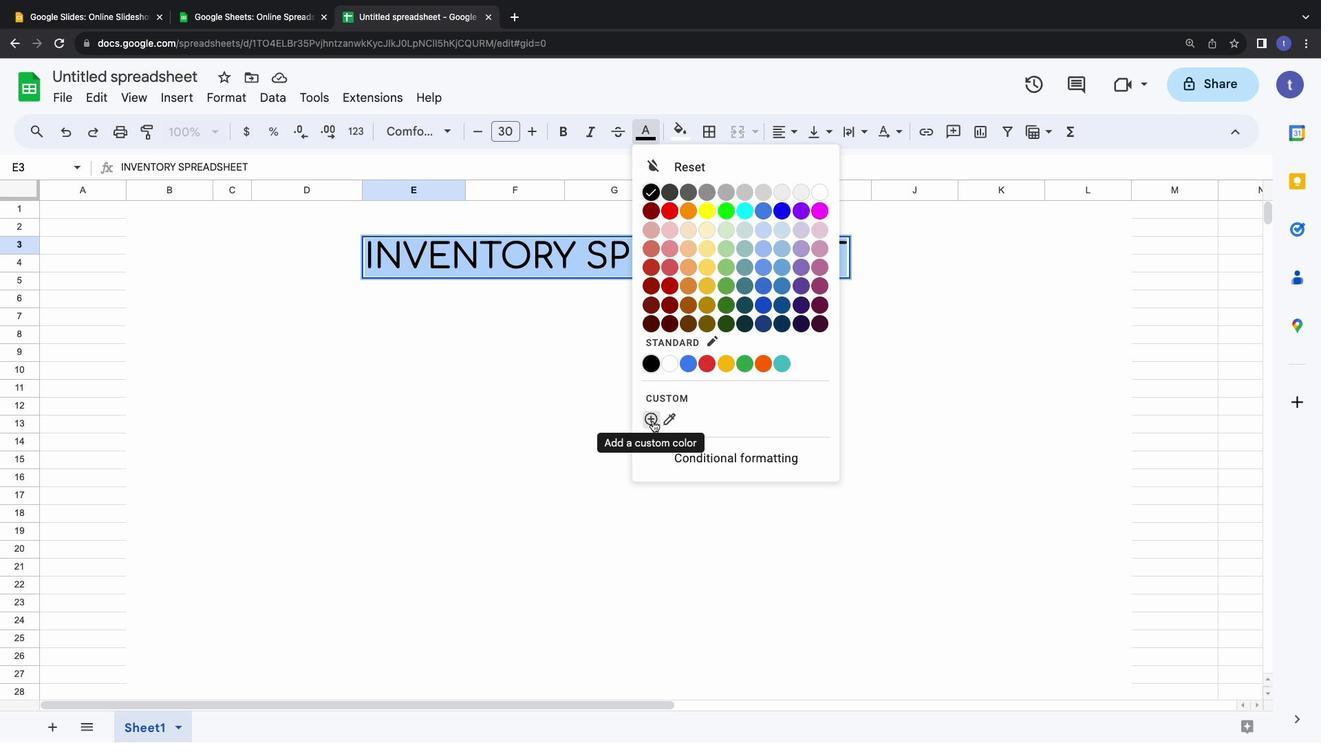 
Action: Mouse moved to (707, 415)
Screenshot: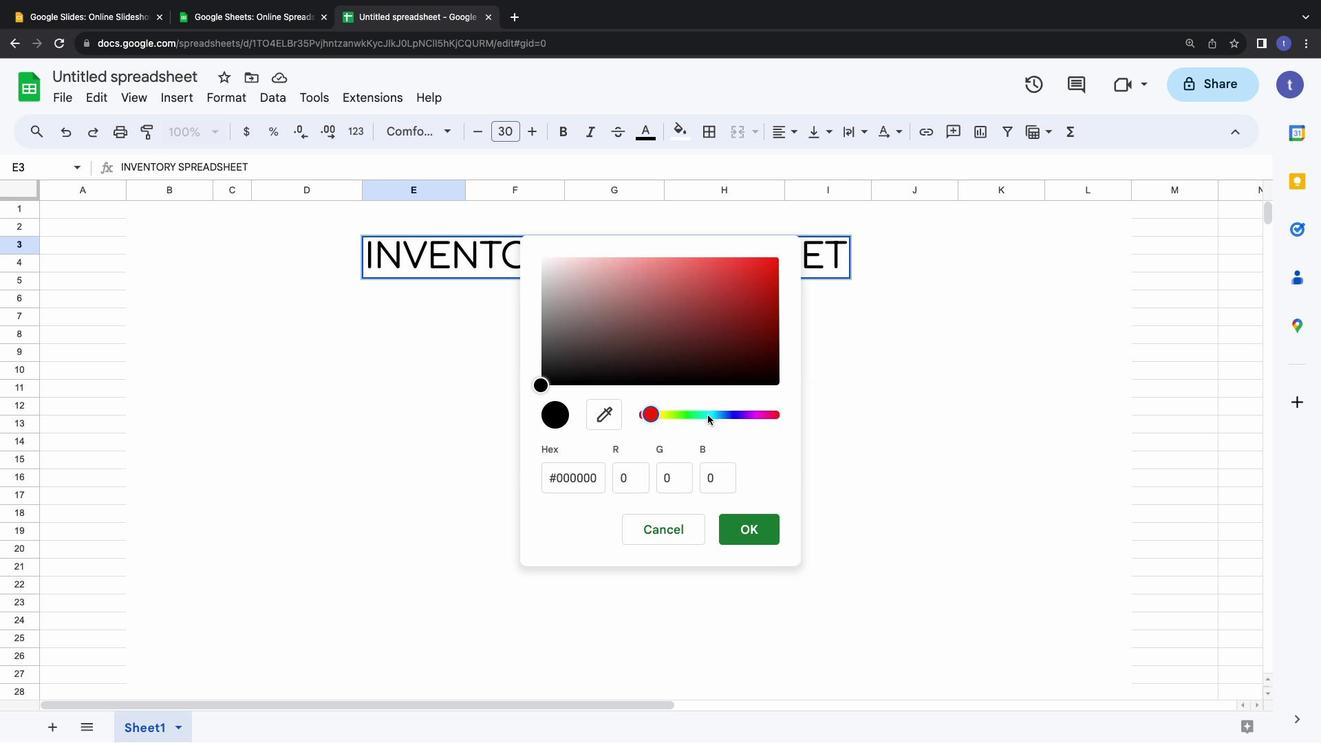 
Action: Mouse pressed left at (707, 415)
Screenshot: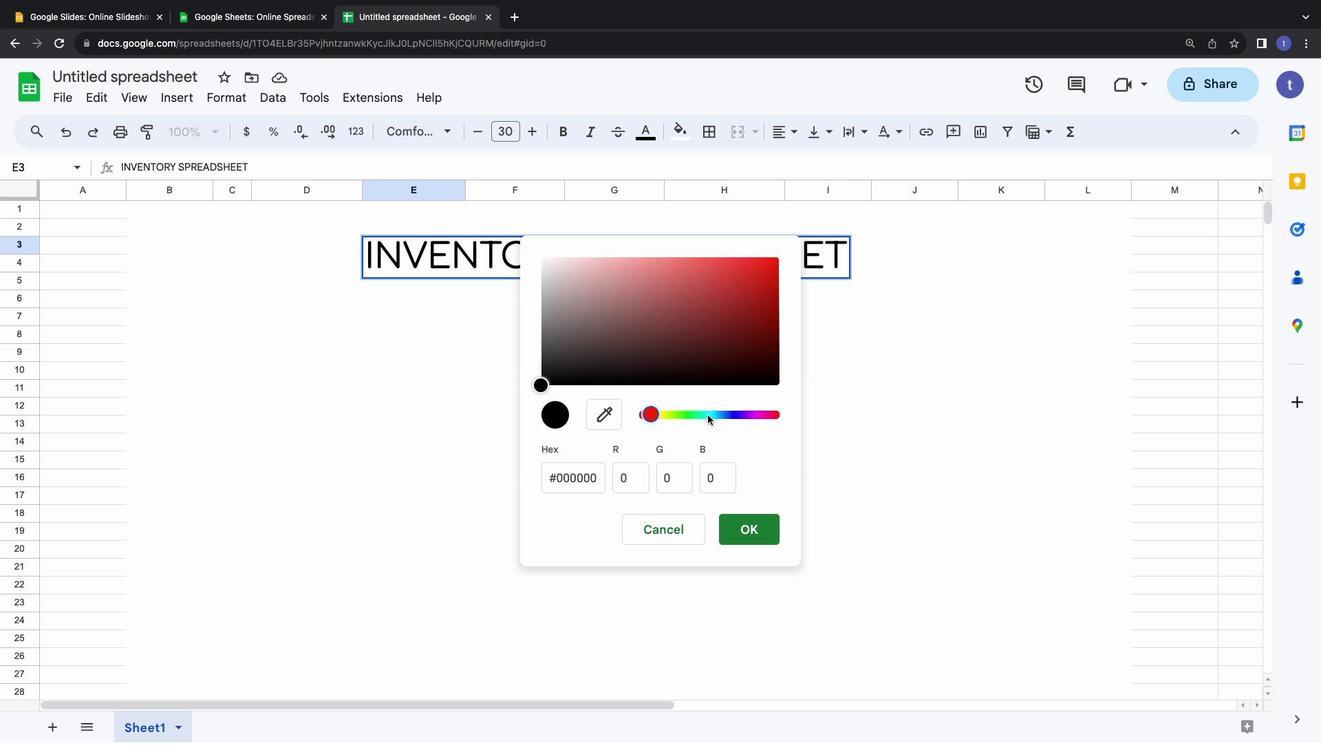 
Action: Mouse moved to (715, 415)
Screenshot: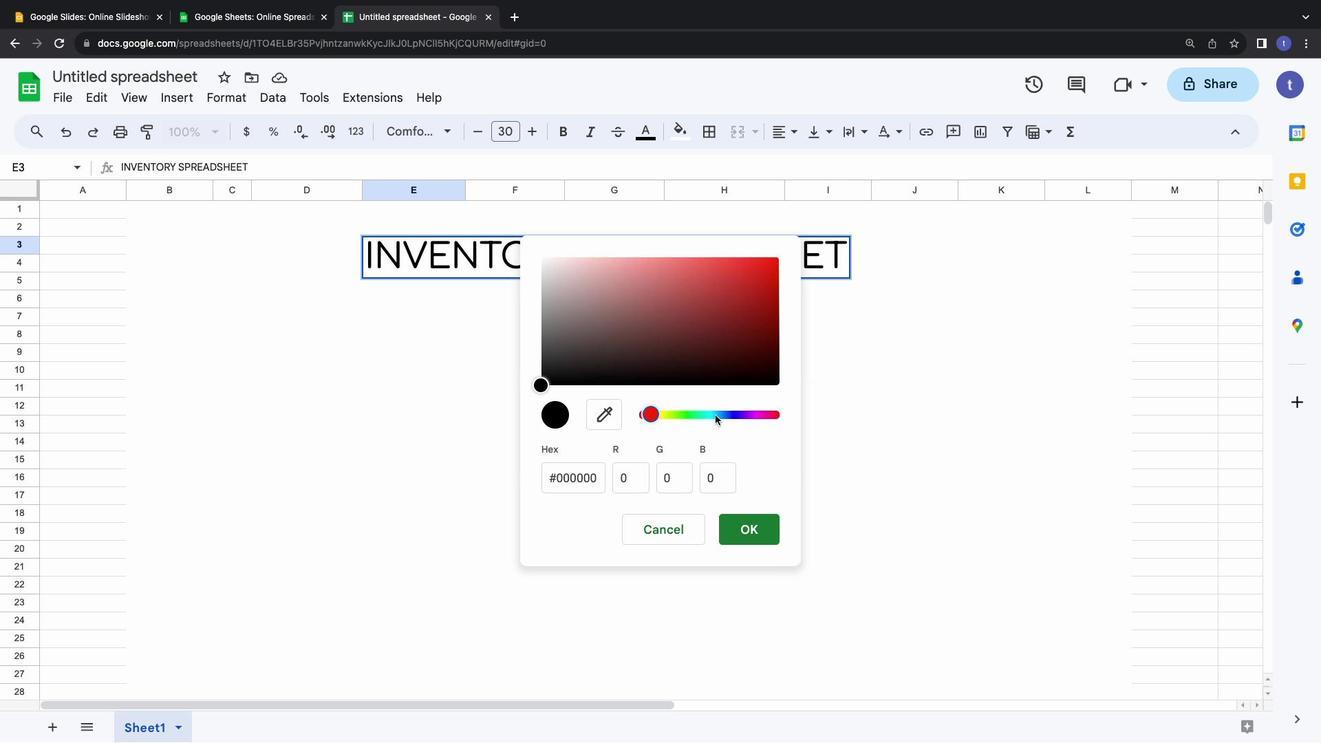 
Action: Mouse pressed left at (715, 415)
Screenshot: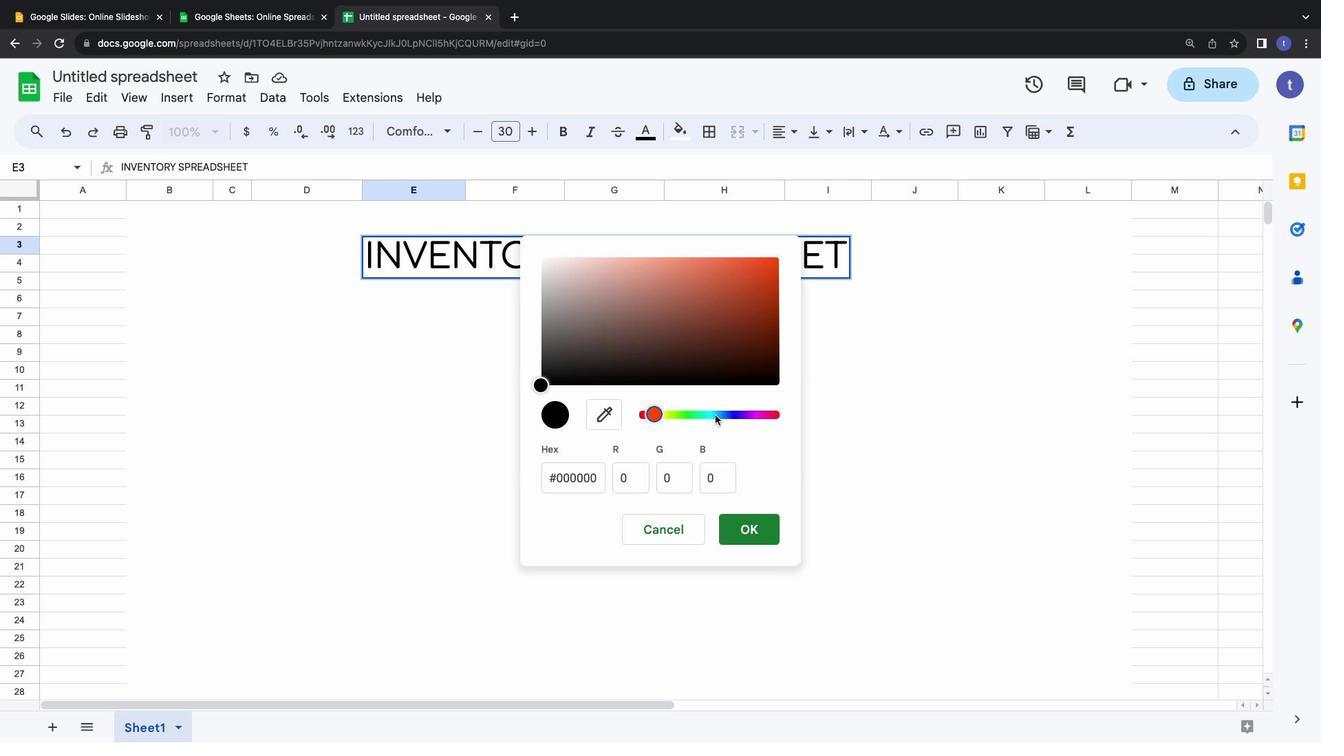 
Action: Mouse moved to (650, 415)
Screenshot: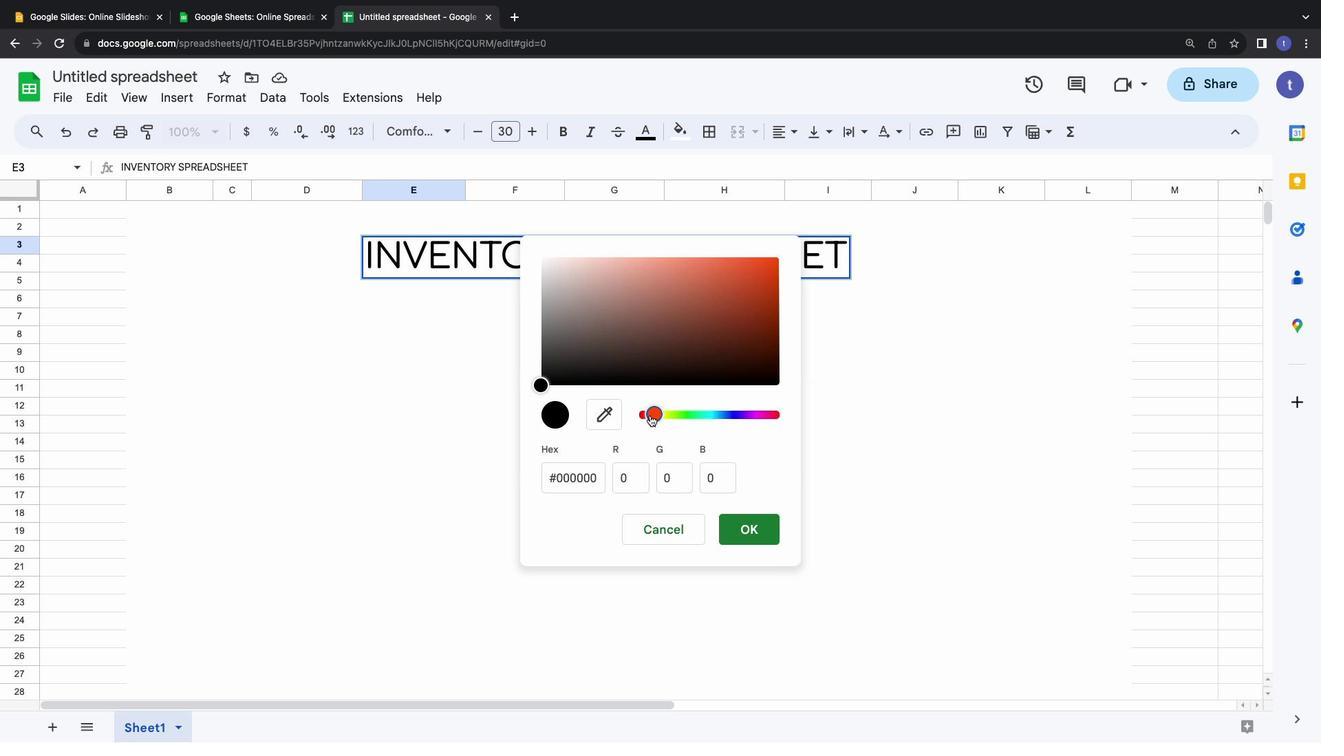 
Action: Mouse pressed left at (650, 415)
Screenshot: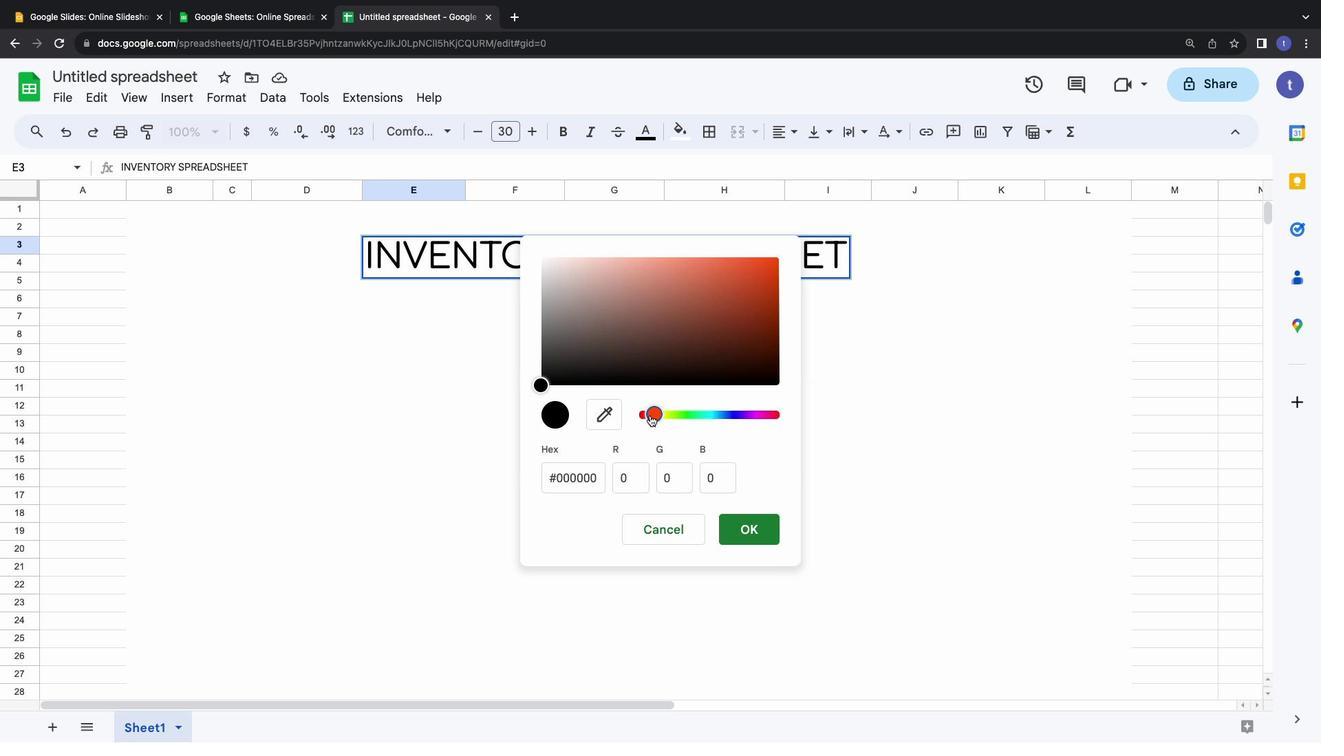 
Action: Mouse moved to (651, 277)
Screenshot: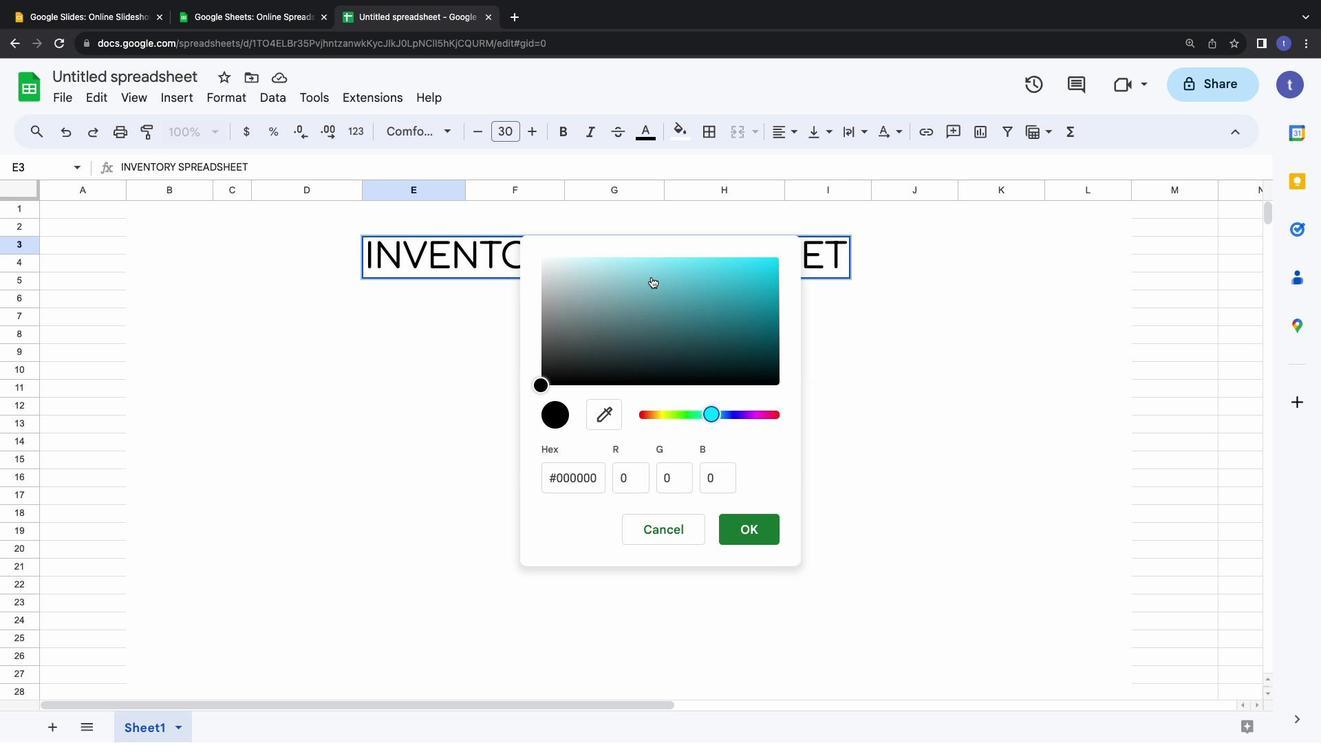 
Action: Mouse pressed left at (651, 277)
Screenshot: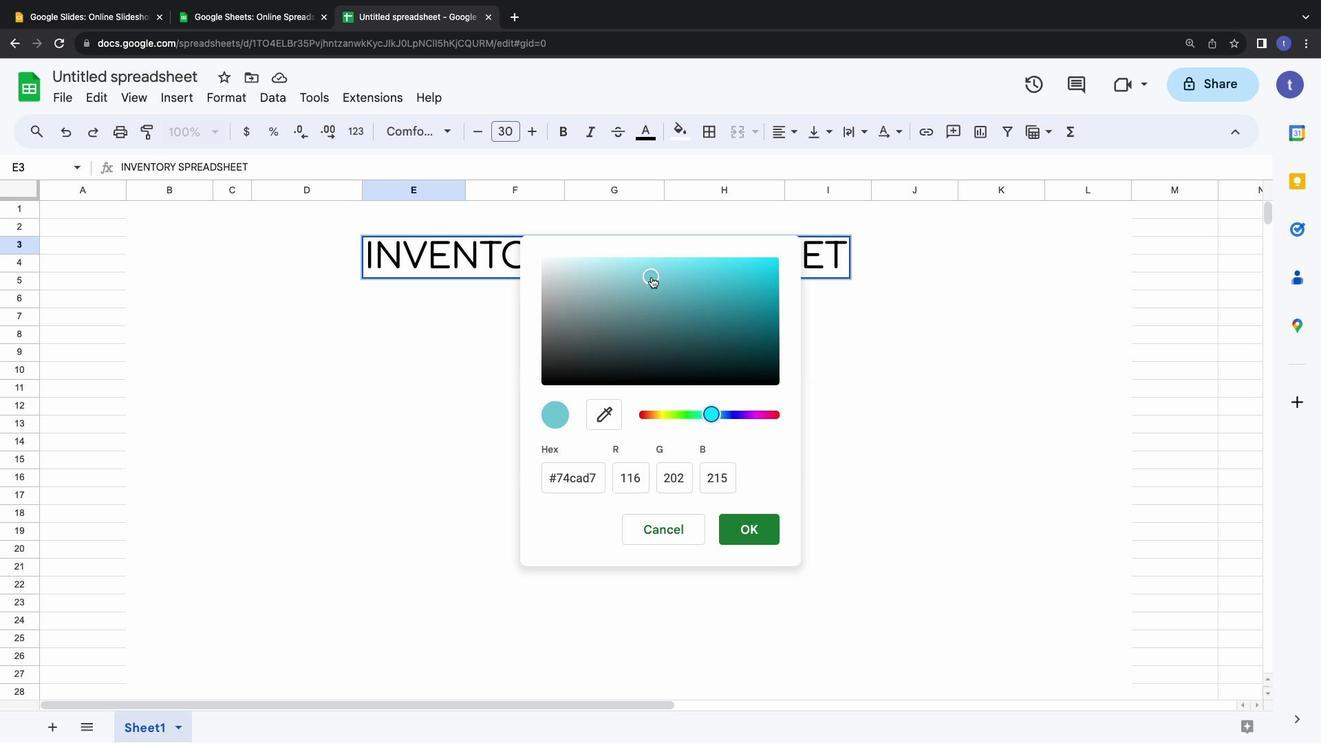 
Action: Mouse moved to (747, 525)
Screenshot: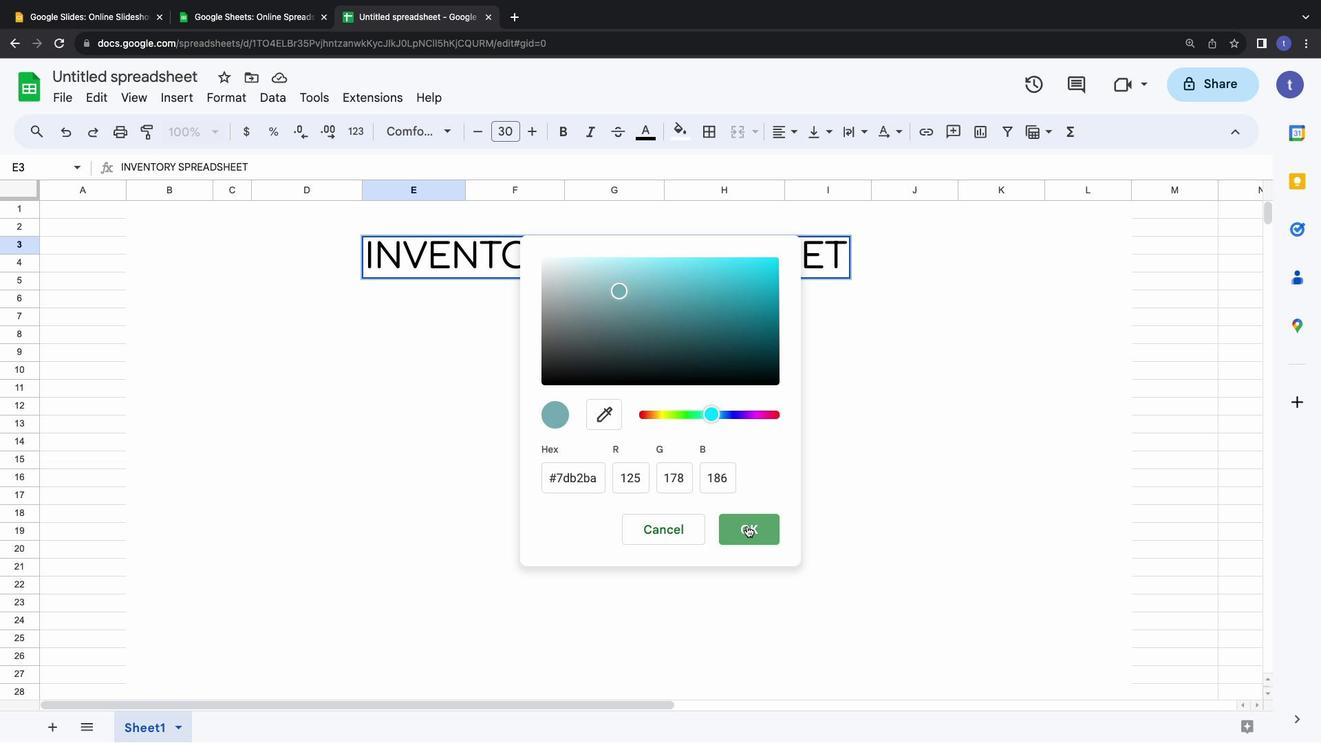 
Action: Mouse pressed left at (747, 525)
Screenshot: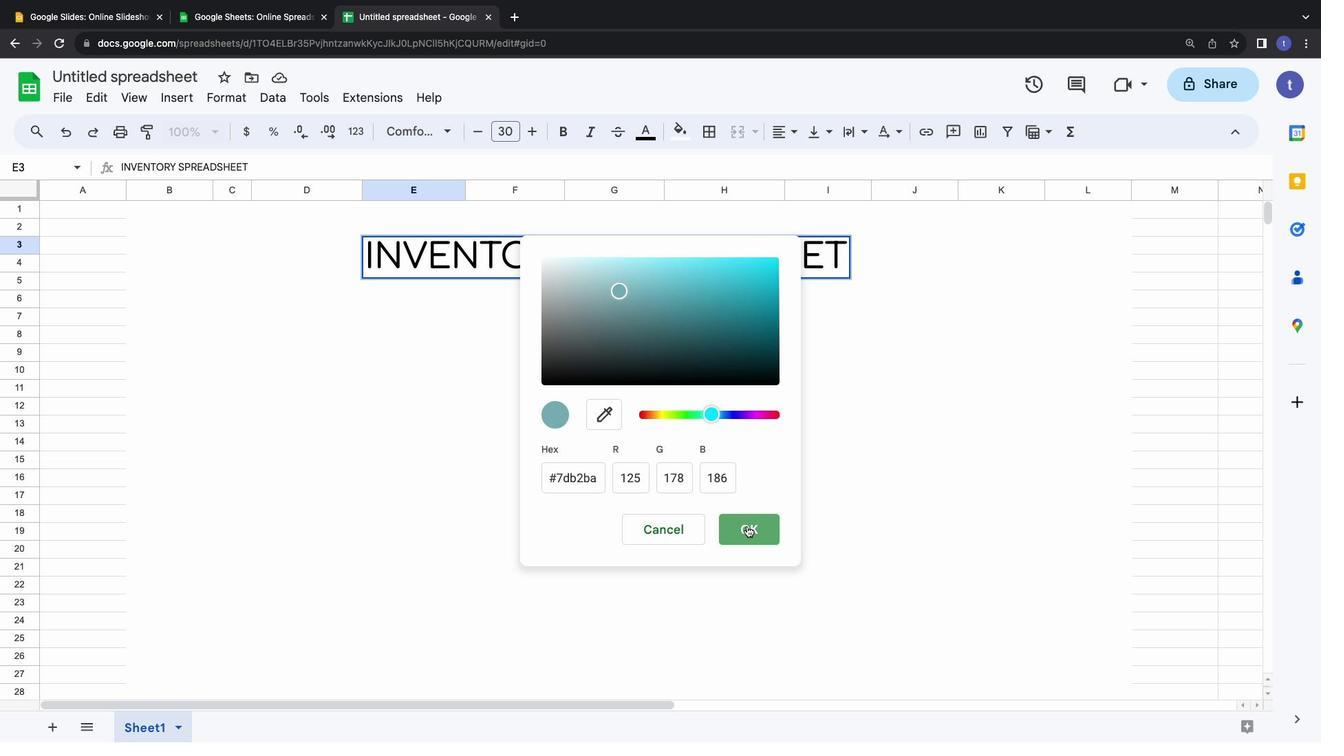 
Action: Mouse moved to (234, 311)
Screenshot: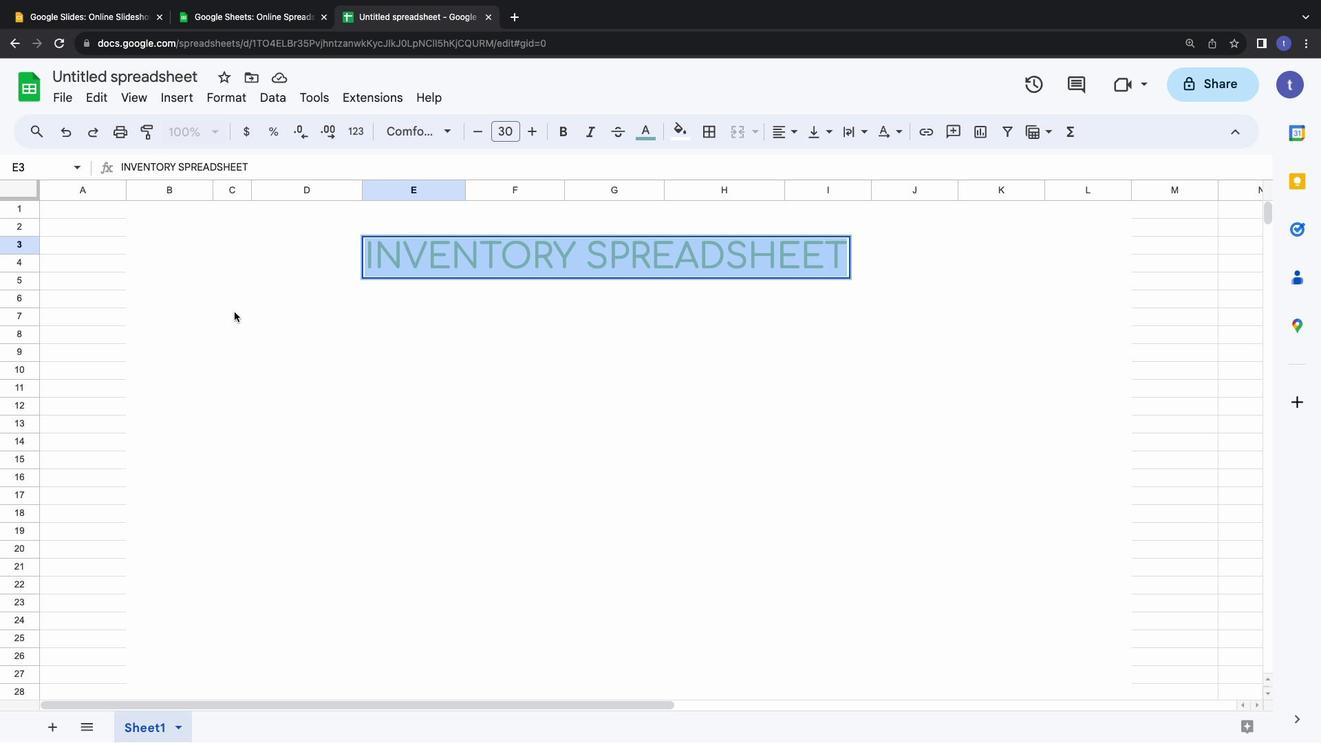 
Action: Mouse pressed left at (234, 311)
Screenshot: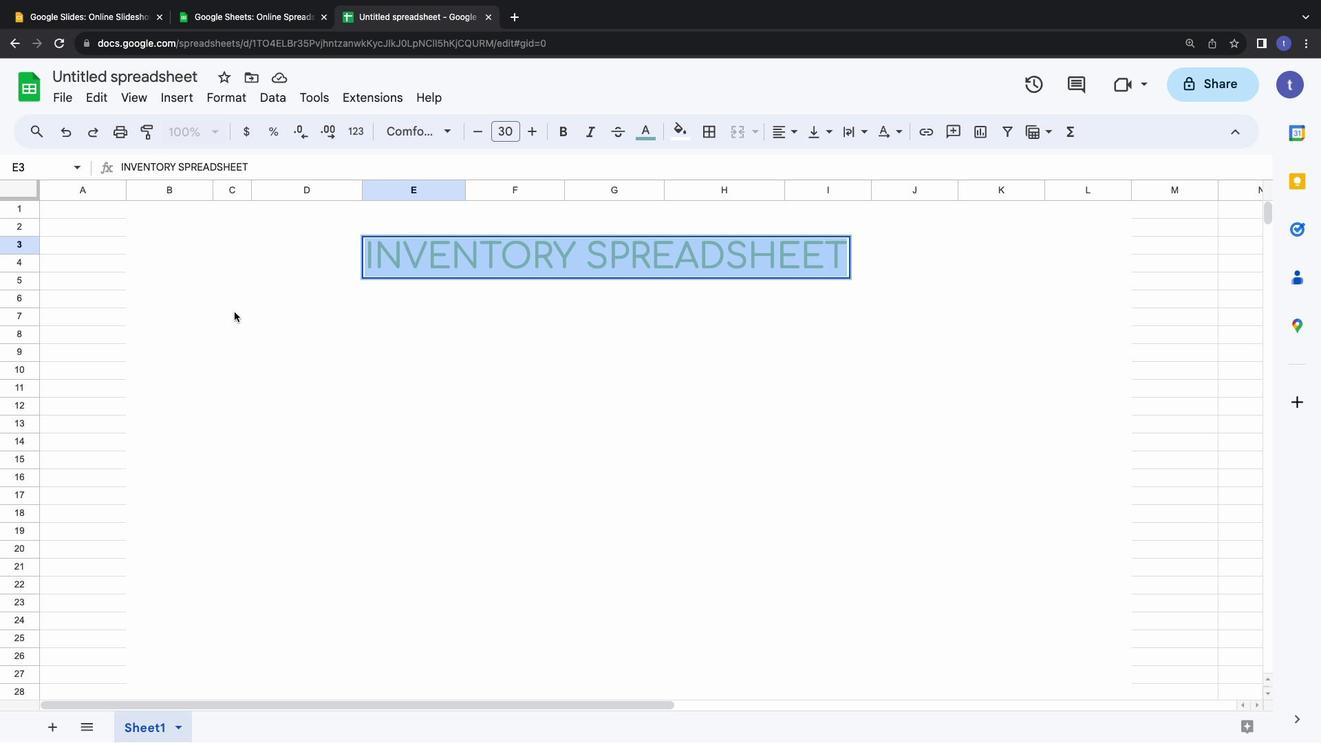 
Action: Mouse moved to (236, 321)
Screenshot: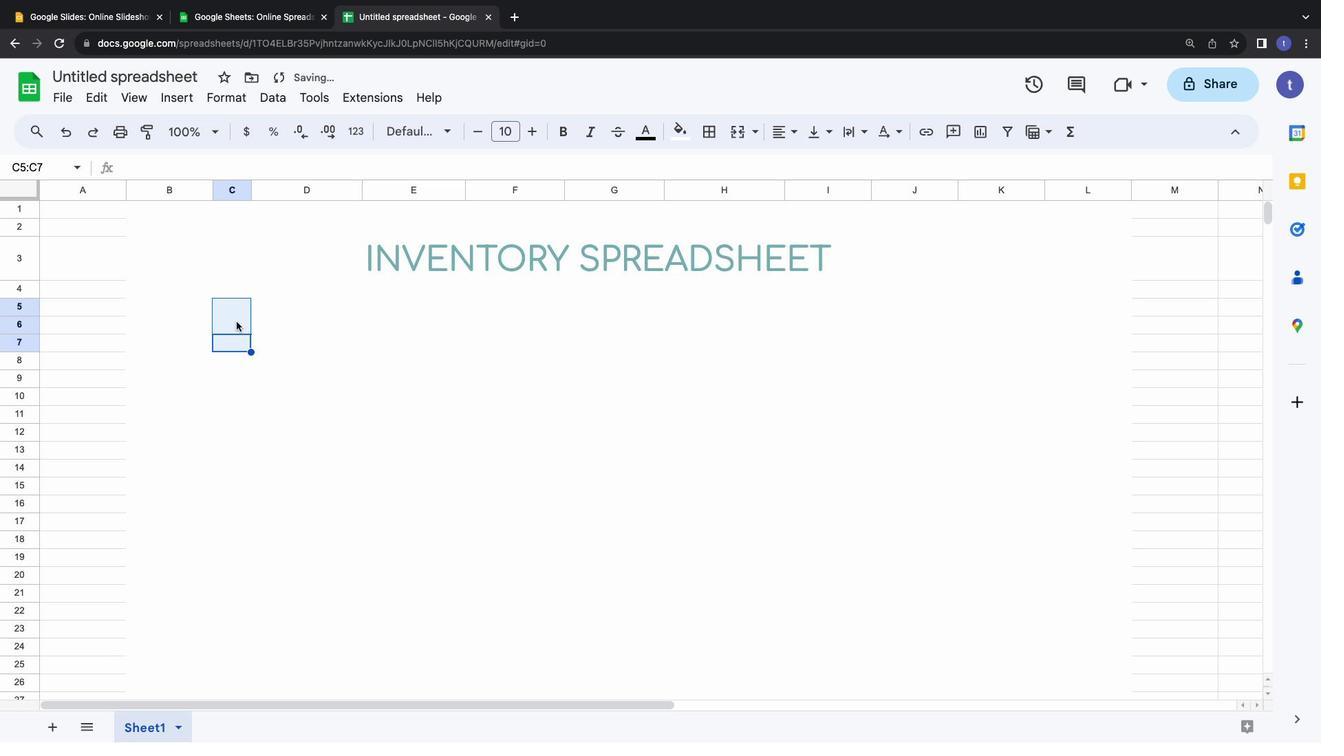 
Action: Mouse pressed left at (236, 321)
Screenshot: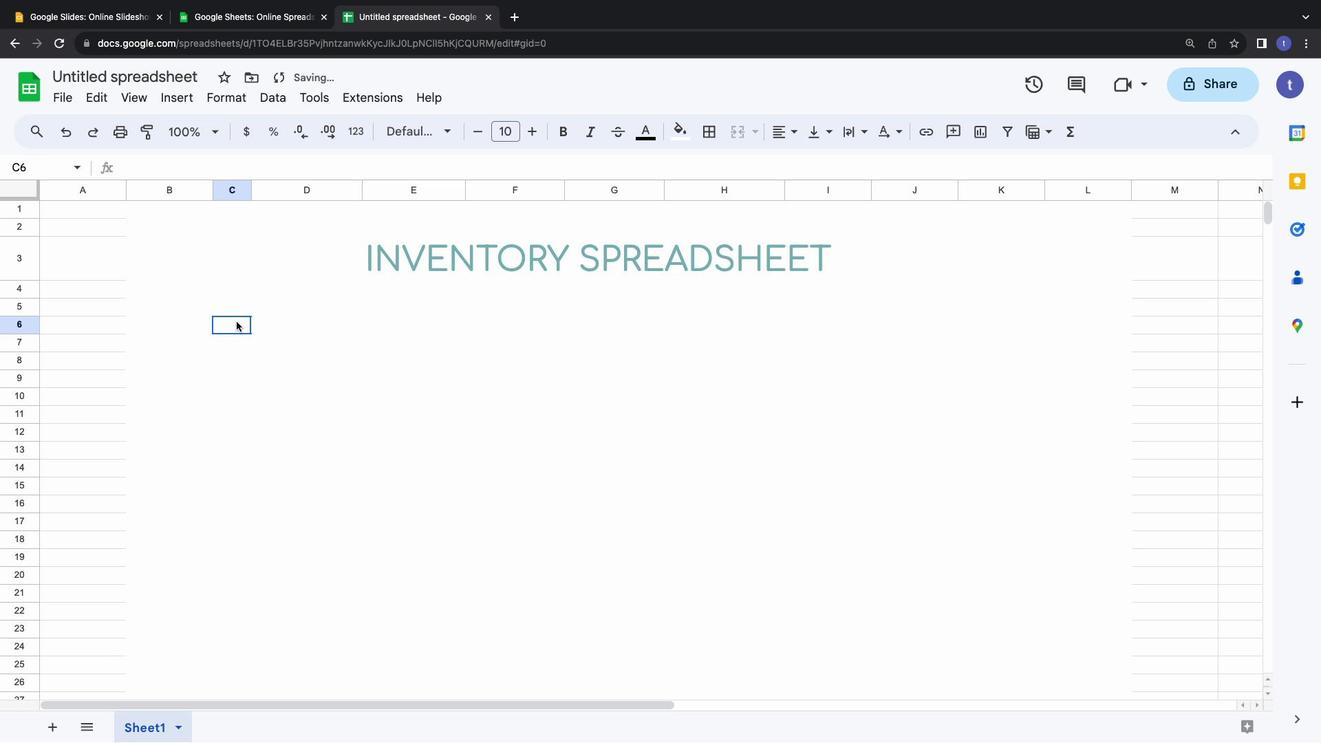 
Action: Mouse moved to (235, 307)
Screenshot: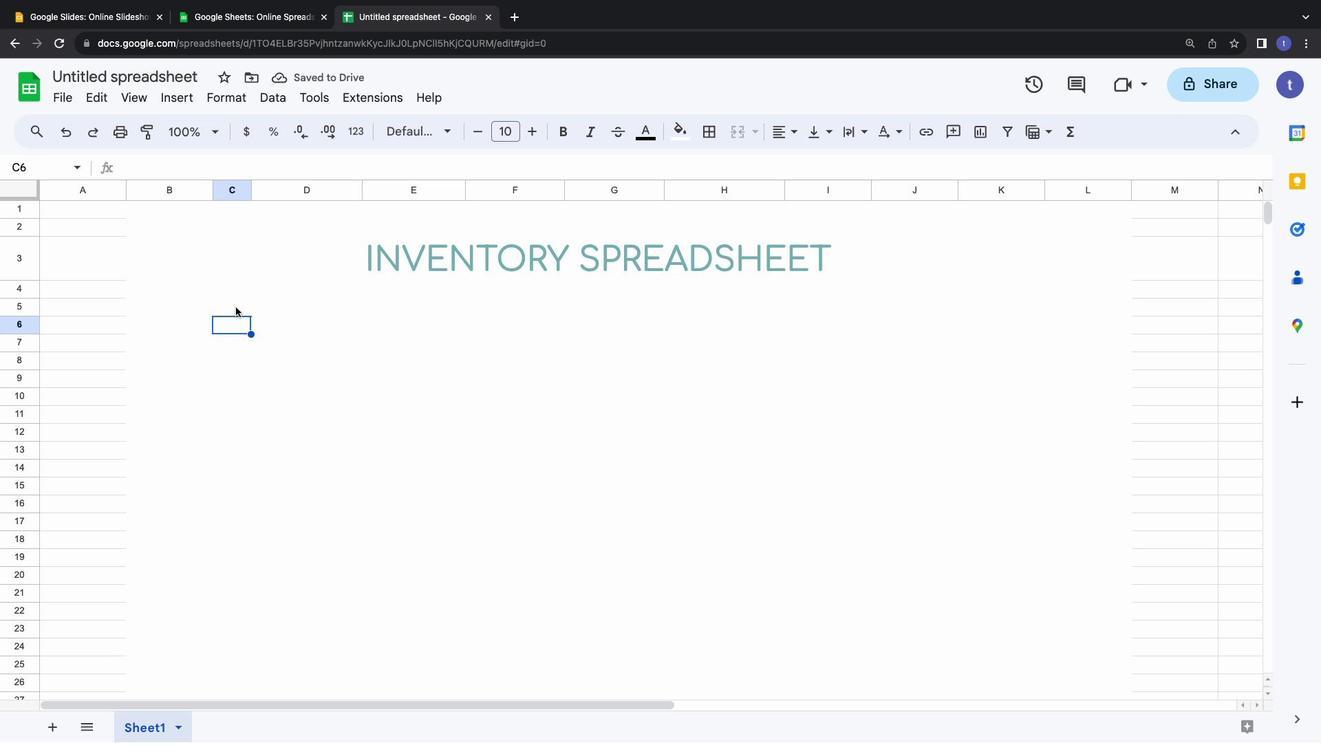 
Action: Mouse pressed left at (235, 307)
Screenshot: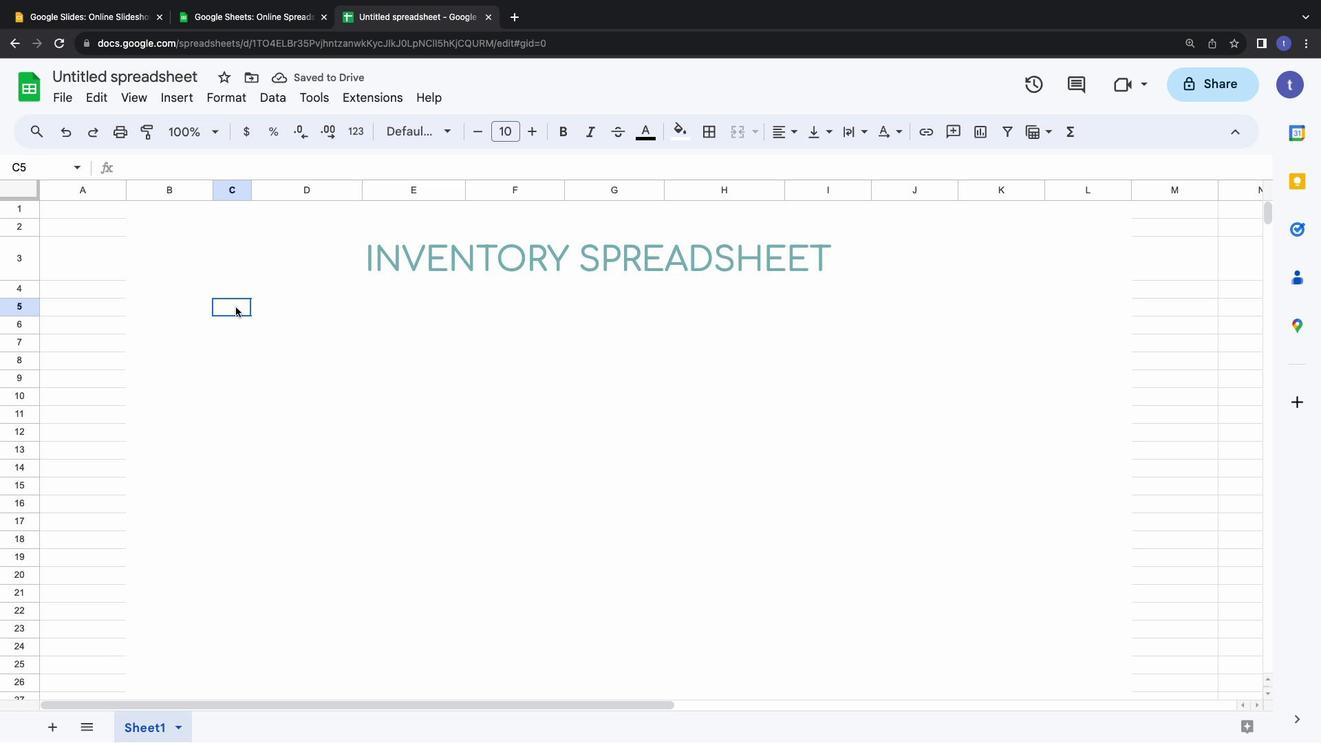 
Action: Mouse pressed left at (235, 307)
Screenshot: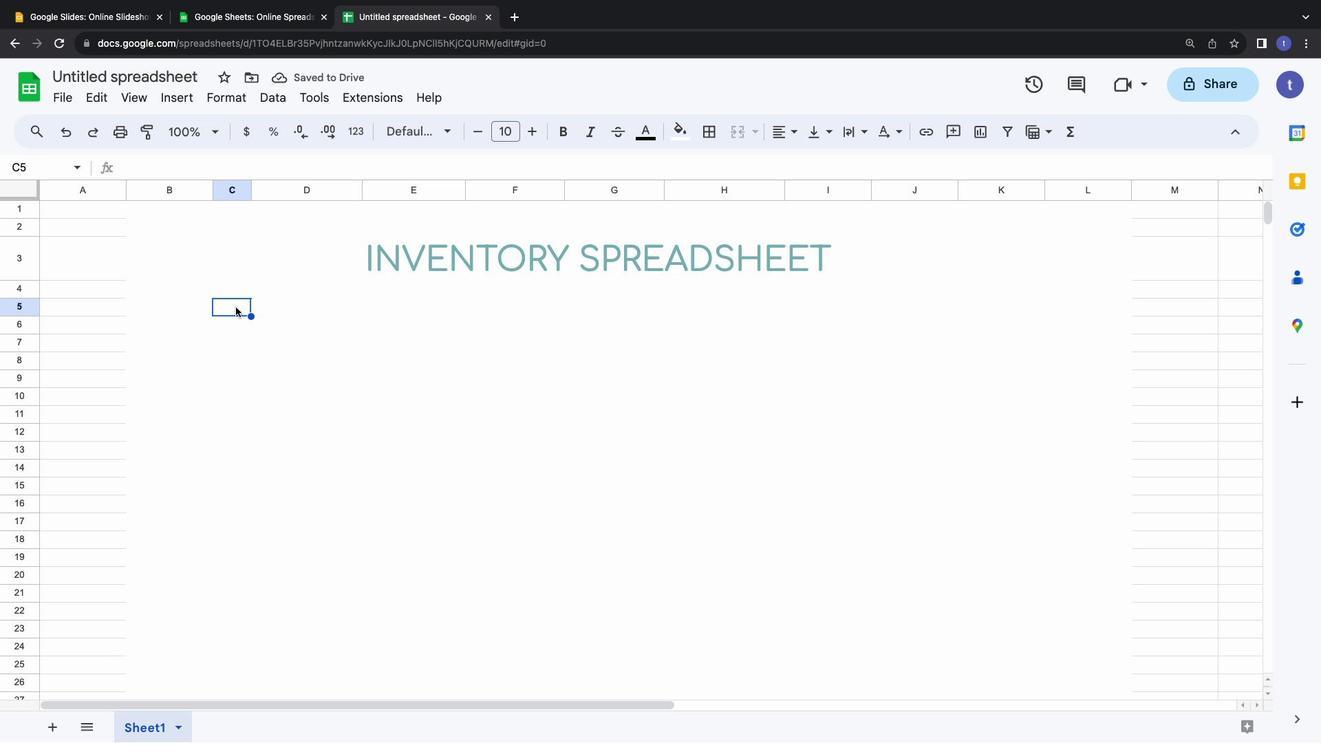 
Action: Key pressed Key.shift'S''.''n'Key.backspaceKey.shift'N''O''.'Key.tabKey.shift'L''i''s''t'Key.spaceKey.shift'O''f'Key.spaceKey.shiftKey.shift'I''t''e''m''s'Key.tabKey.caps_lockKey.caps_lockKey.tabKey.tabKey.shift'M''o''n''t''h''l''y'
Screenshot: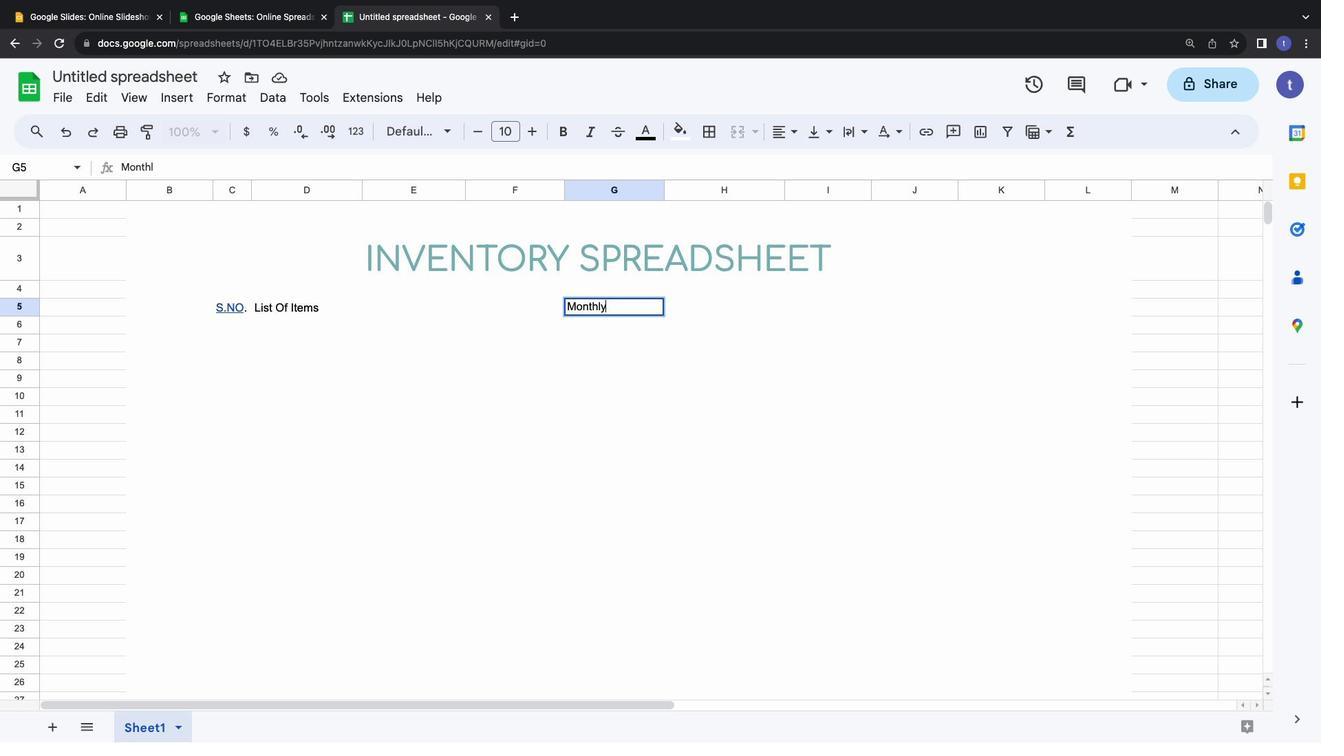 
Action: Mouse moved to (422, 256)
Screenshot: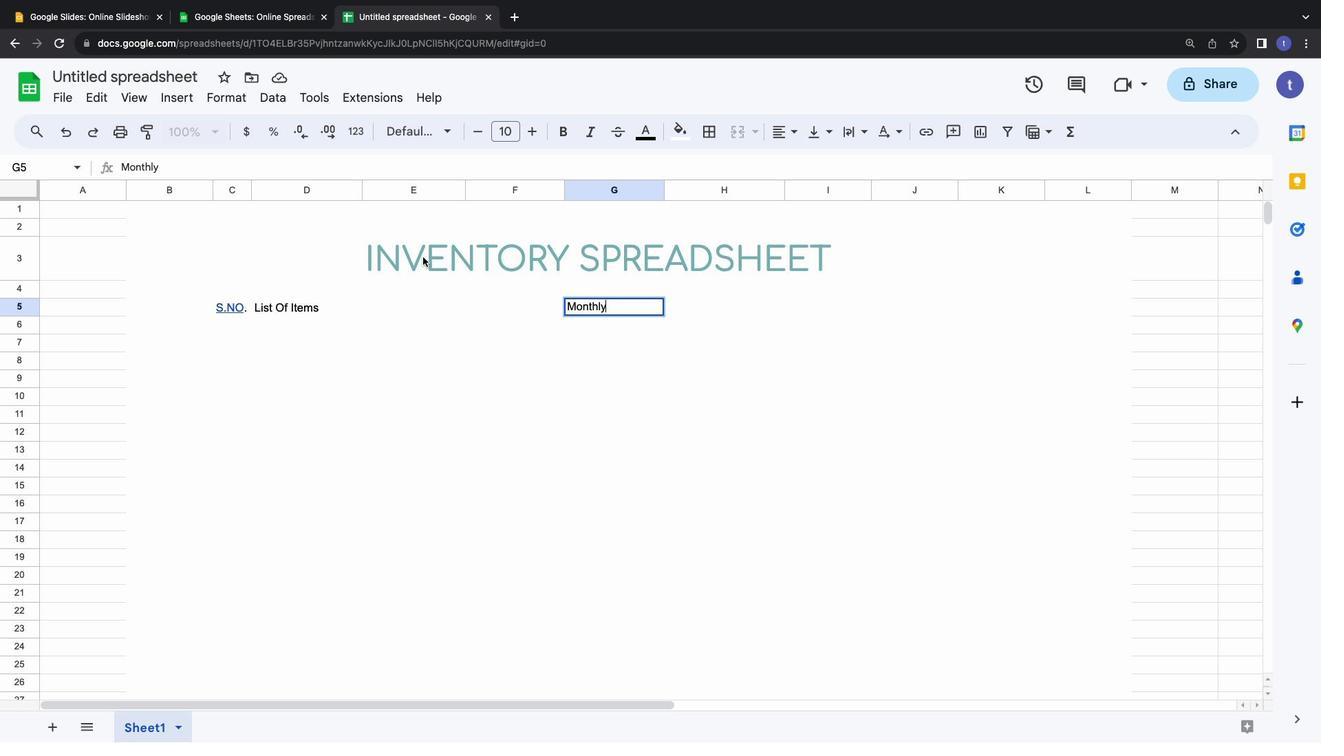 
Action: Mouse pressed left at (422, 256)
Screenshot: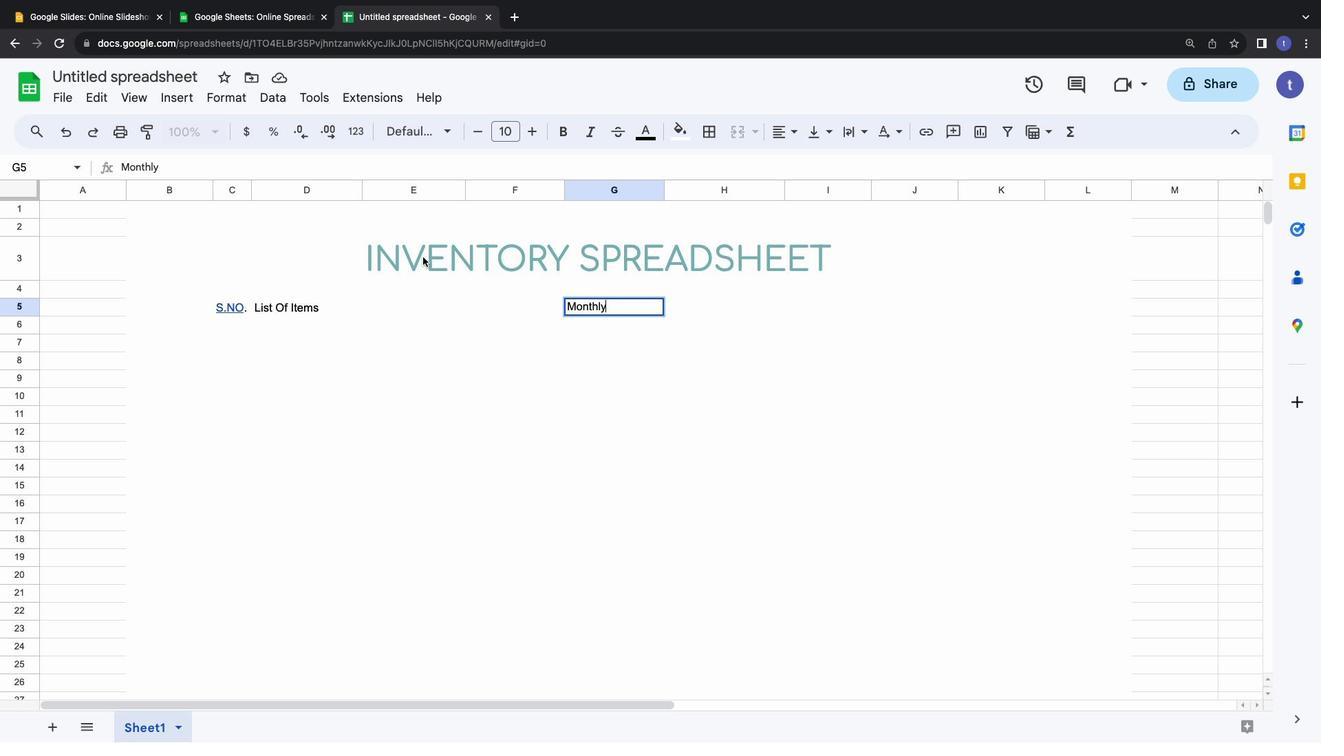 
Action: Mouse pressed left at (422, 256)
Screenshot: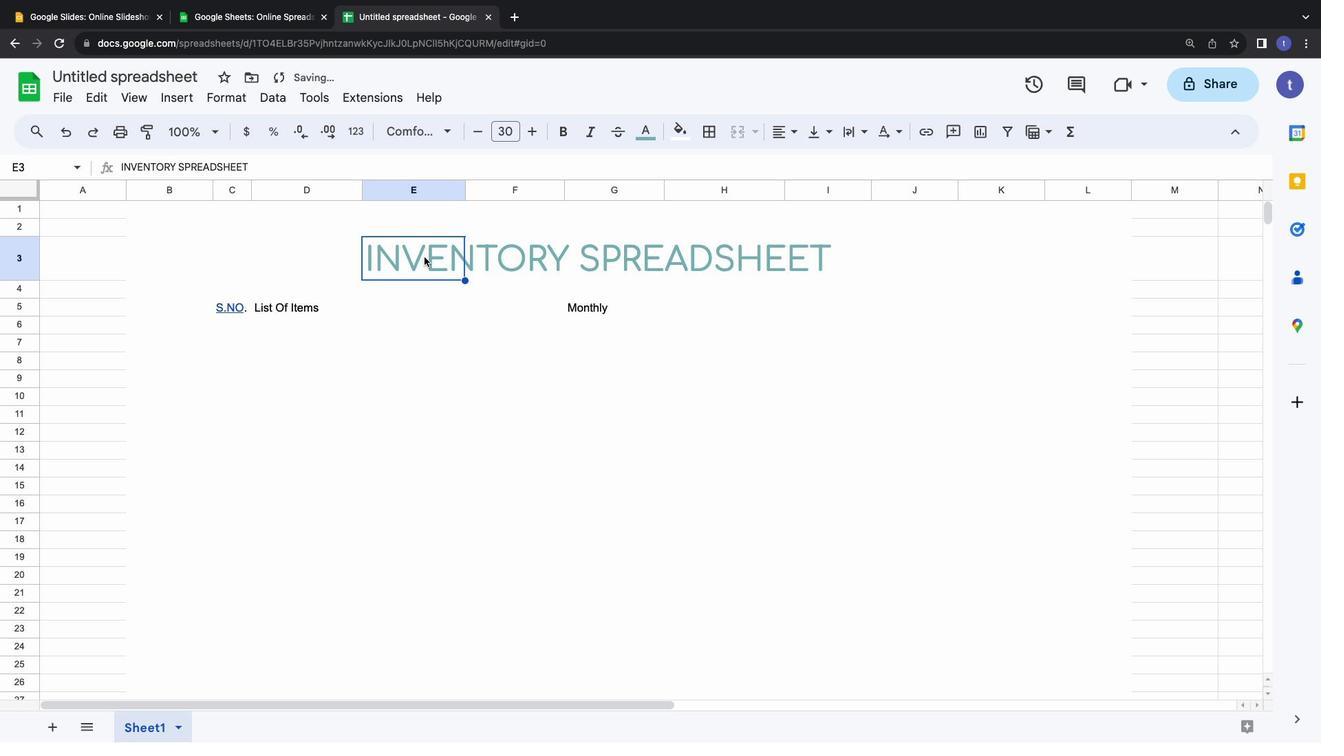 
Action: Mouse moved to (510, 128)
Screenshot: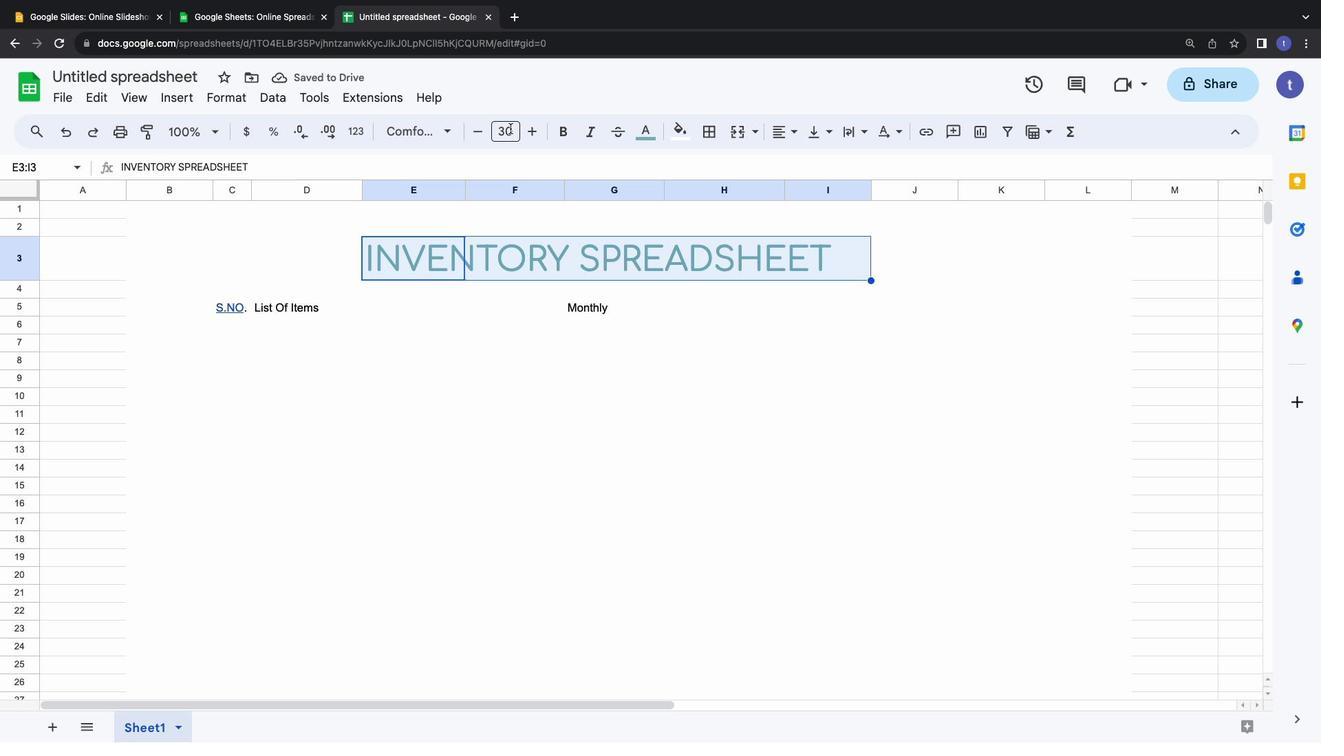 
Action: Mouse pressed left at (510, 128)
Screenshot: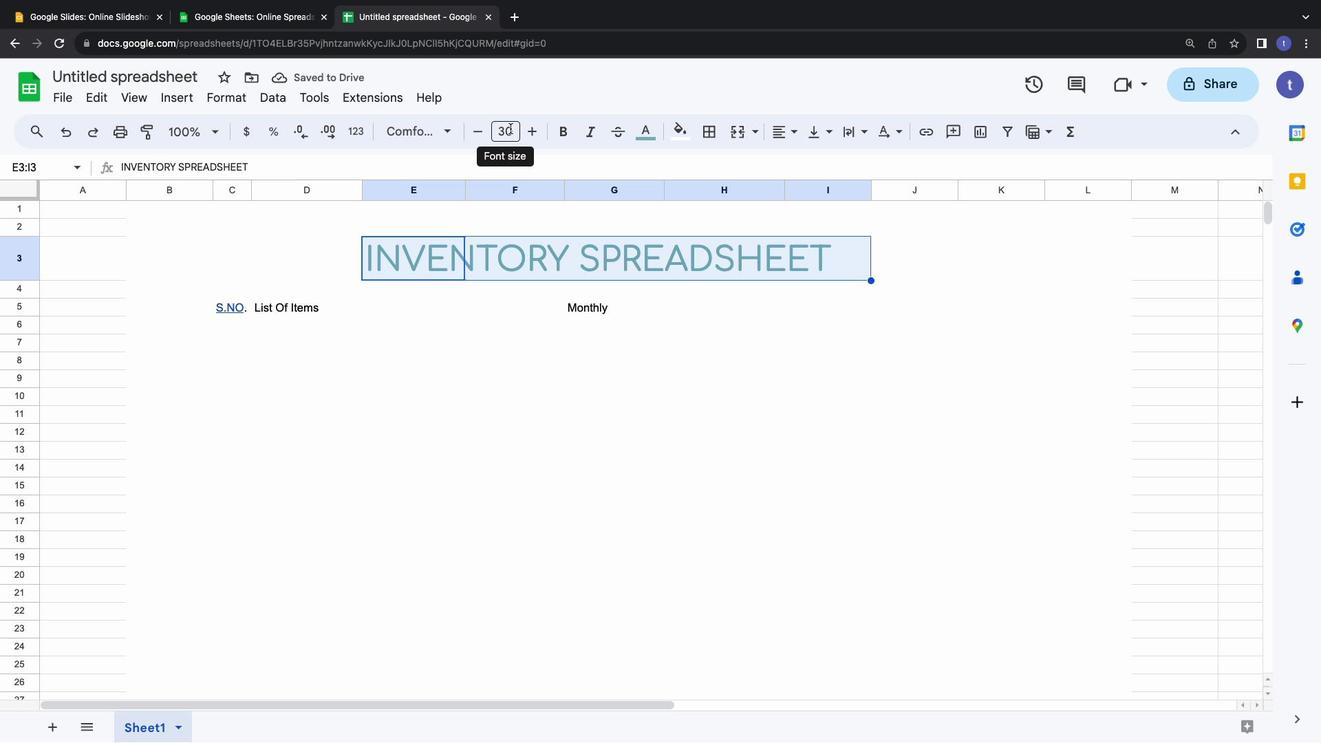 
Action: Key pressed '2''4''\x03'
Screenshot: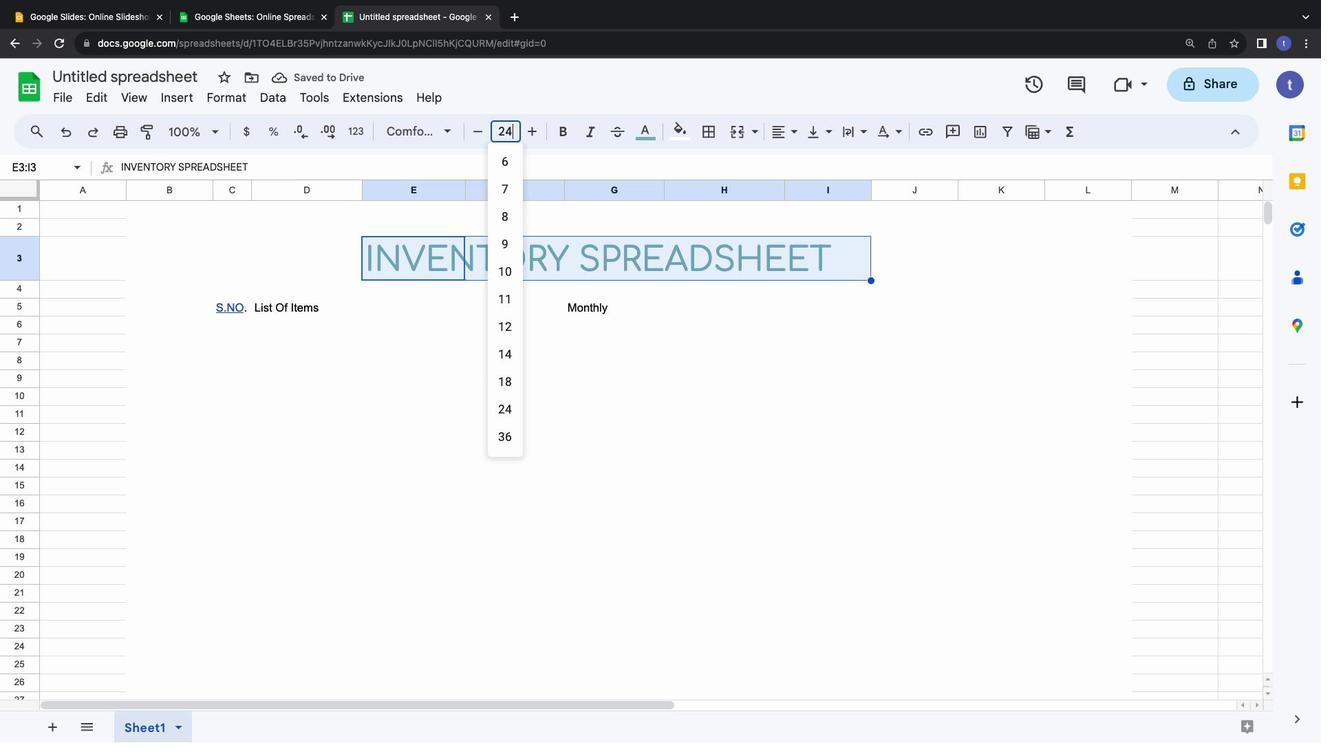 
Action: Mouse moved to (427, 273)
Screenshot: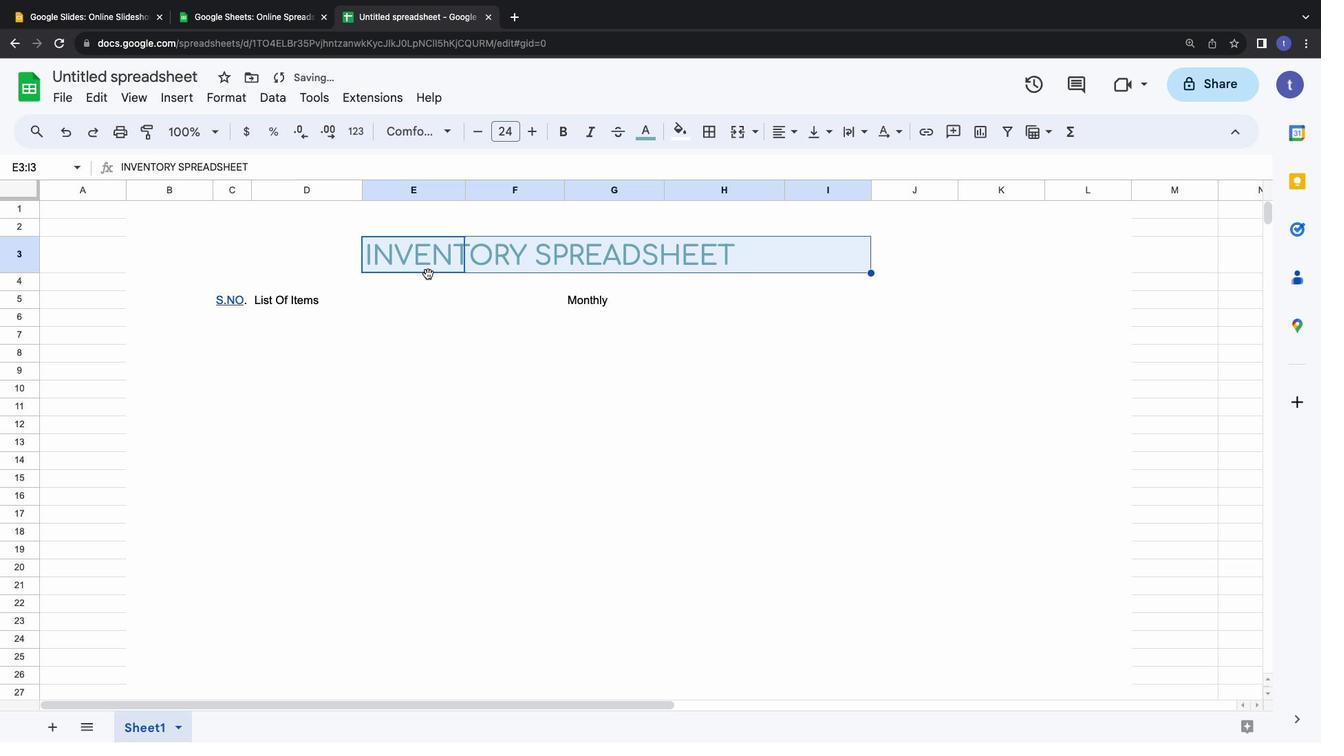 
Action: Mouse pressed left at (427, 273)
Screenshot: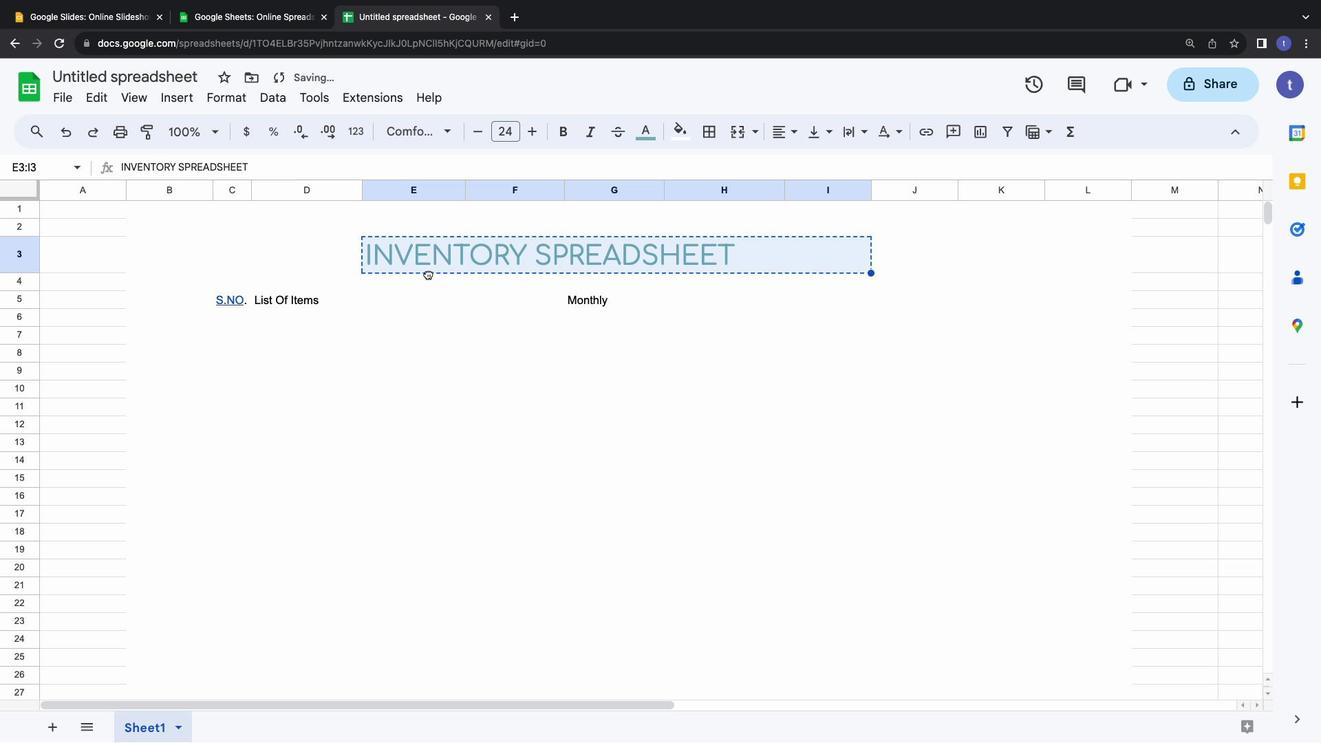 
Action: Mouse moved to (220, 300)
Screenshot: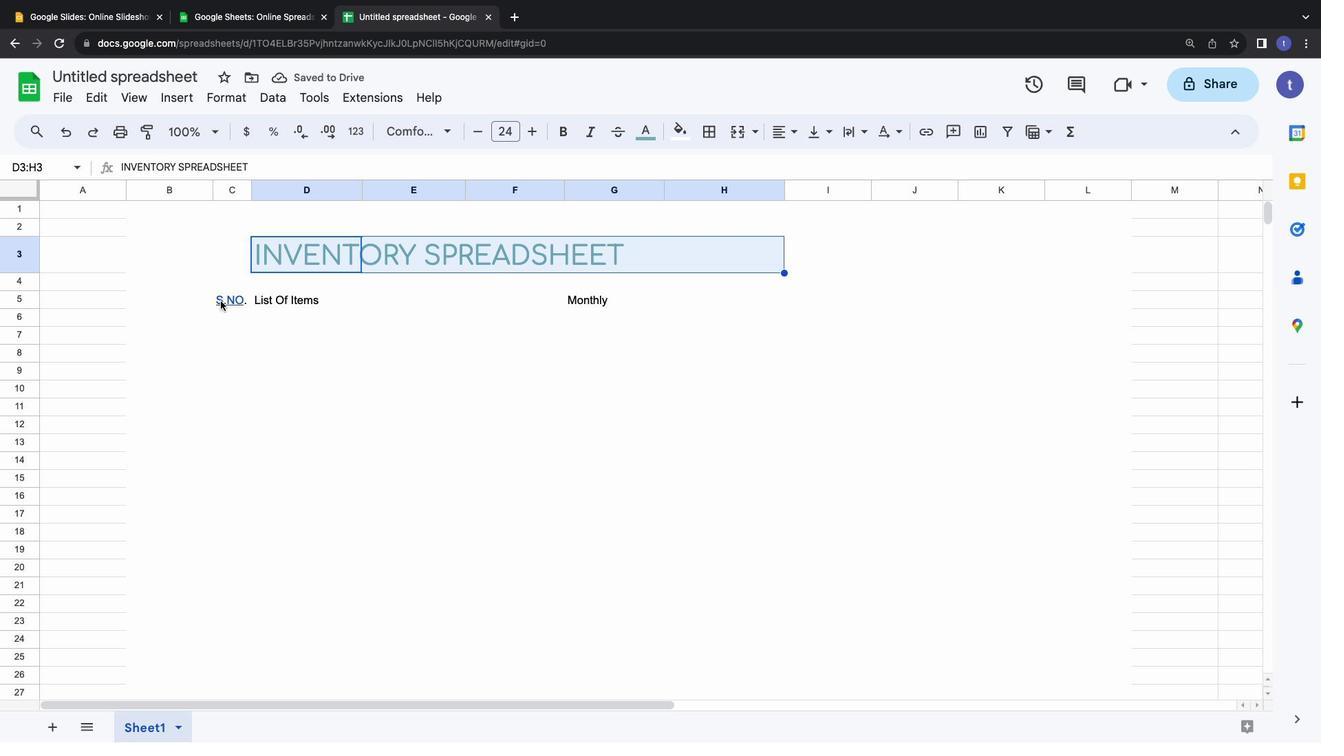 
Action: Mouse pressed left at (220, 300)
Screenshot: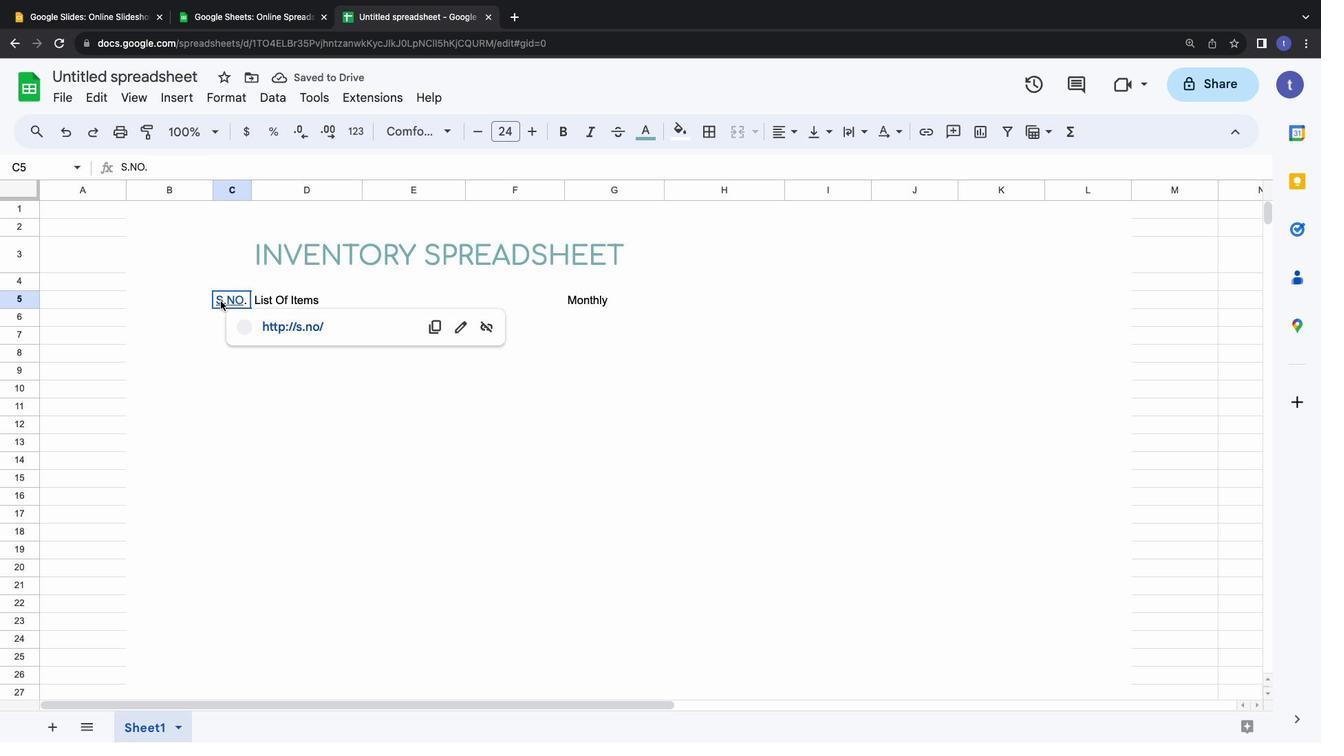 
Action: Mouse moved to (318, 301)
Screenshot: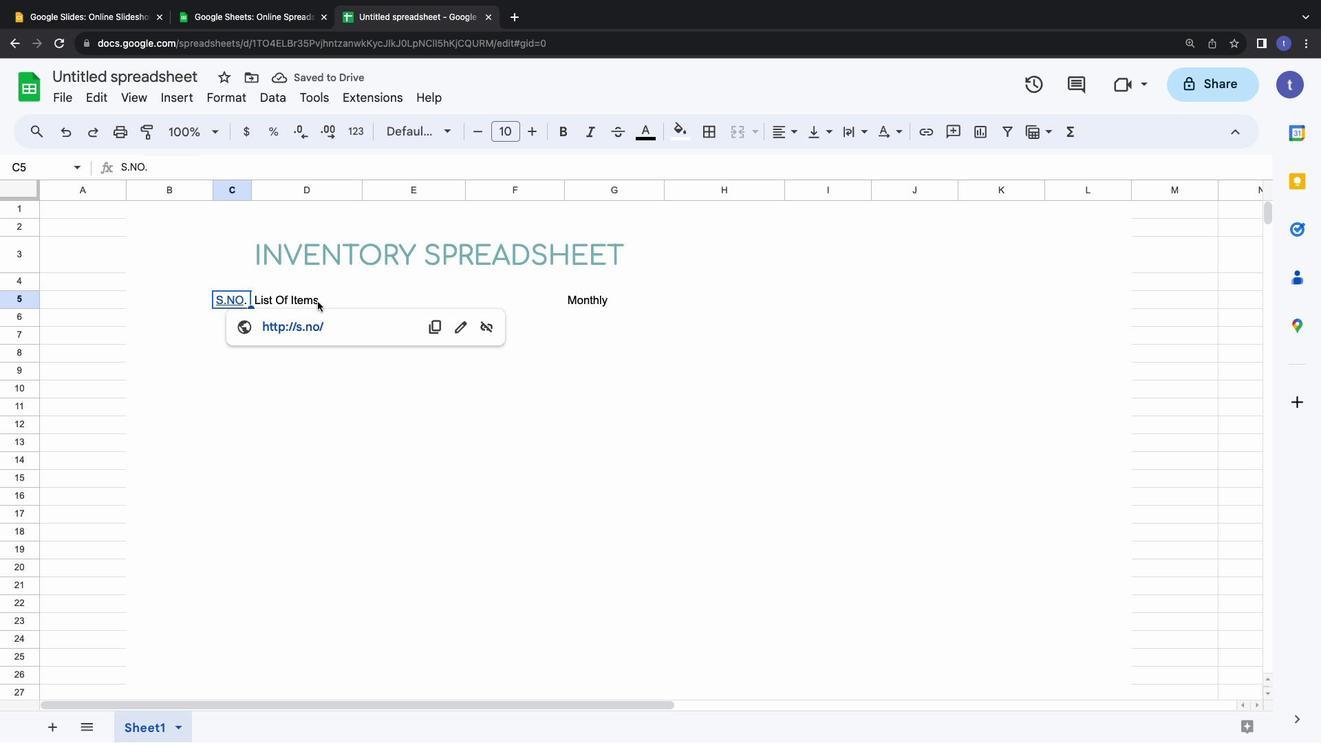 
Action: Mouse pressed left at (318, 301)
Screenshot: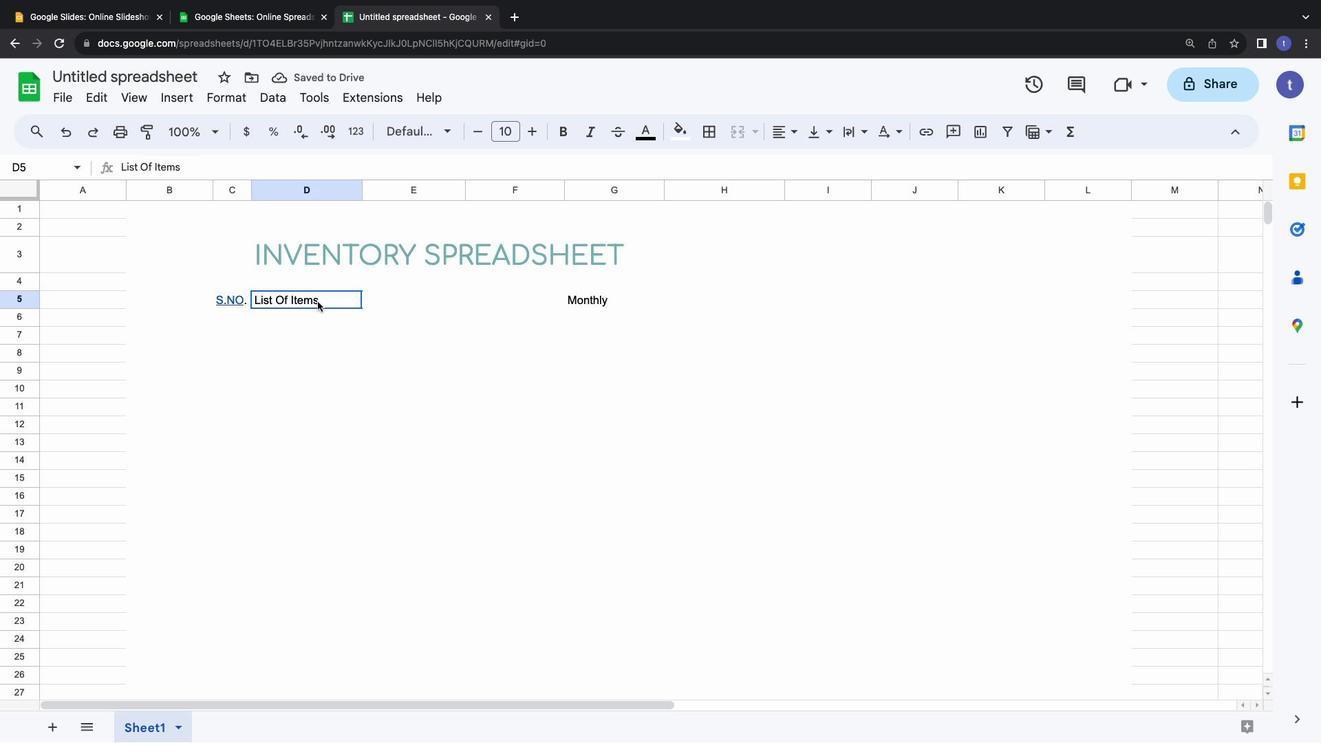 
Action: Mouse moved to (377, 300)
Screenshot: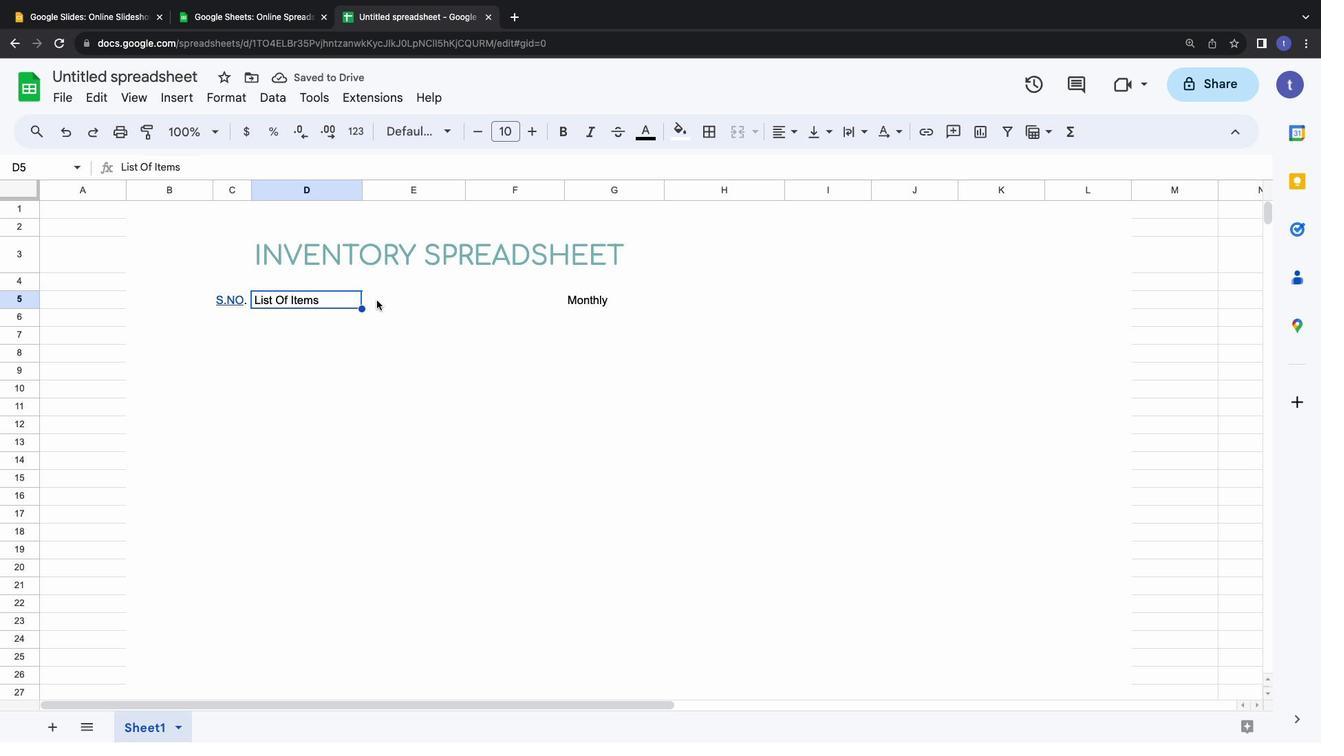 
Action: Mouse pressed left at (377, 300)
Screenshot: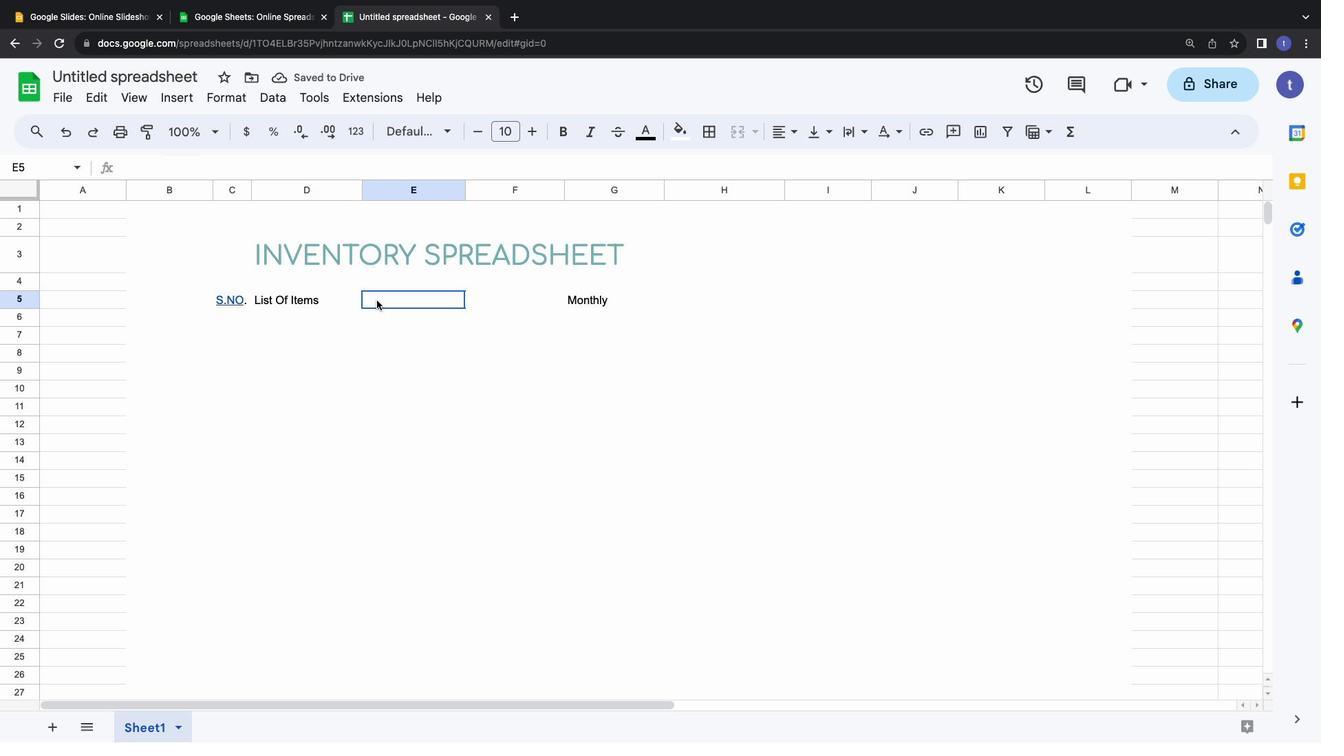 
Action: Mouse moved to (492, 301)
Screenshot: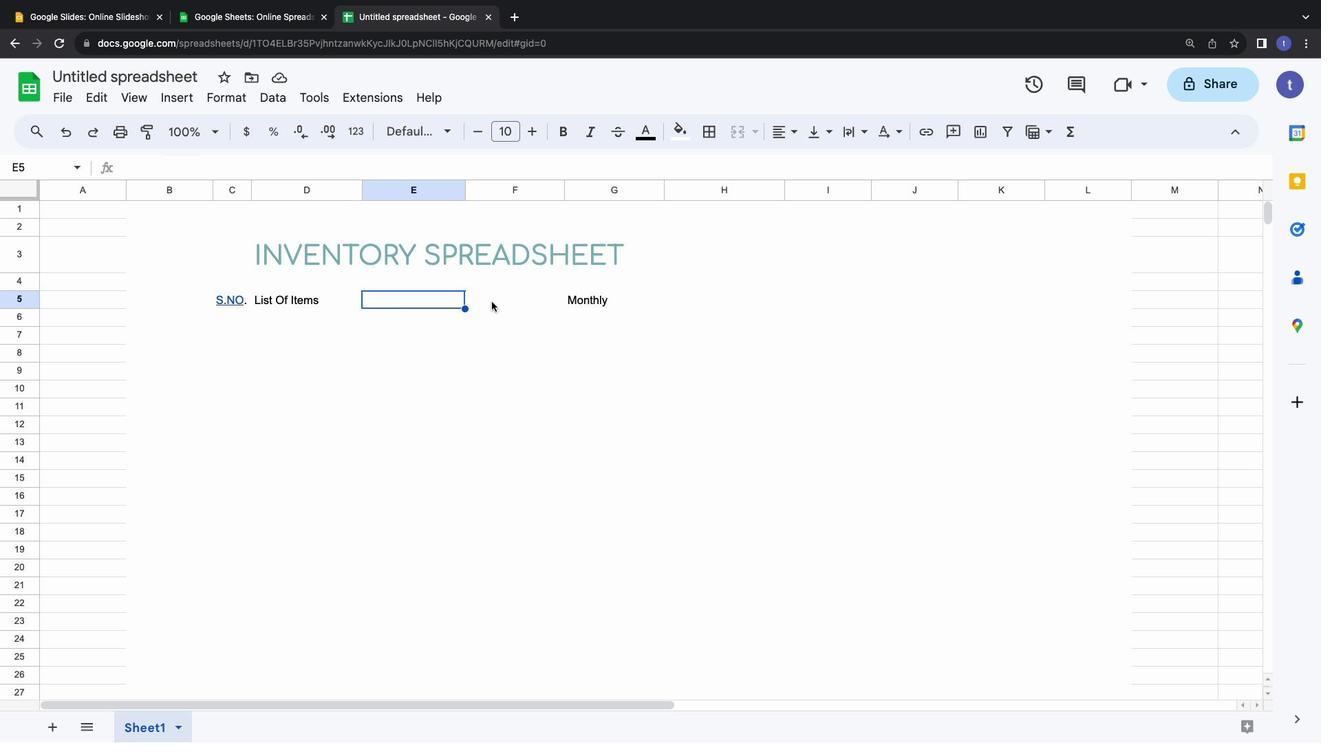 
Action: Mouse pressed left at (492, 301)
Screenshot: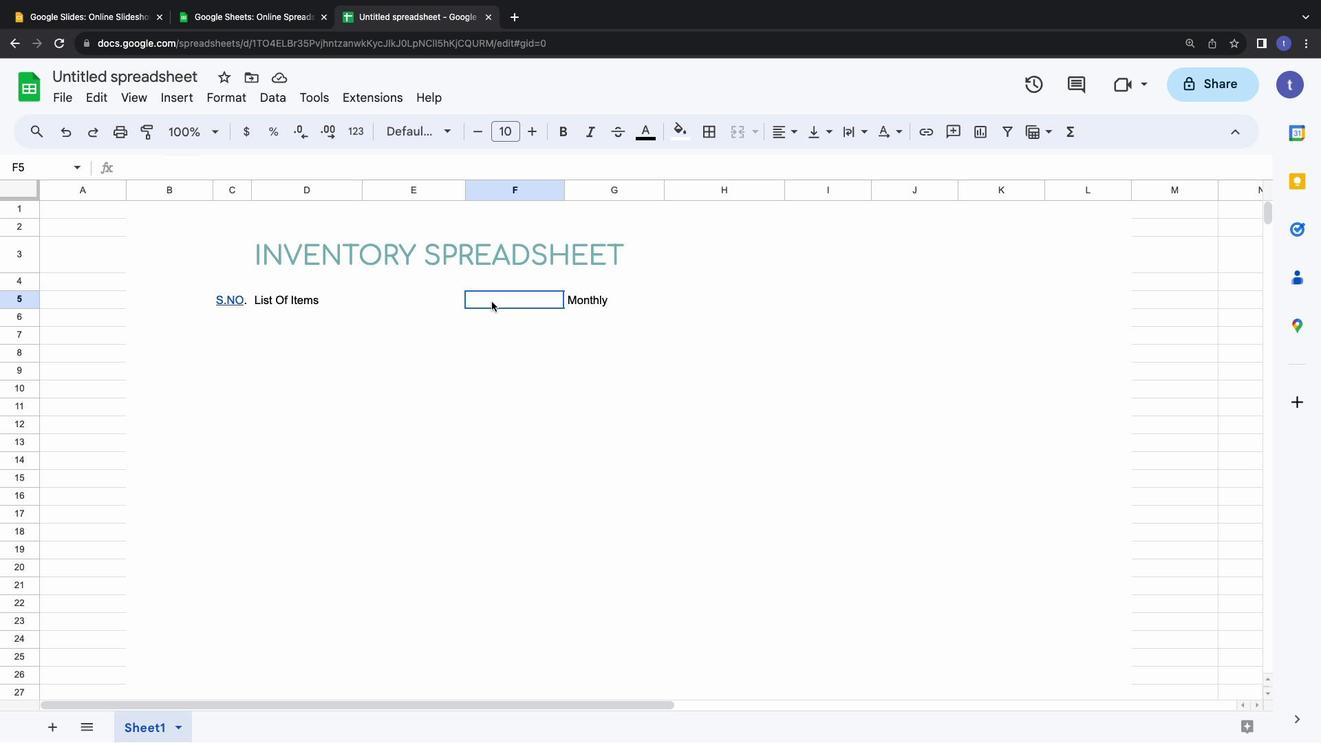 
Action: Mouse moved to (229, 305)
Screenshot: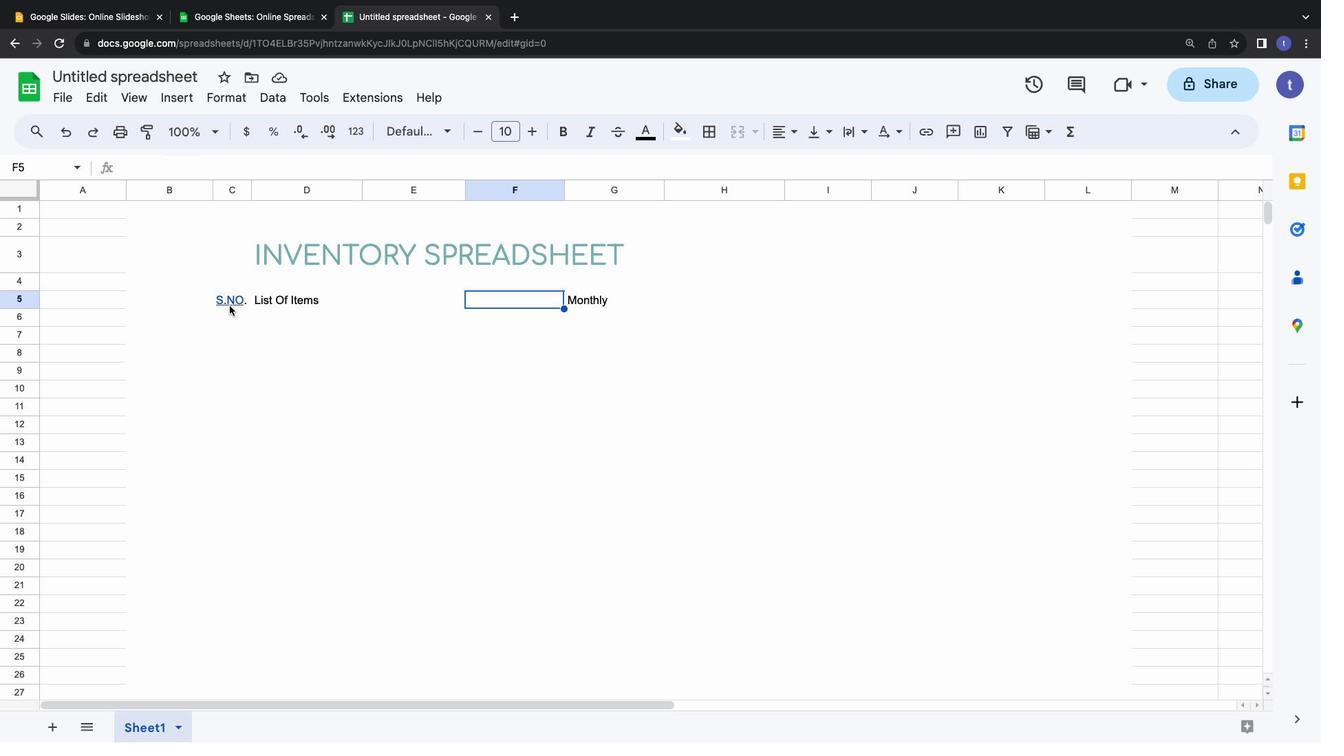 
Action: Mouse pressed left at (229, 305)
Screenshot: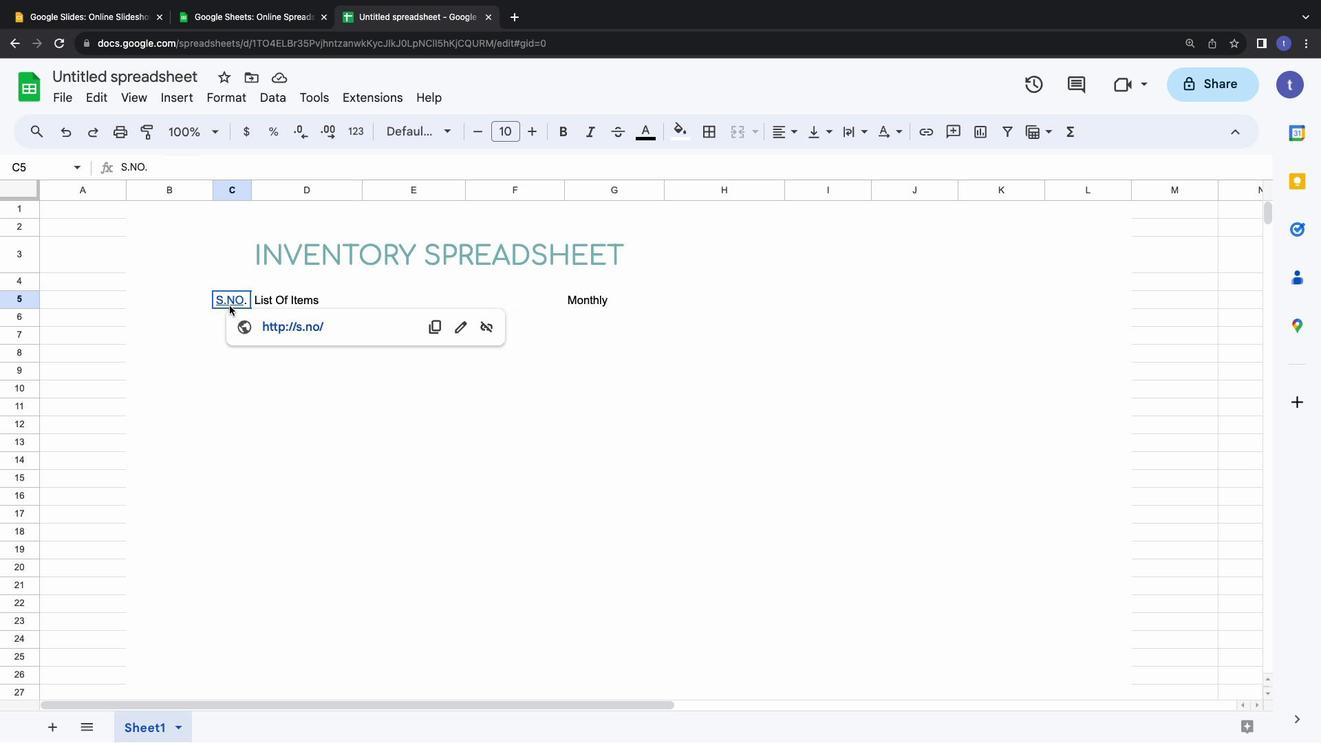 
Action: Mouse moved to (431, 130)
Screenshot: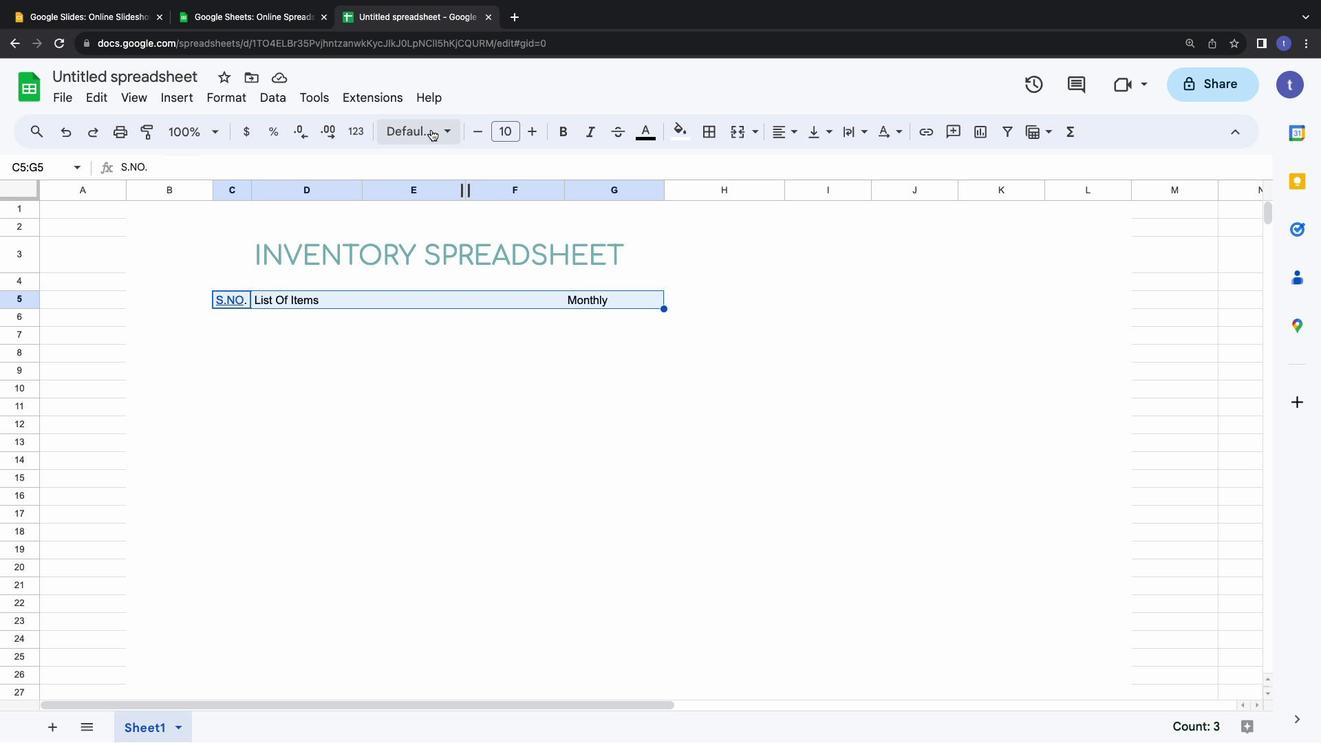 
Action: Mouse pressed left at (431, 130)
Screenshot: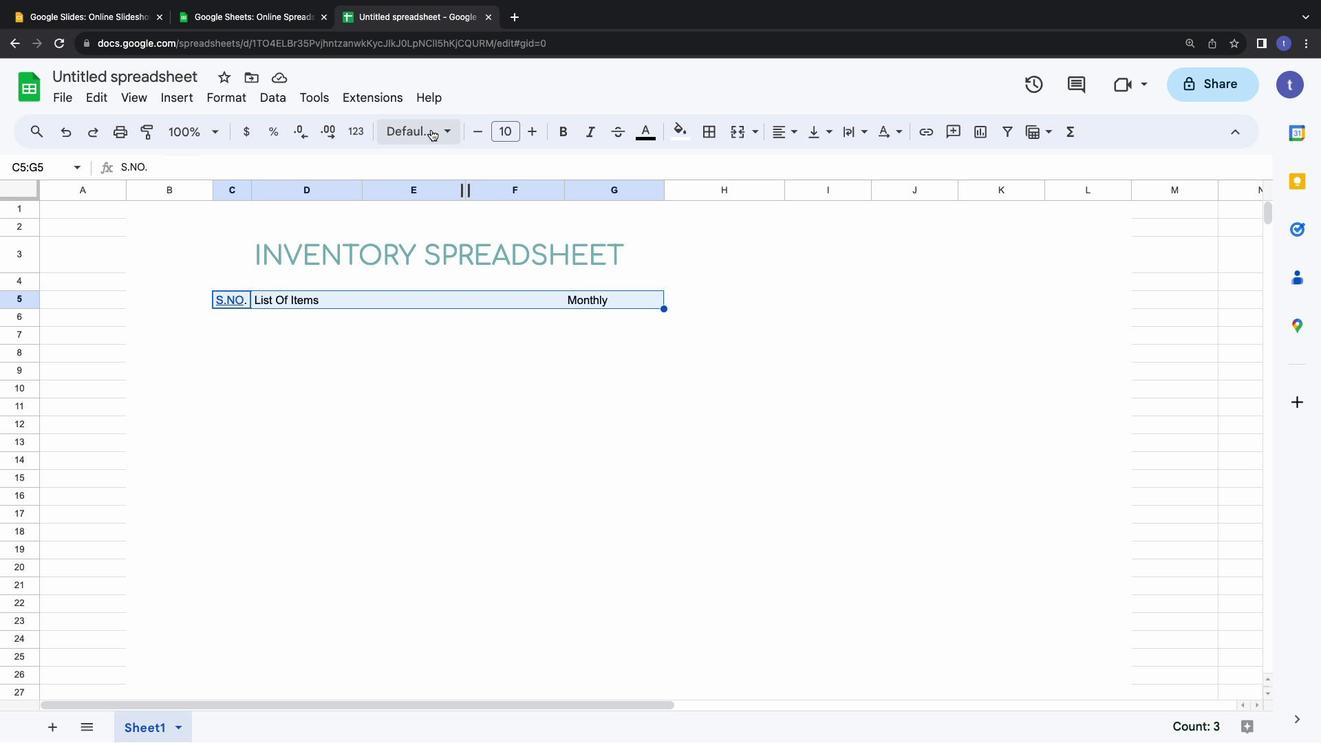 
Action: Mouse moved to (448, 303)
Screenshot: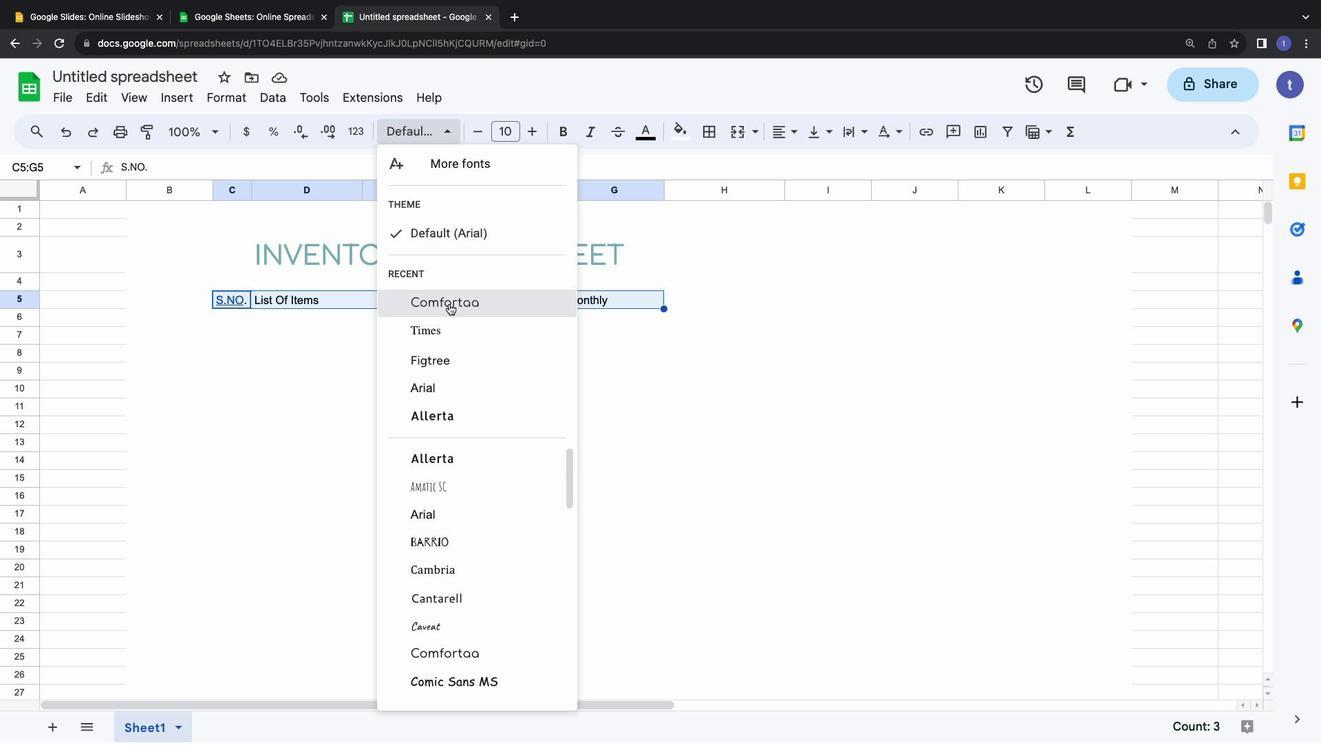 
Action: Mouse pressed left at (448, 303)
Screenshot: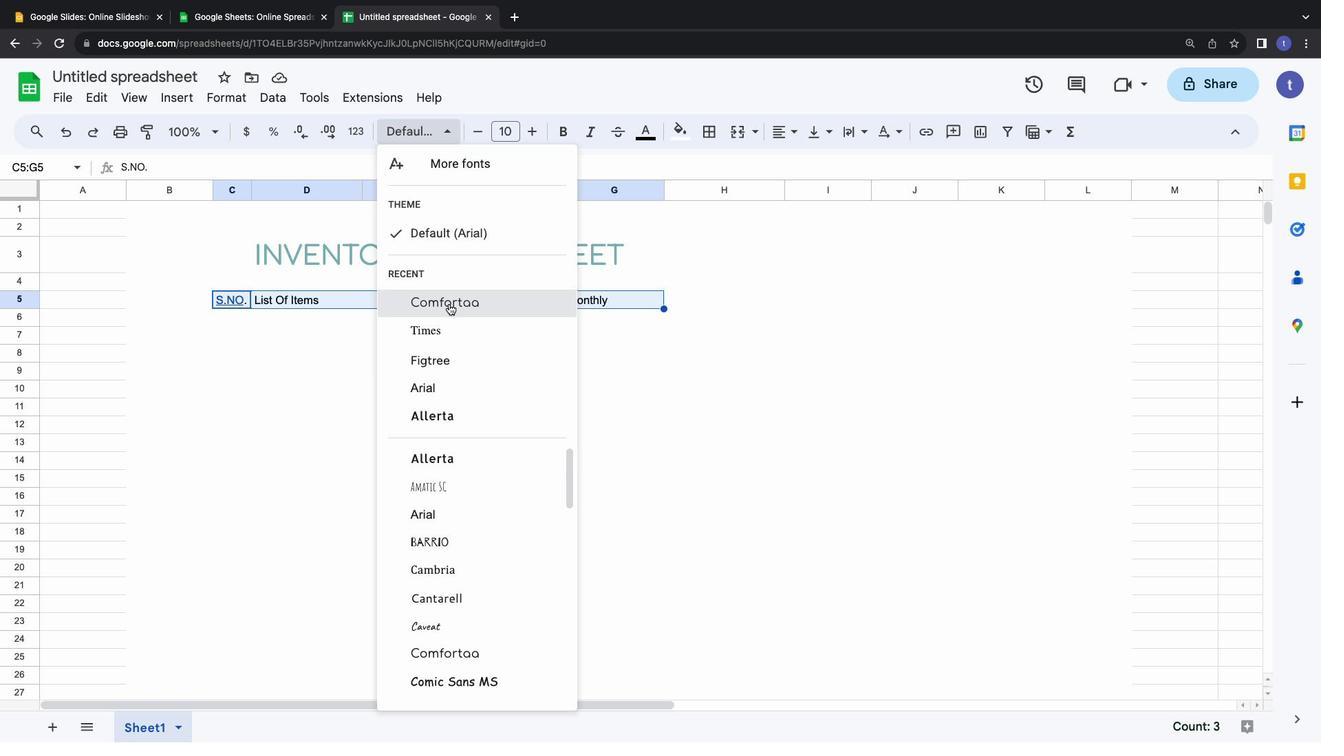 
Action: Mouse moved to (223, 100)
Screenshot: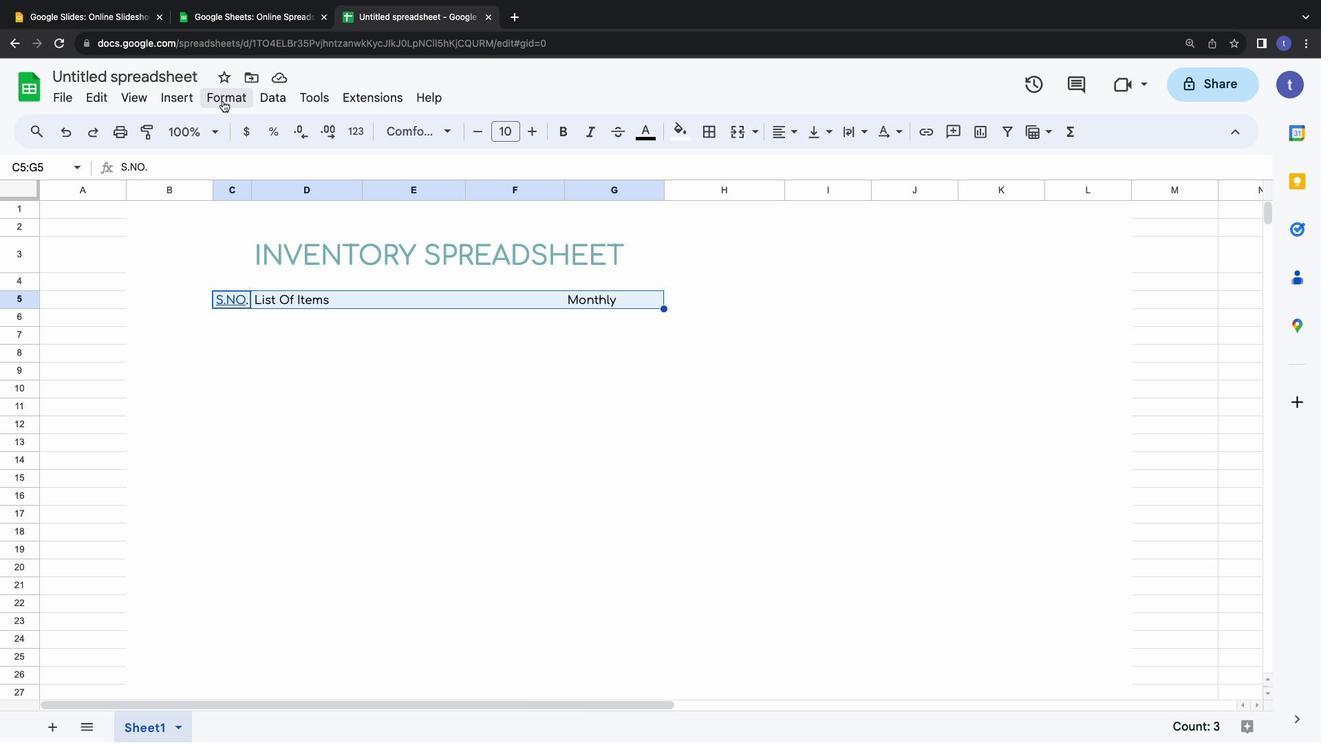 
Action: Mouse pressed left at (223, 100)
Screenshot: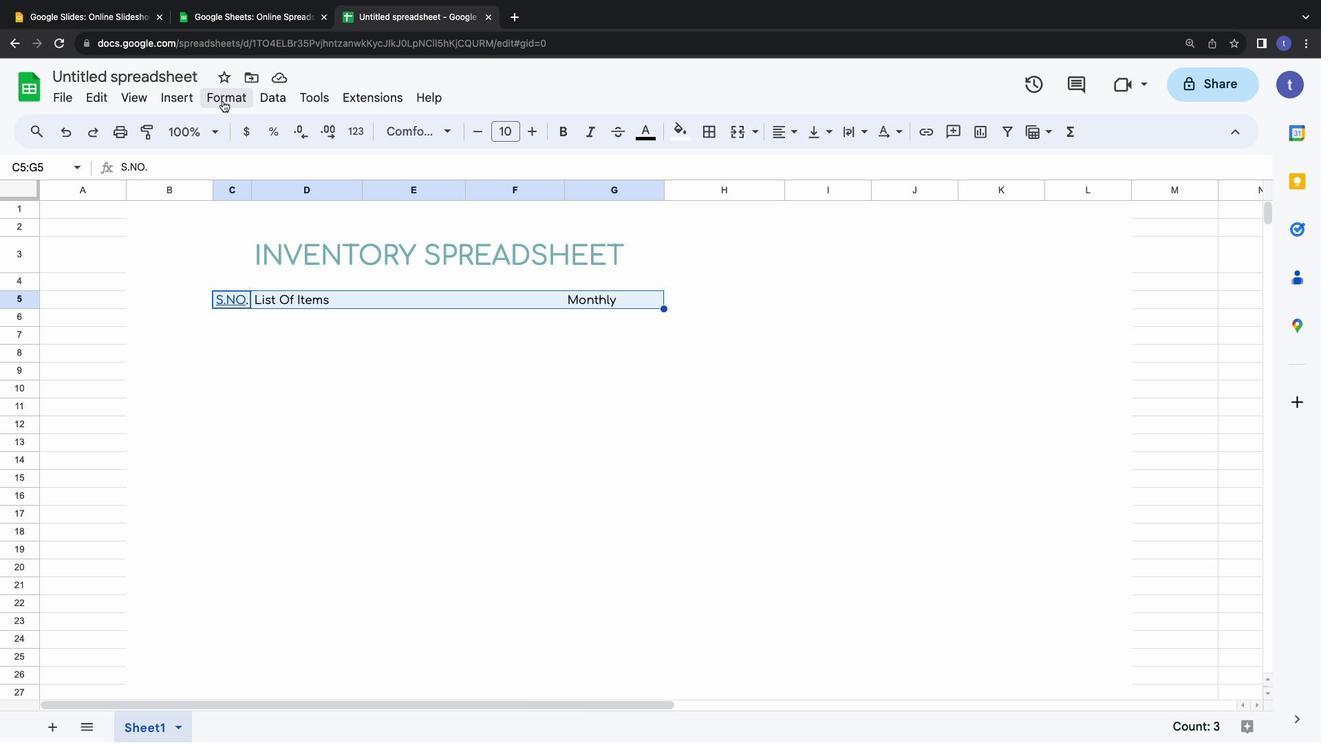 
Action: Mouse moved to (268, 201)
Screenshot: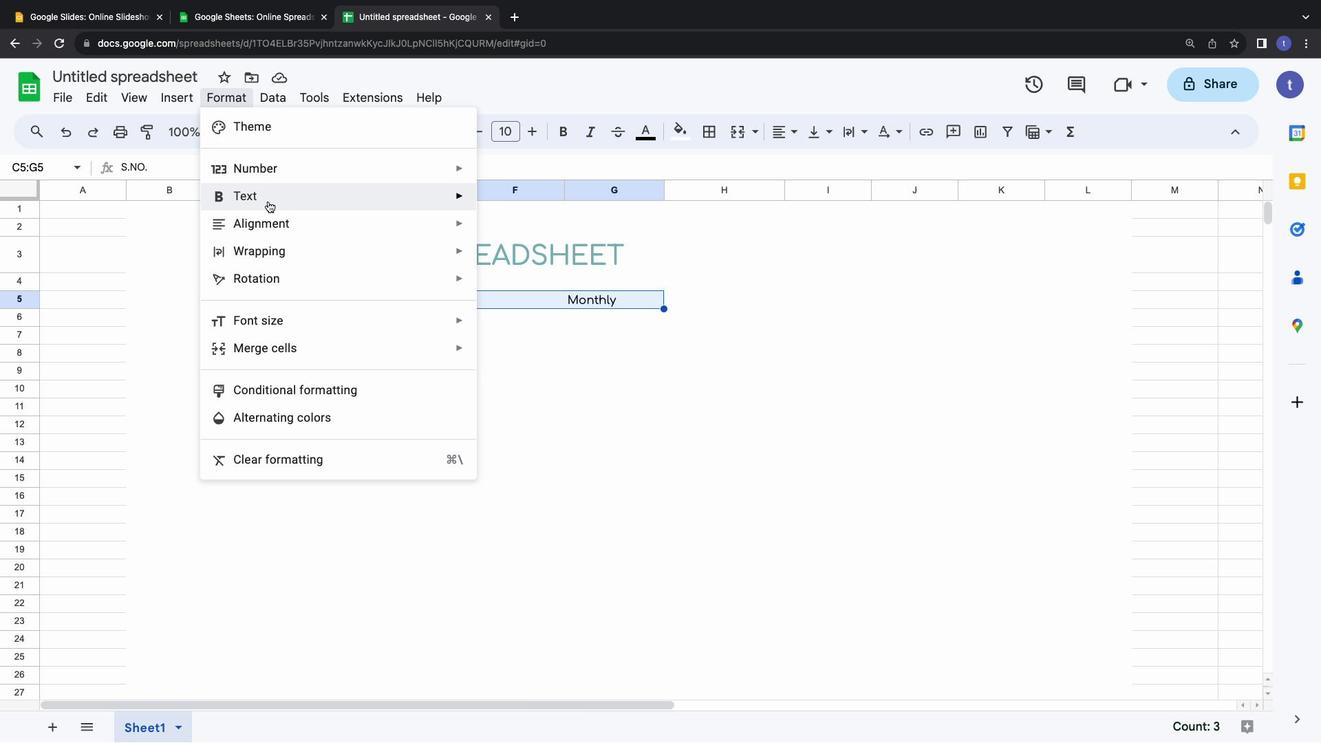 
Action: Mouse pressed left at (268, 201)
Screenshot: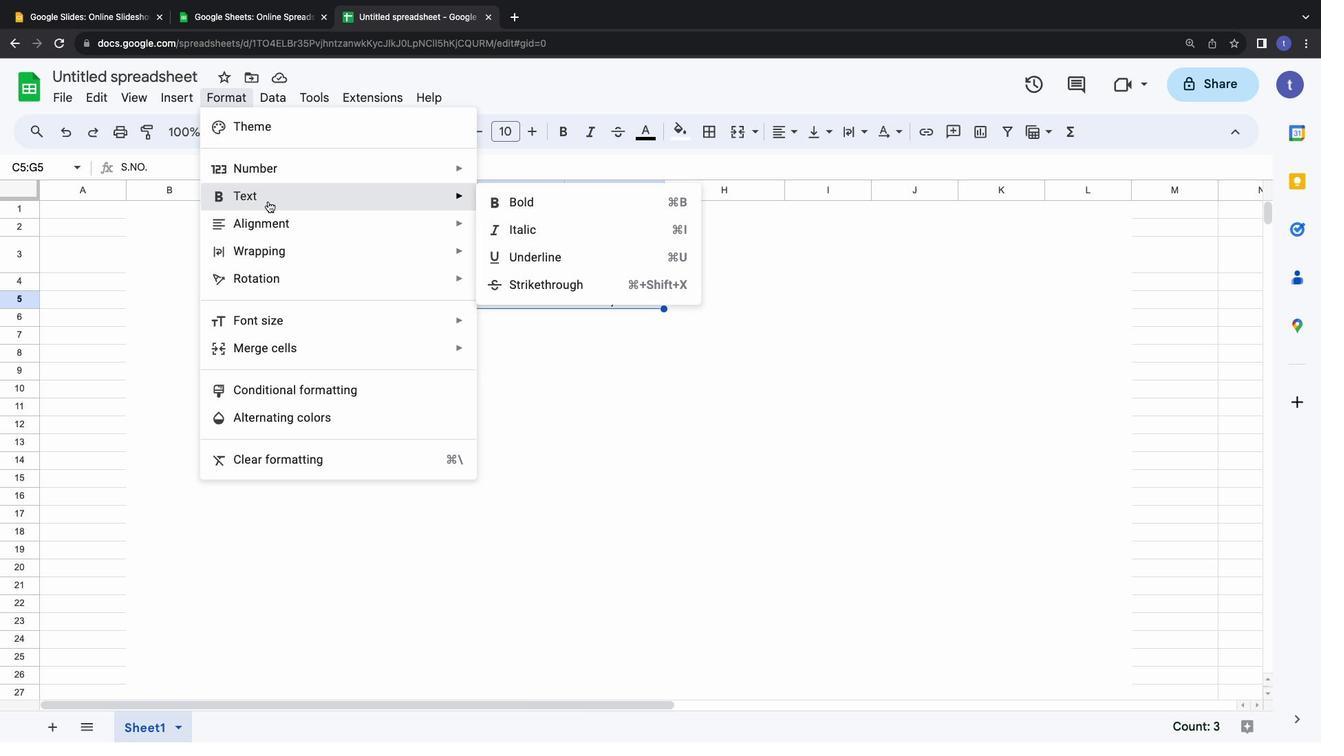 
Action: Mouse moved to (570, 249)
Screenshot: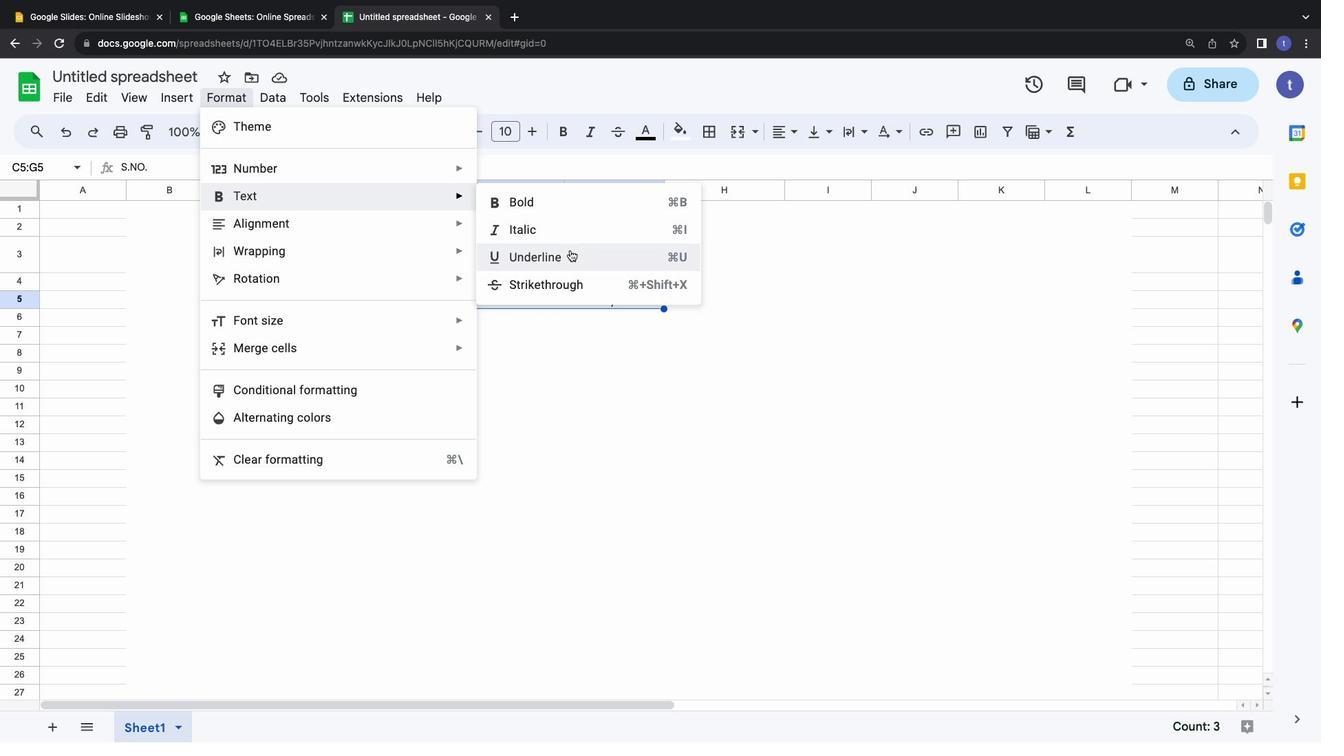 
Action: Mouse pressed left at (570, 249)
Screenshot: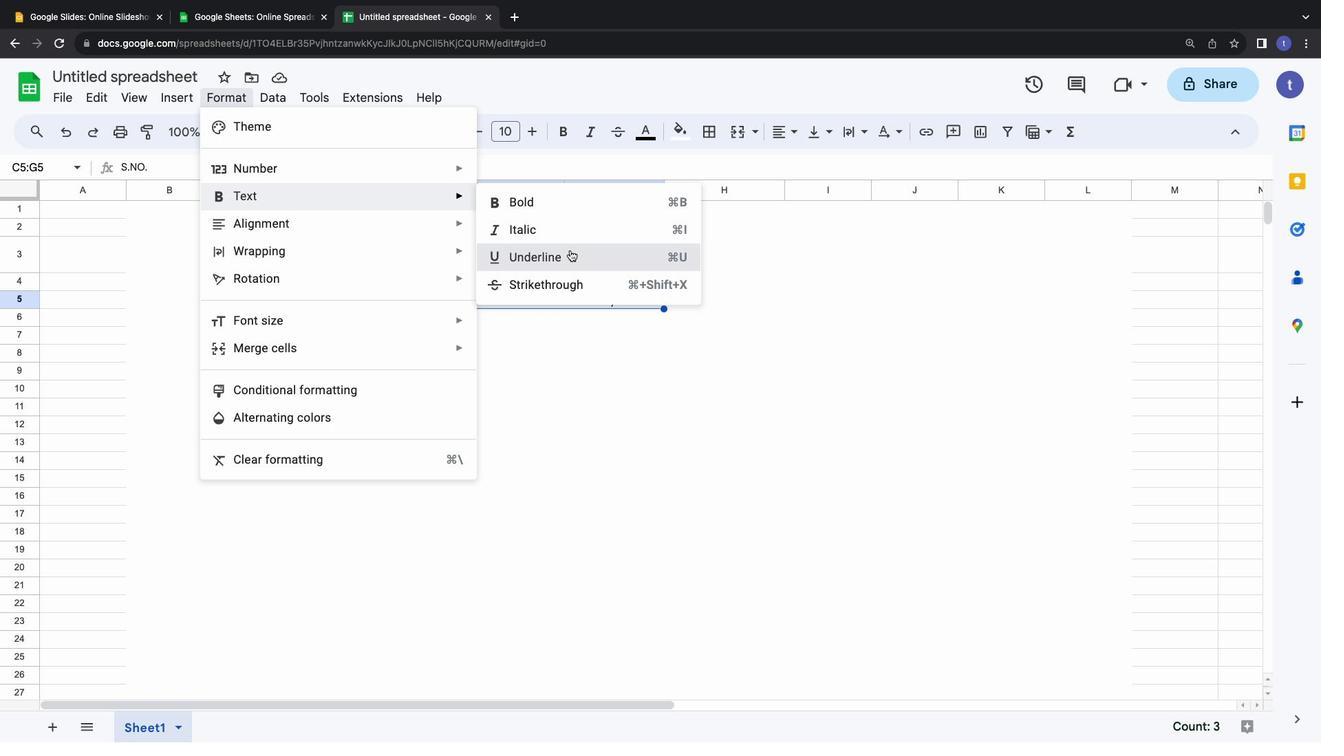 
Action: Mouse moved to (239, 95)
Screenshot: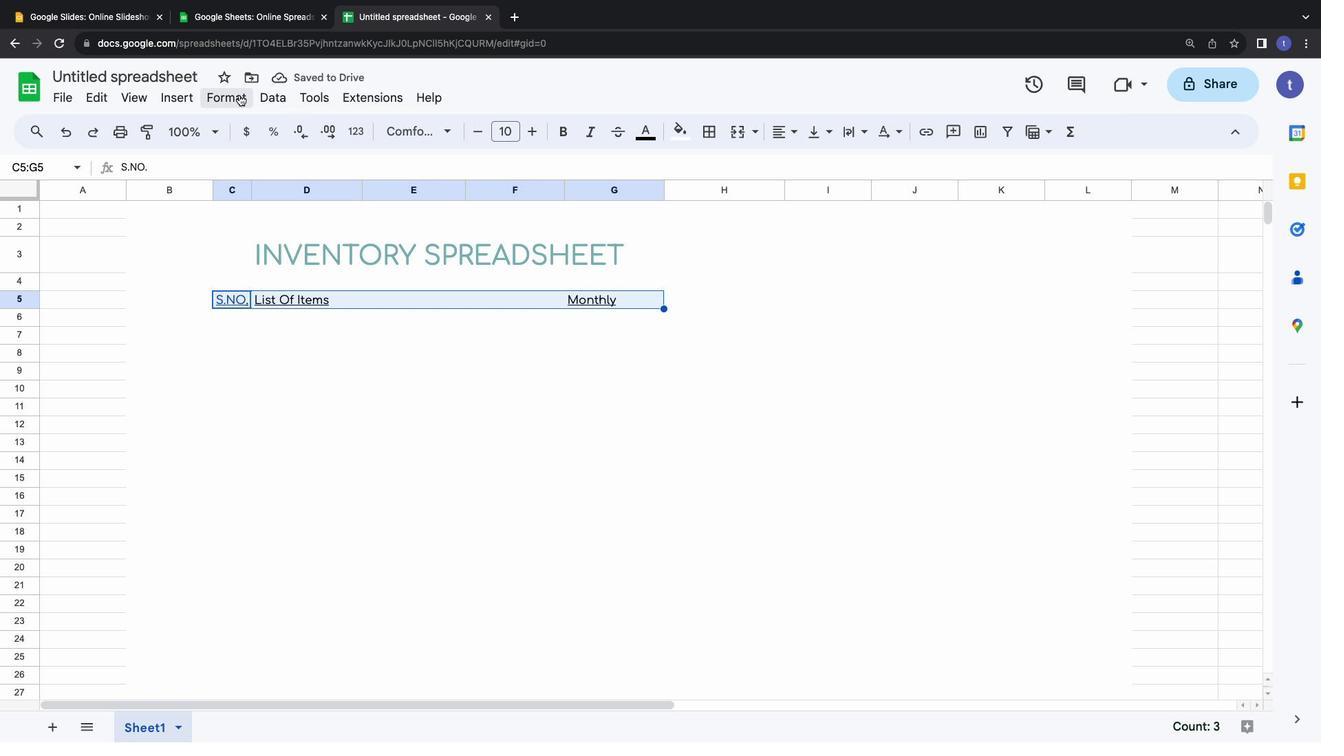 
Action: Mouse pressed left at (239, 95)
Screenshot: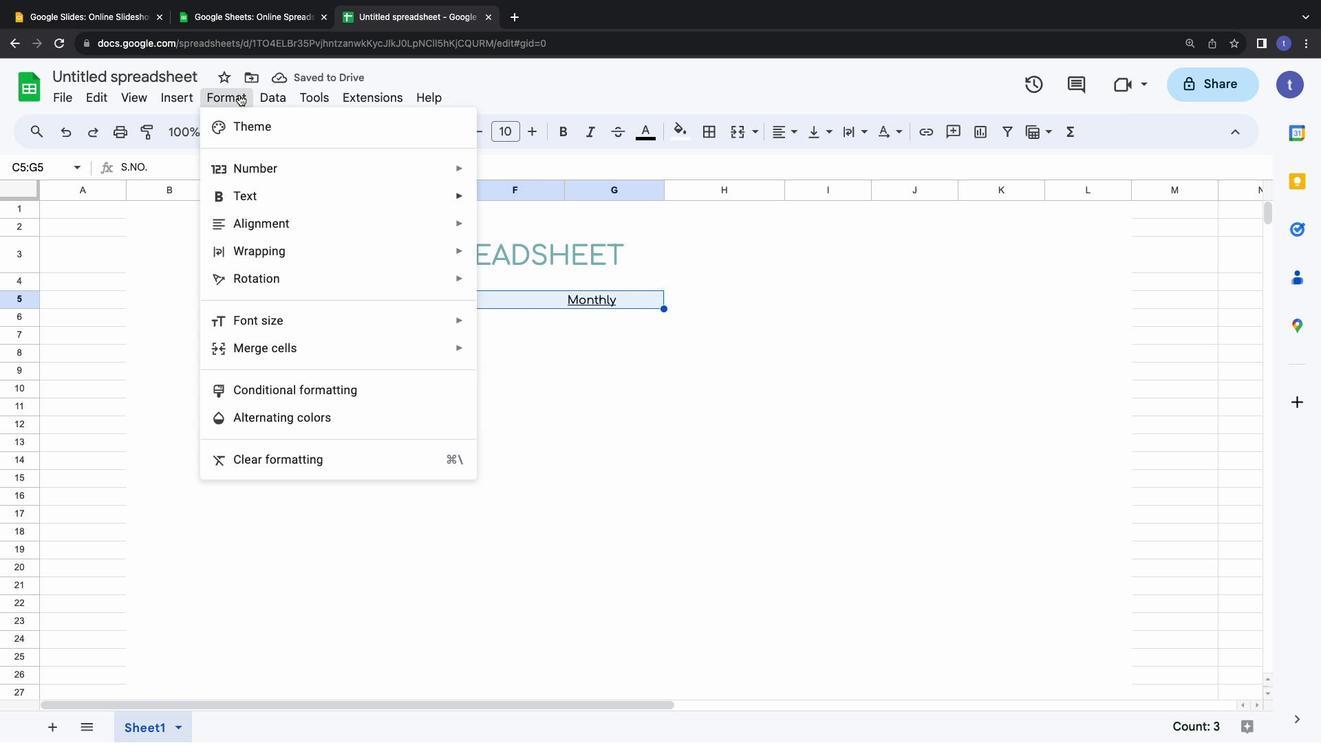 
Action: Mouse moved to (282, 200)
Screenshot: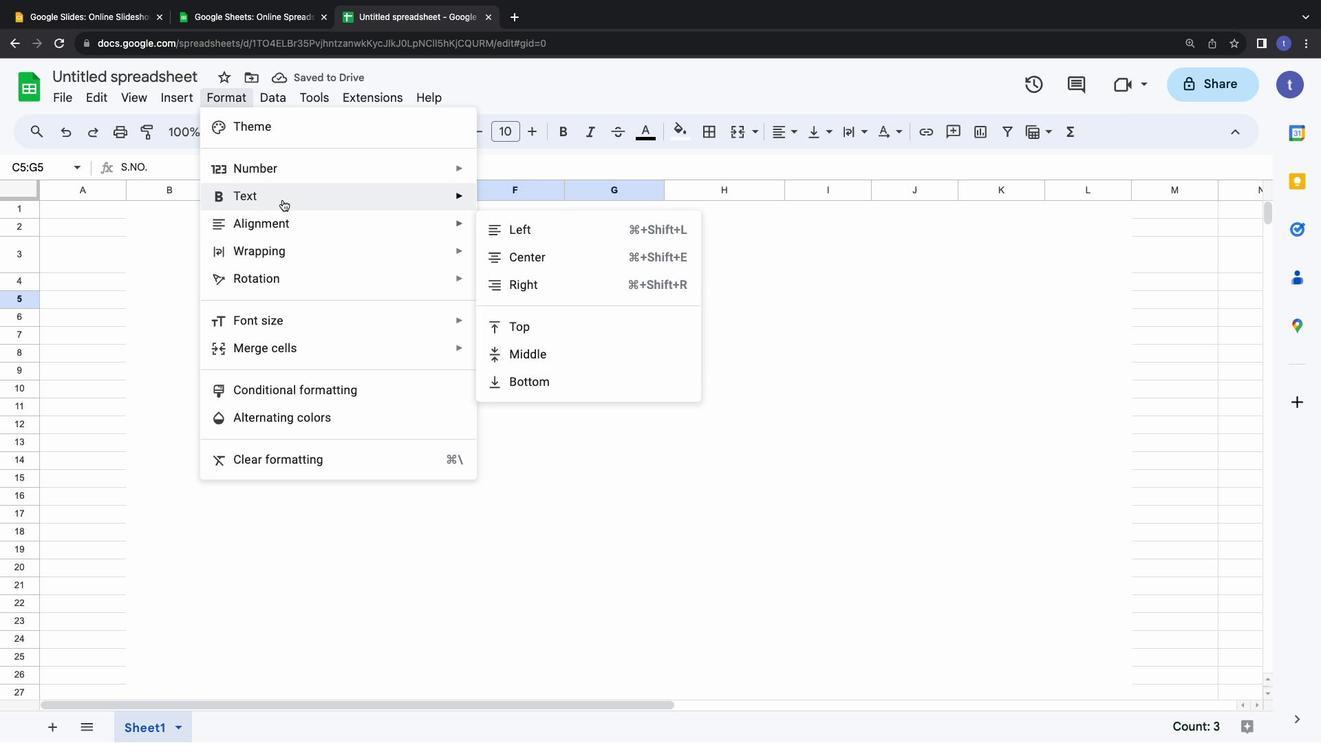 
Action: Mouse pressed left at (282, 200)
Screenshot: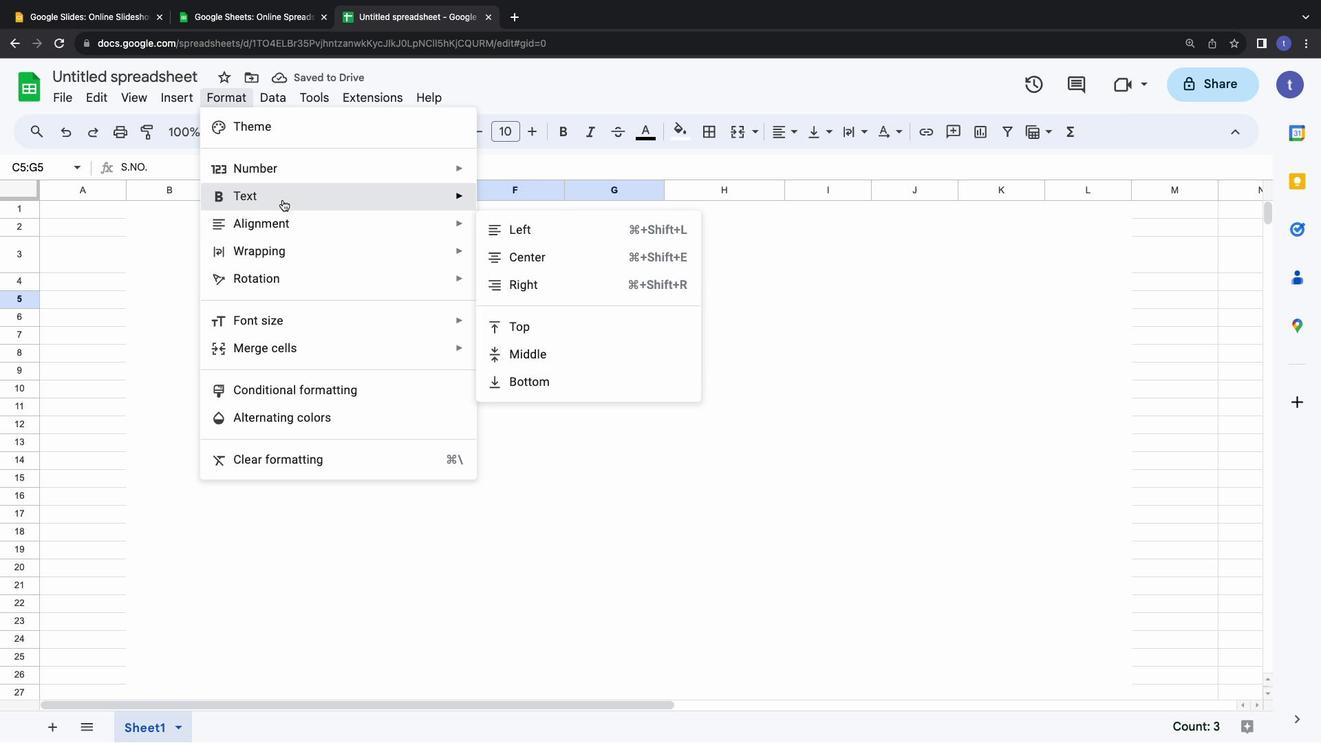 
Action: Mouse moved to (544, 259)
Screenshot: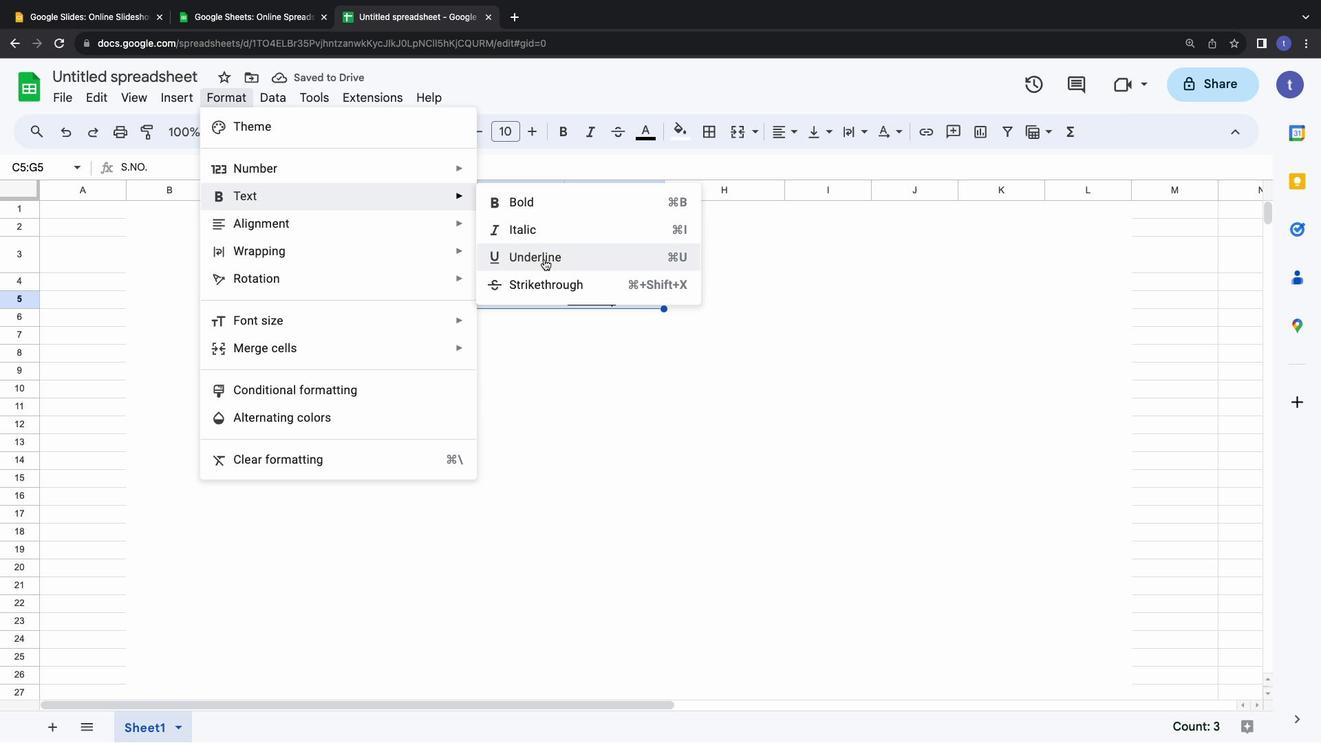 
Action: Mouse pressed left at (544, 259)
Screenshot: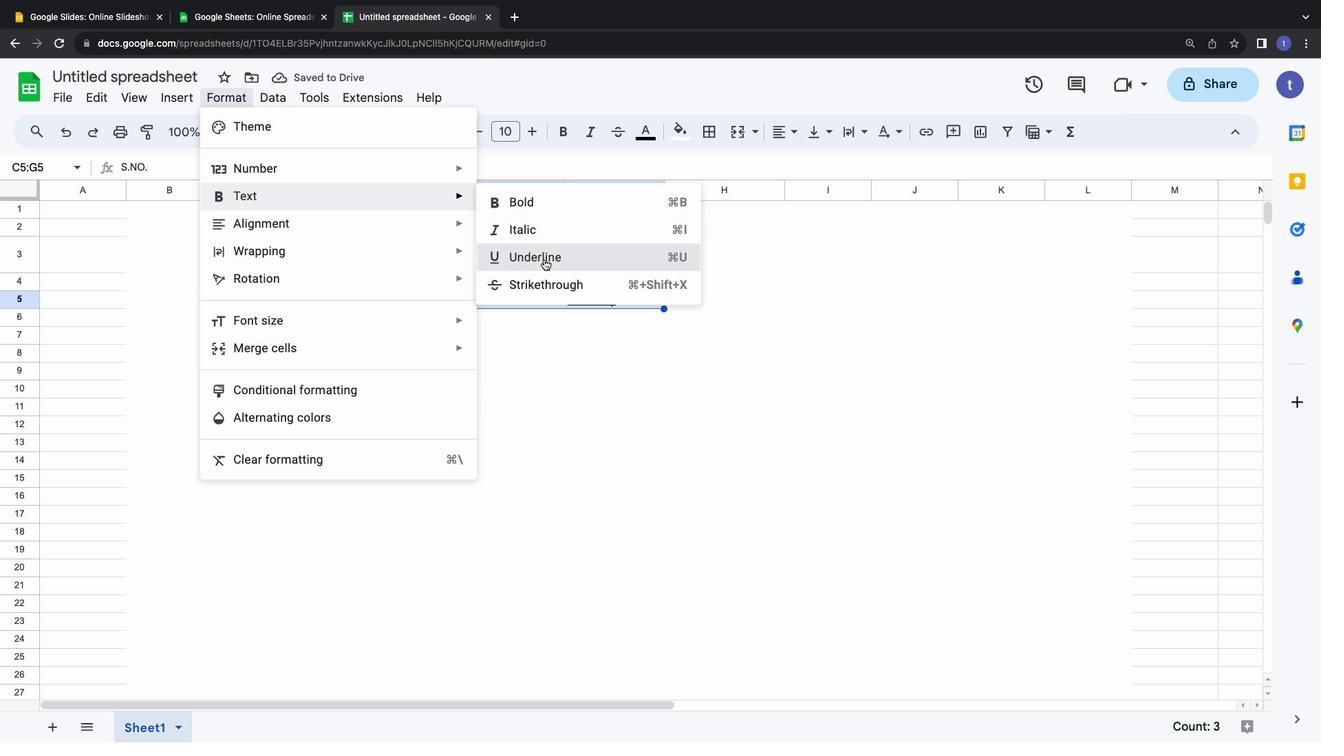 
Action: Mouse moved to (296, 322)
Screenshot: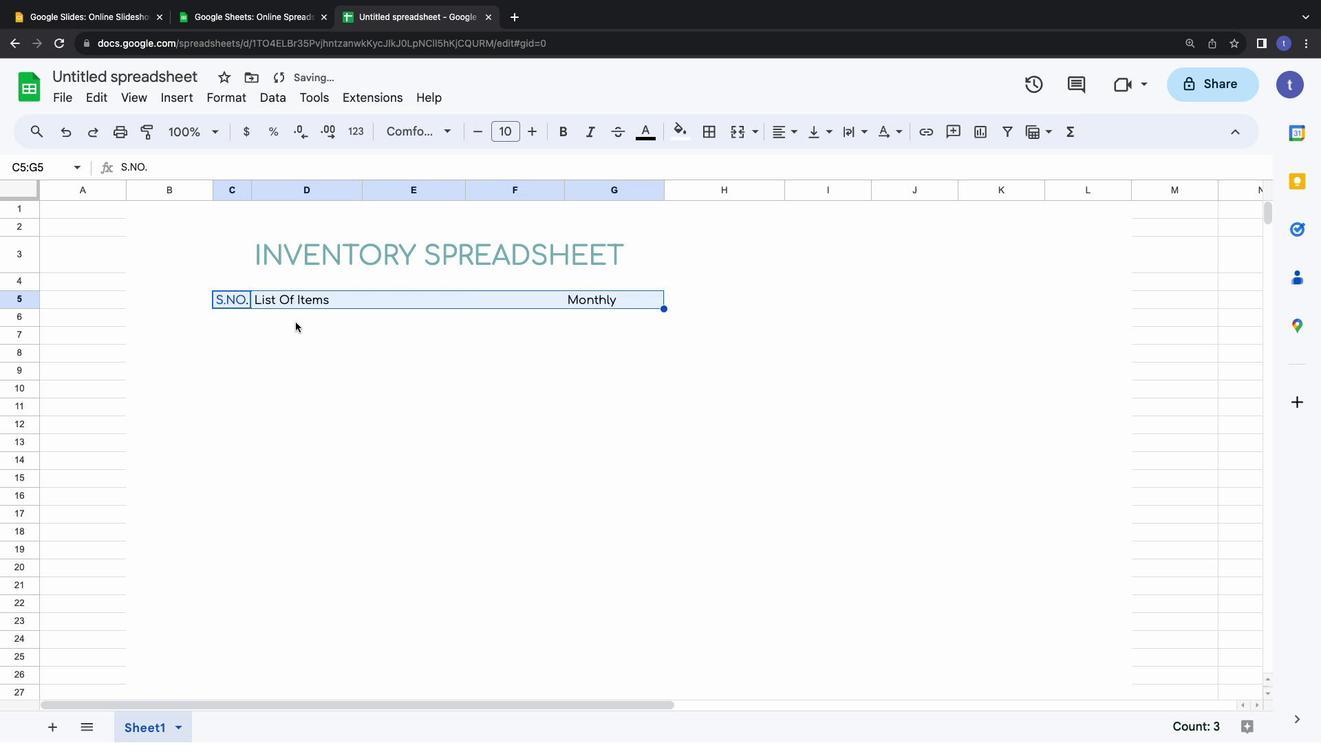 
Action: Mouse pressed left at (296, 322)
Screenshot: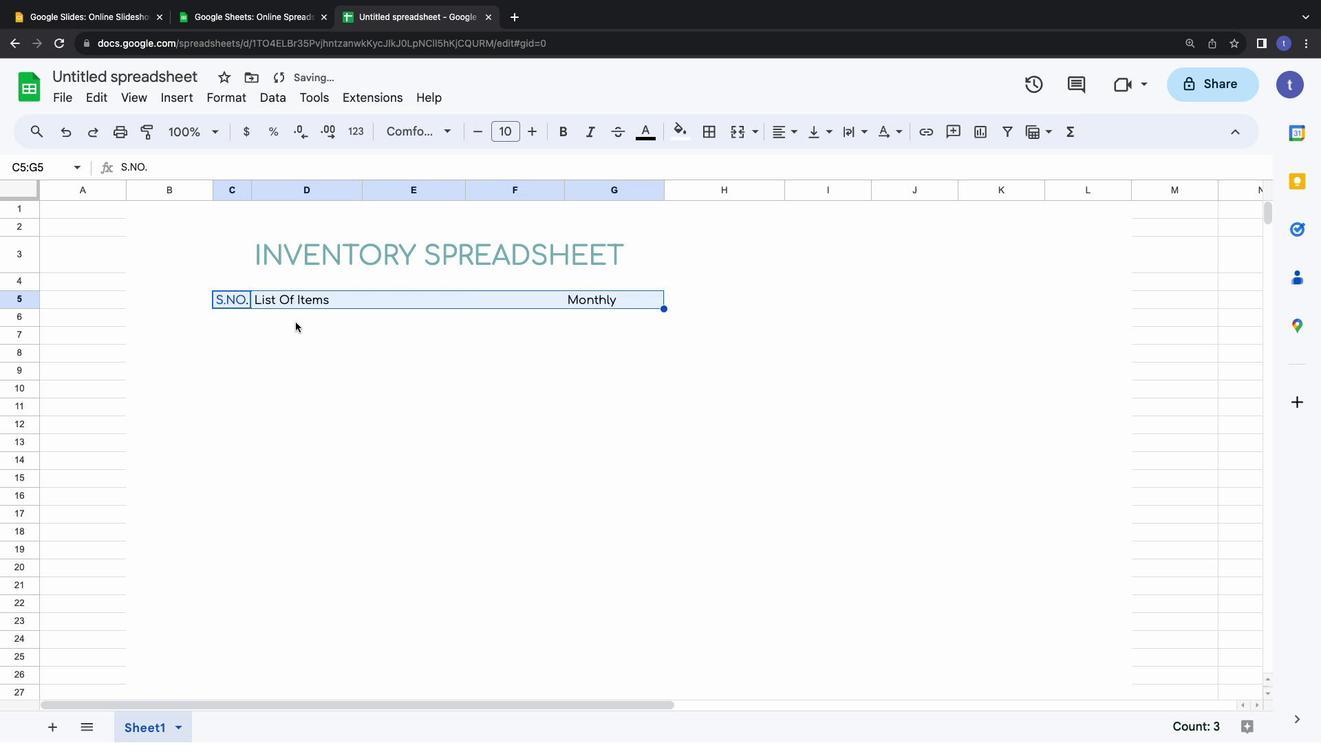 
Action: Mouse moved to (238, 300)
Screenshot: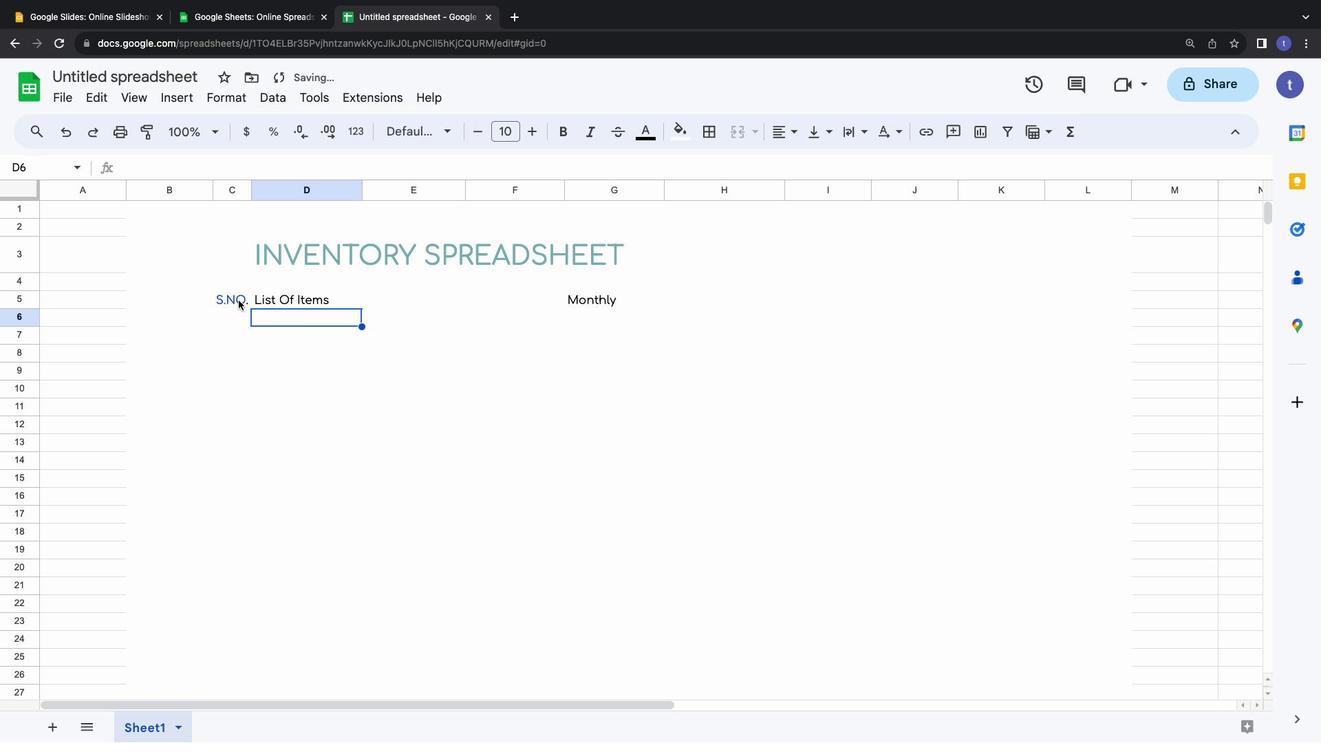 
Action: Mouse pressed left at (238, 300)
Screenshot: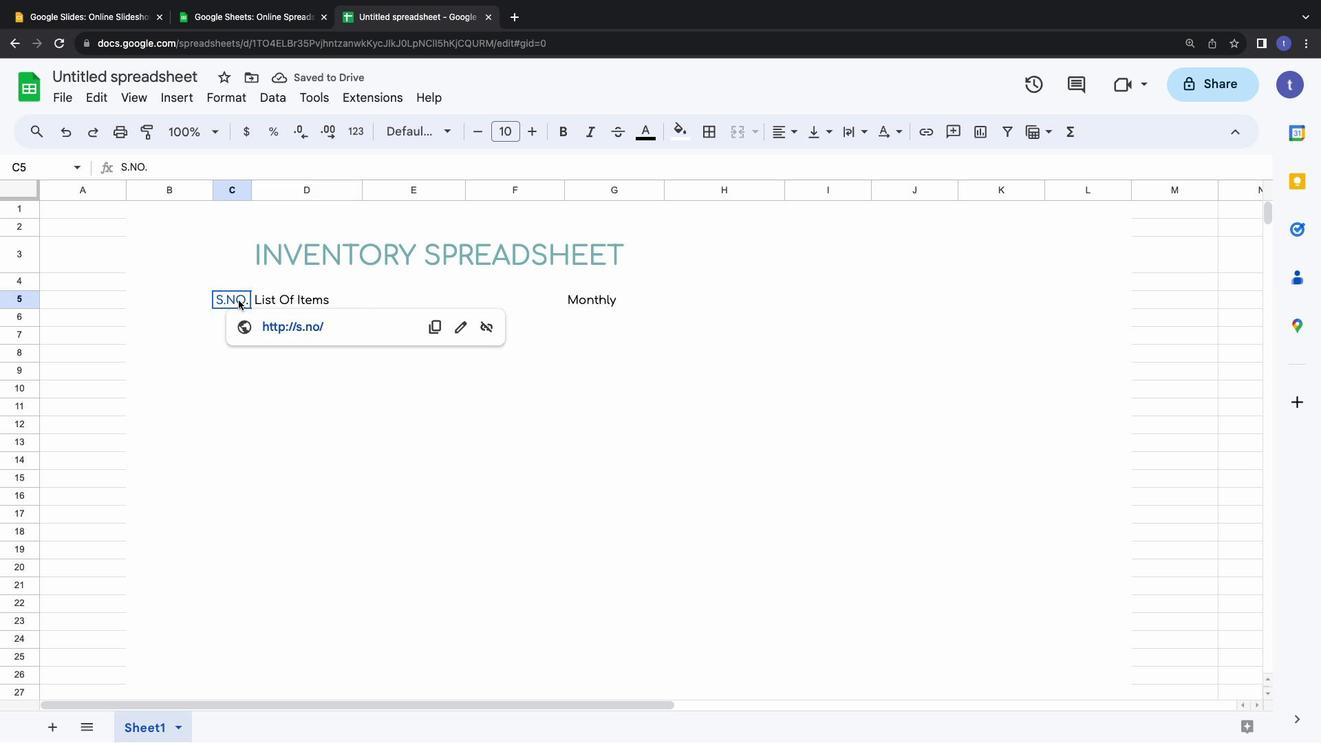 
Action: Mouse pressed left at (238, 300)
Screenshot: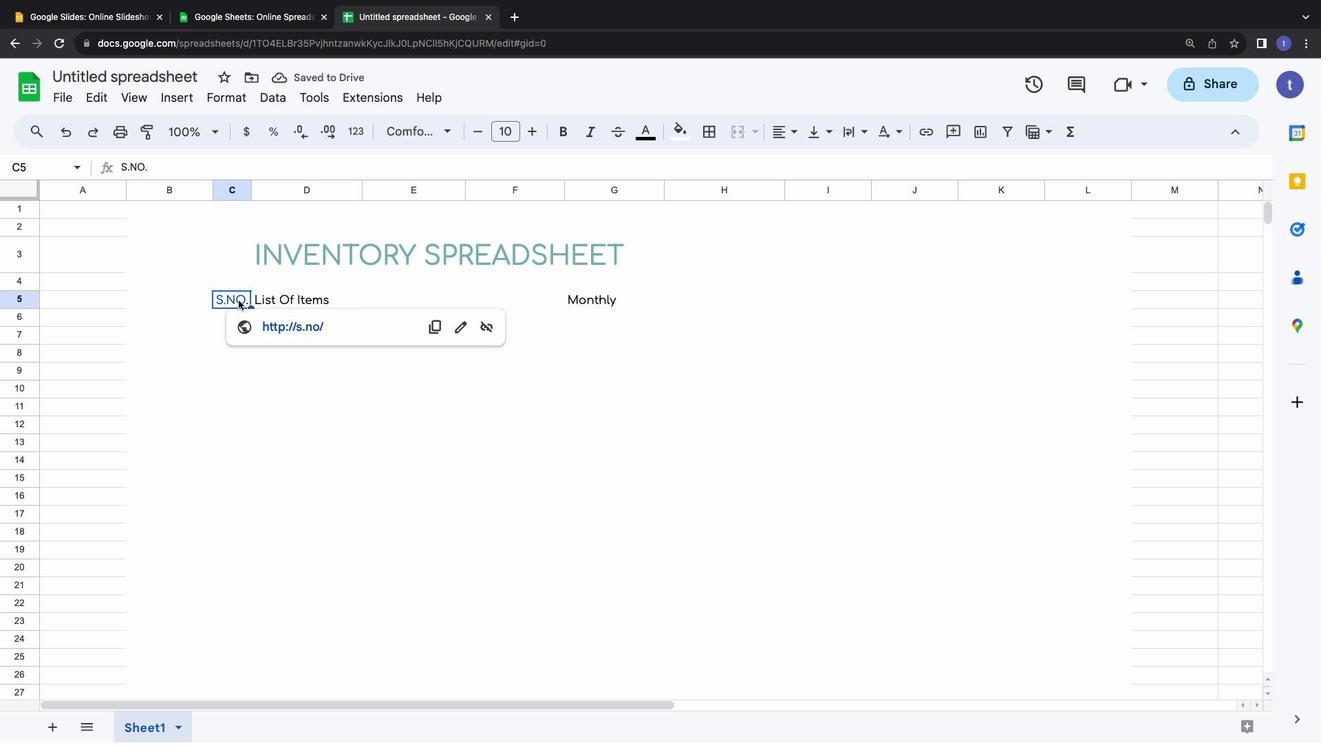 
Action: Mouse moved to (311, 295)
Screenshot: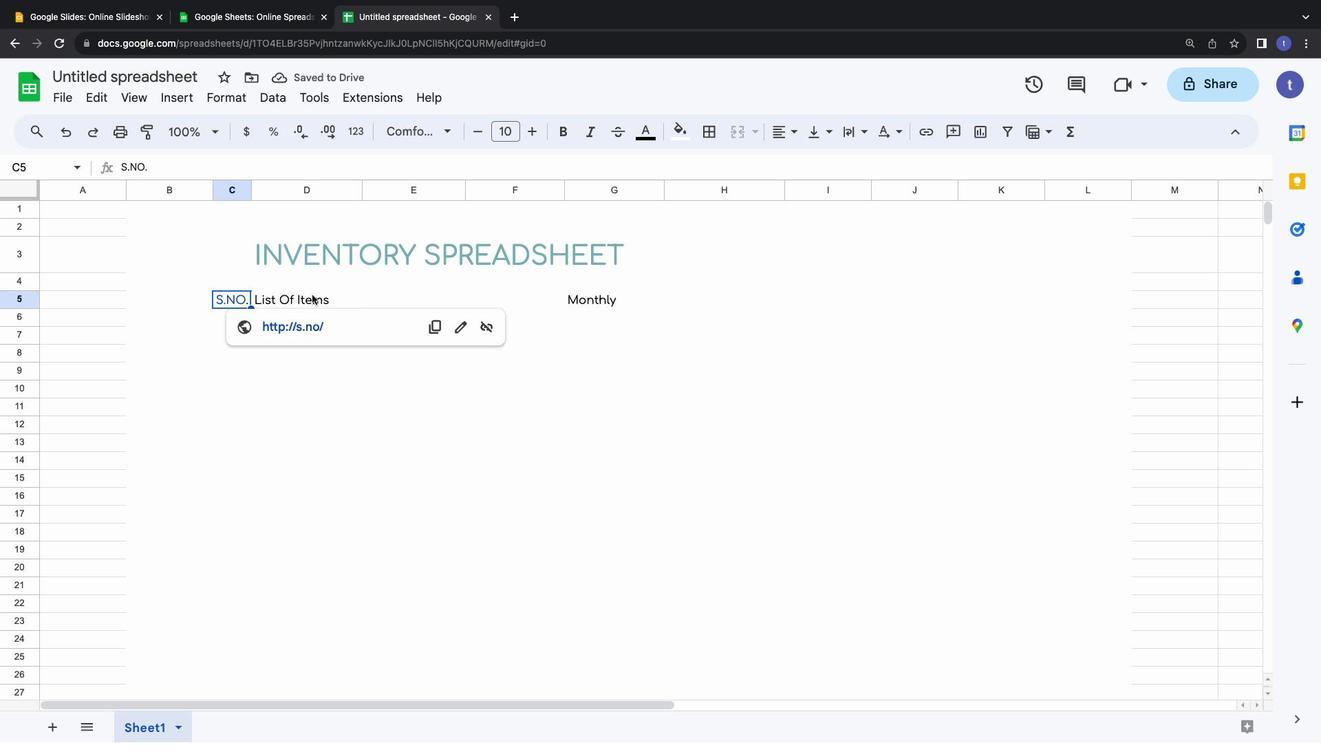 
Action: Mouse pressed left at (311, 295)
Screenshot: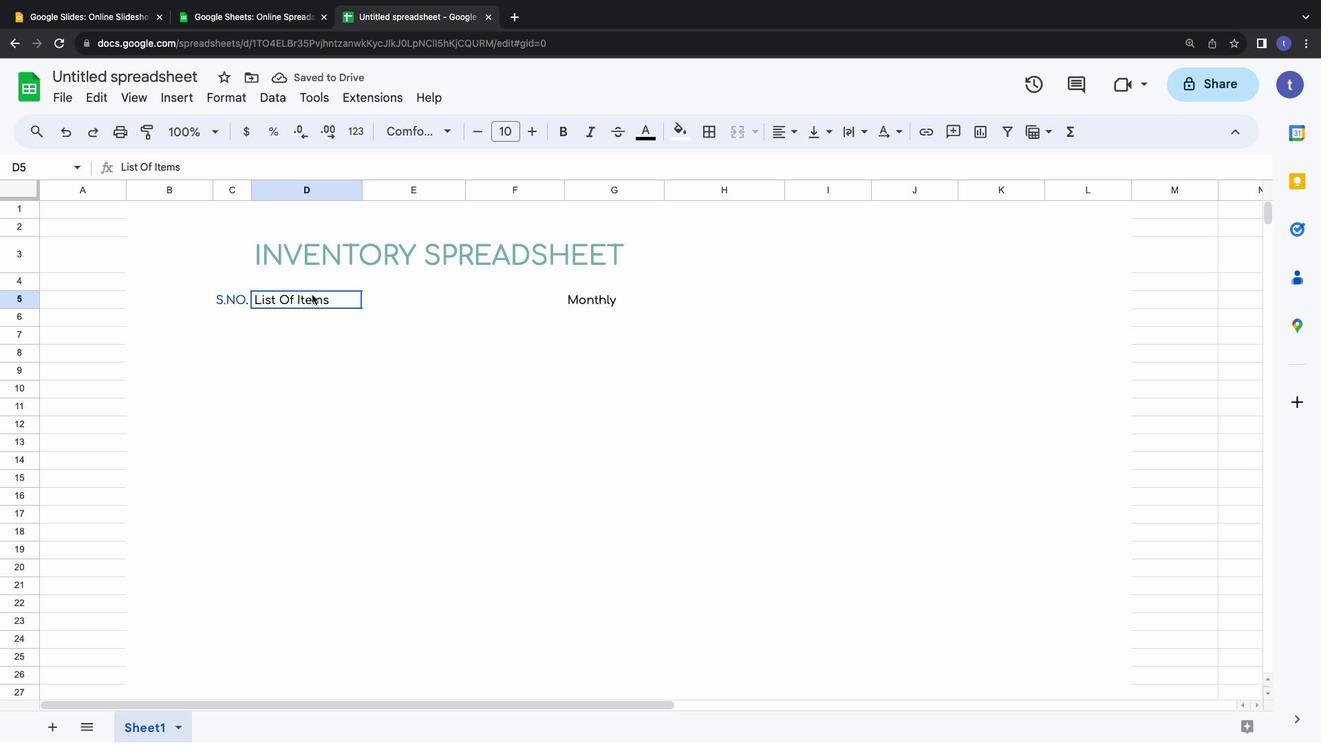 
Action: Mouse moved to (225, 299)
Screenshot: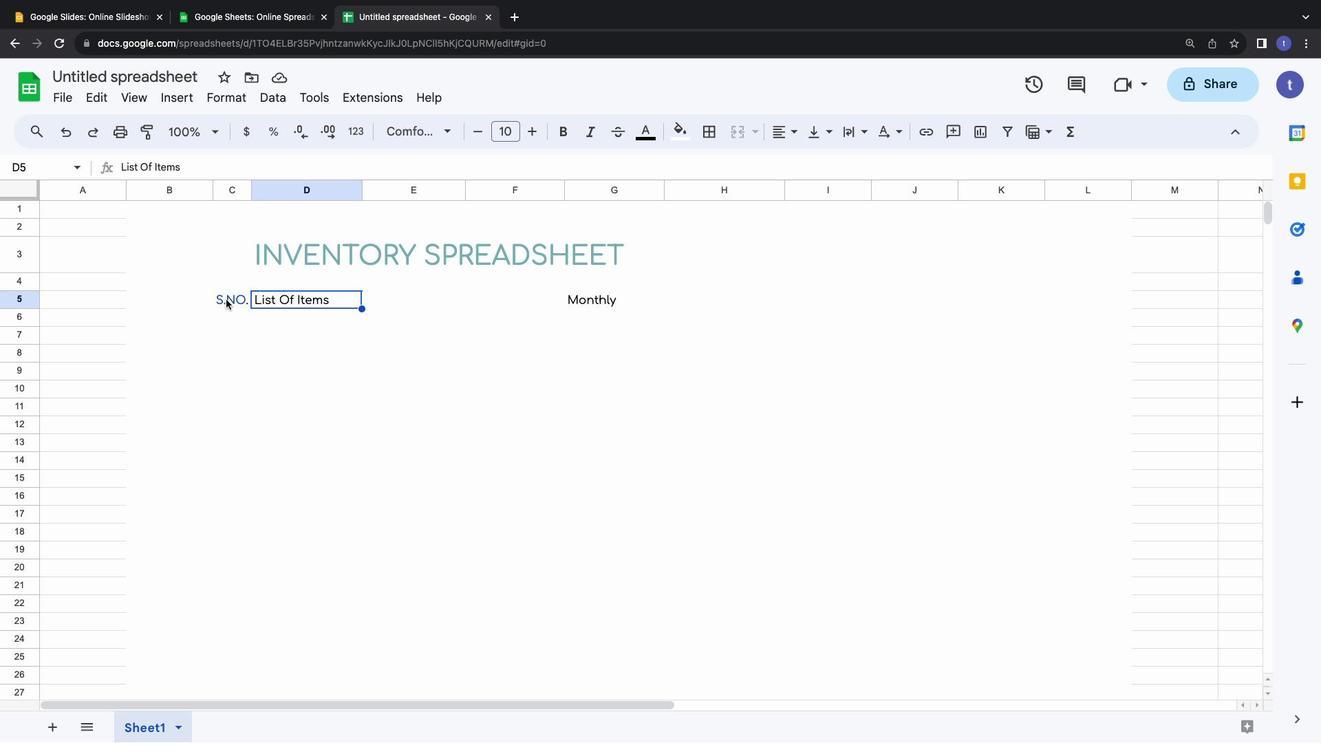 
Action: Mouse pressed left at (225, 299)
Screenshot: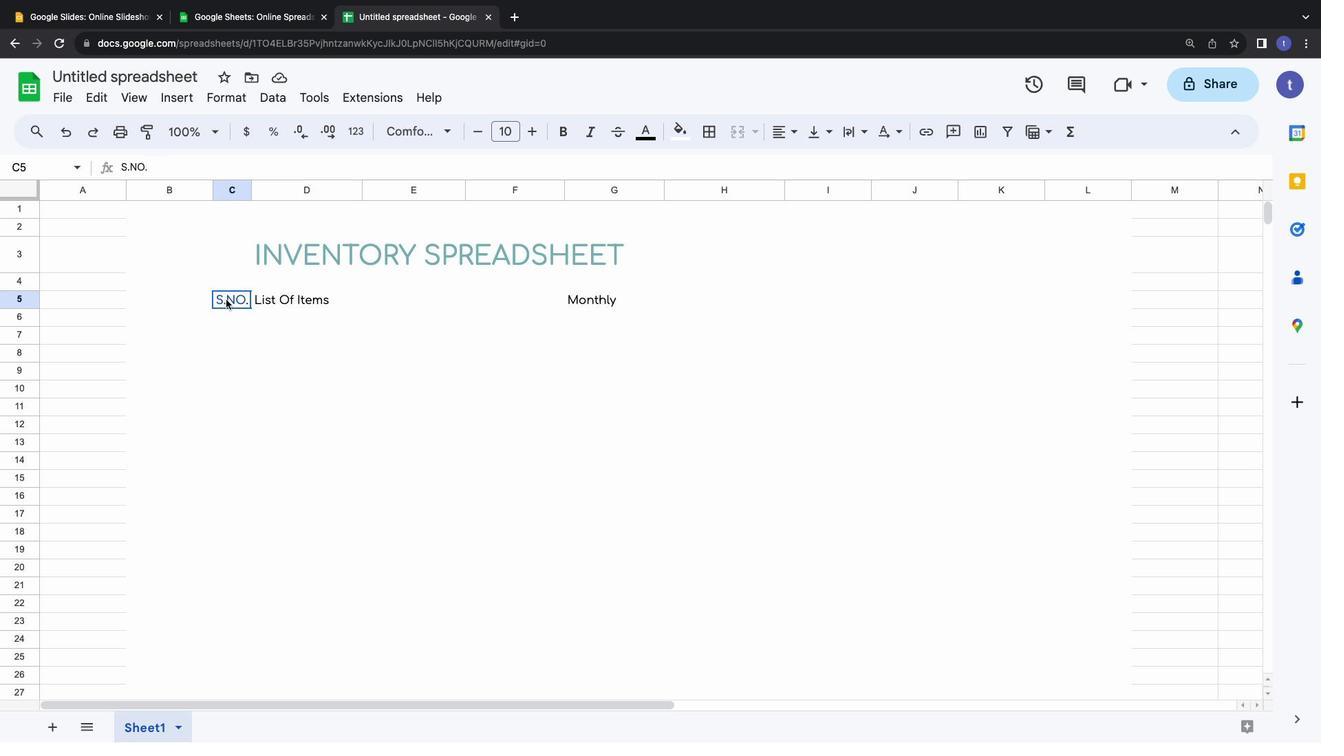 
Action: Mouse moved to (777, 136)
Screenshot: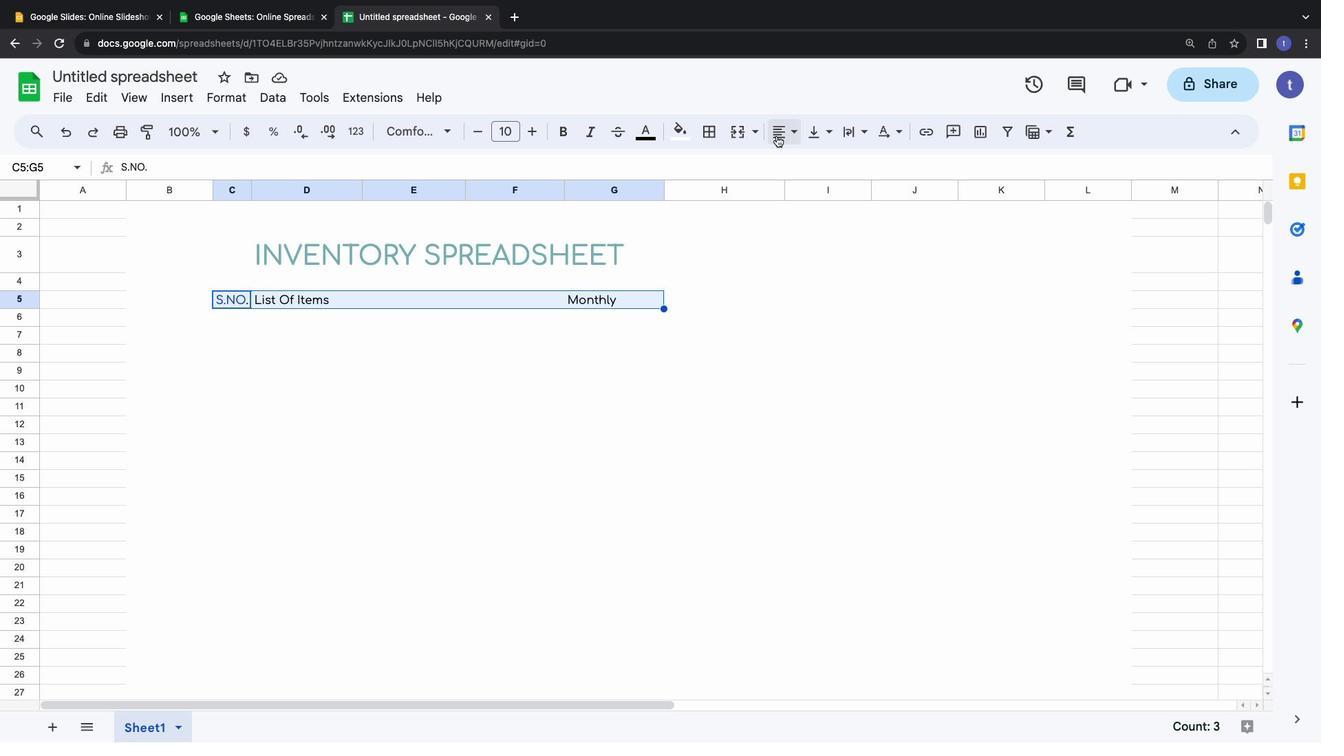 
Action: Mouse pressed left at (777, 136)
Screenshot: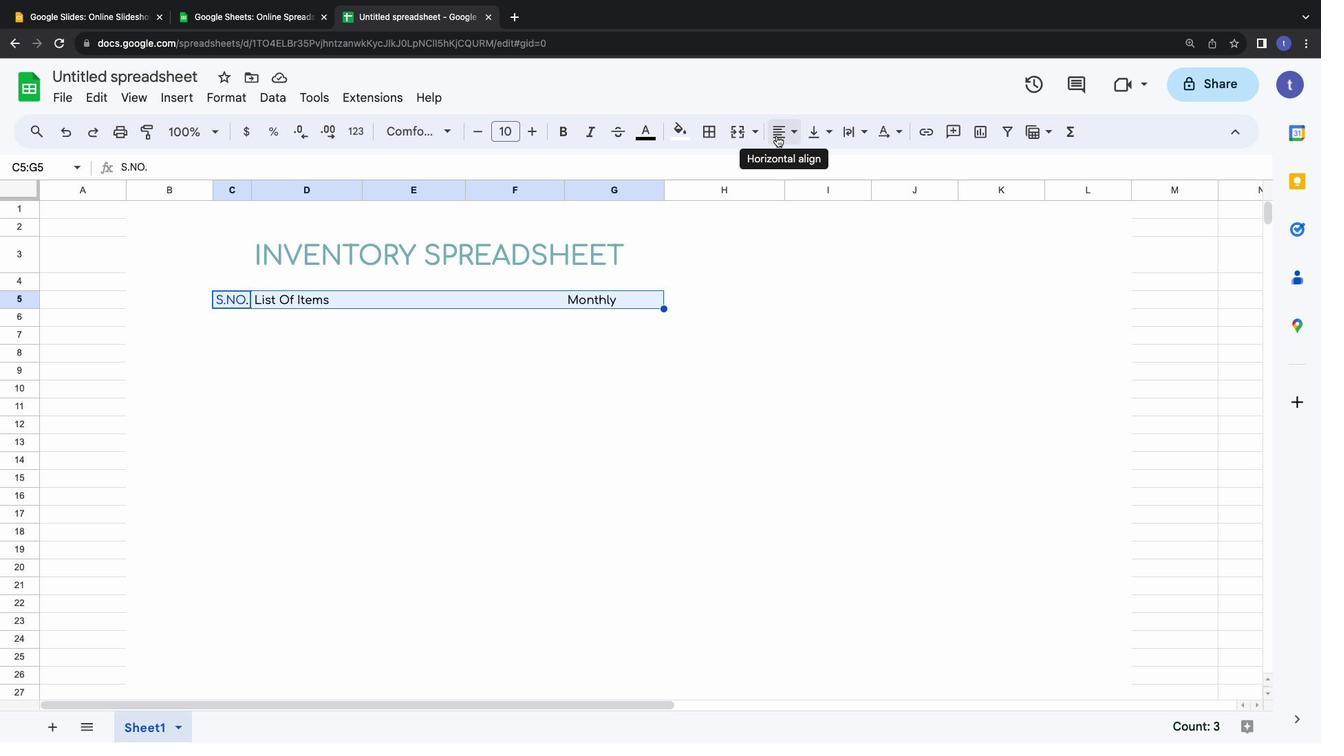 
Action: Mouse moved to (805, 161)
Screenshot: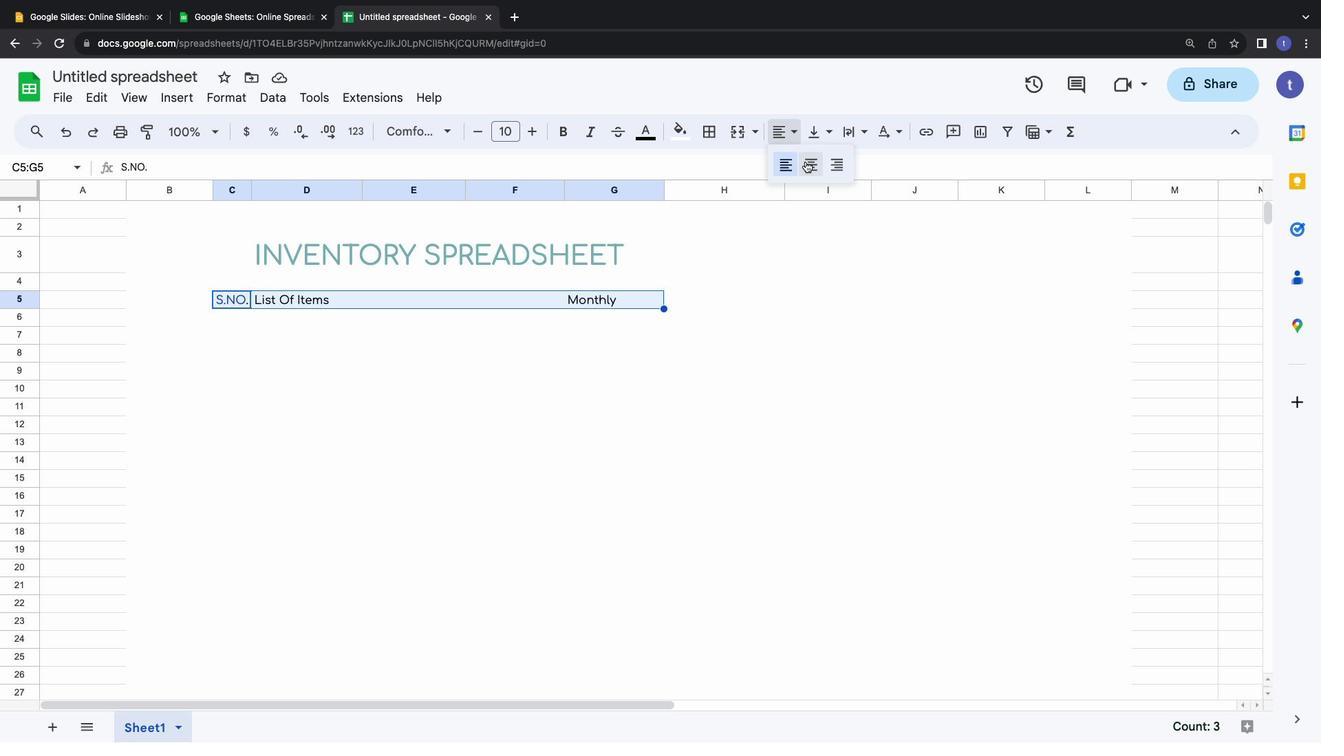 
Action: Mouse pressed left at (805, 161)
Screenshot: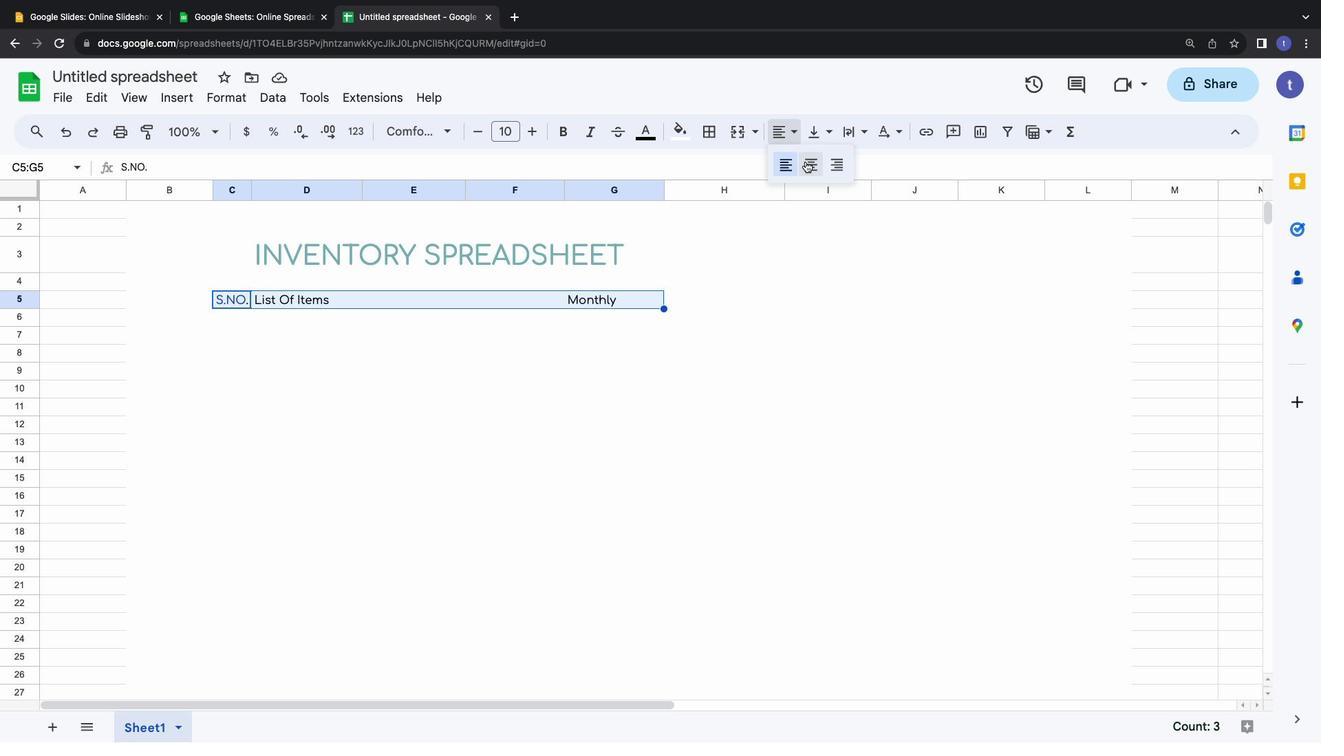 
Action: Mouse moved to (531, 142)
Screenshot: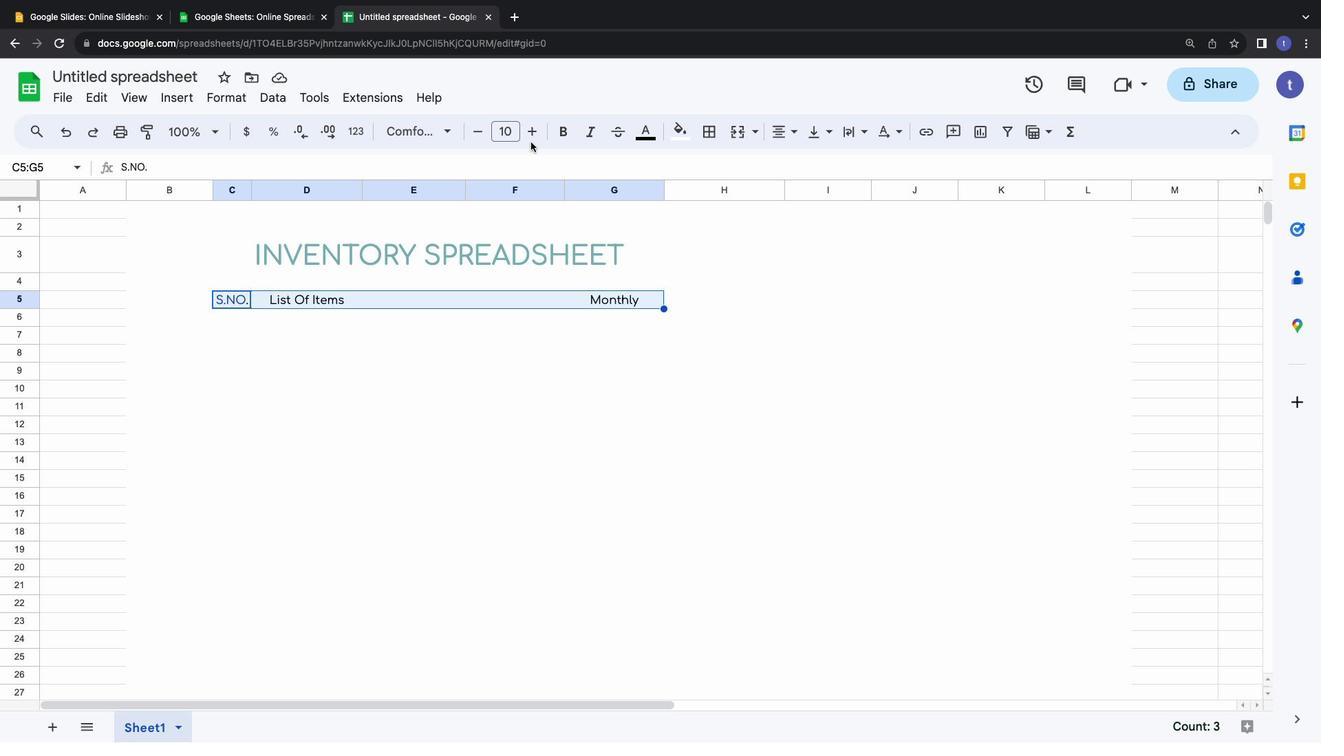 
Action: Mouse pressed left at (531, 142)
Screenshot: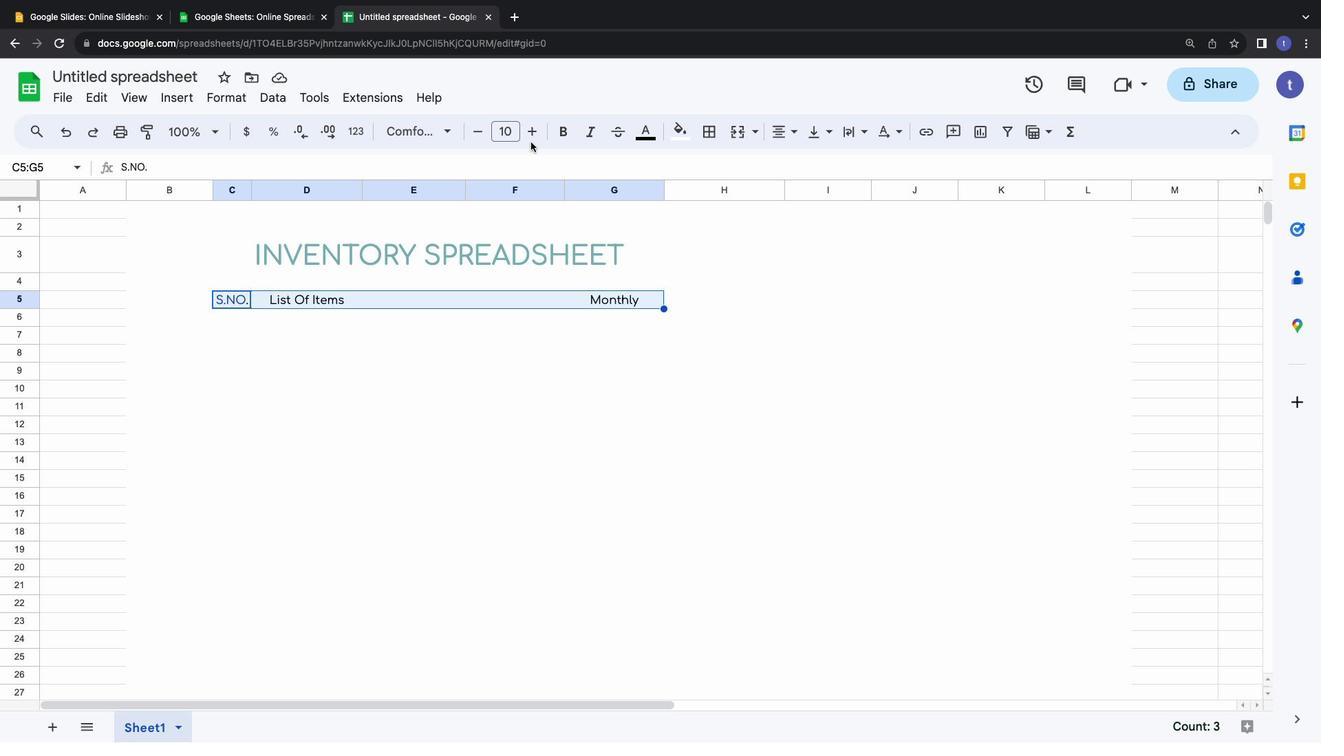 
Action: Mouse pressed left at (531, 142)
Screenshot: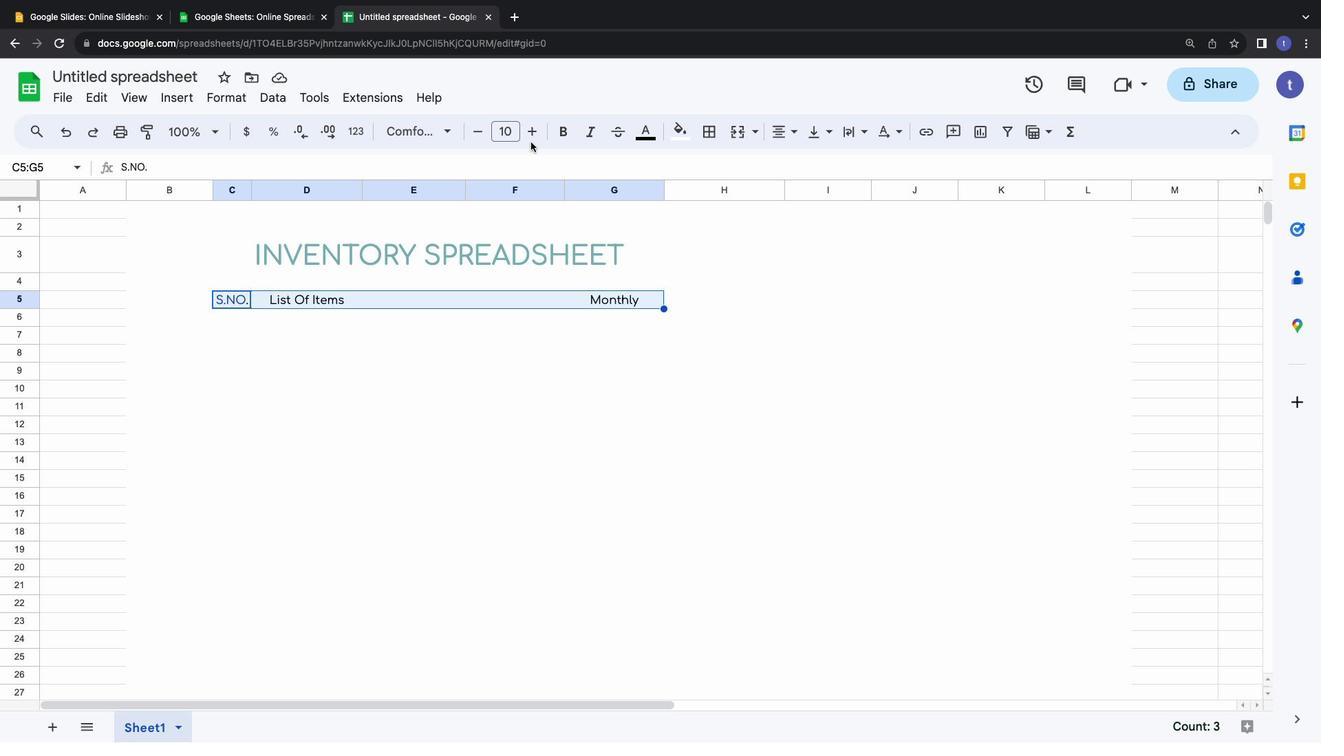 
Action: Mouse moved to (532, 137)
Screenshot: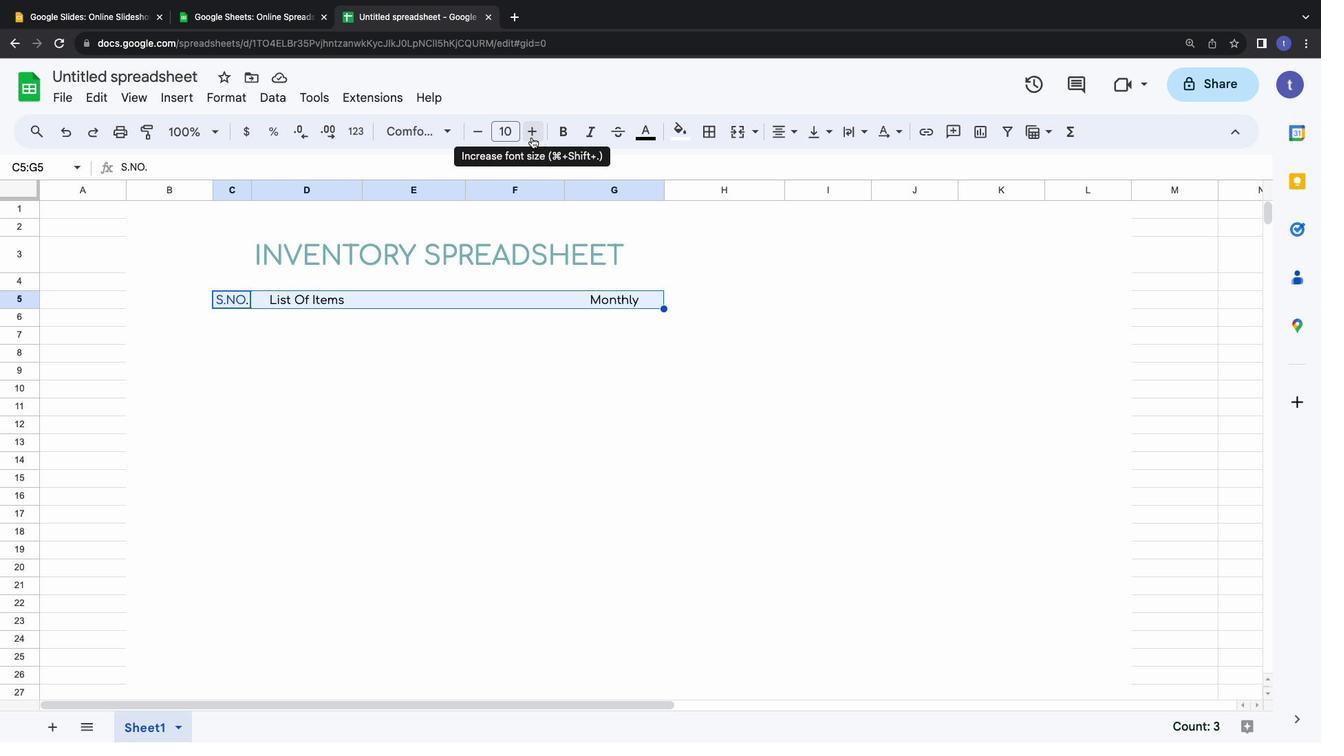 
Action: Mouse pressed left at (532, 137)
Screenshot: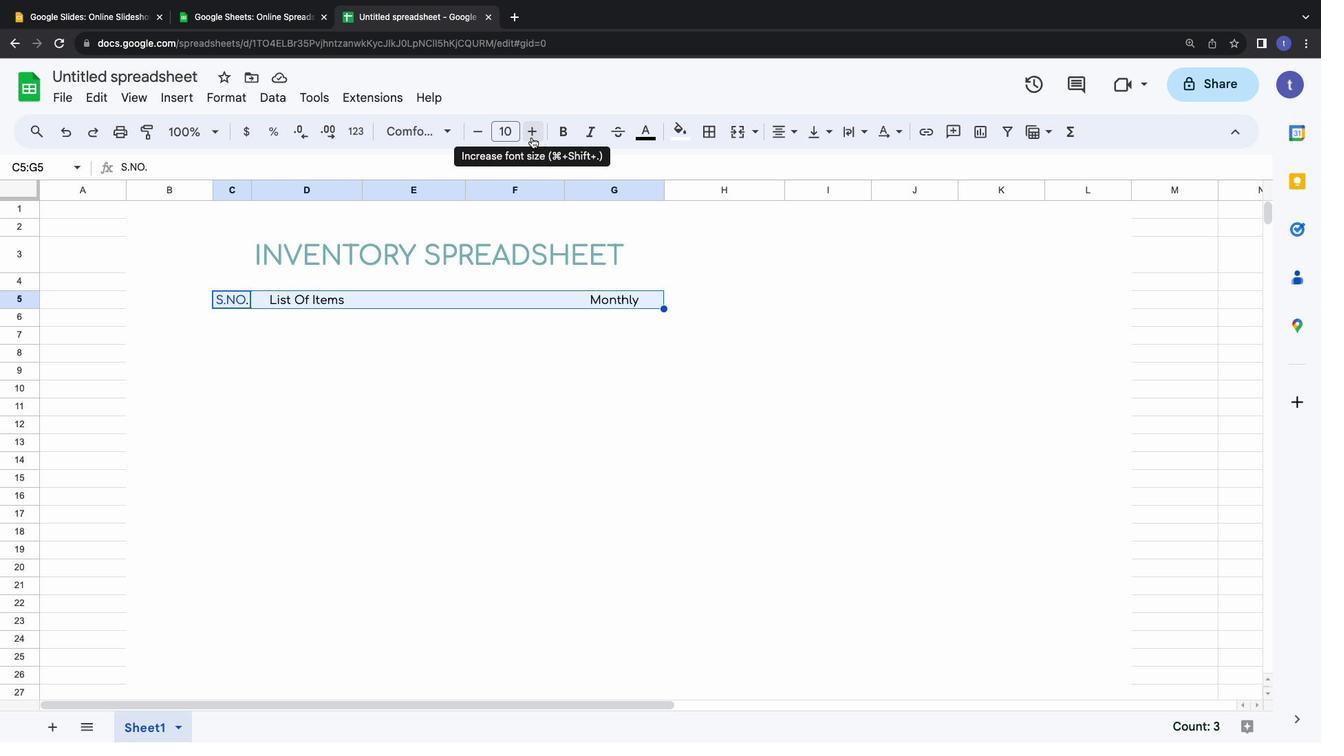 
Action: Mouse pressed left at (532, 137)
Screenshot: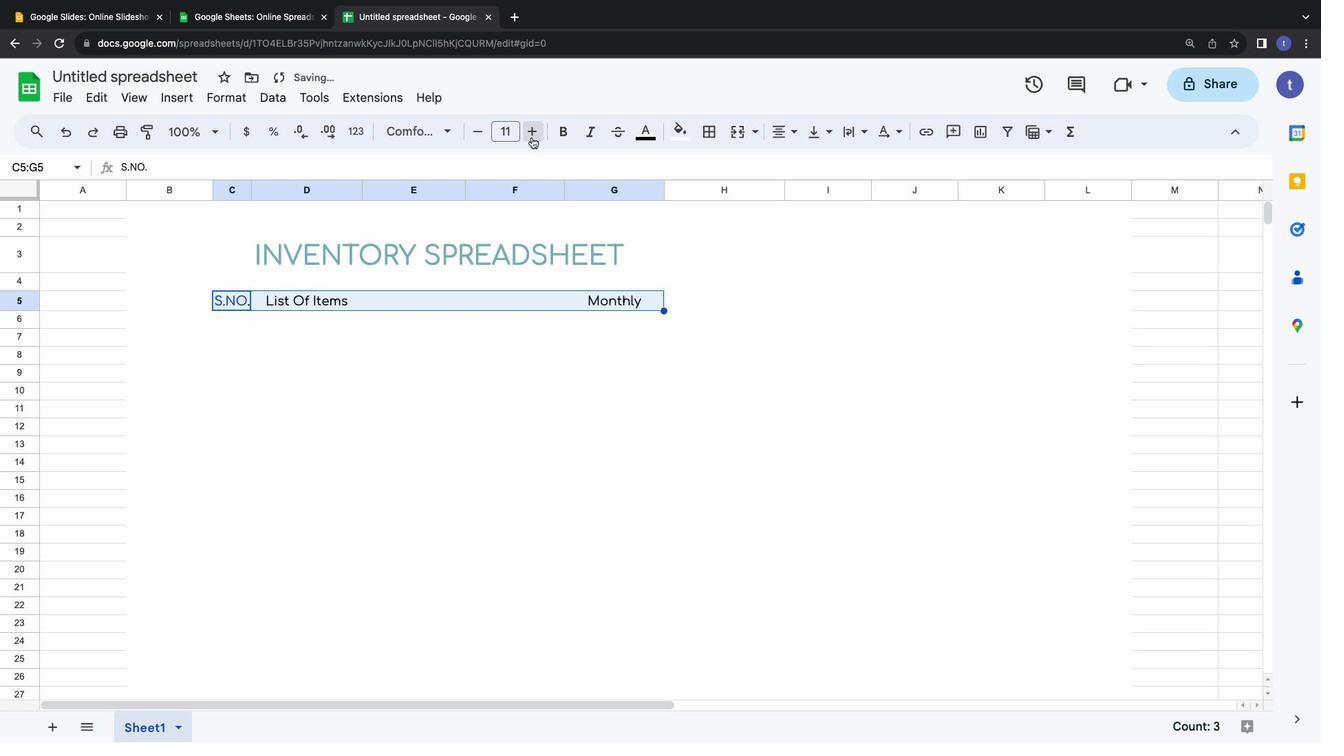 
Action: Mouse moved to (567, 134)
Screenshot: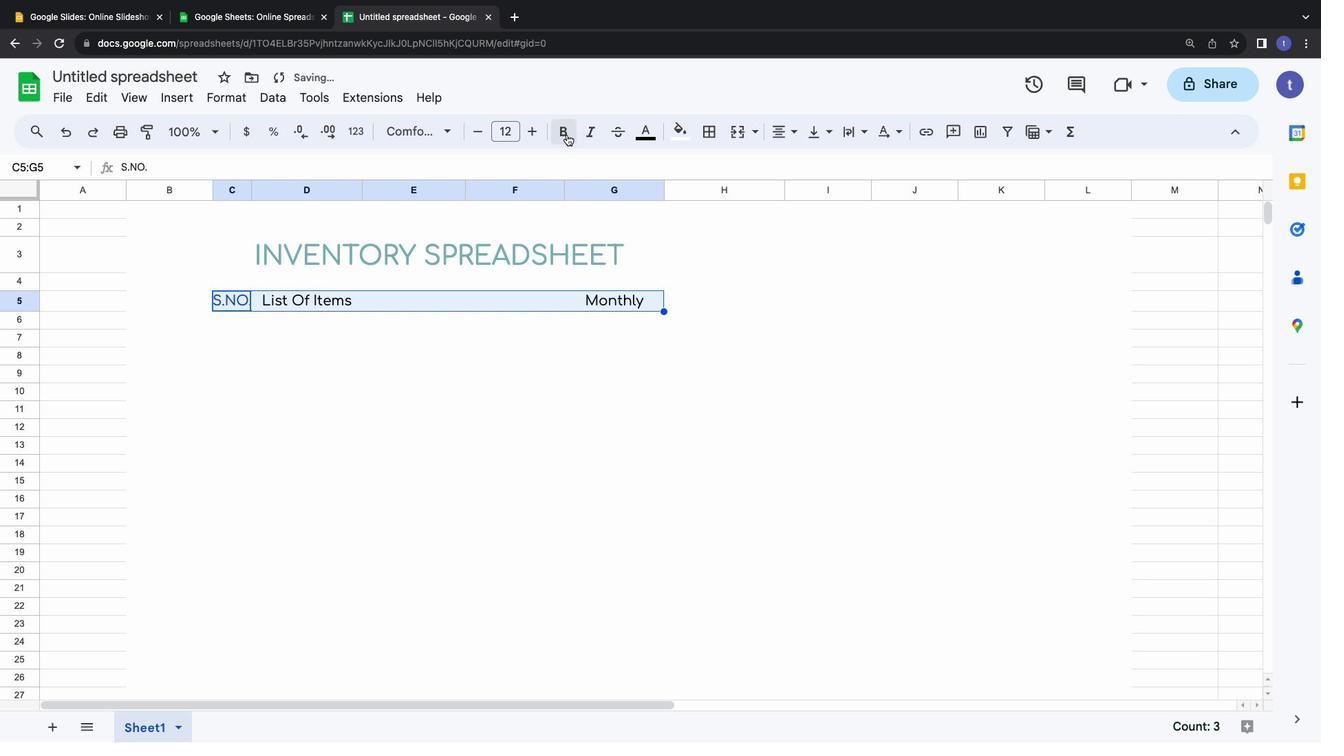 
Action: Mouse pressed left at (567, 134)
Screenshot: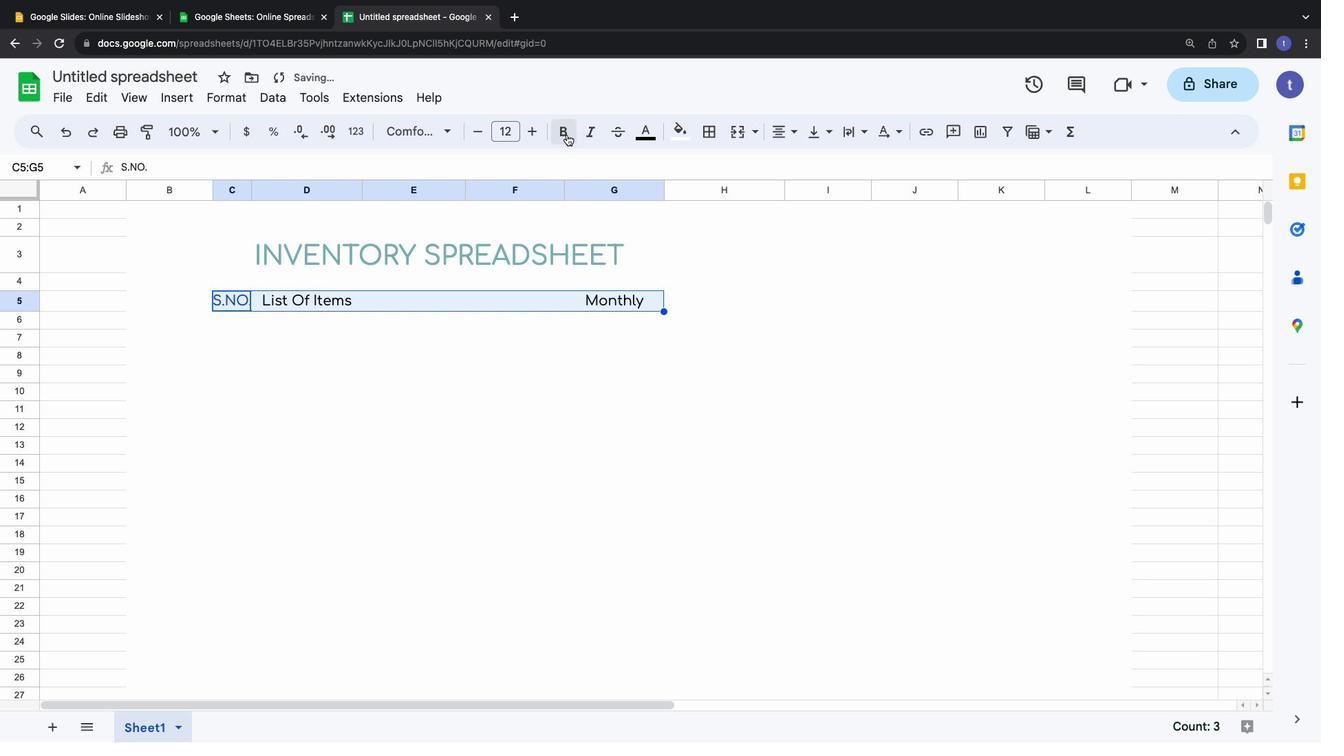 
Action: Mouse moved to (647, 135)
Screenshot: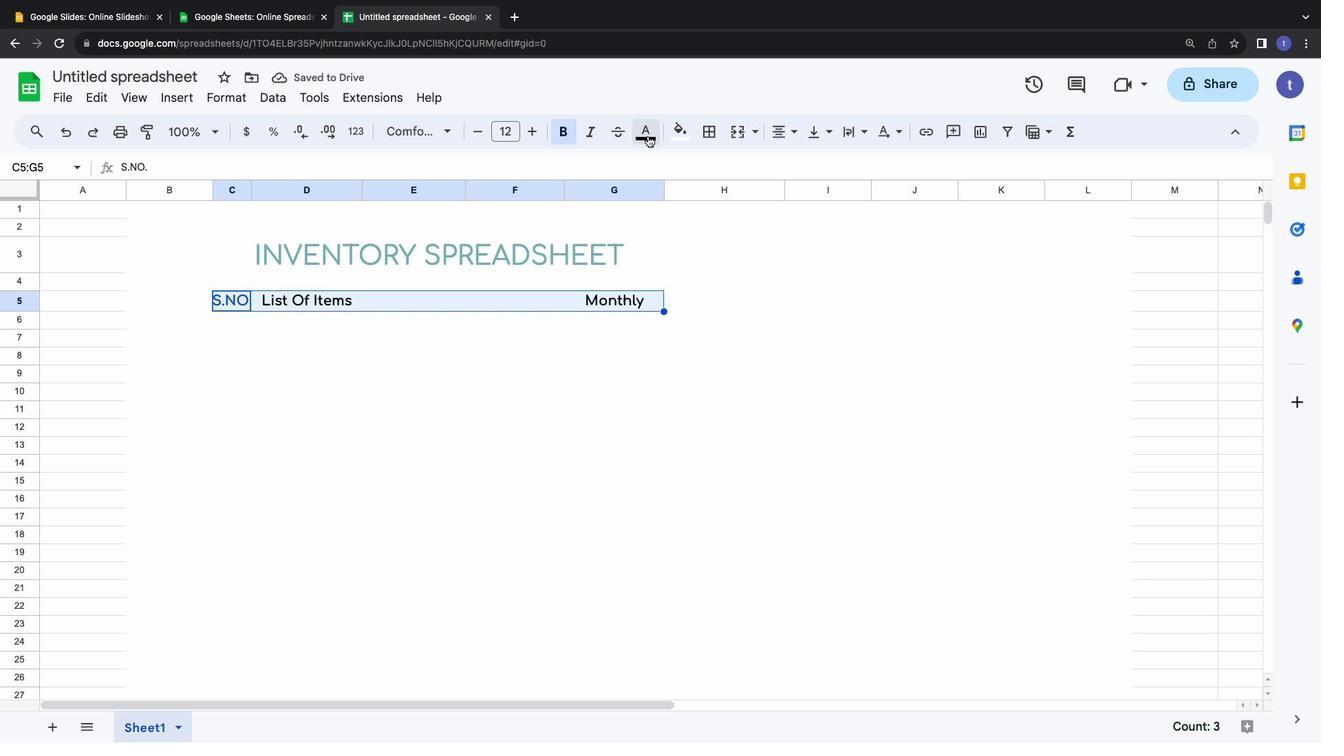 
Action: Mouse pressed left at (647, 135)
Screenshot: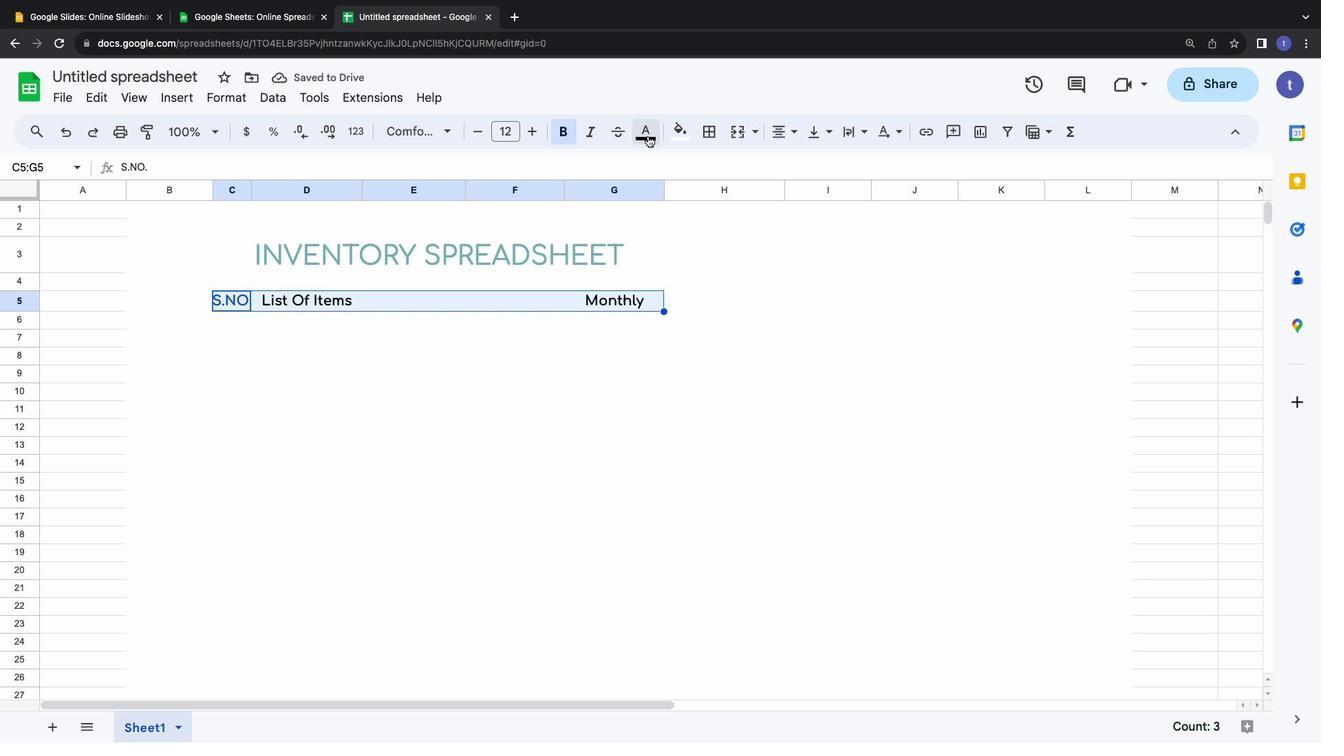 
Action: Mouse moved to (651, 421)
Screenshot: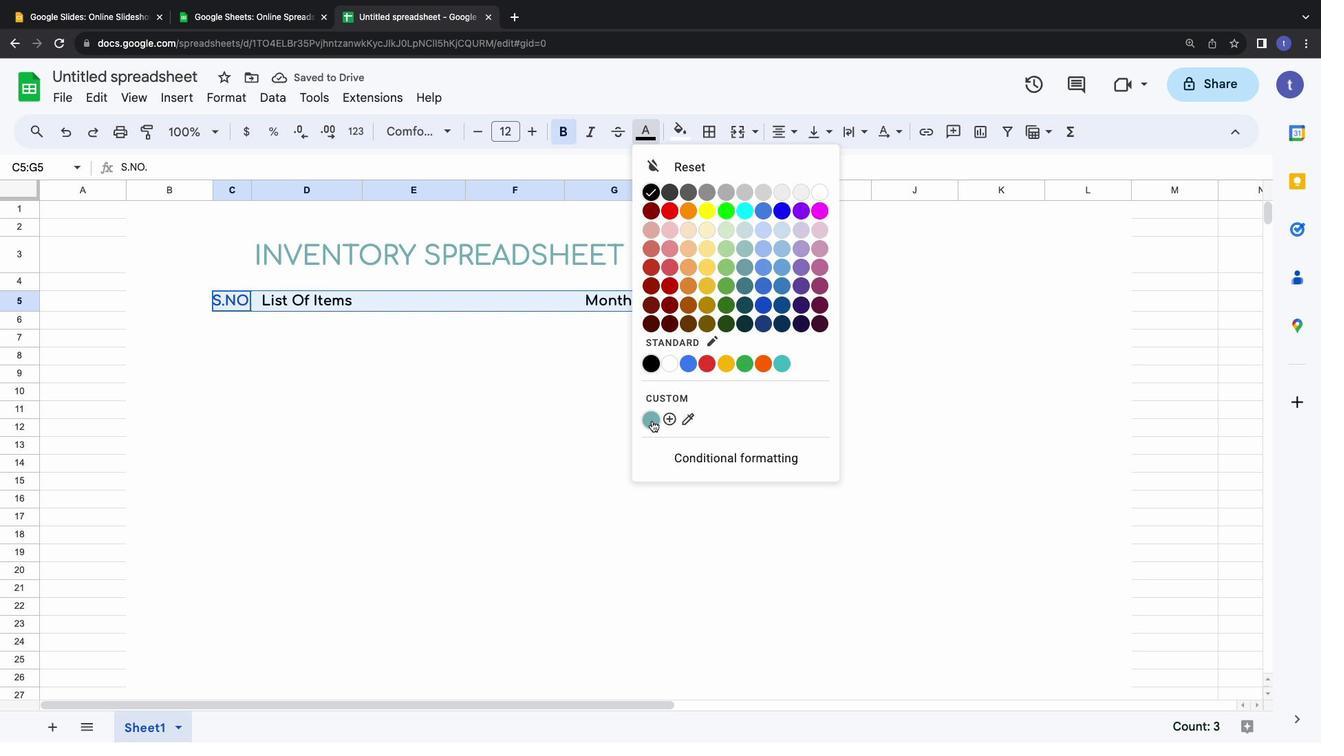 
Action: Mouse pressed left at (651, 421)
Screenshot: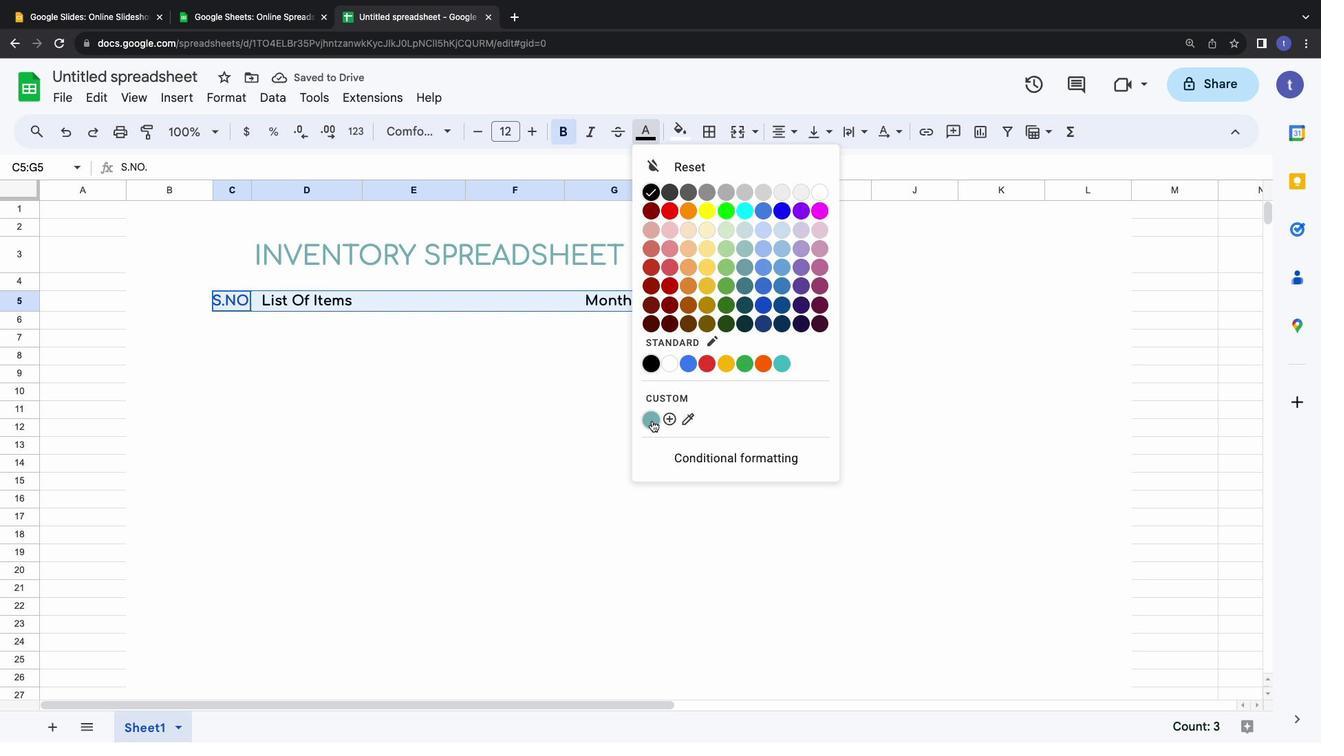 
Action: Mouse moved to (680, 136)
Screenshot: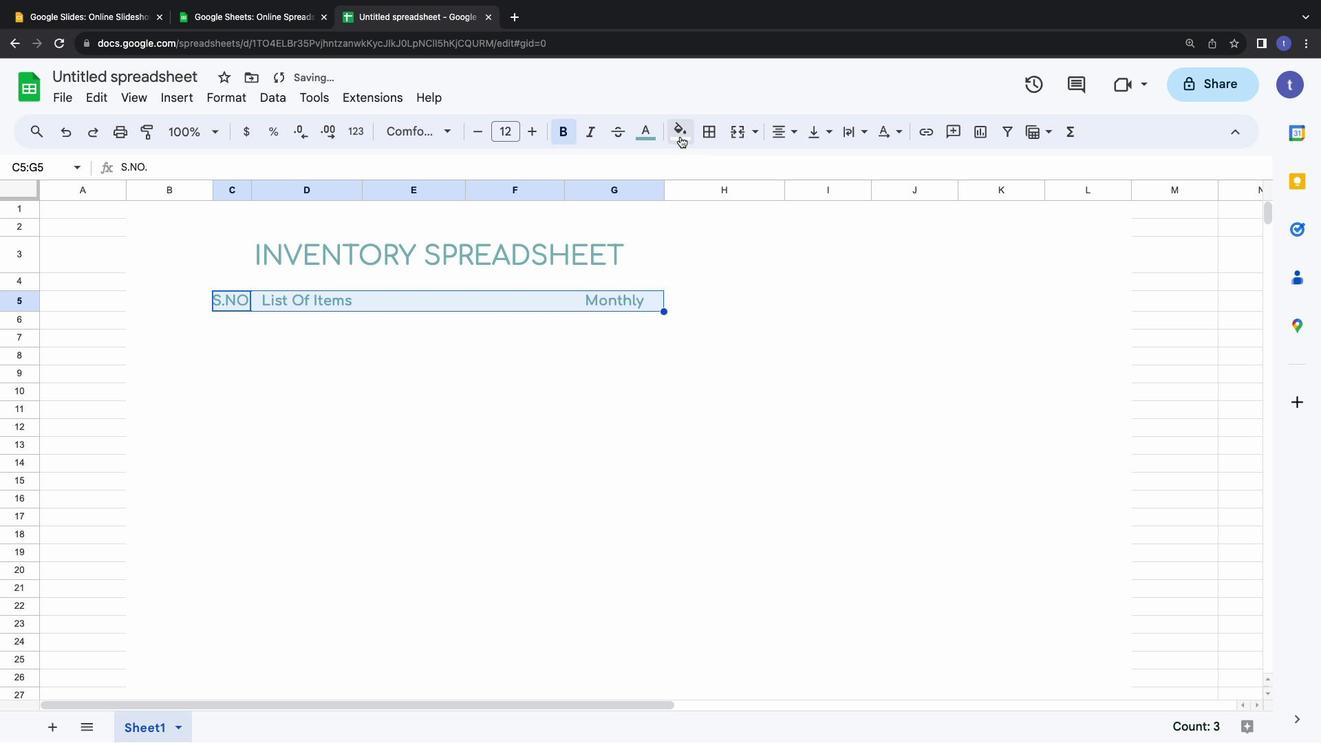 
Action: Mouse pressed left at (680, 136)
Screenshot: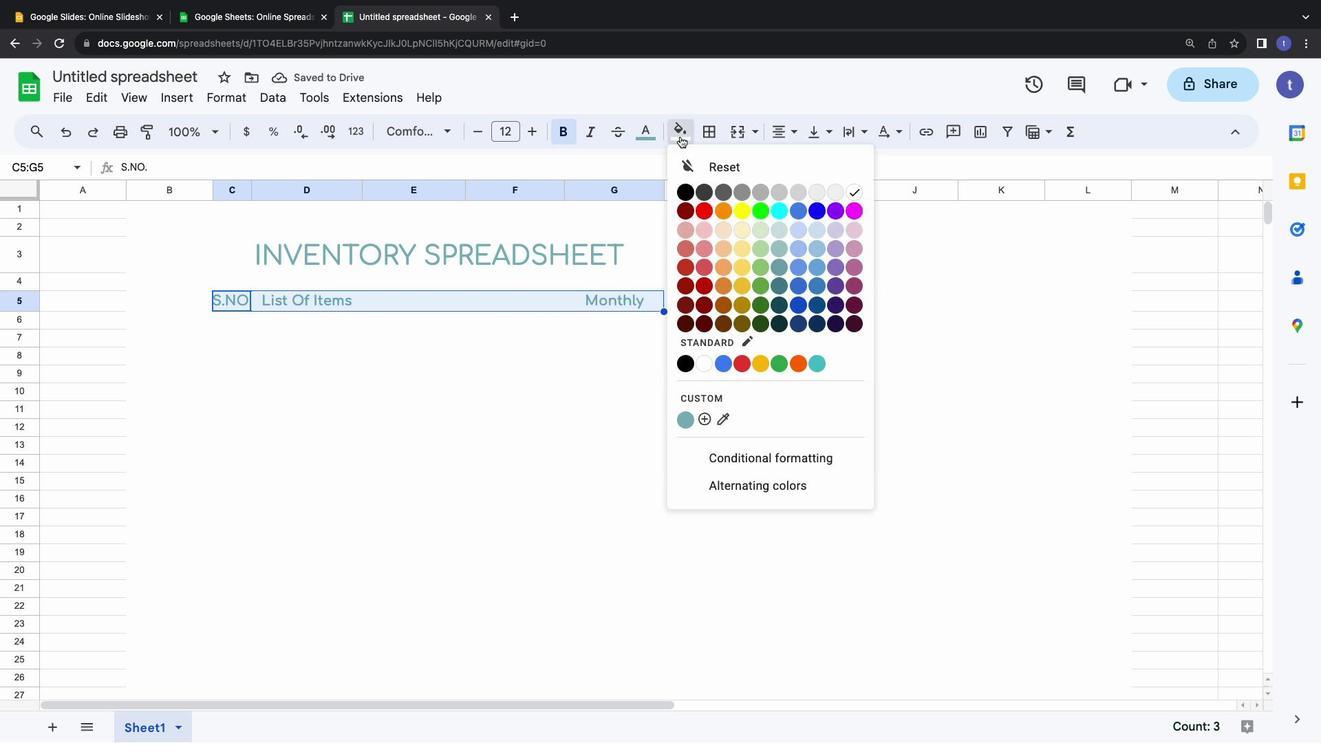 
Action: Mouse moved to (775, 193)
Screenshot: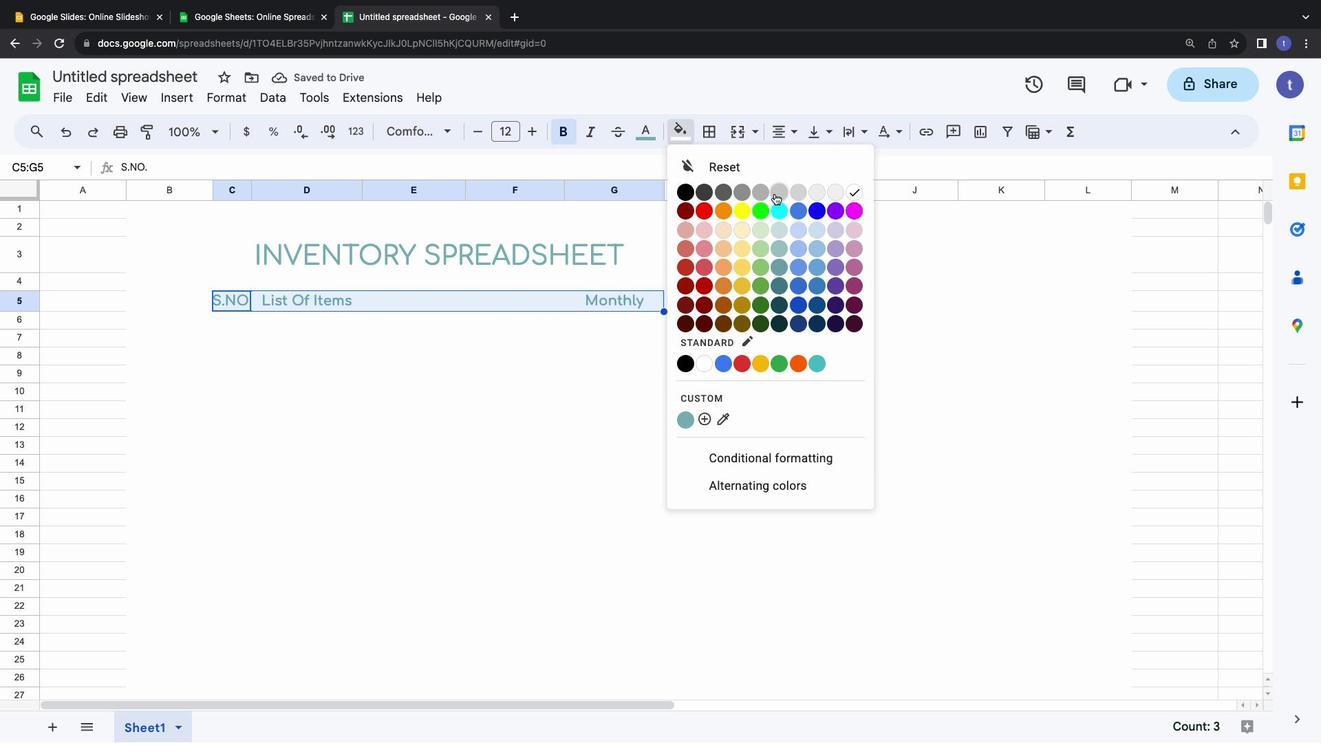 
Action: Mouse pressed left at (775, 193)
Screenshot: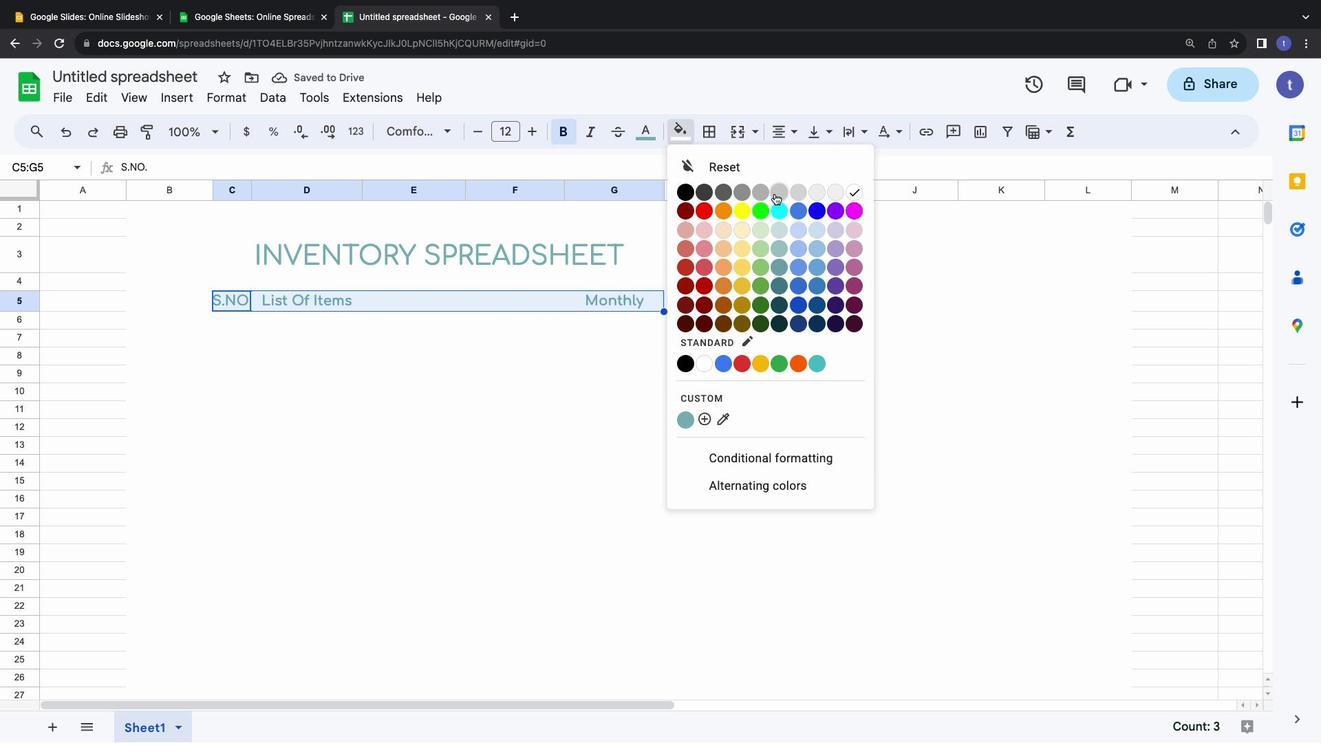 
Action: Mouse moved to (702, 136)
Screenshot: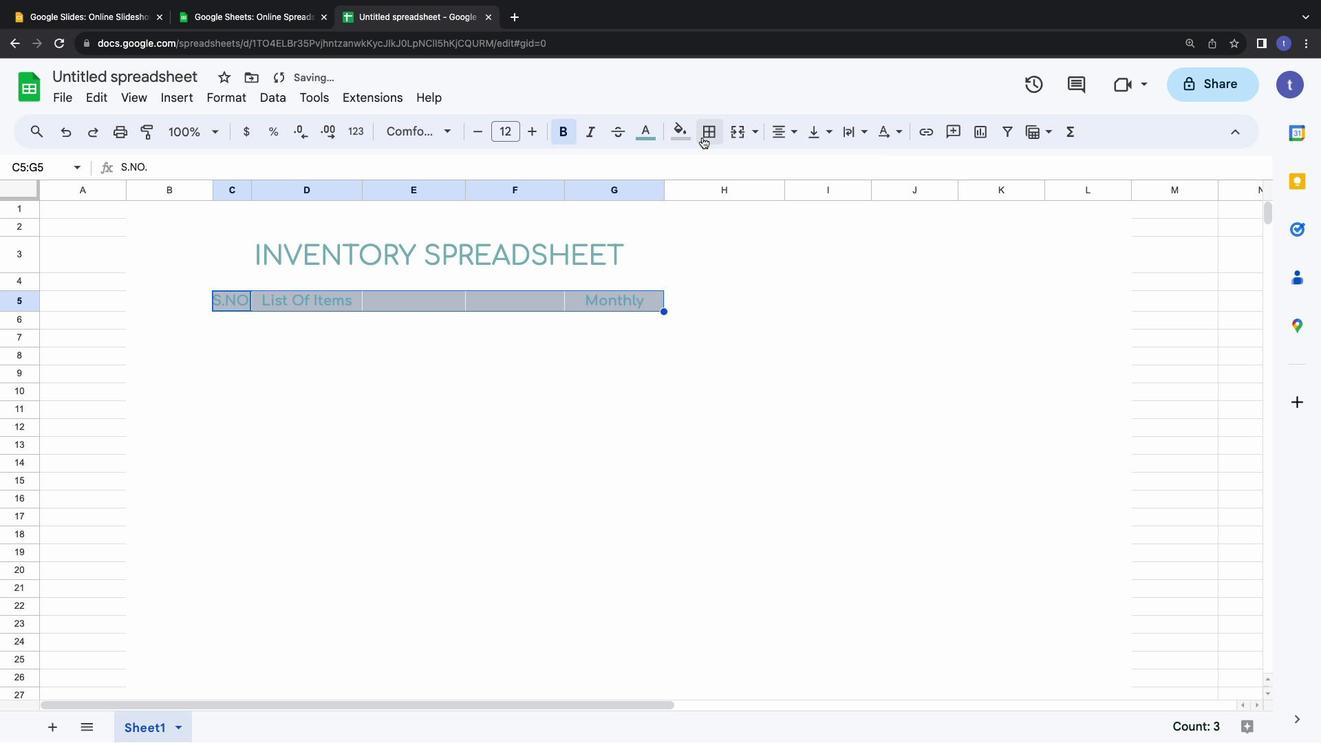 
Action: Mouse pressed left at (702, 136)
Screenshot: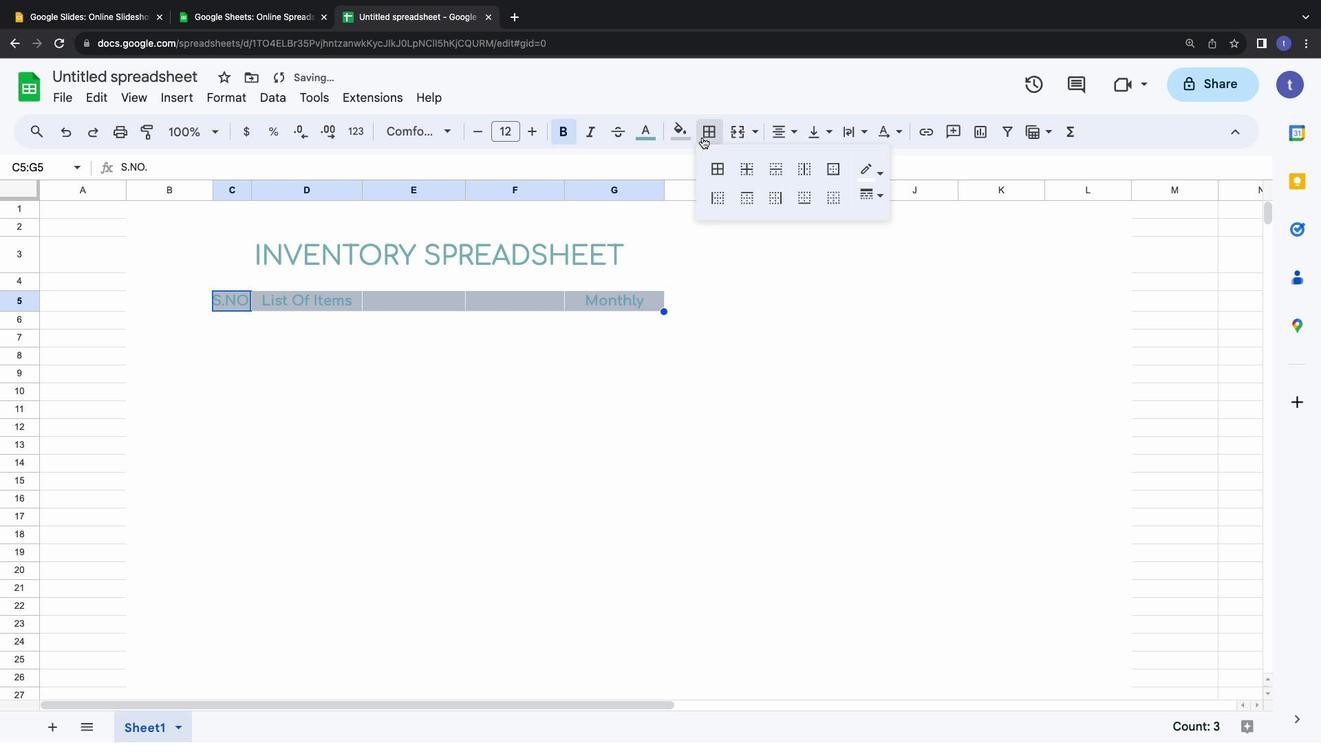 
Action: Mouse moved to (715, 163)
Screenshot: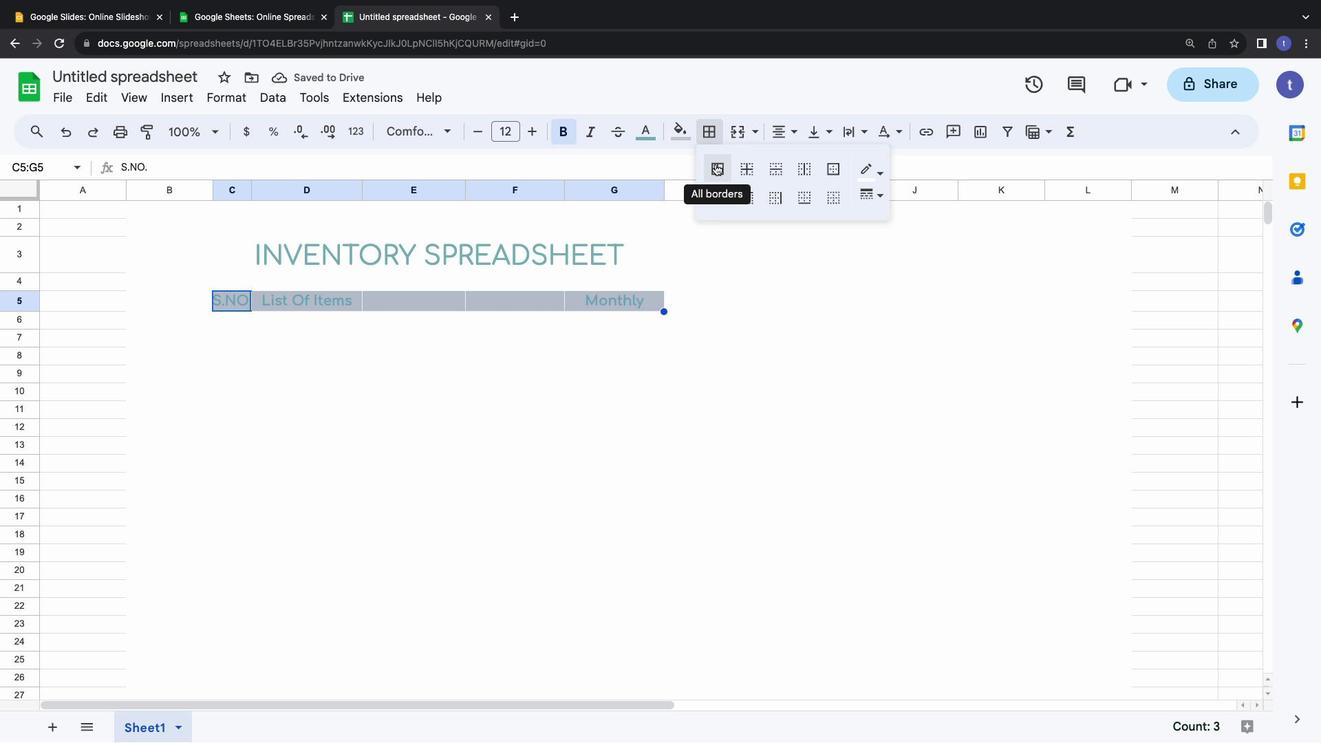 
Action: Mouse pressed left at (715, 163)
Screenshot: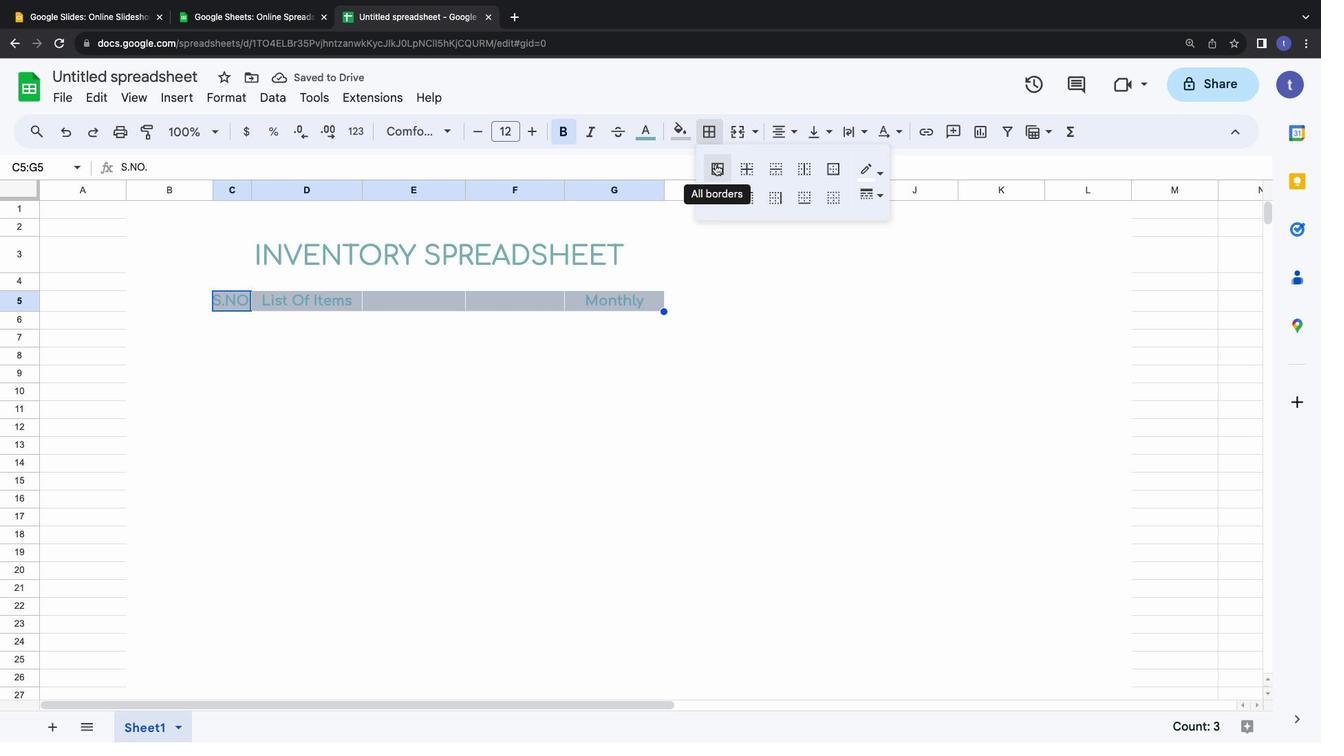 
Action: Mouse moved to (868, 171)
Screenshot: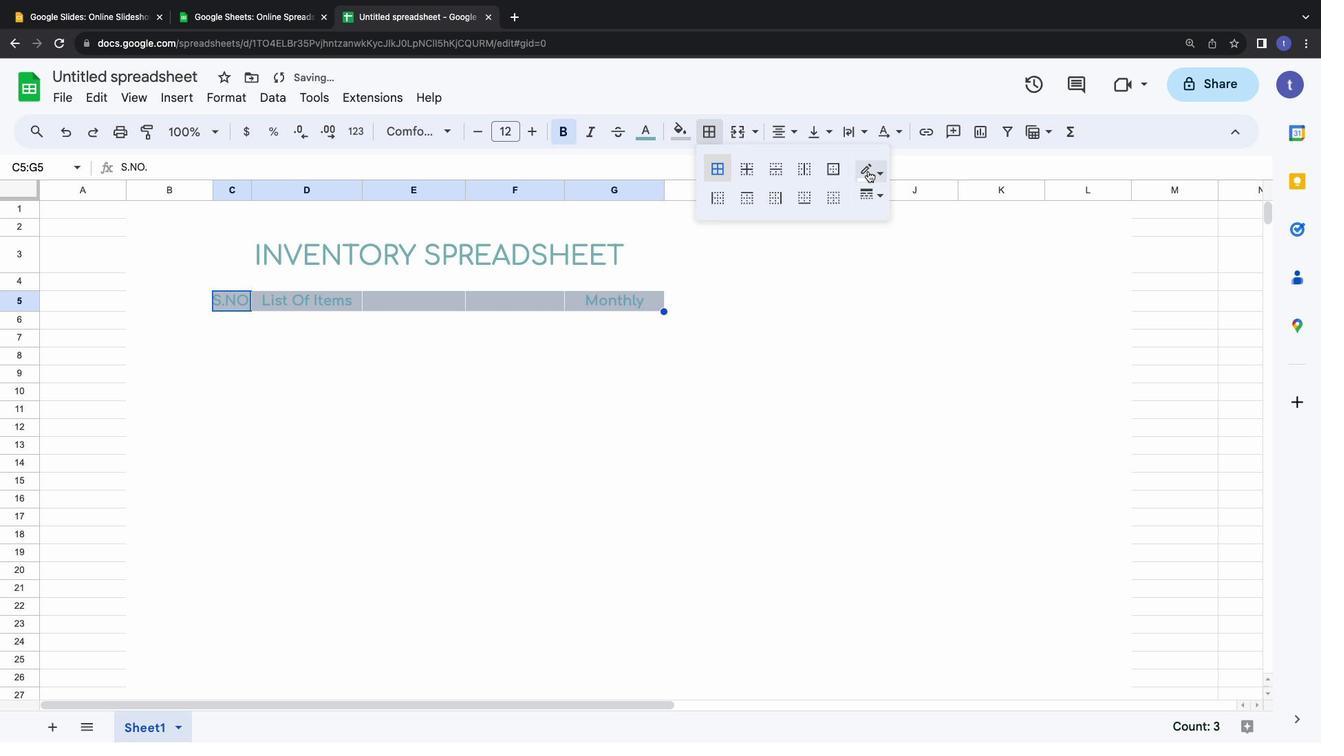 
Action: Mouse pressed left at (868, 171)
Screenshot: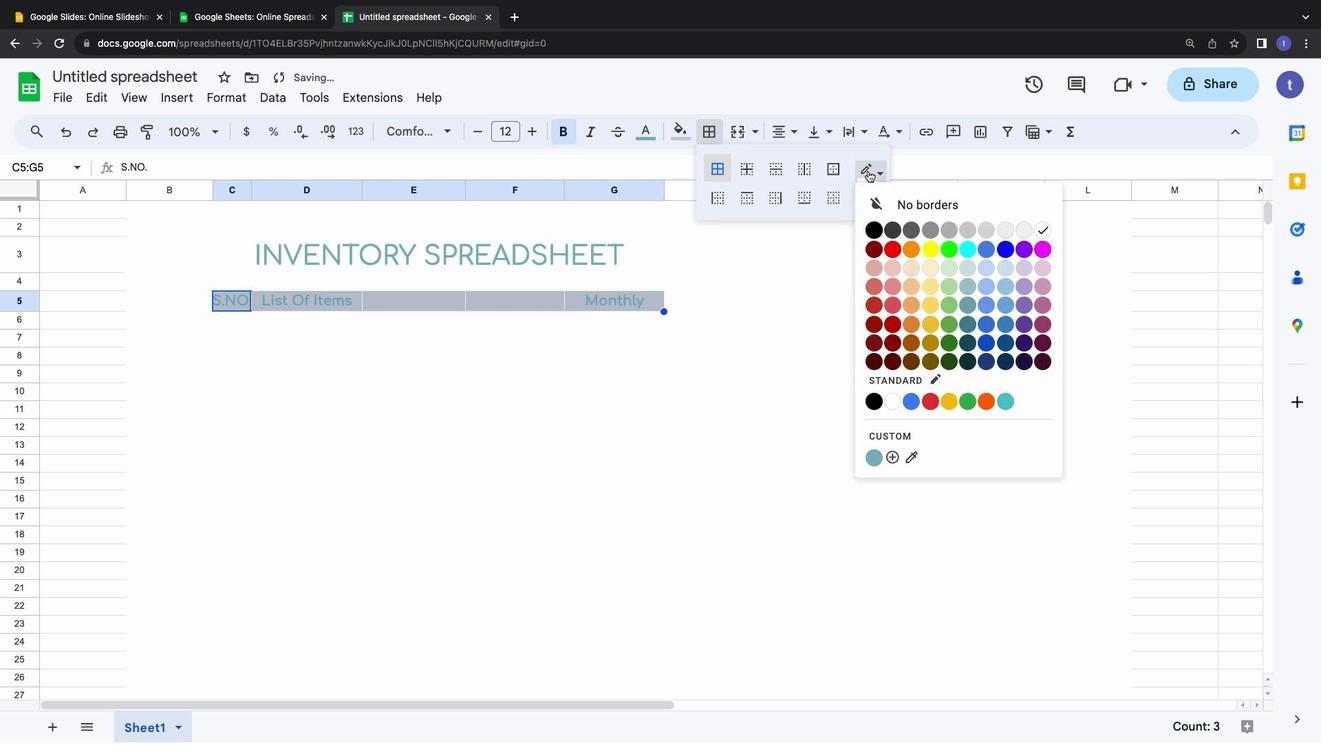 
Action: Mouse moved to (867, 173)
Screenshot: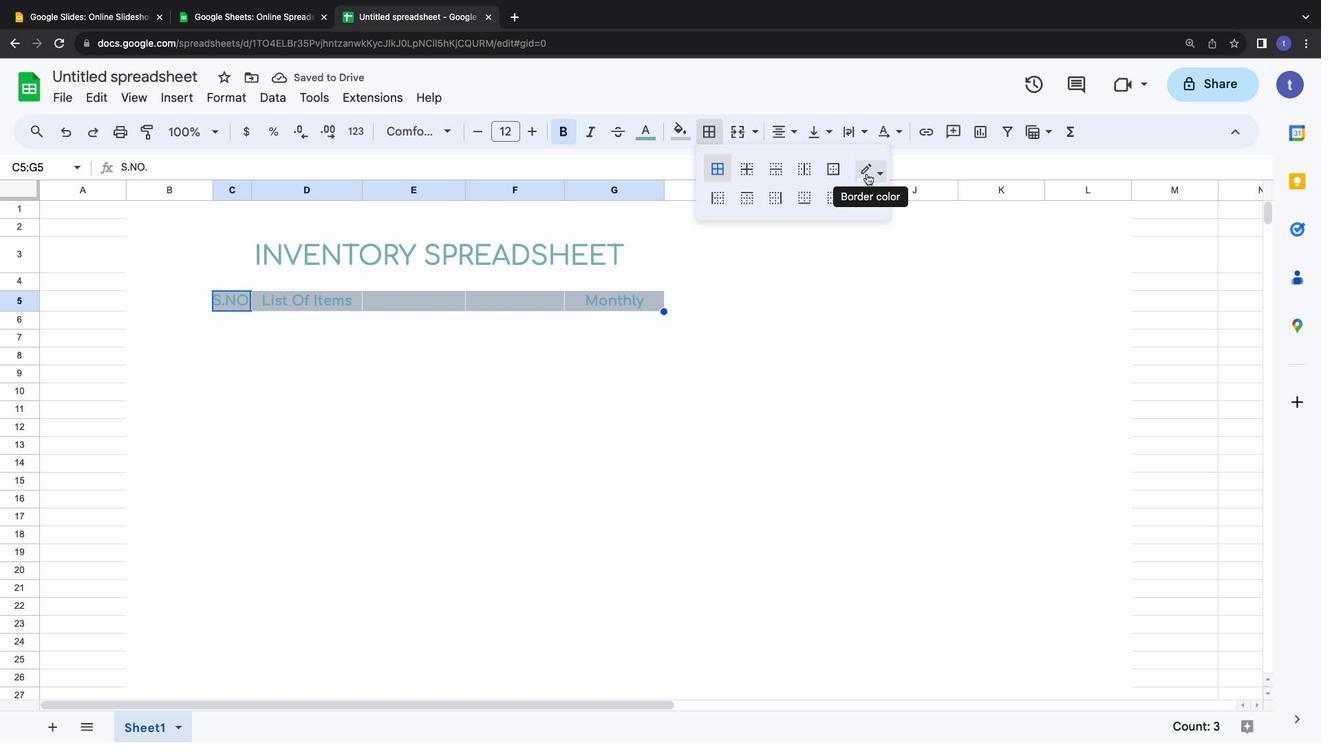 
Action: Mouse pressed left at (867, 173)
Screenshot: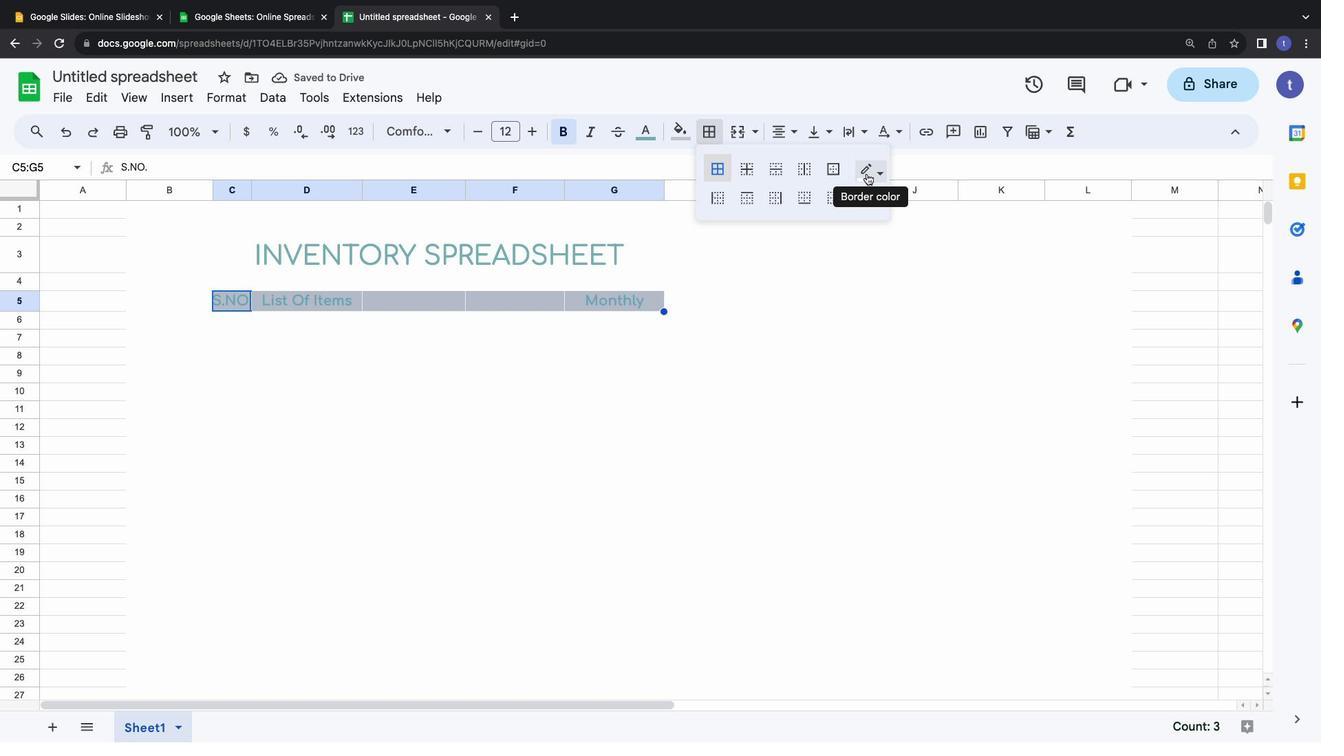 
Action: Mouse moved to (947, 229)
Screenshot: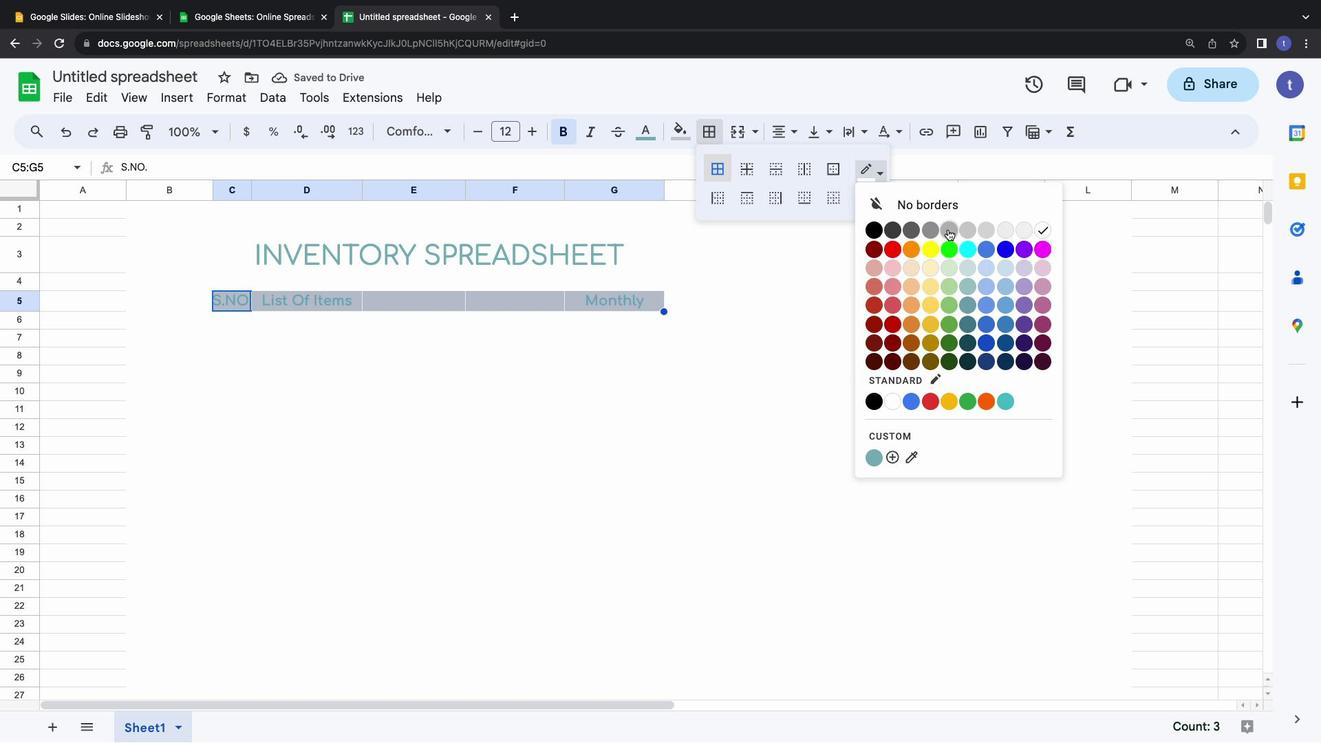 
Action: Mouse pressed left at (947, 229)
Screenshot: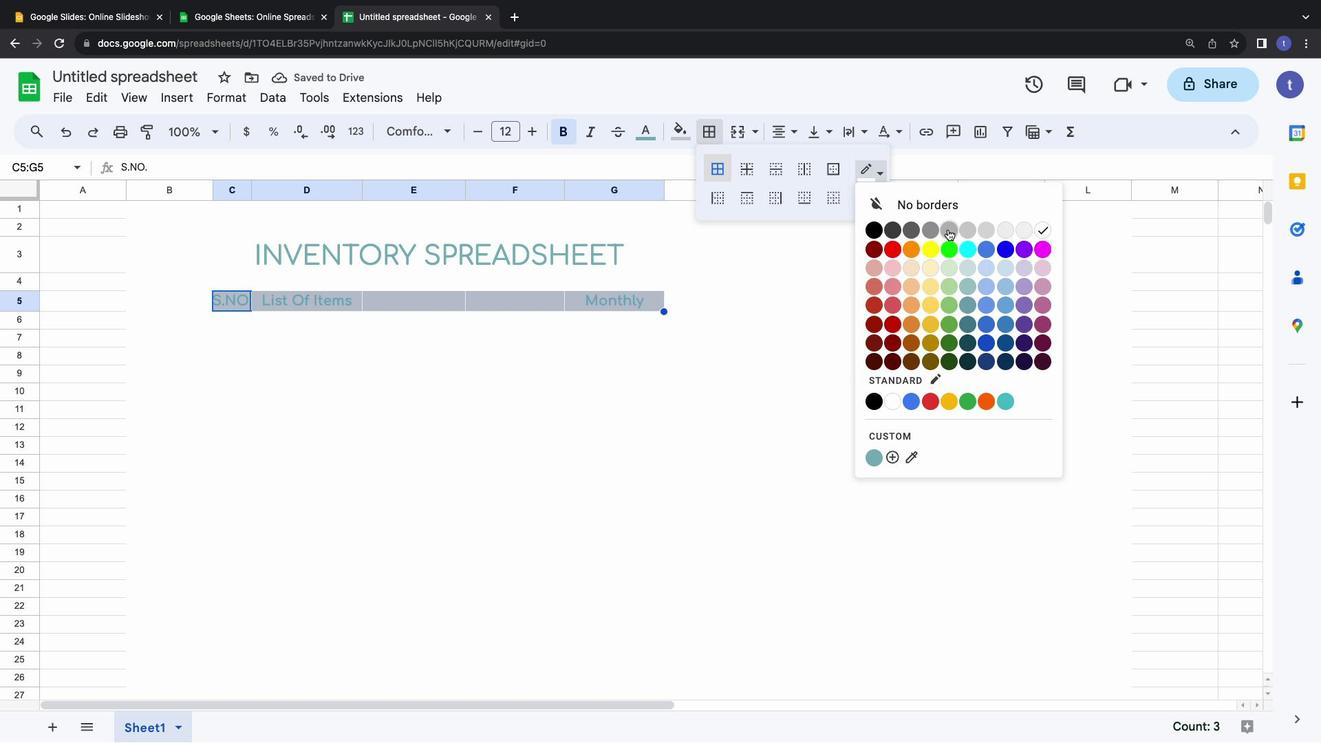 
Action: Mouse moved to (866, 175)
Screenshot: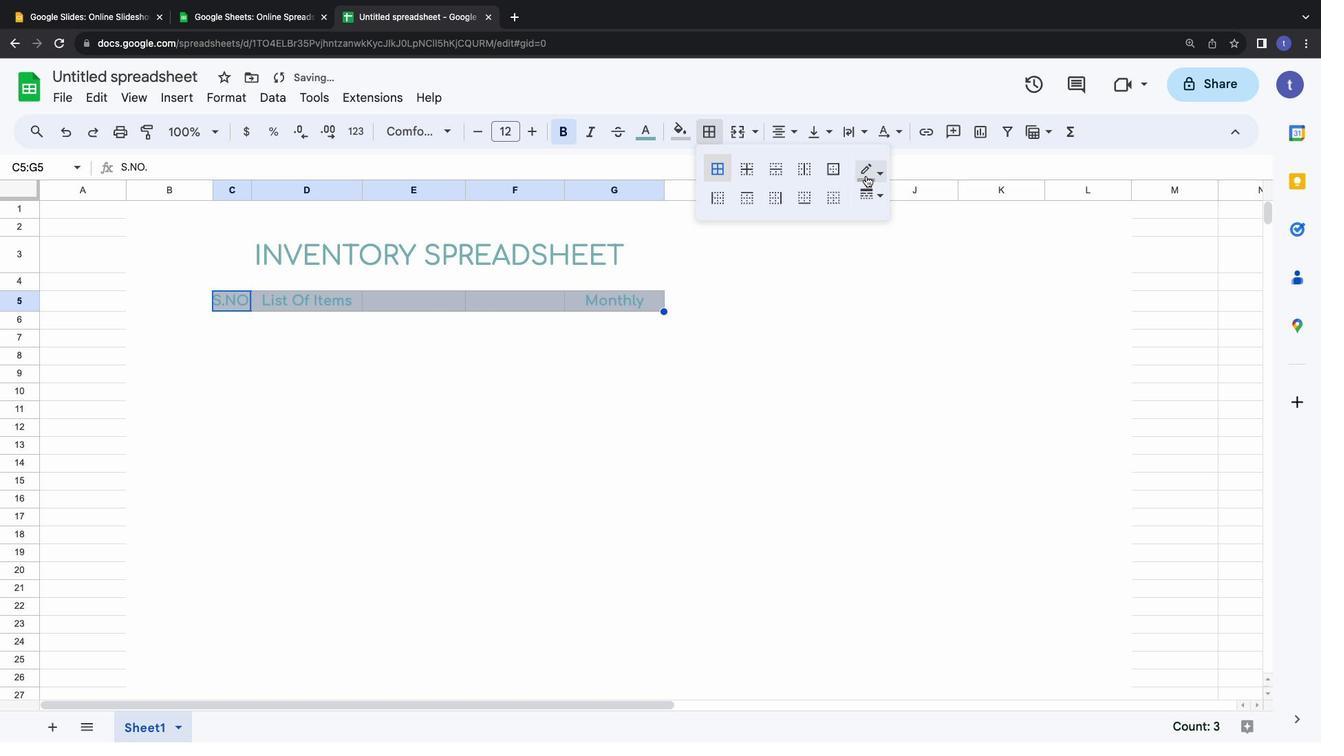 
Action: Mouse pressed left at (866, 175)
Screenshot: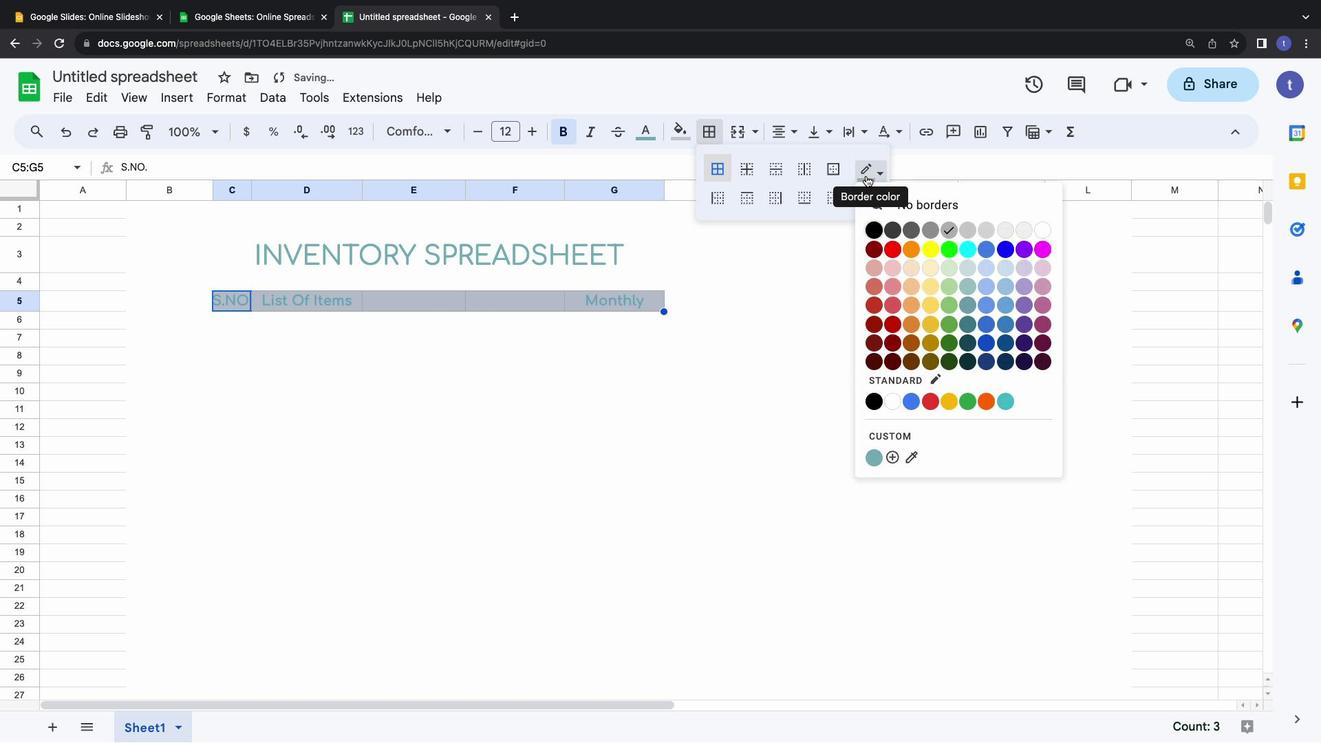 
Action: Mouse moved to (967, 231)
Screenshot: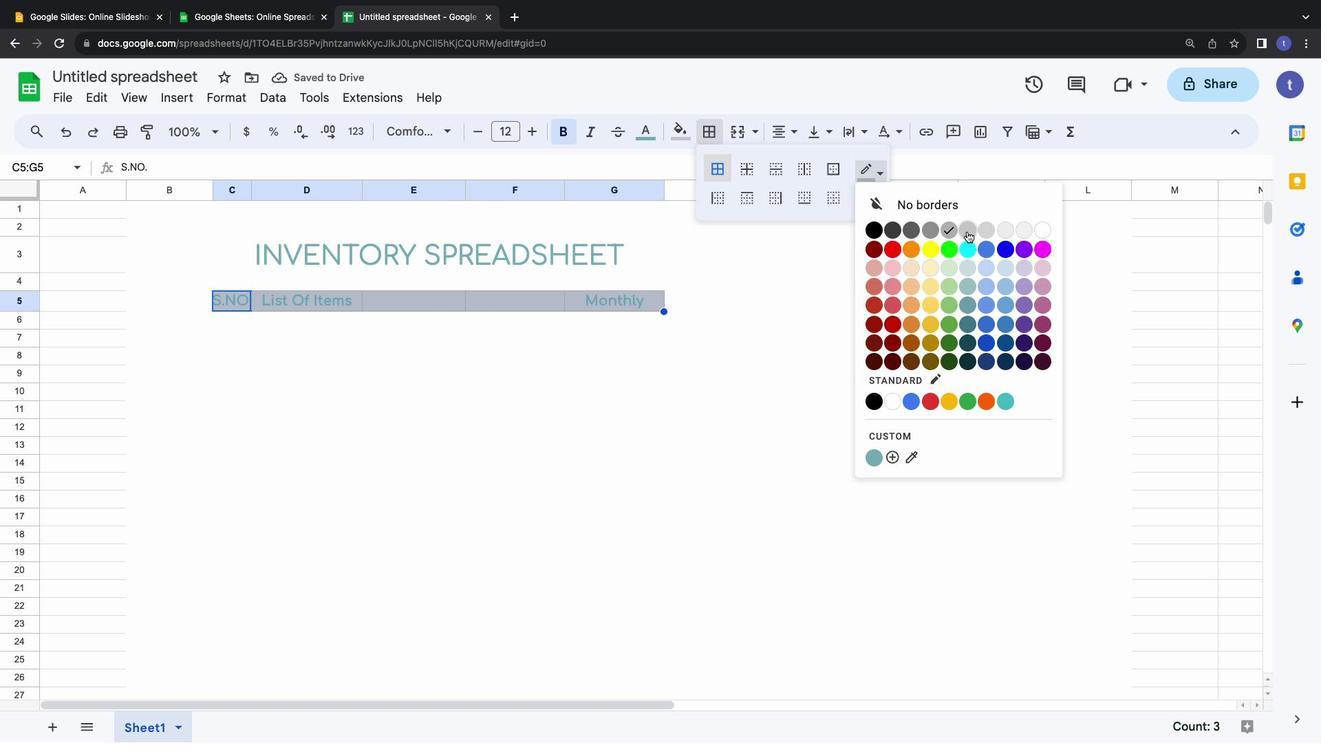 
Action: Mouse pressed left at (967, 231)
Screenshot: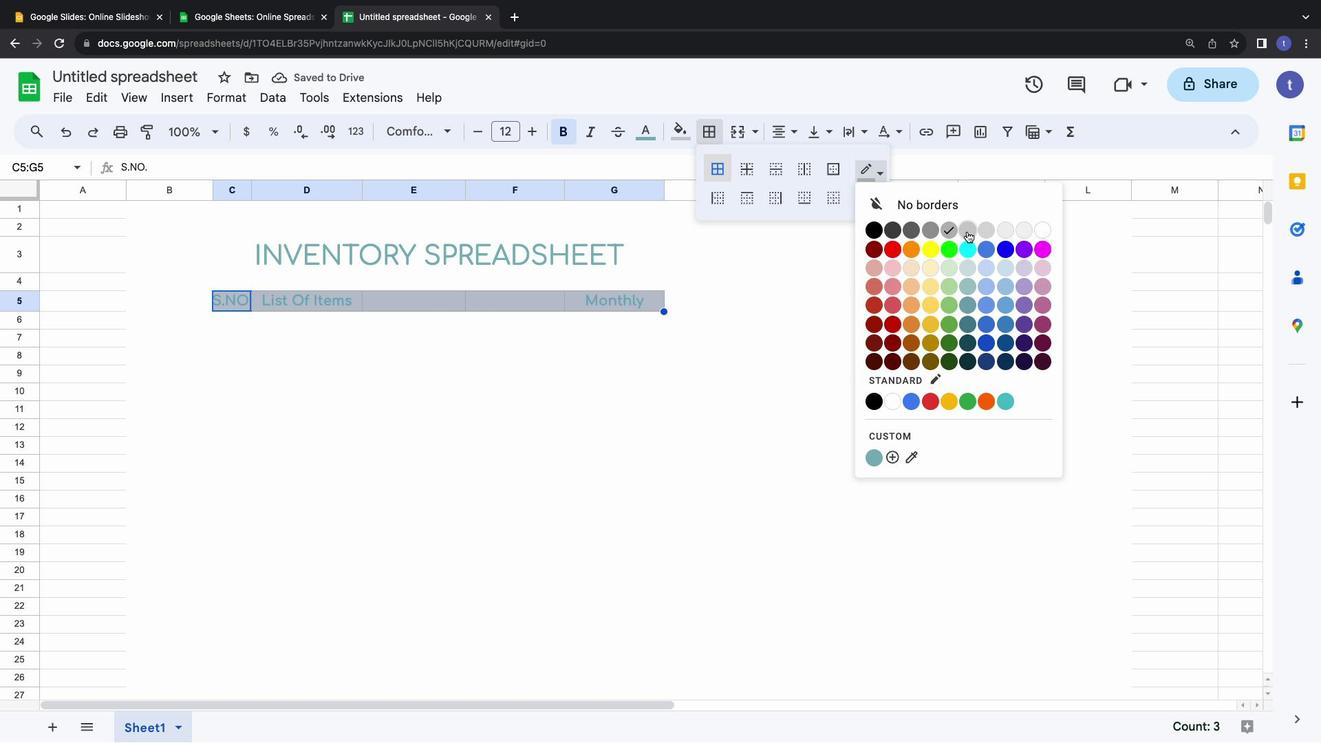 
Action: Mouse moved to (266, 299)
Screenshot: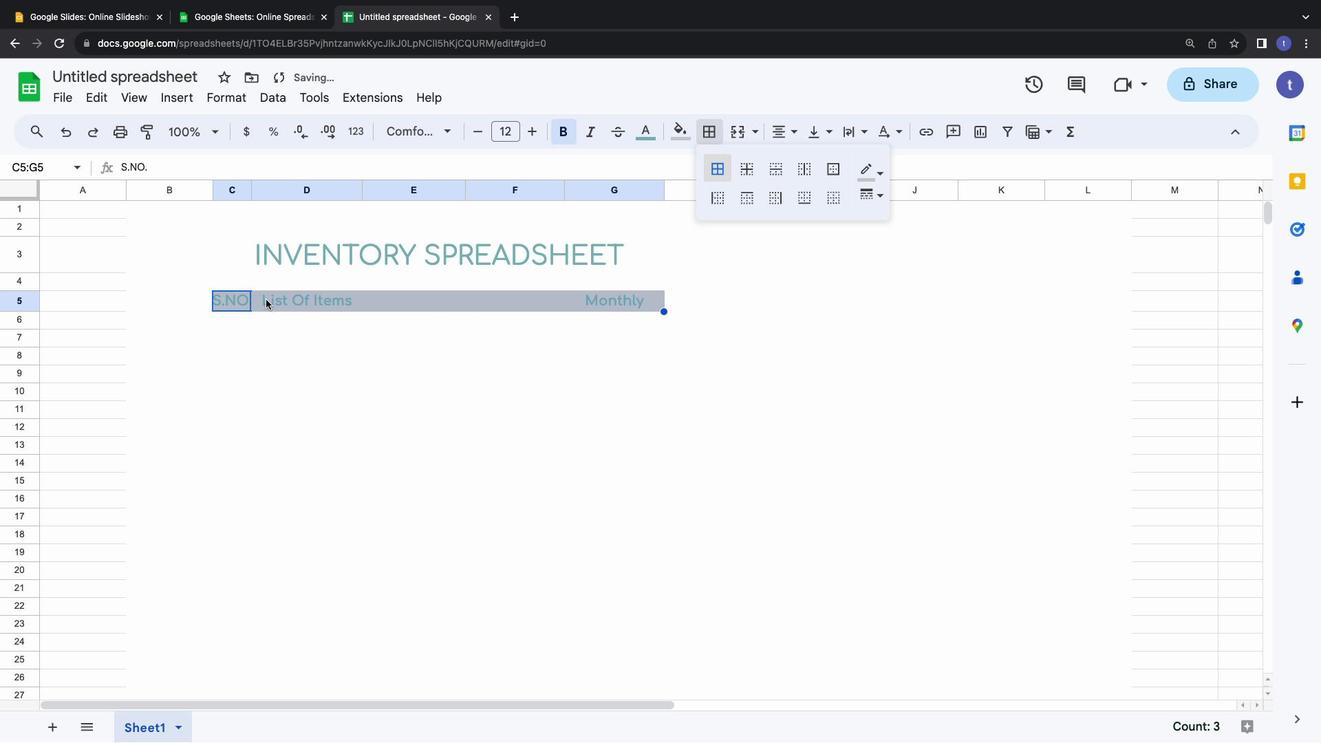 
Action: Mouse pressed left at (266, 299)
Screenshot: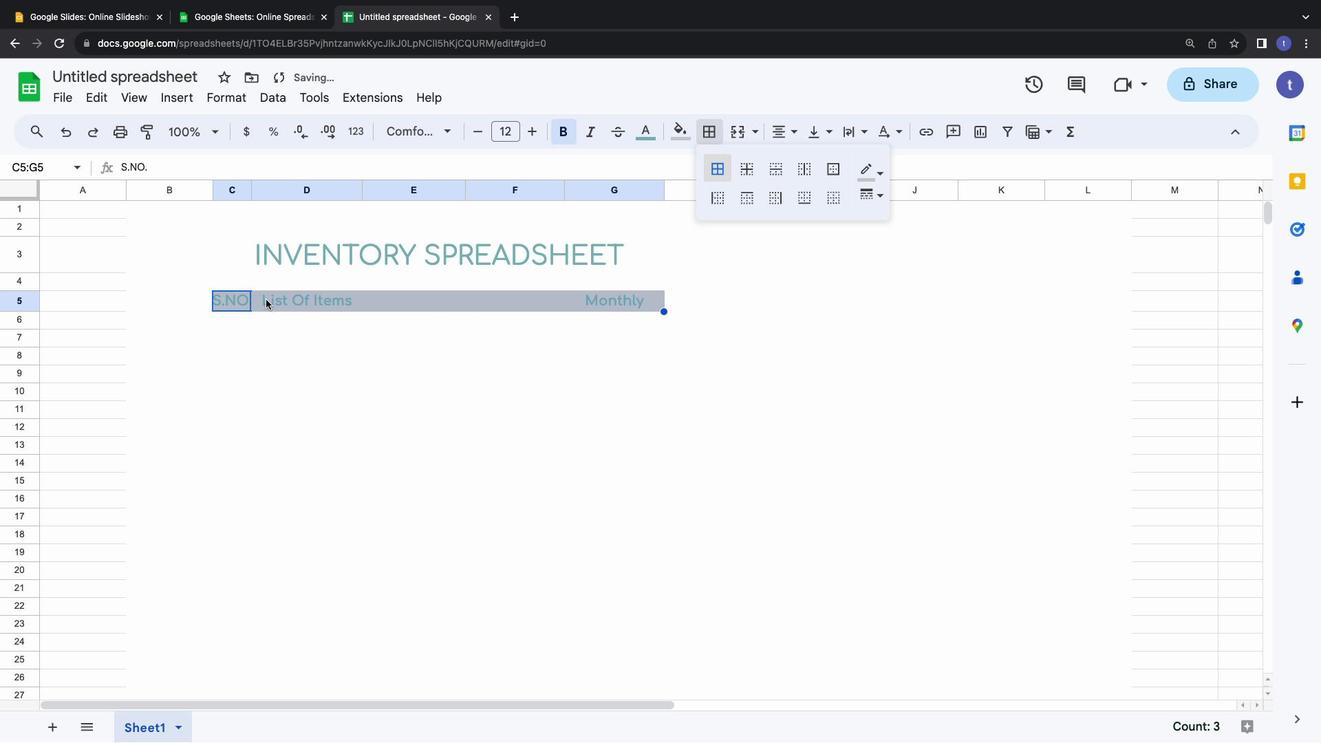 
Action: Mouse moved to (227, 298)
Screenshot: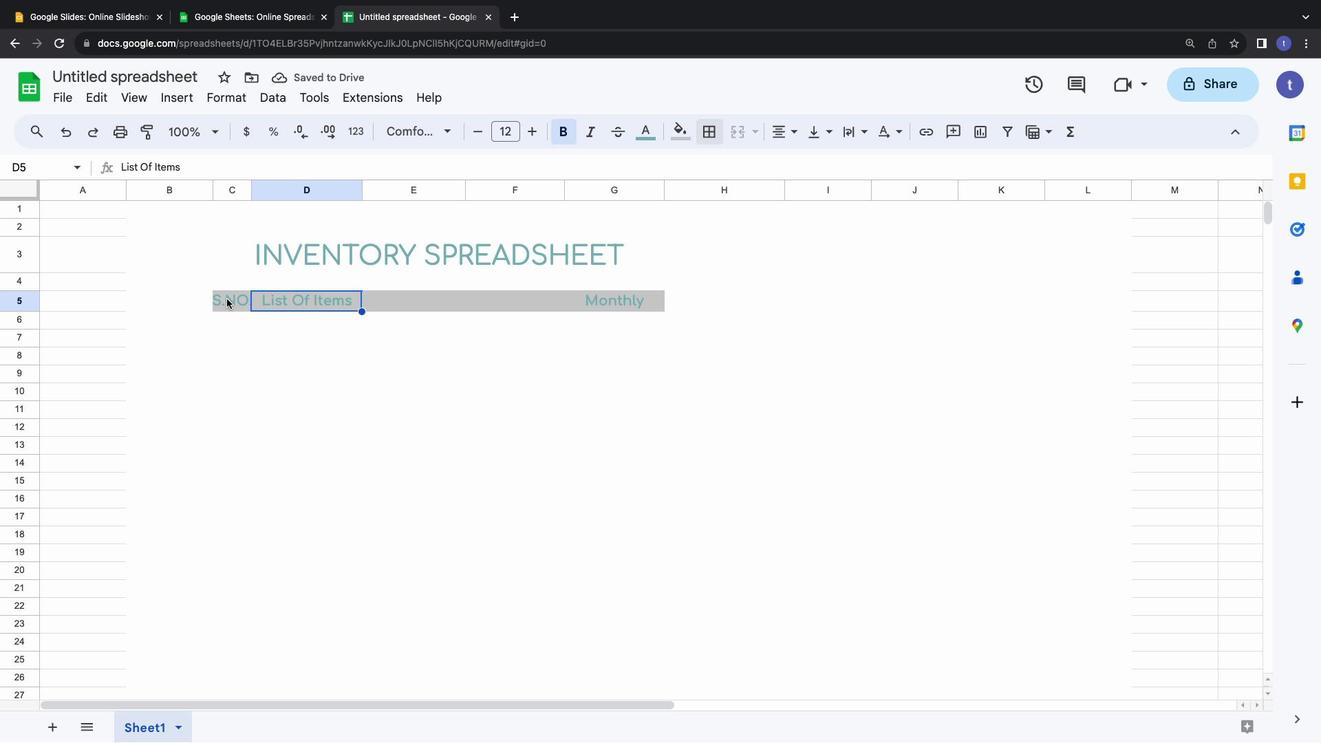 
Action: Mouse pressed left at (227, 298)
Screenshot: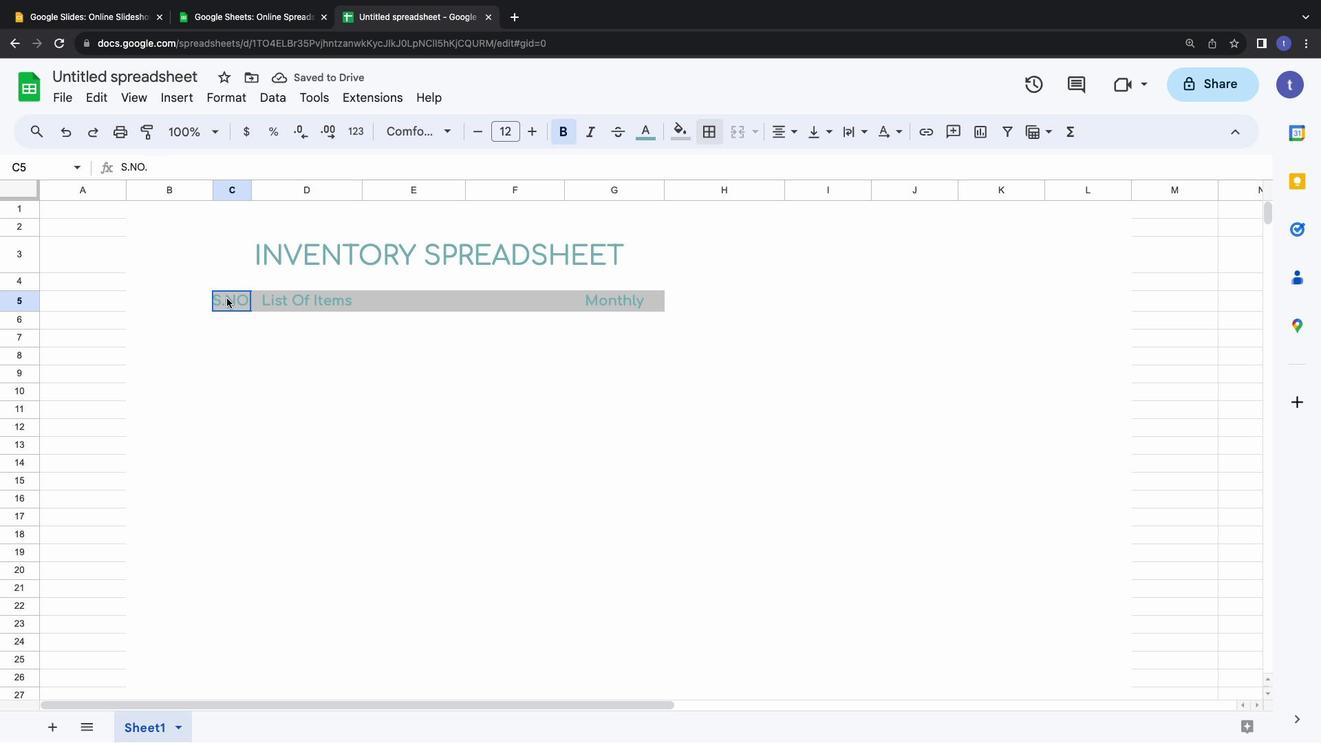 
Action: Mouse moved to (214, 190)
Screenshot: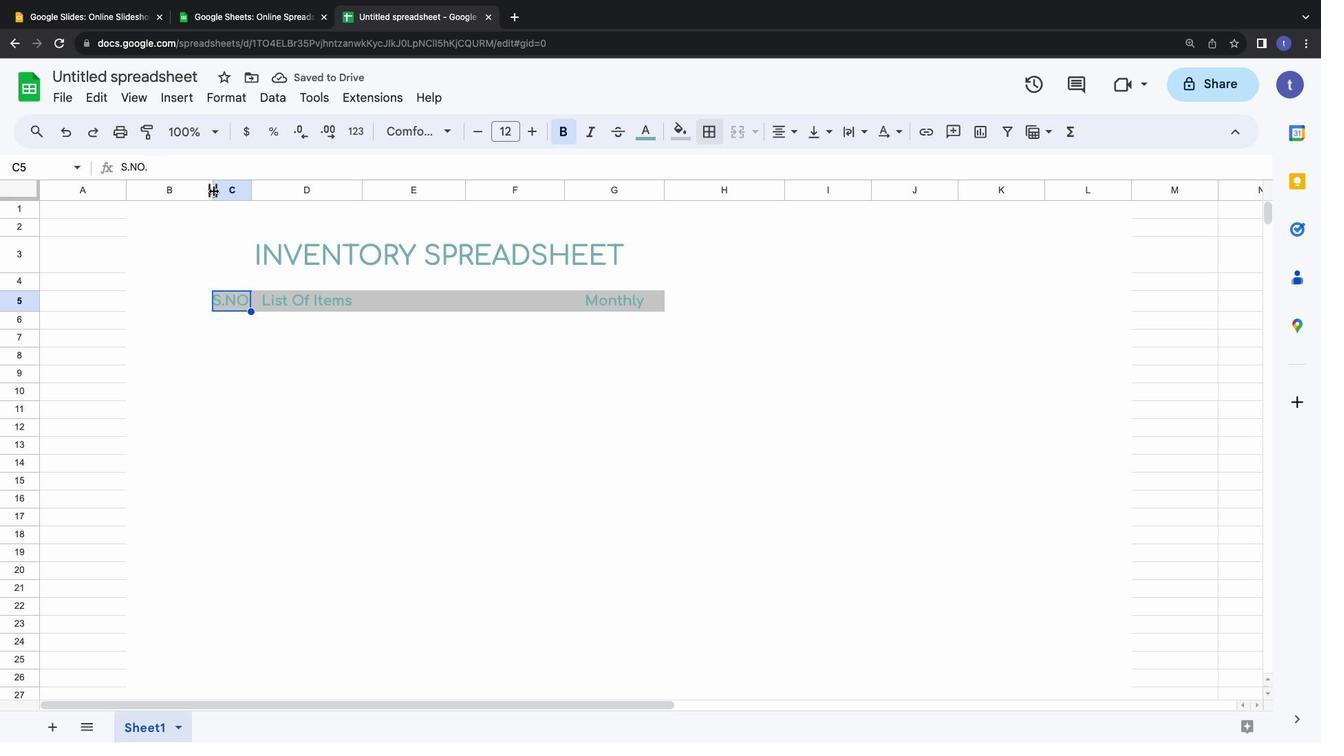 
Action: Mouse pressed left at (214, 190)
Screenshot: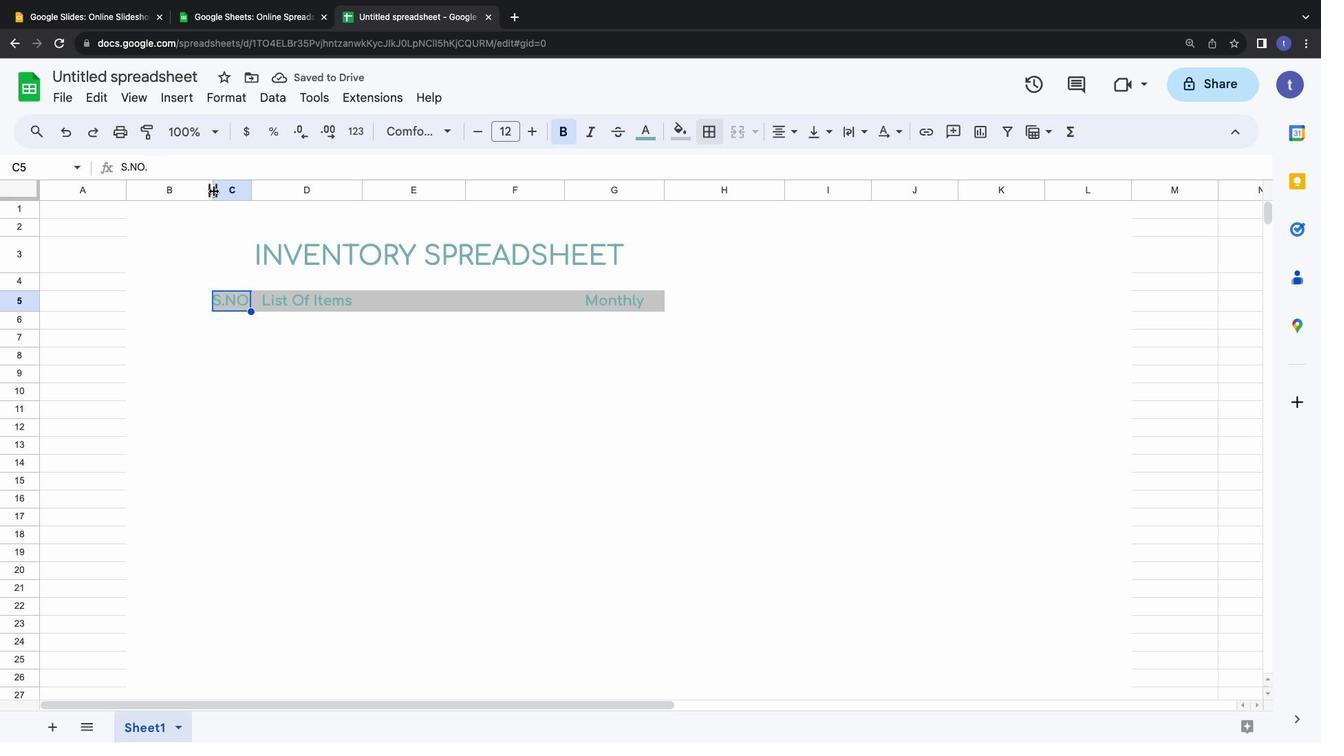 
Action: Mouse moved to (244, 192)
Screenshot: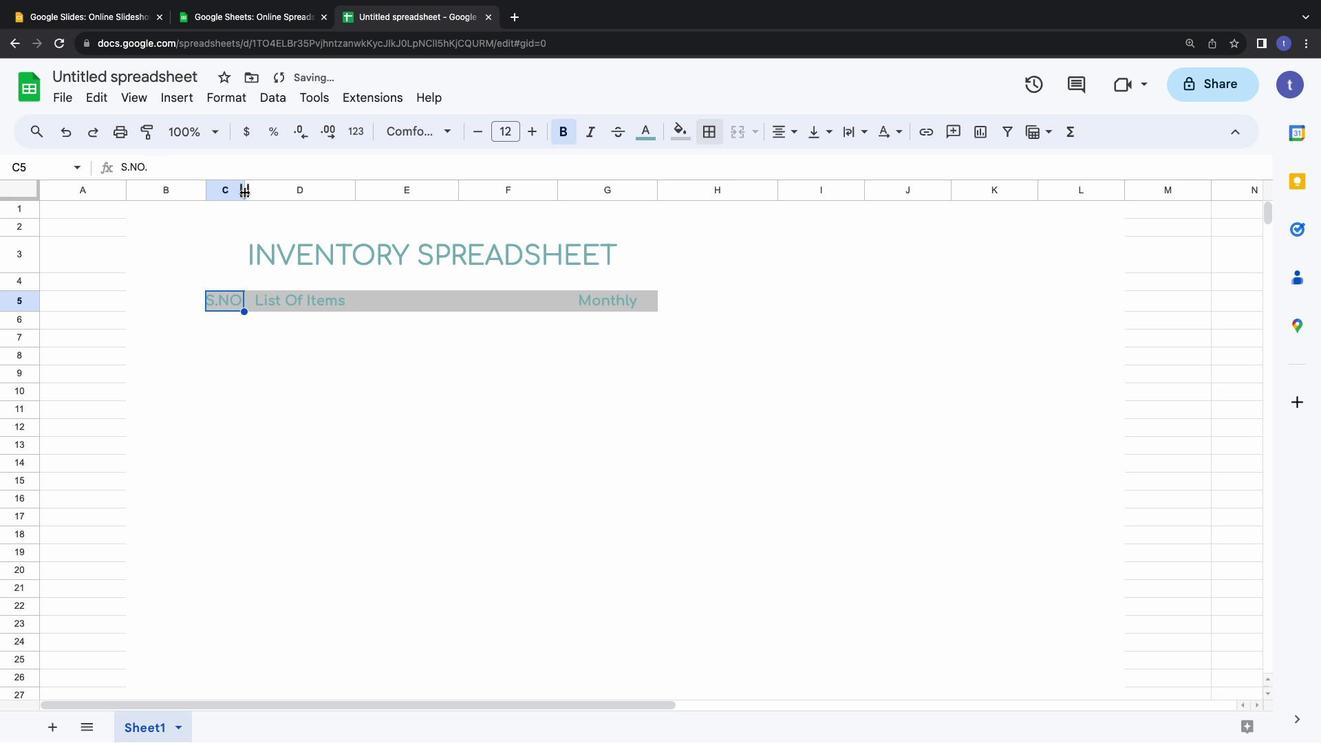 
Action: Mouse pressed left at (244, 192)
Screenshot: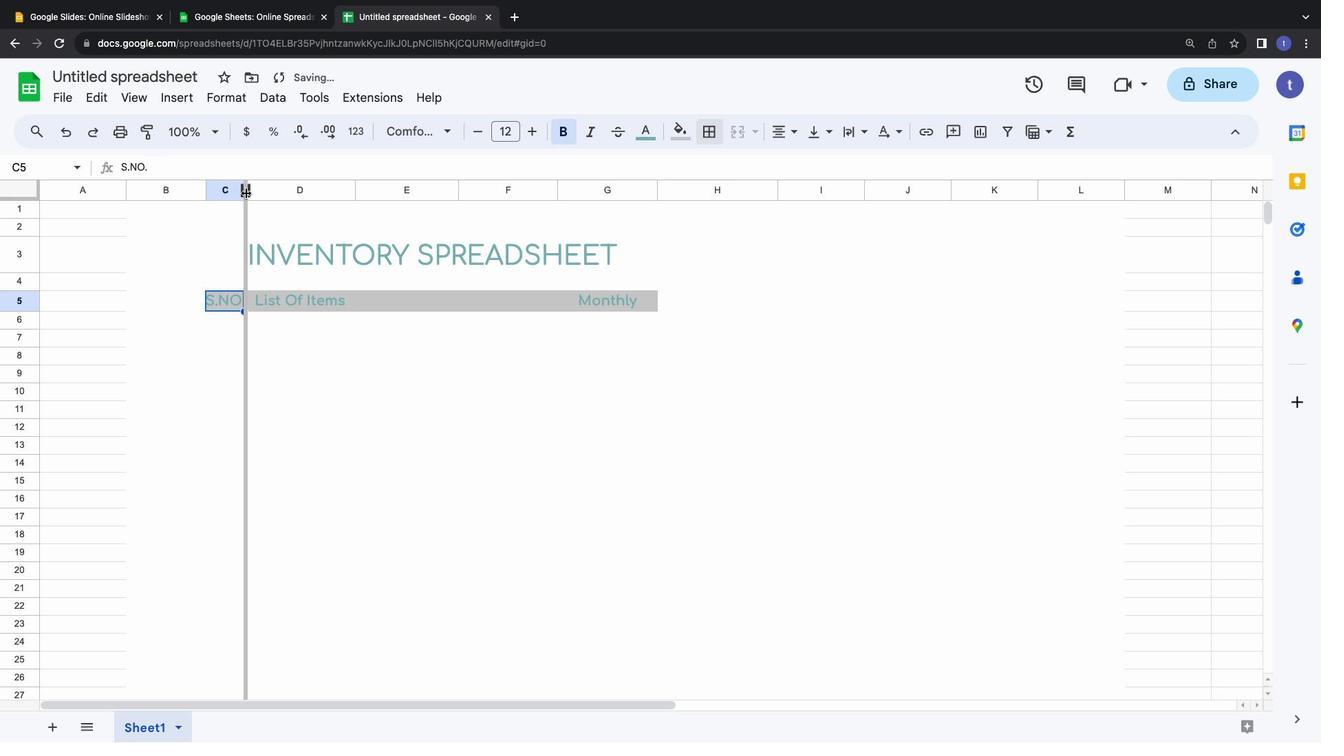 
Action: Mouse moved to (297, 311)
Screenshot: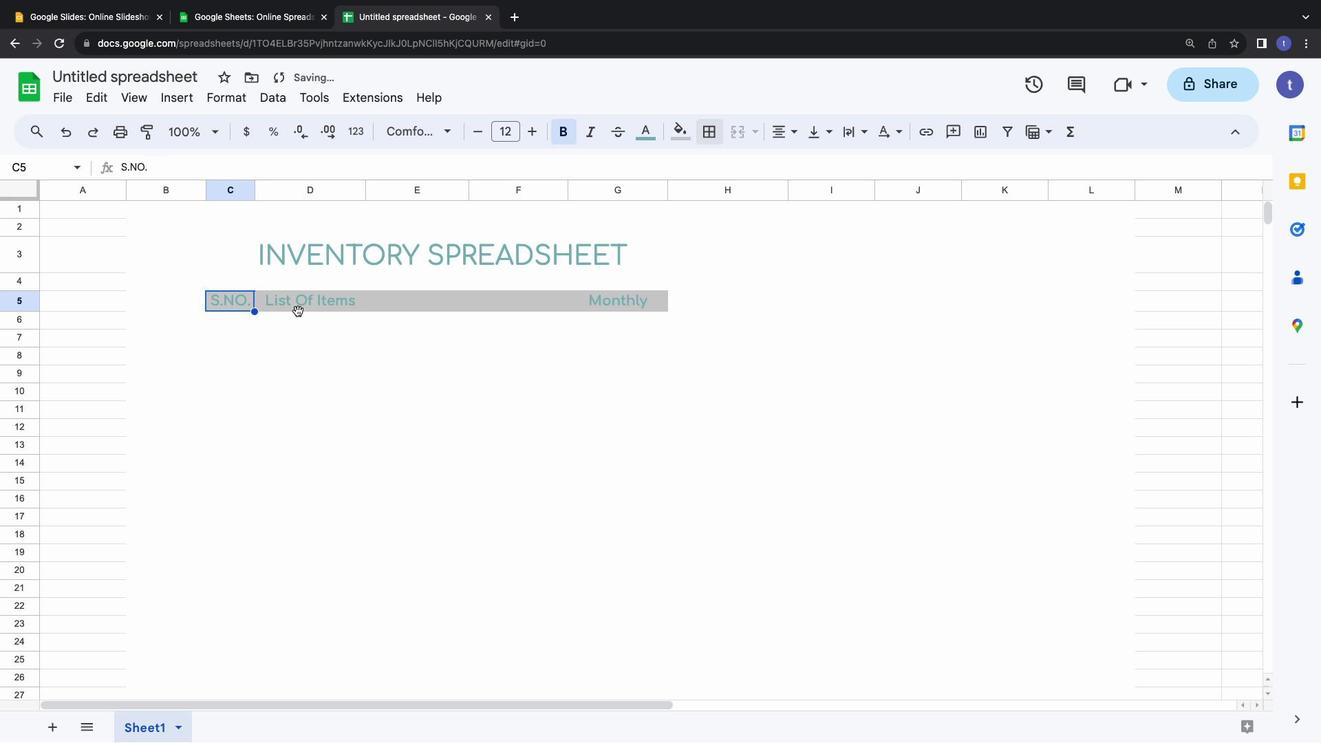 
Action: Mouse pressed left at (297, 311)
Screenshot: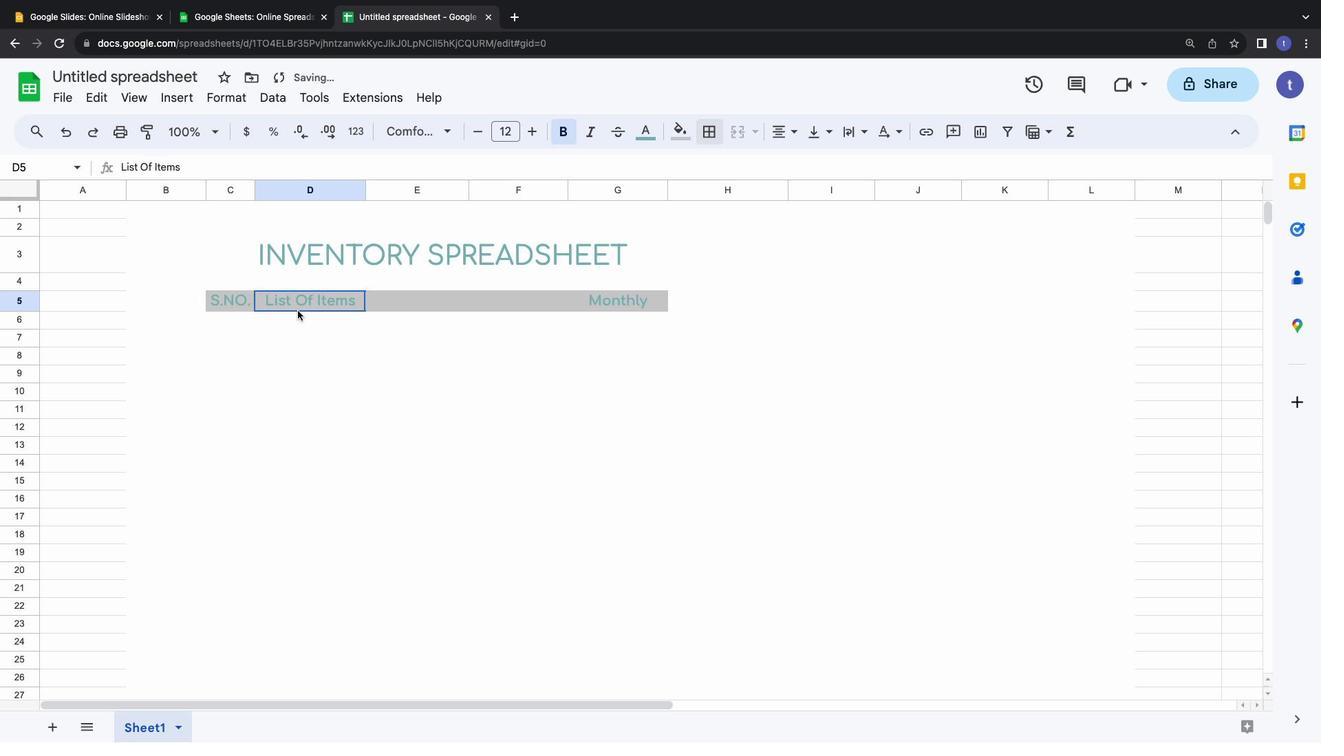 
Action: Mouse moved to (262, 304)
Screenshot: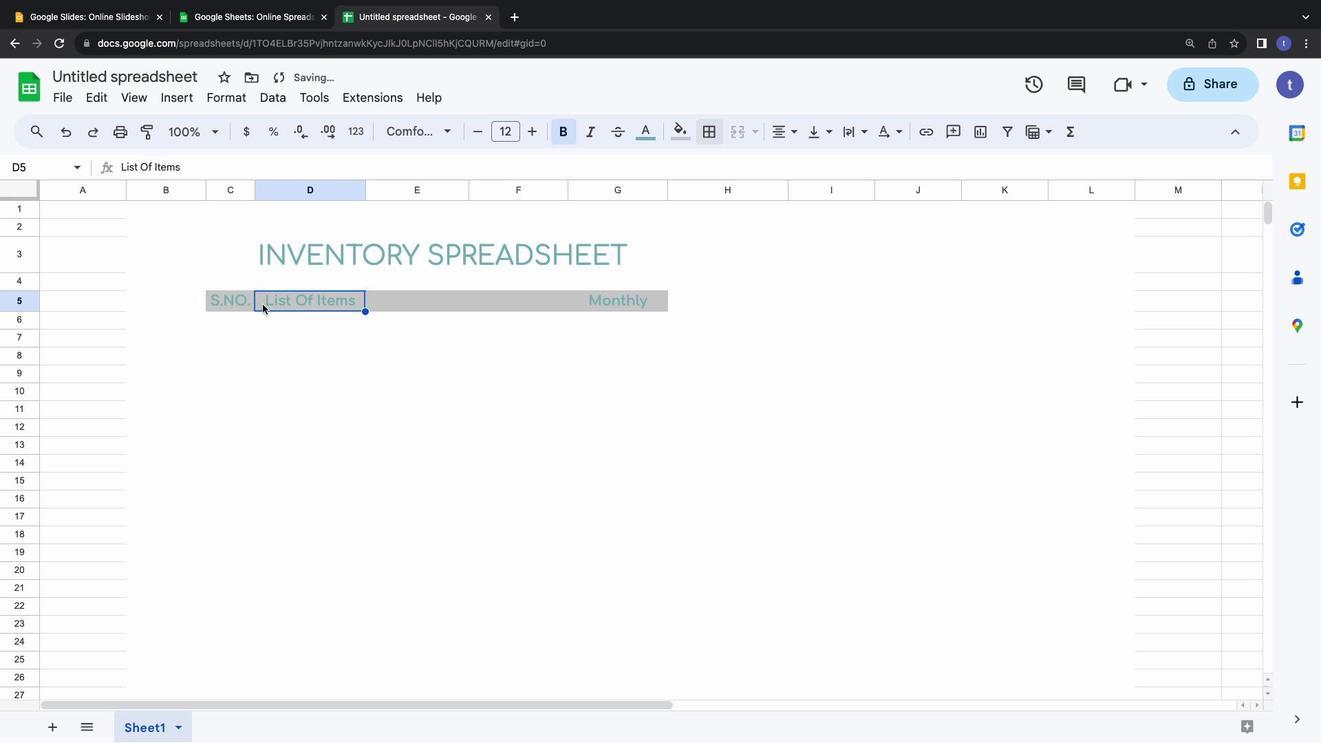
Action: Mouse pressed left at (262, 304)
